 Task: Look for space in Cupira, Brazil from 8th August, 2023 to 15th August, 2023 for 9 adults in price range Rs.10000 to Rs.14000. Place can be shared room with 5 bedrooms having 9 beds and 5 bathrooms. Property type can be house, flat, guest house. Amenities needed are: wifi, TV, free parkinig on premises, gym, breakfast. Booking option can be shelf check-in. Required host language is English.
Action: Mouse moved to (587, 126)
Screenshot: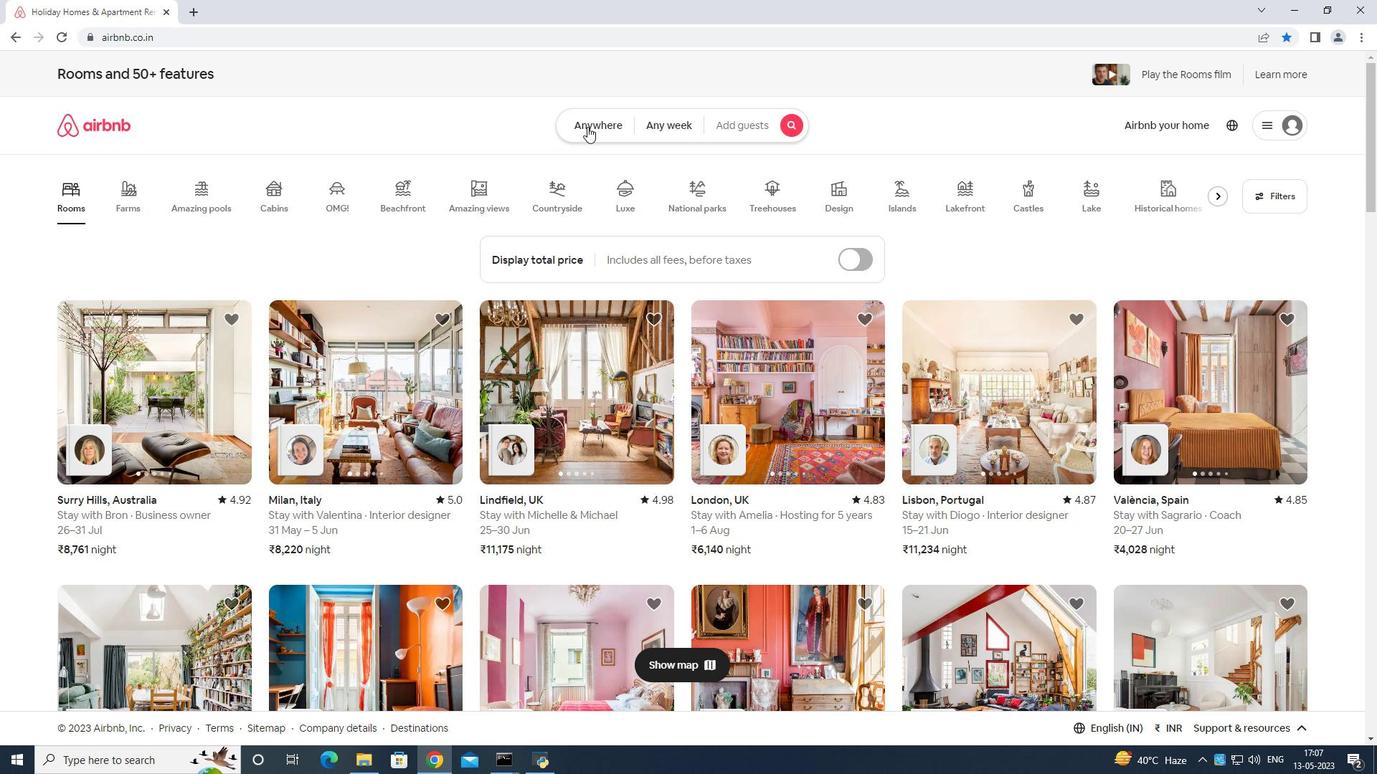 
Action: Mouse pressed left at (587, 126)
Screenshot: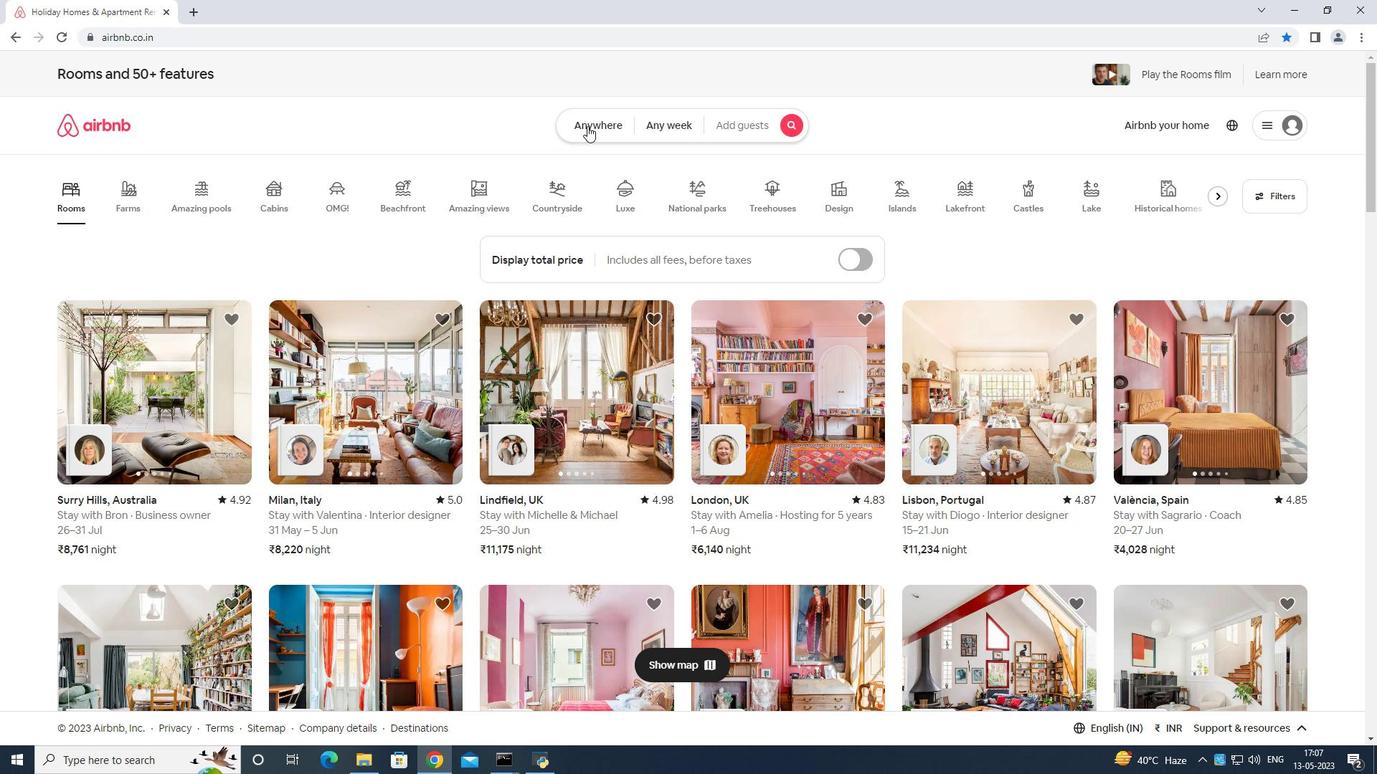 
Action: Mouse moved to (533, 180)
Screenshot: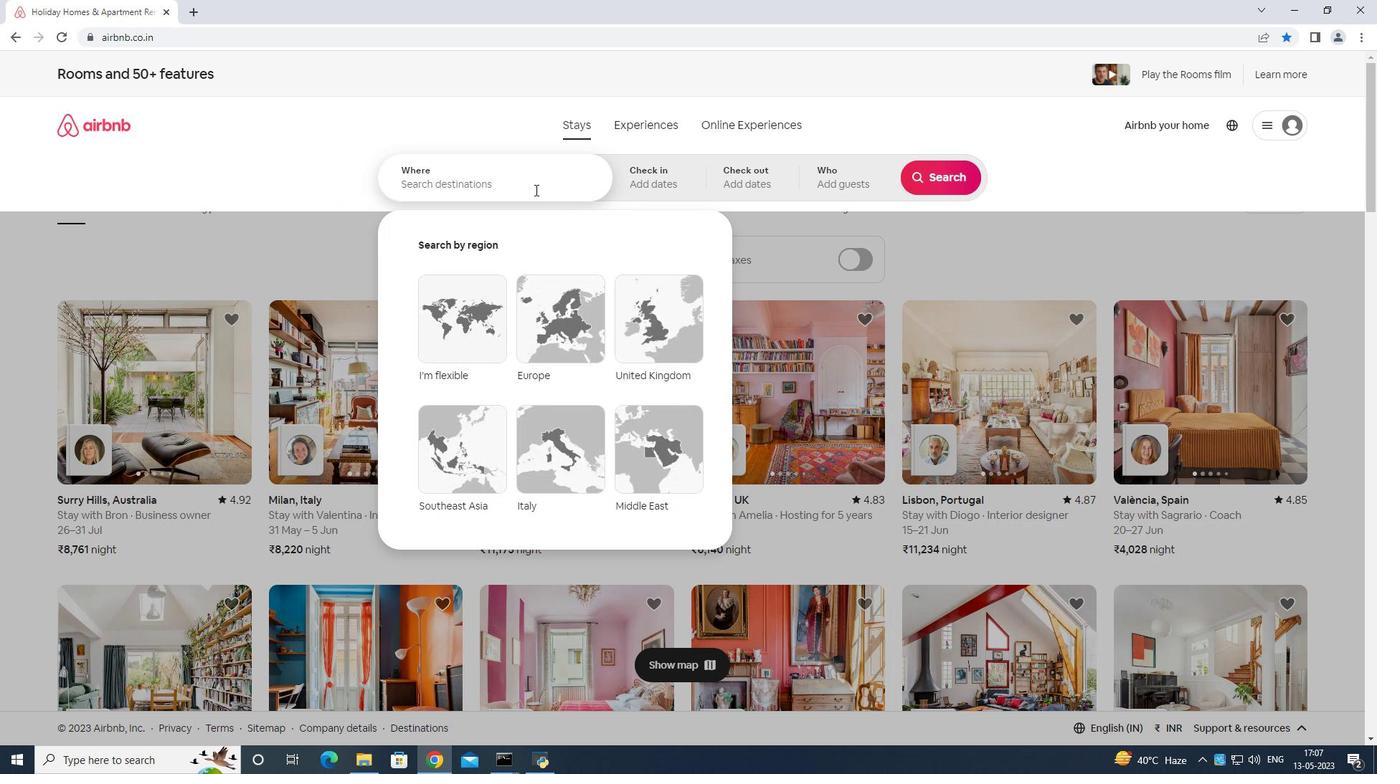 
Action: Mouse pressed left at (533, 180)
Screenshot: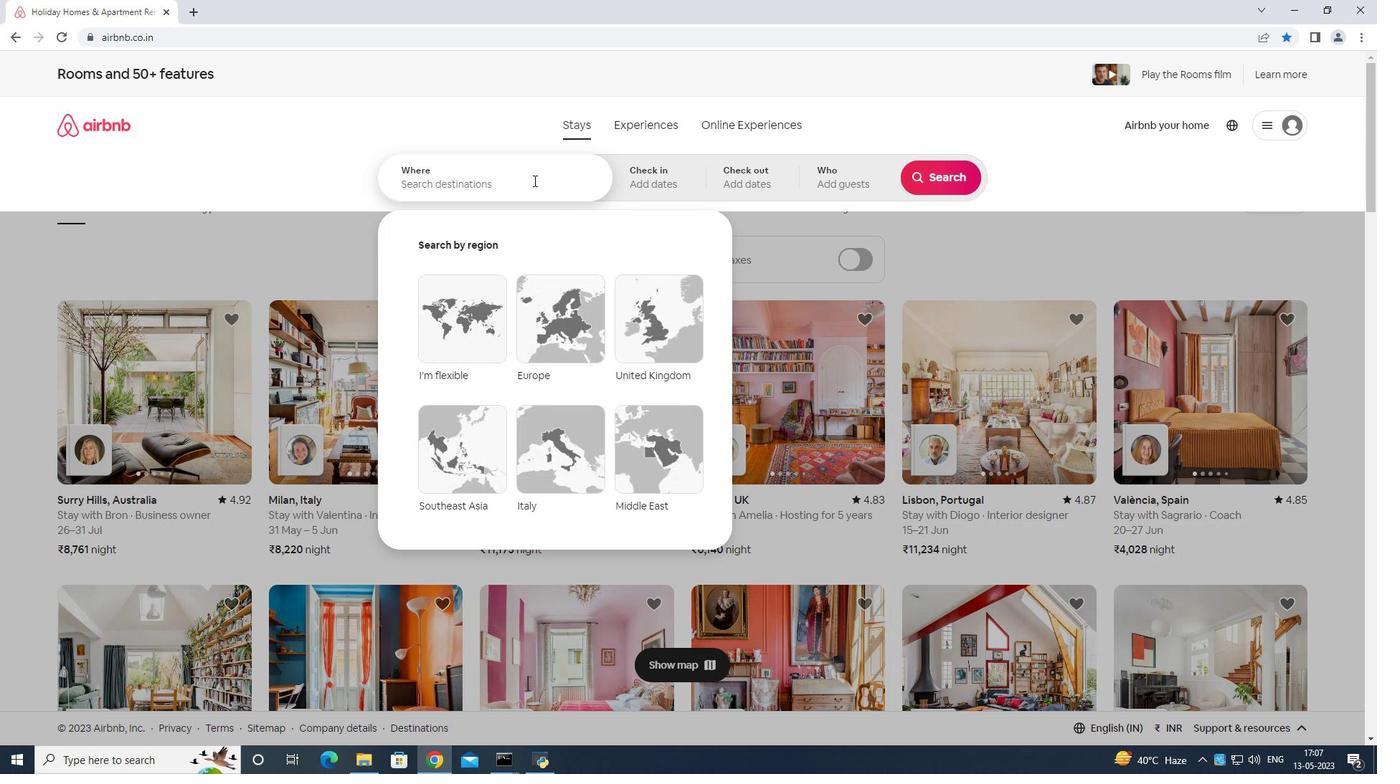 
Action: Key pressed <Key.shift>Cupira<Key.space>brazil<Key.enter>
Screenshot: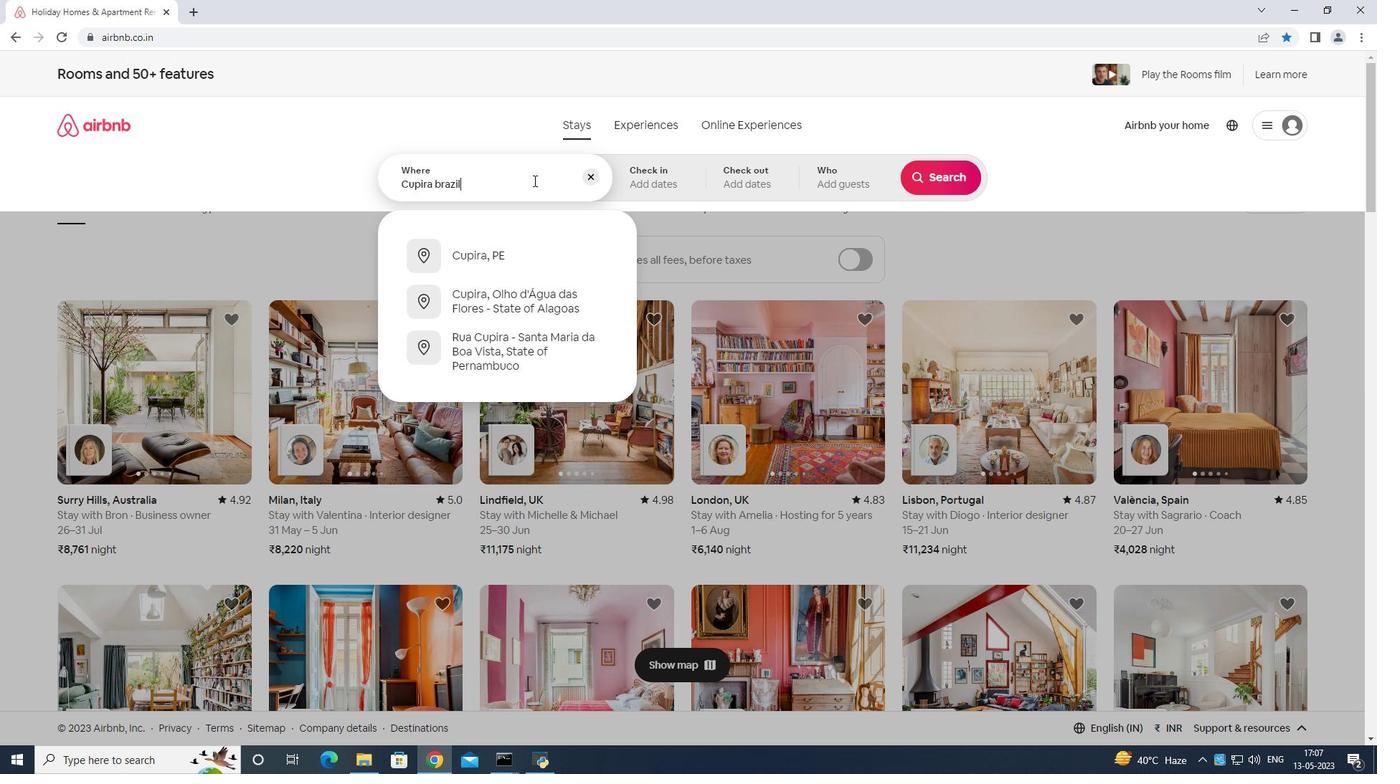 
Action: Mouse moved to (923, 290)
Screenshot: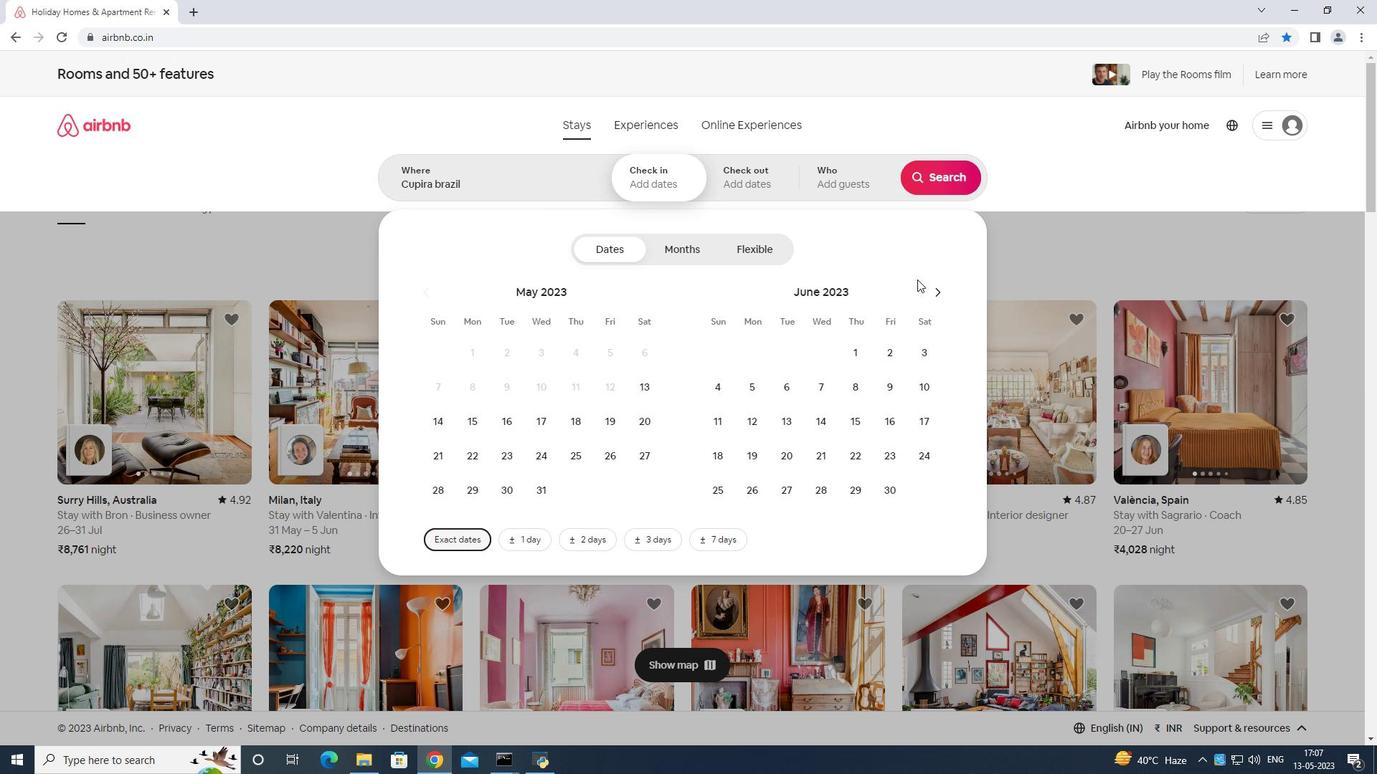
Action: Mouse pressed left at (923, 290)
Screenshot: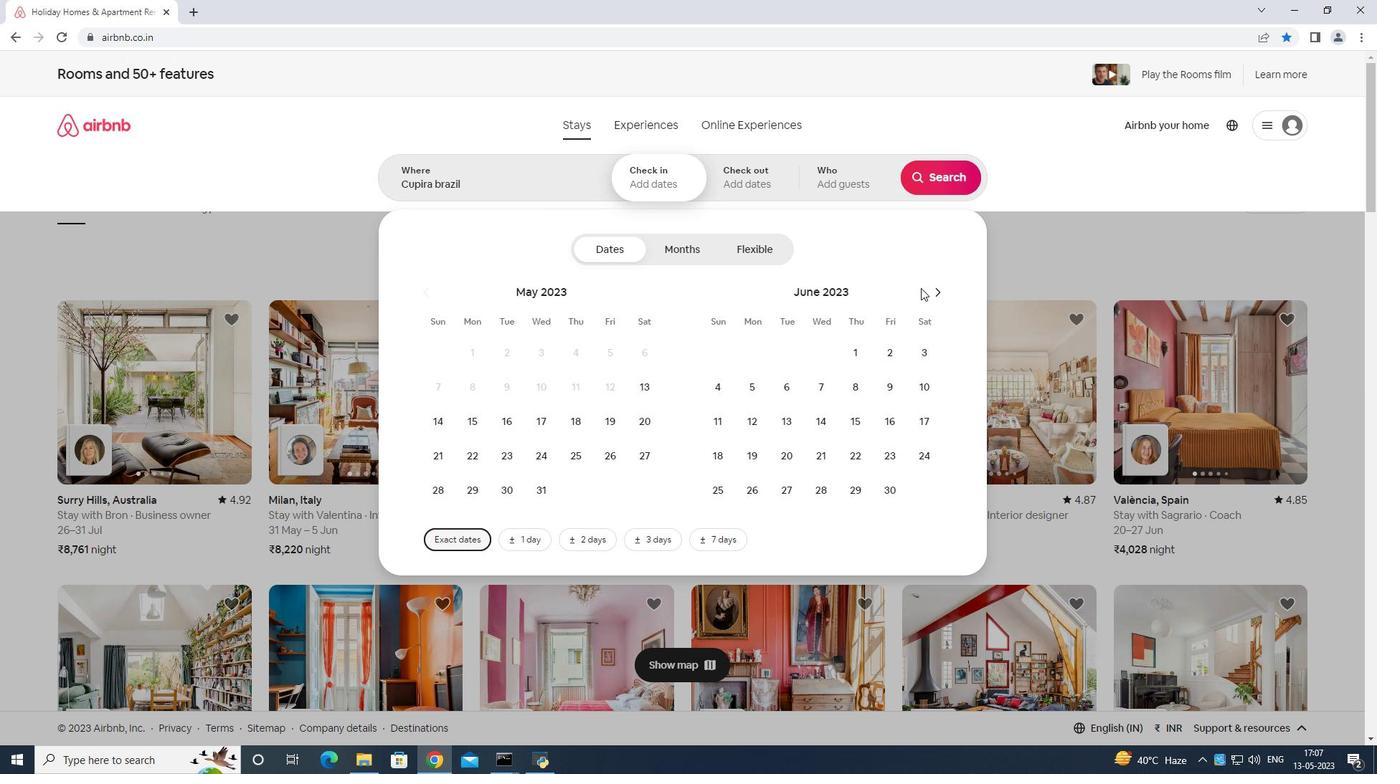 
Action: Mouse moved to (932, 289)
Screenshot: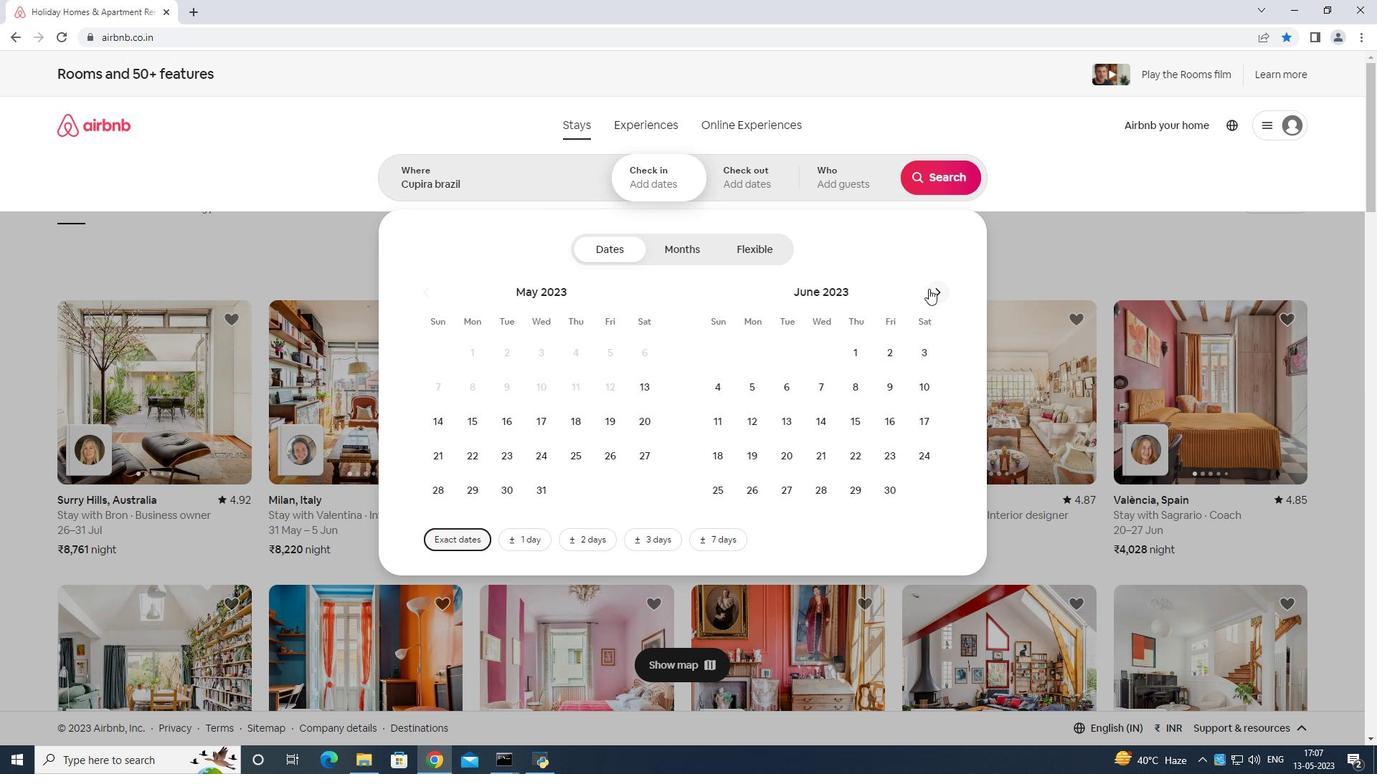 
Action: Mouse pressed left at (932, 289)
Screenshot: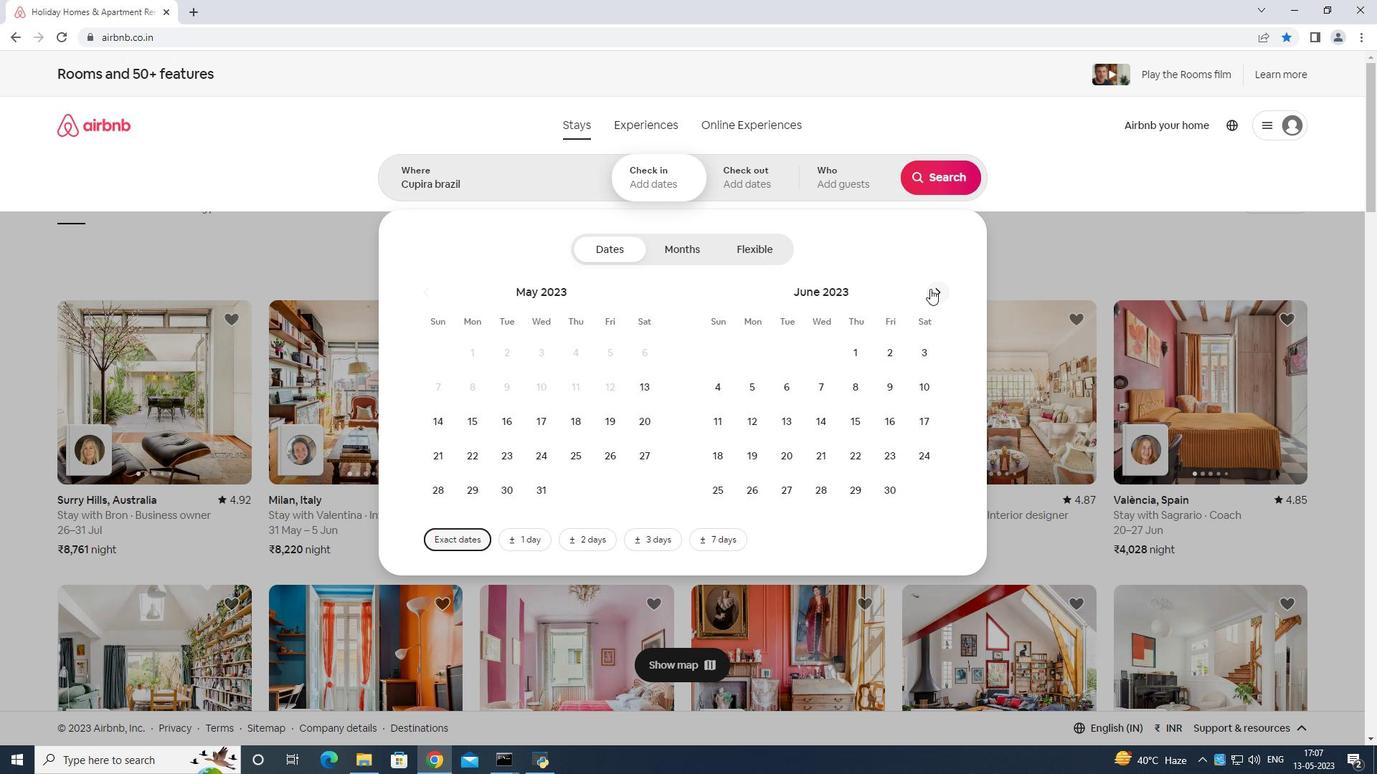 
Action: Mouse moved to (937, 287)
Screenshot: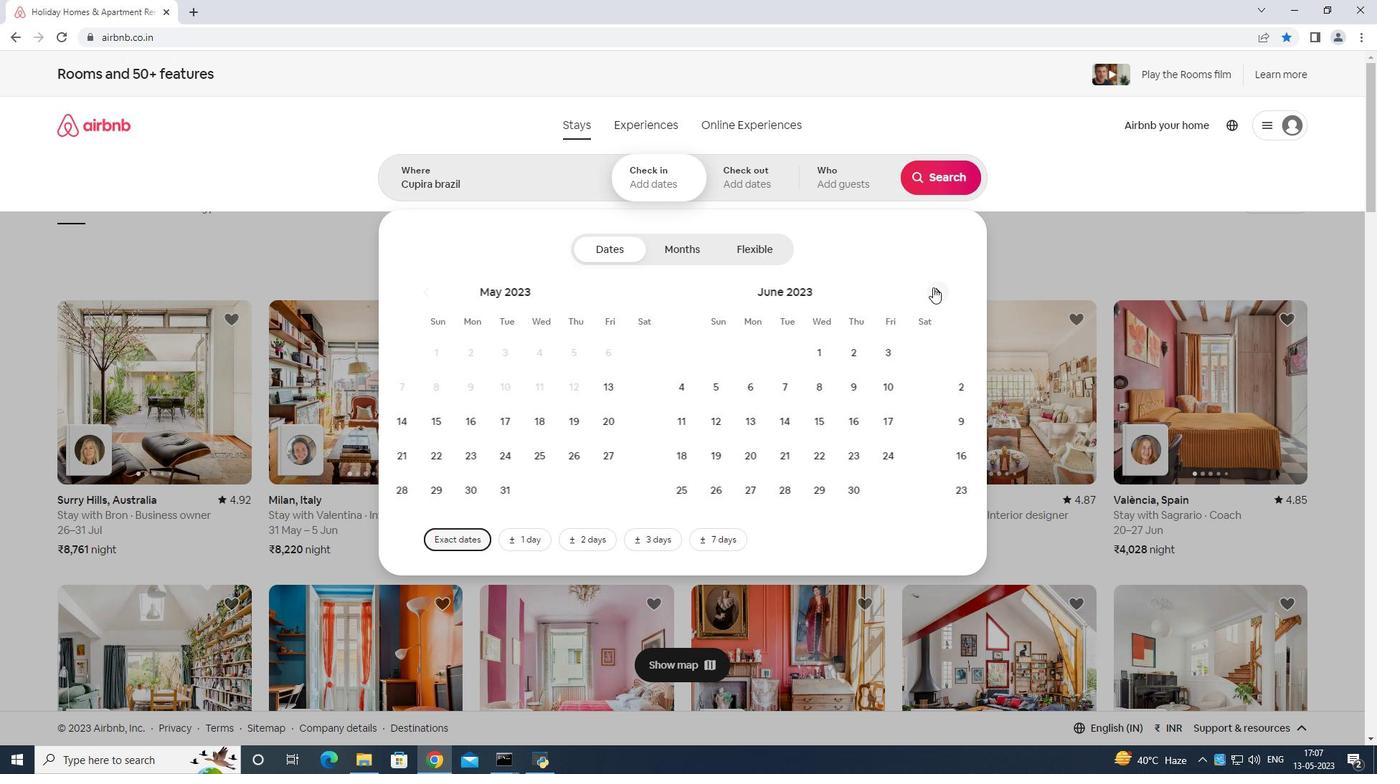 
Action: Mouse pressed left at (937, 287)
Screenshot: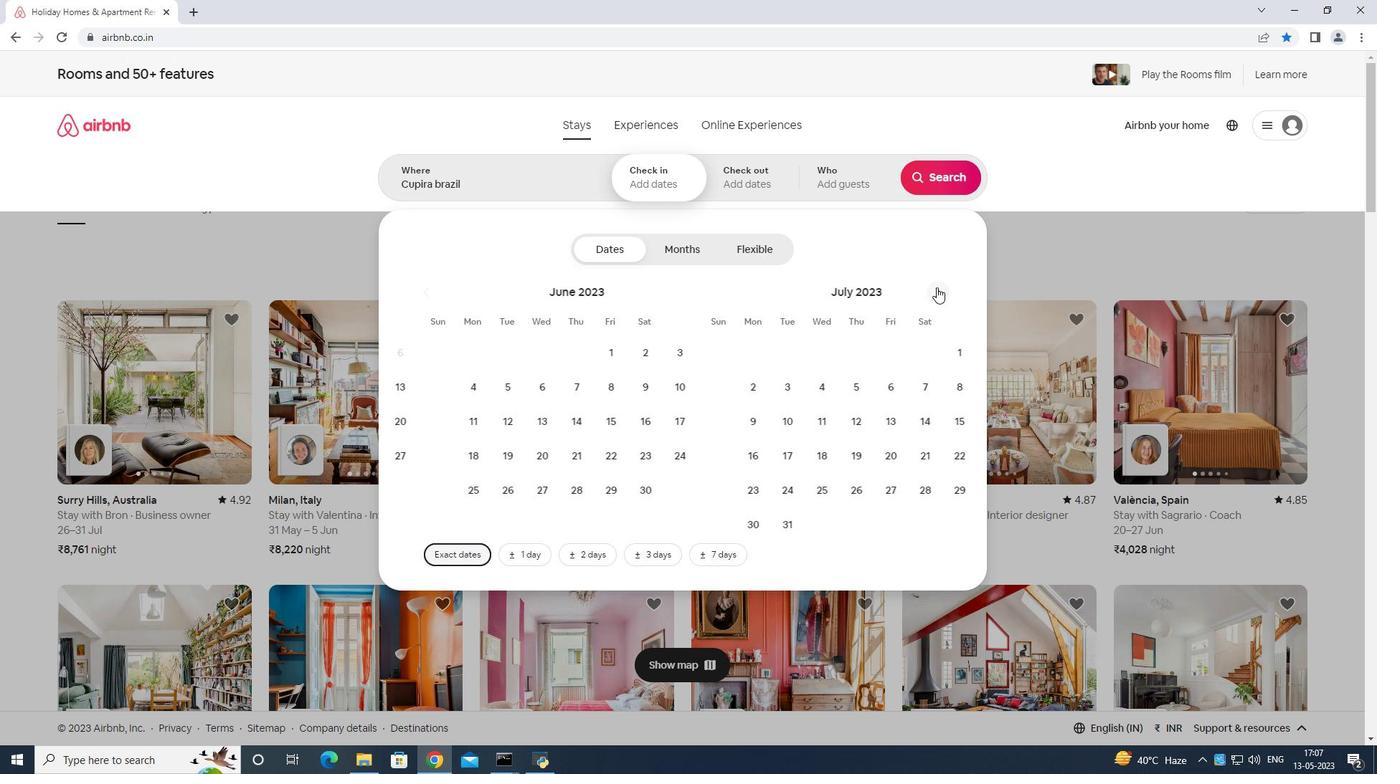 
Action: Mouse moved to (782, 381)
Screenshot: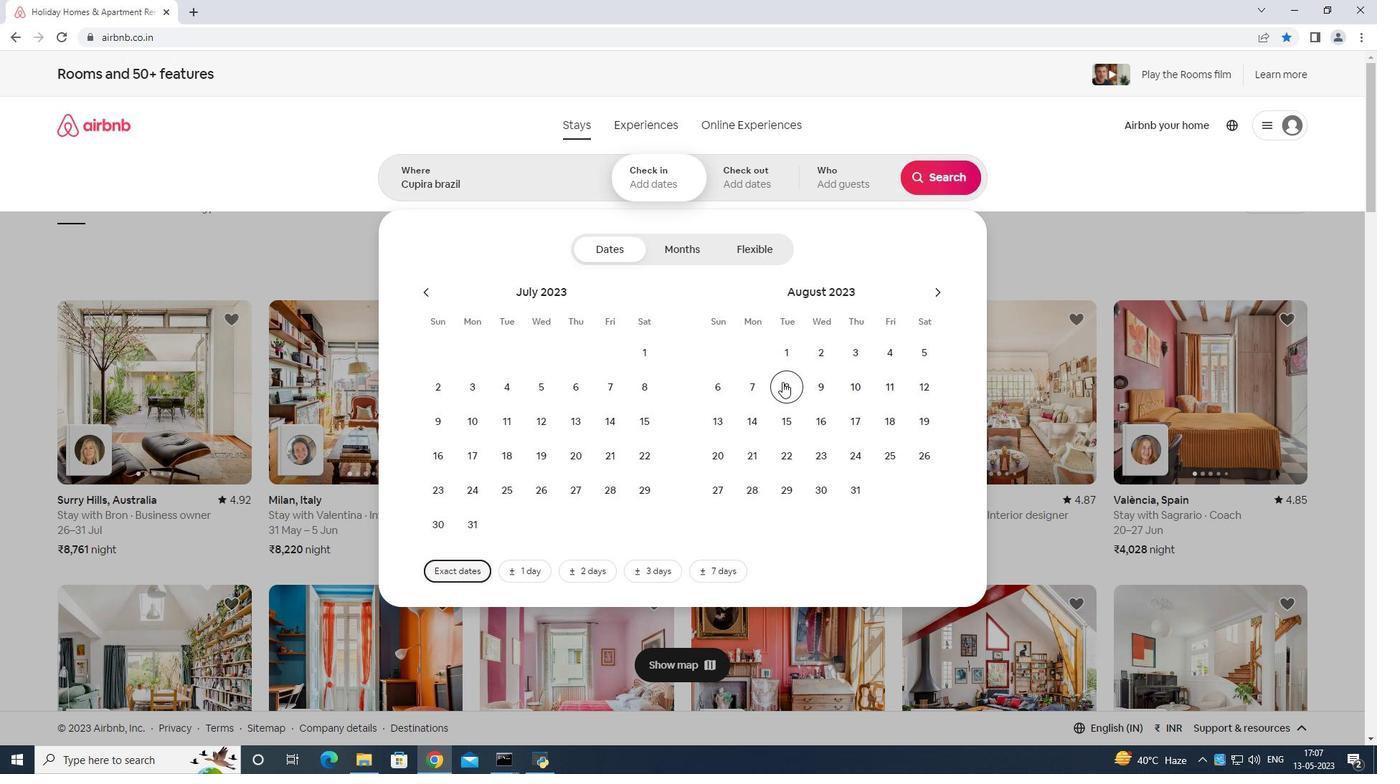
Action: Mouse pressed left at (782, 381)
Screenshot: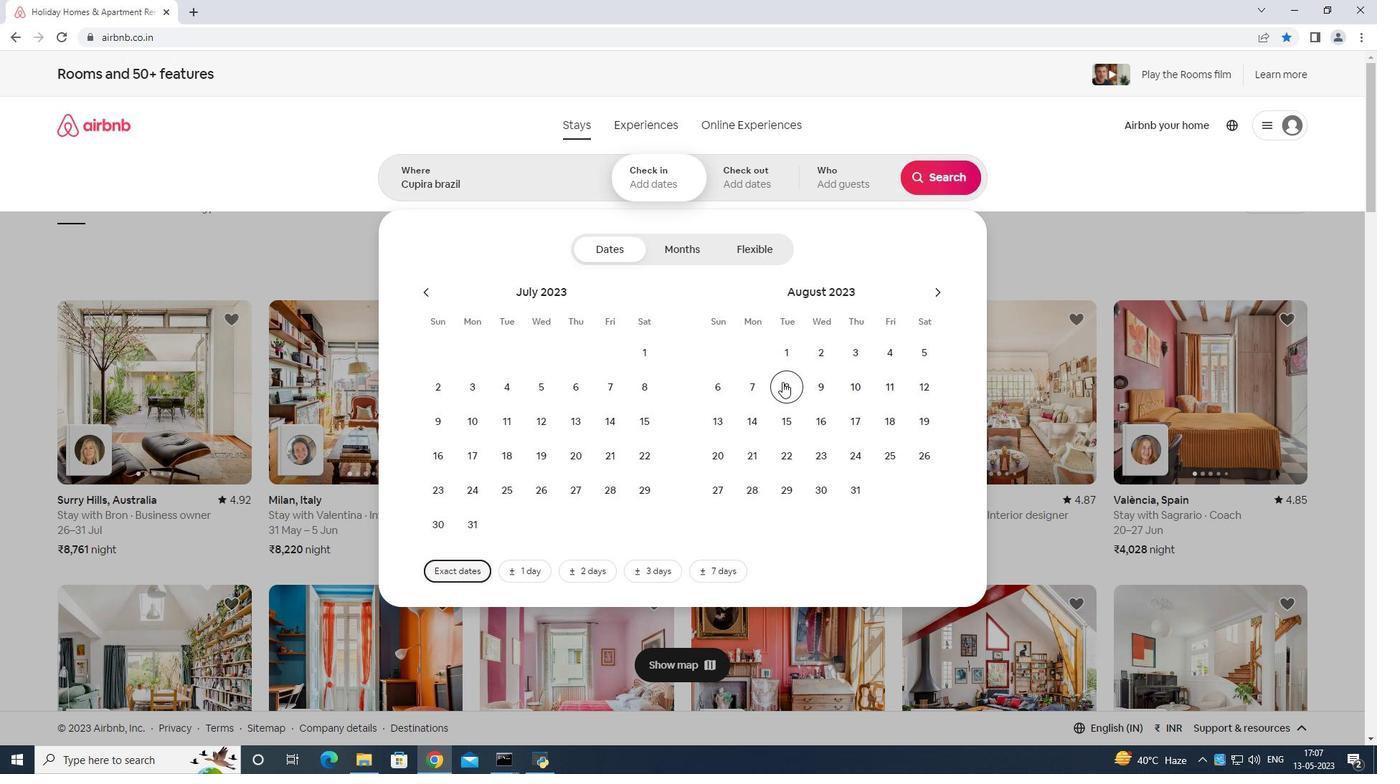 
Action: Mouse moved to (788, 406)
Screenshot: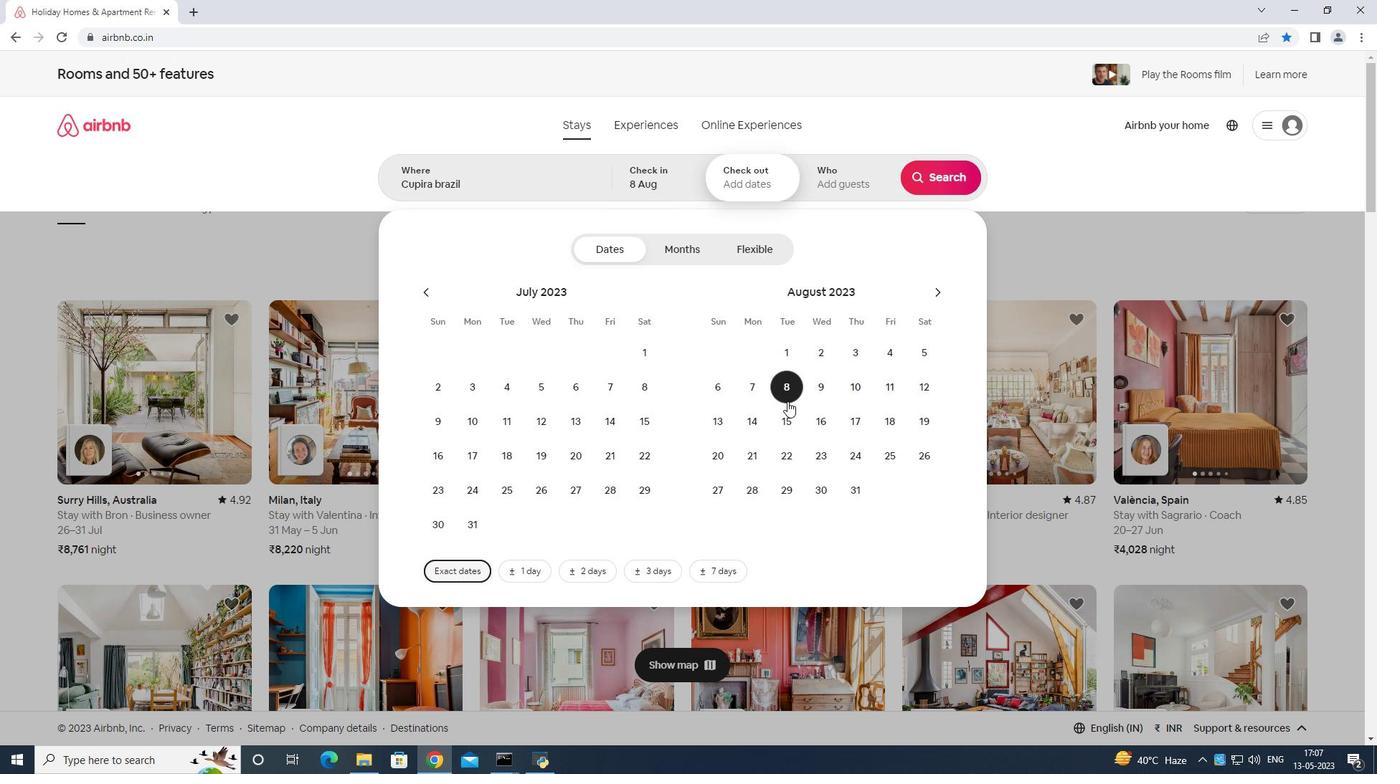 
Action: Mouse pressed left at (788, 406)
Screenshot: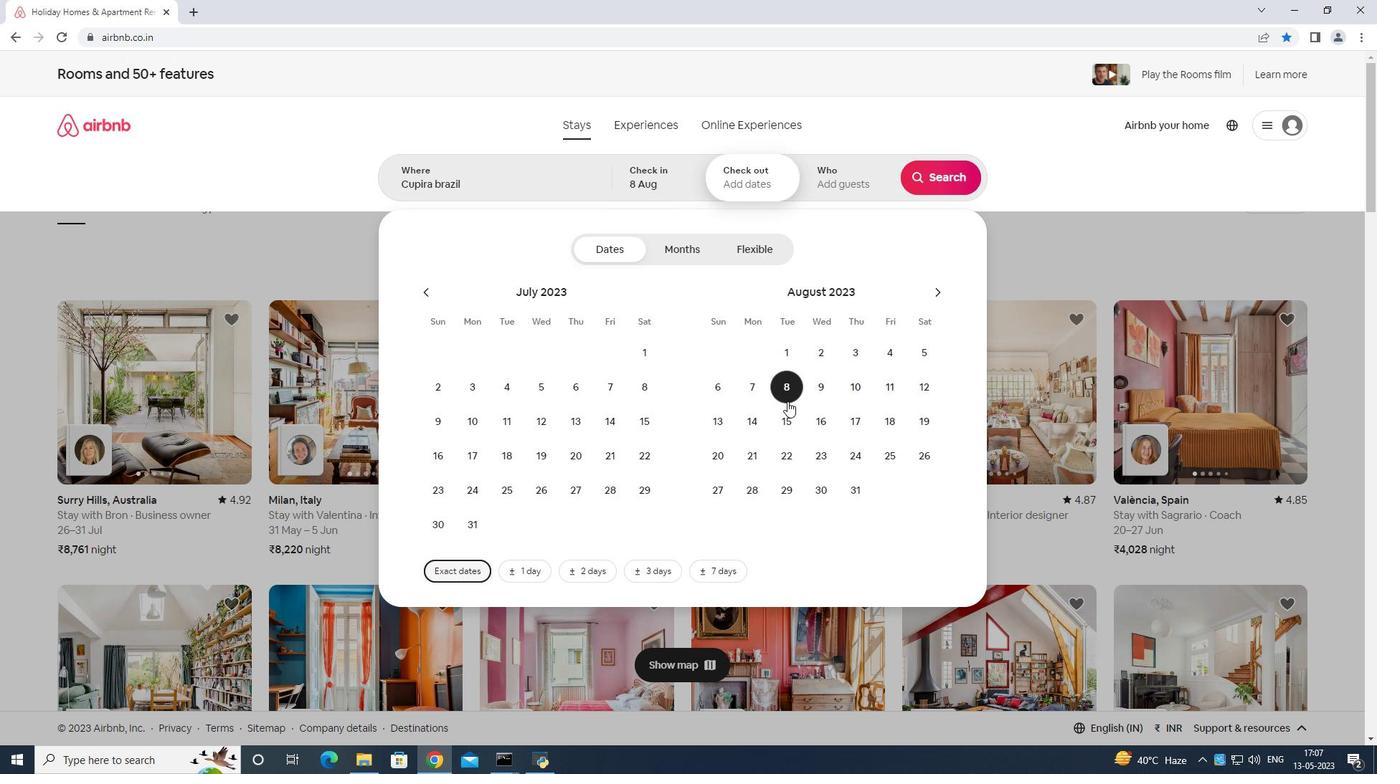 
Action: Mouse moved to (848, 175)
Screenshot: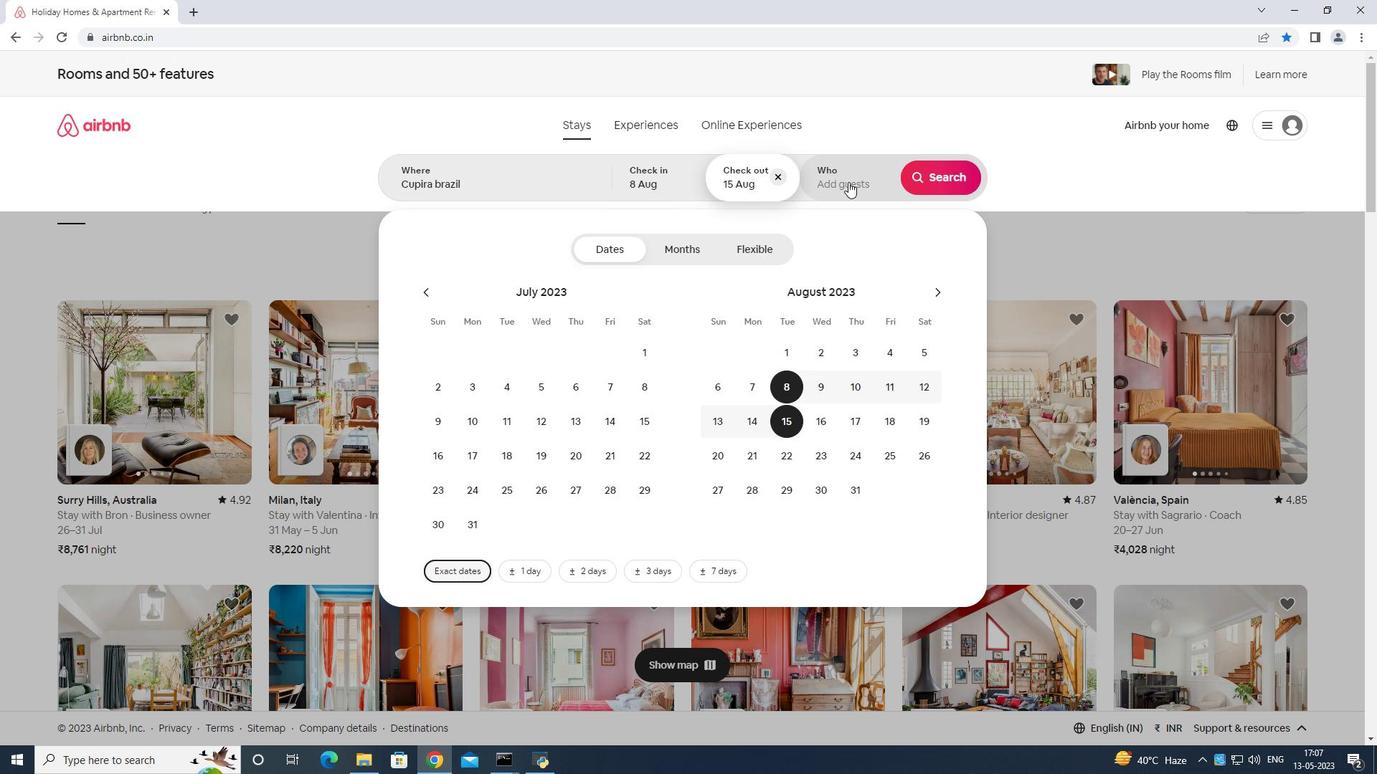 
Action: Mouse pressed left at (848, 175)
Screenshot: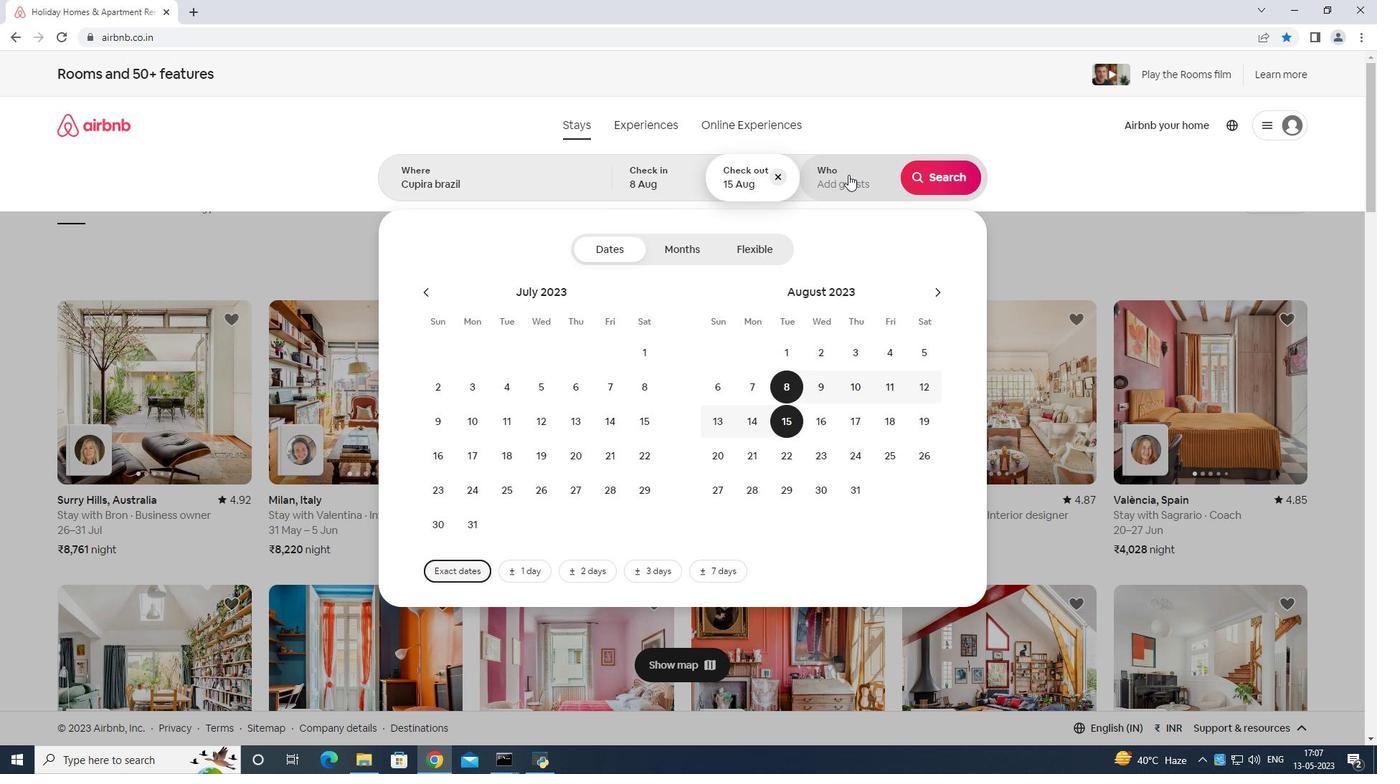 
Action: Mouse moved to (945, 256)
Screenshot: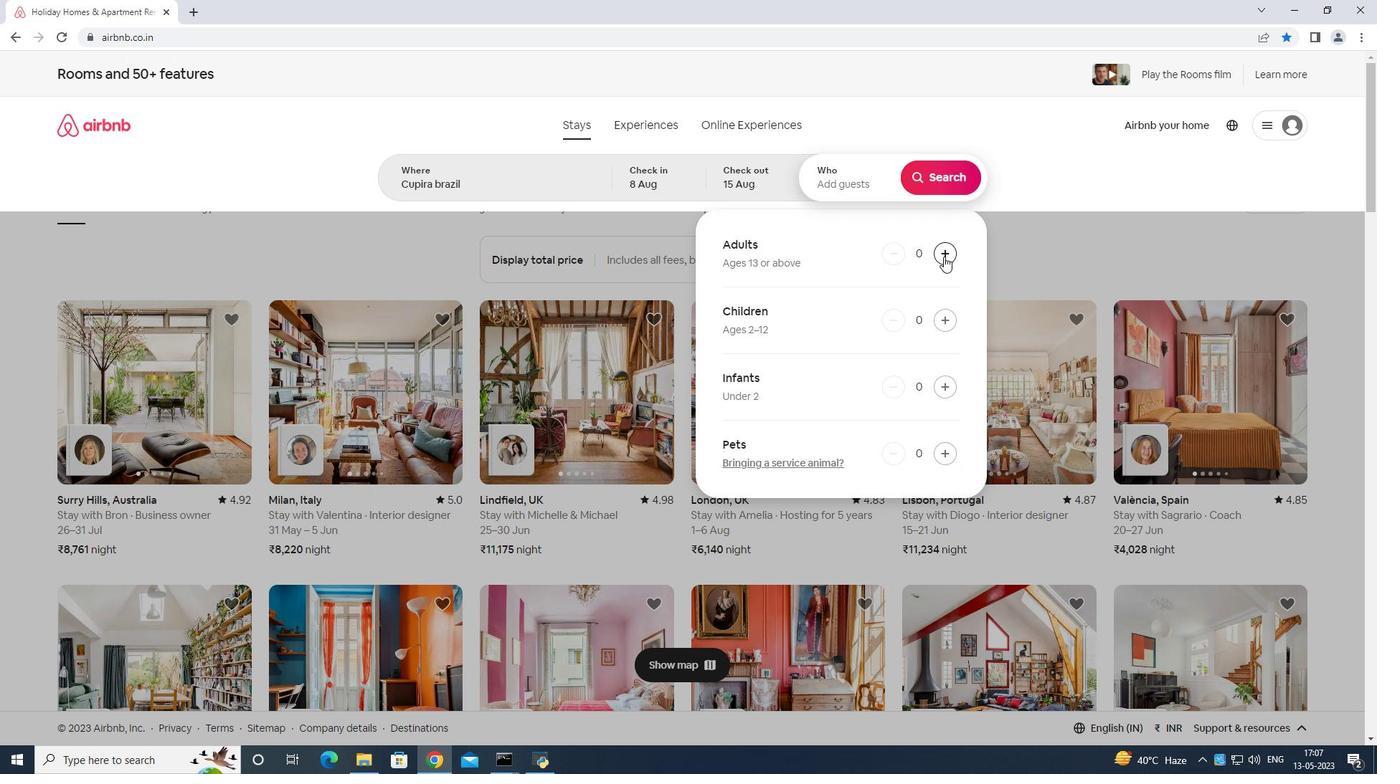 
Action: Mouse pressed left at (945, 256)
Screenshot: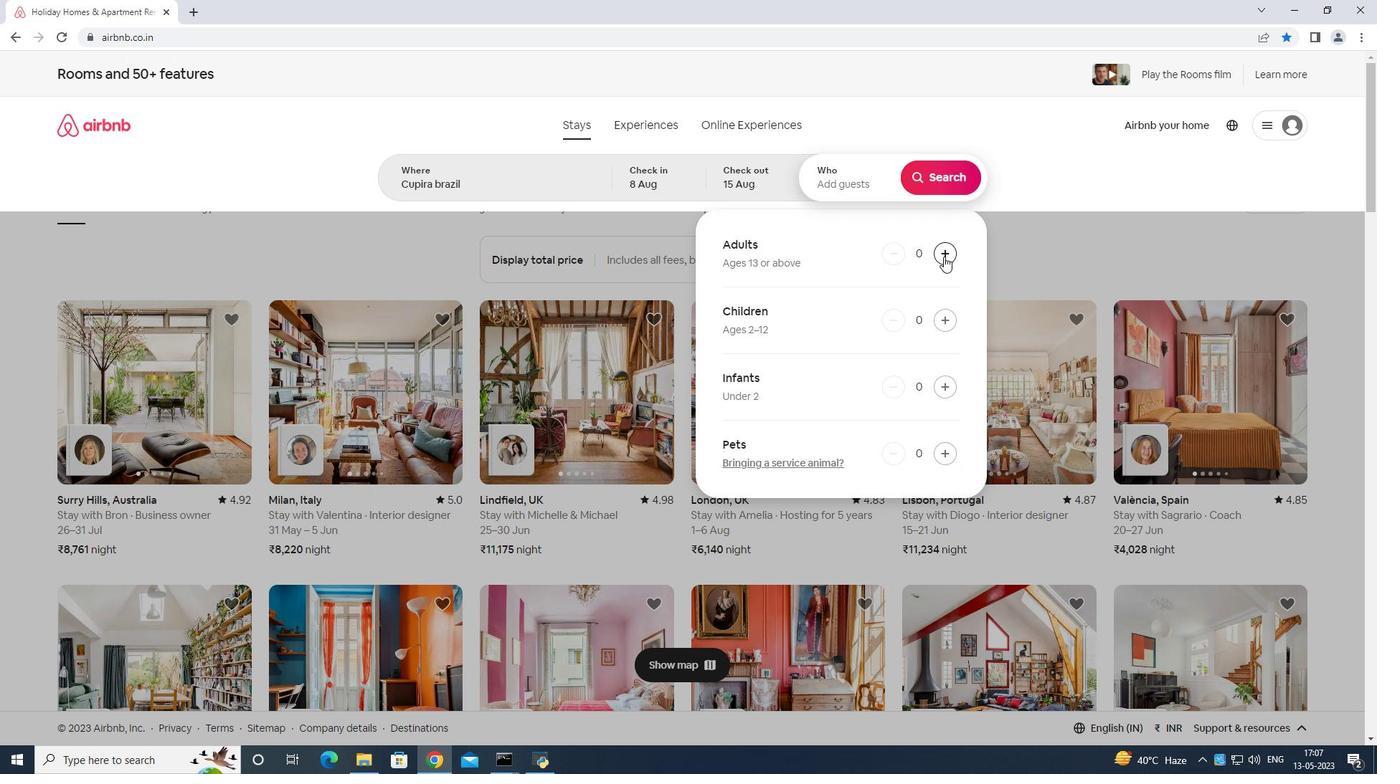 
Action: Mouse moved to (946, 253)
Screenshot: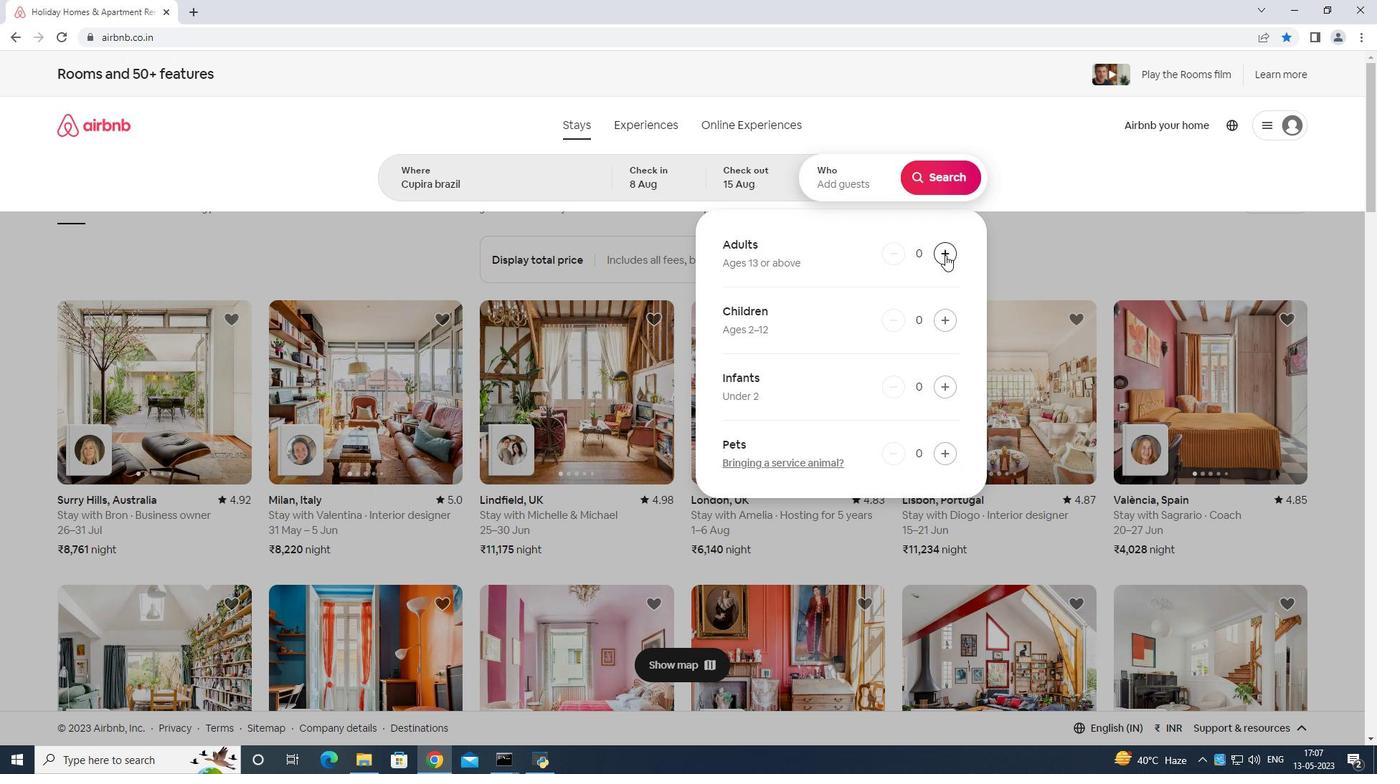 
Action: Mouse pressed left at (946, 253)
Screenshot: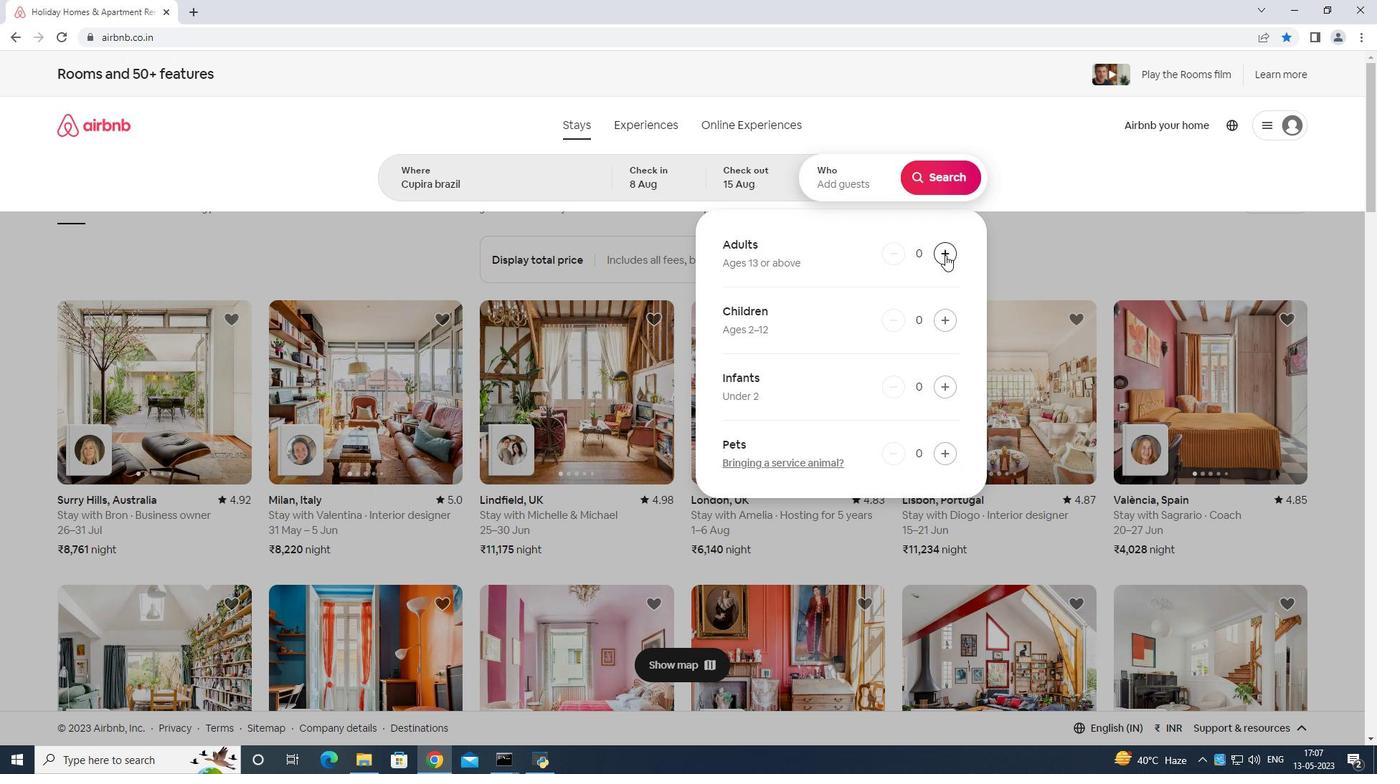 
Action: Mouse moved to (946, 253)
Screenshot: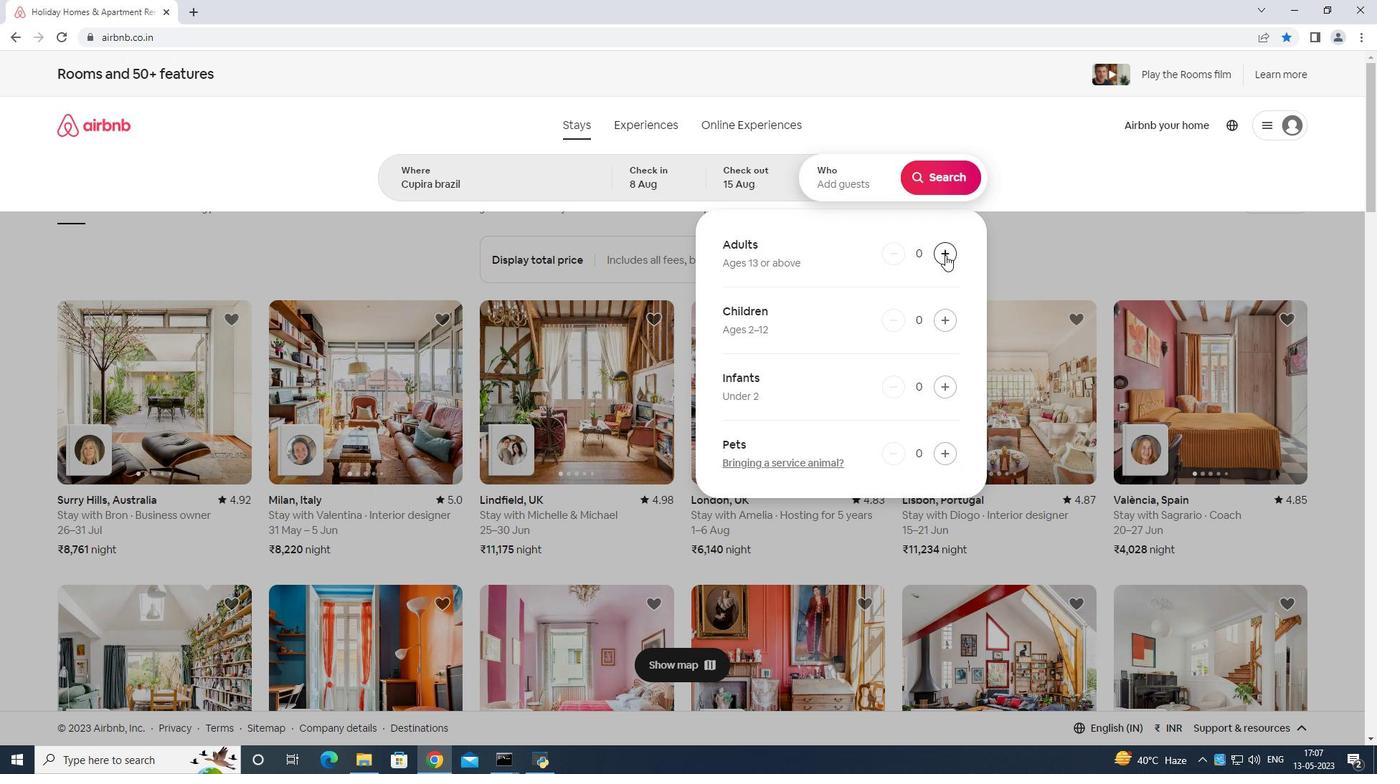 
Action: Mouse pressed left at (946, 253)
Screenshot: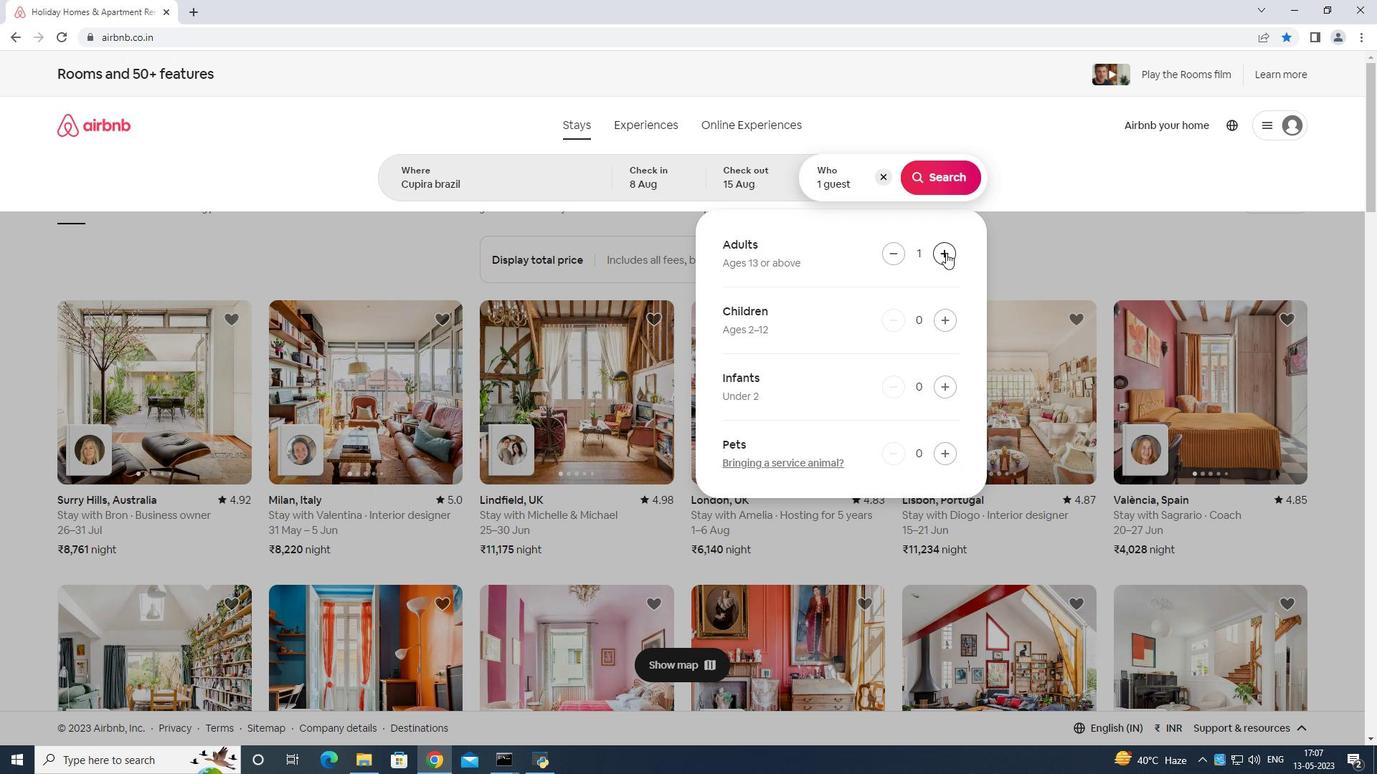 
Action: Mouse moved to (946, 253)
Screenshot: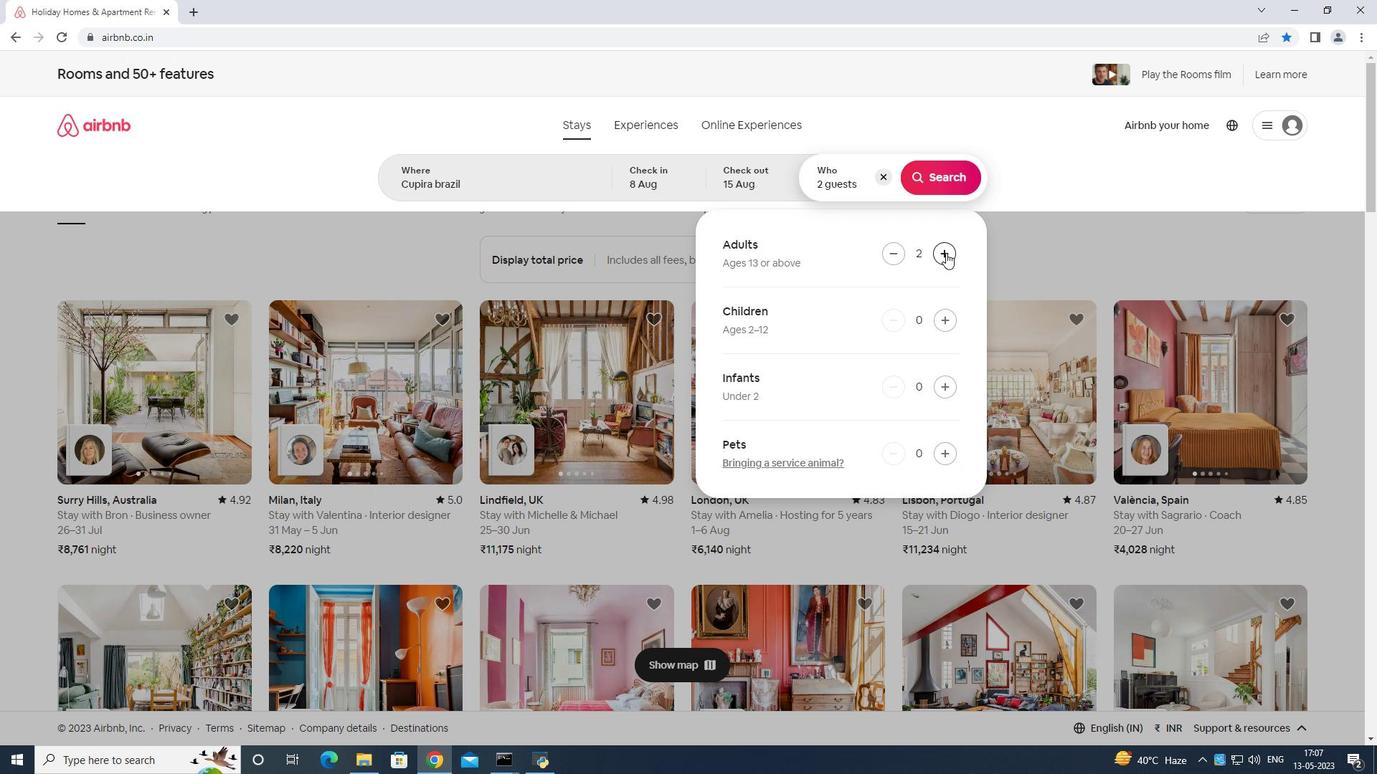 
Action: Mouse pressed left at (946, 253)
Screenshot: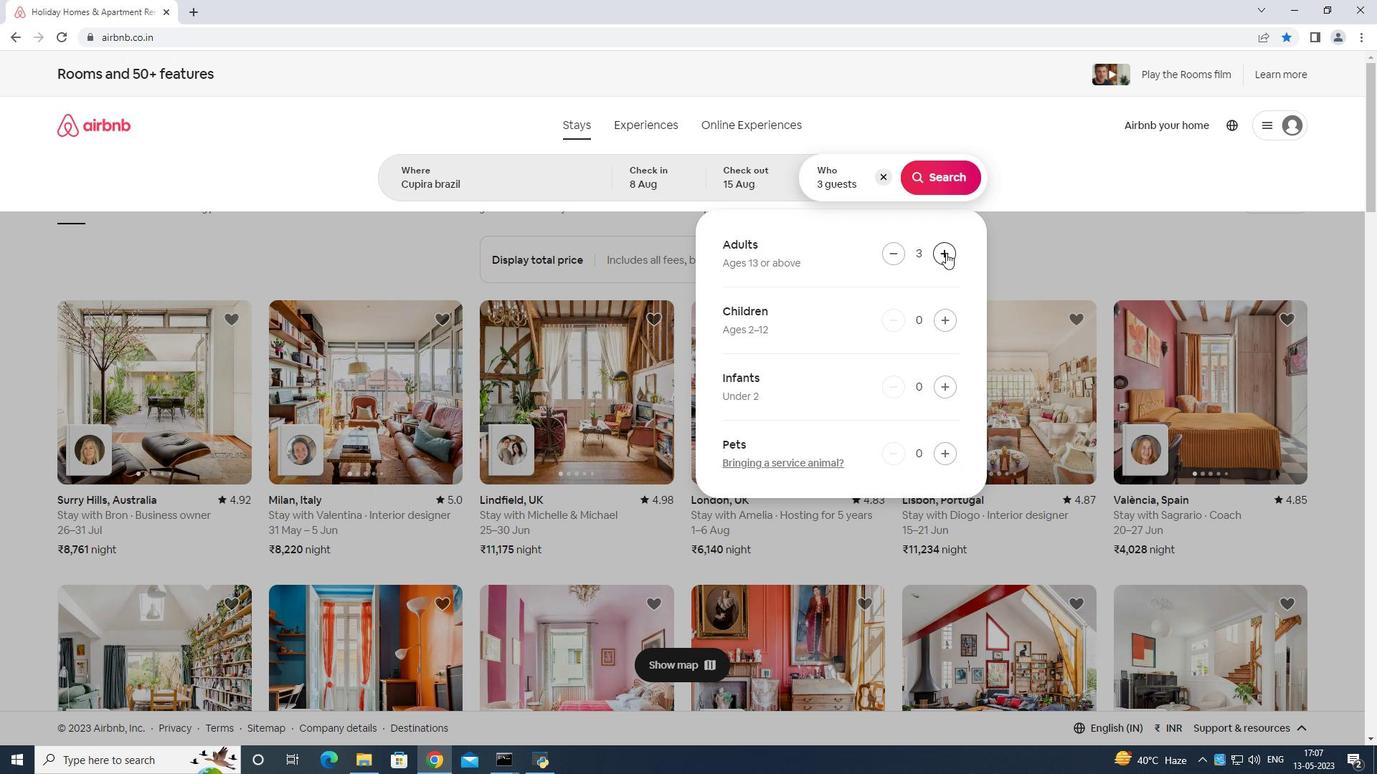 
Action: Mouse moved to (945, 252)
Screenshot: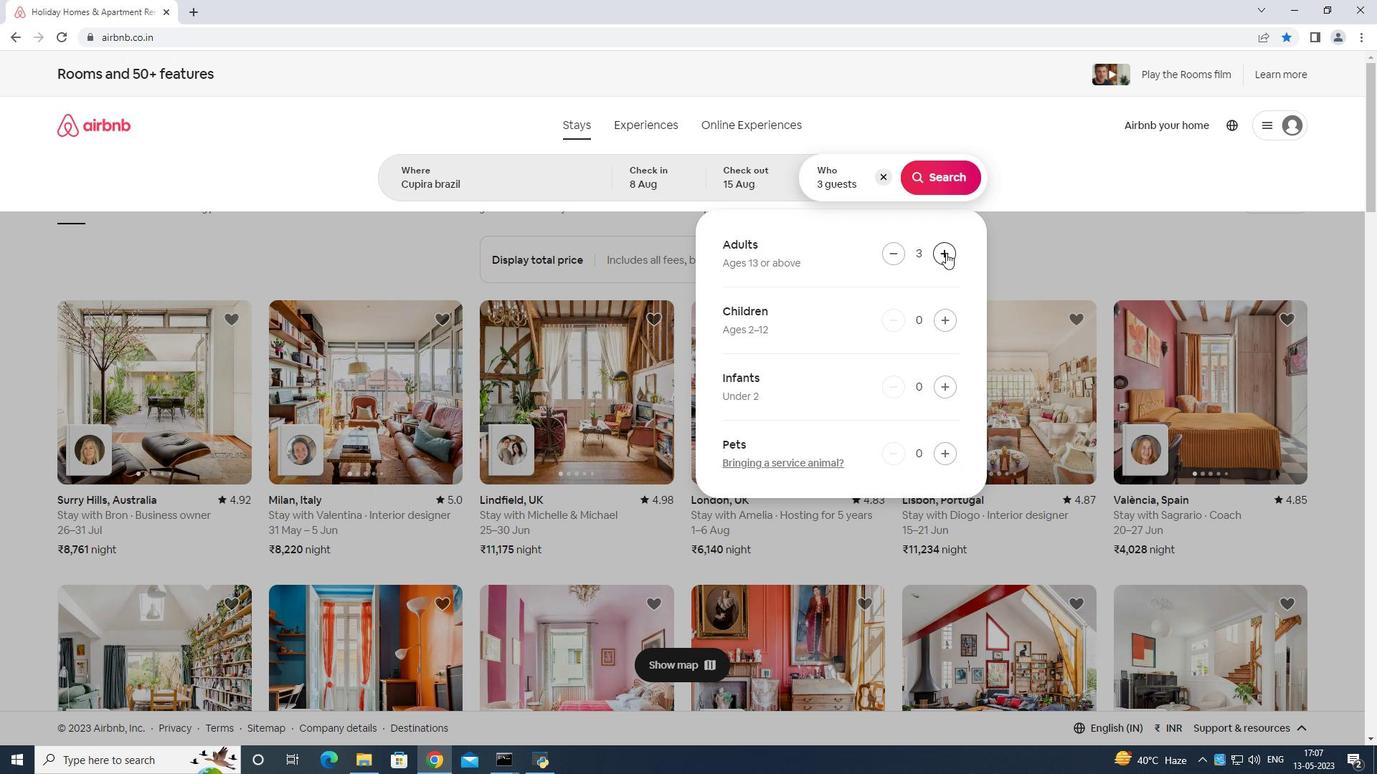
Action: Mouse pressed left at (945, 252)
Screenshot: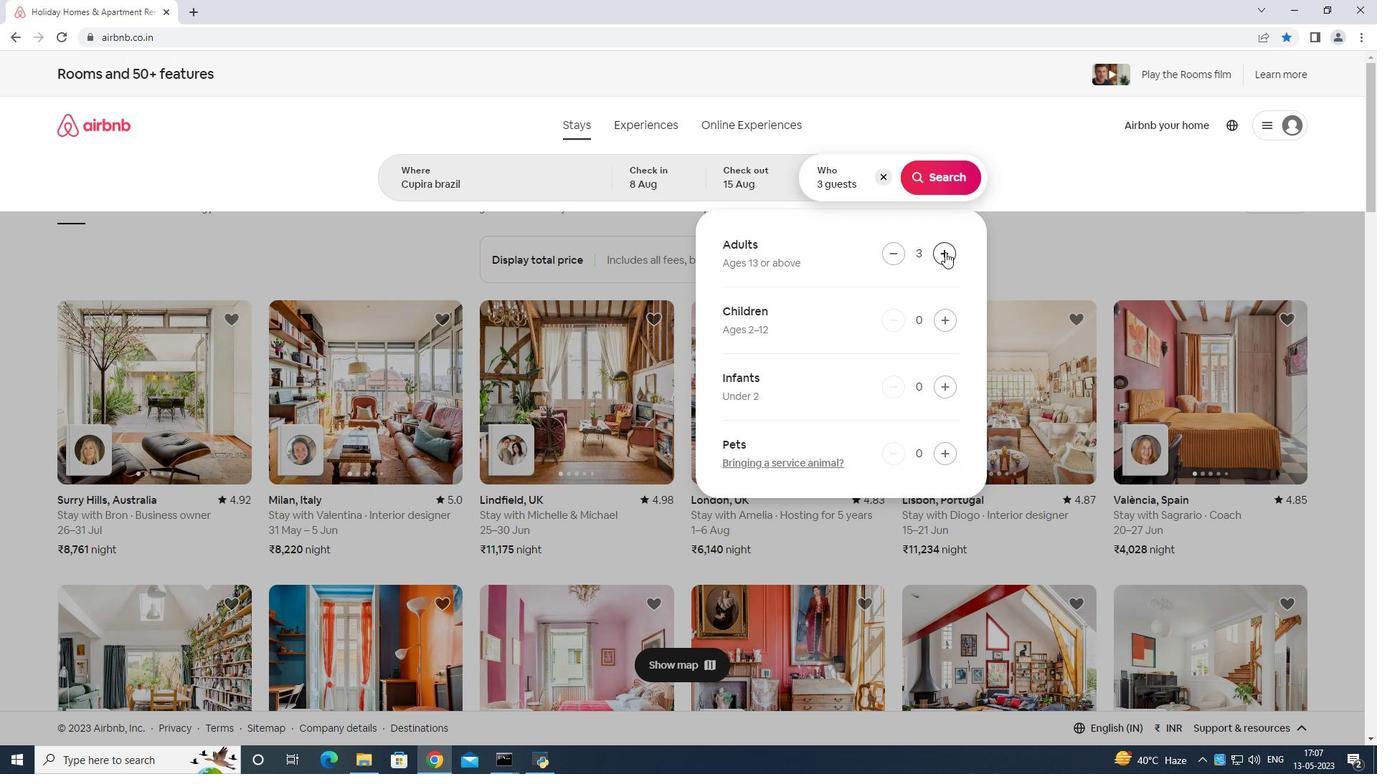 
Action: Mouse moved to (946, 253)
Screenshot: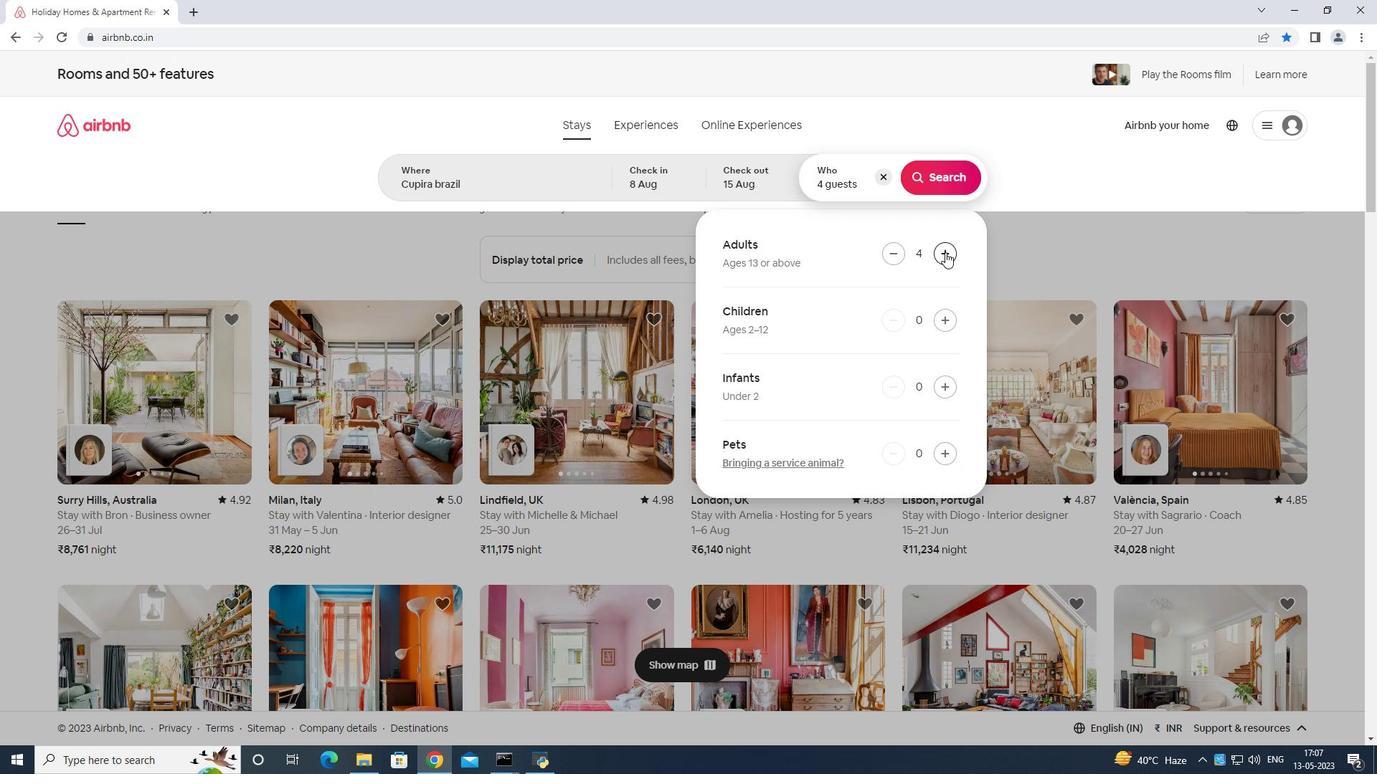 
Action: Mouse pressed left at (946, 253)
Screenshot: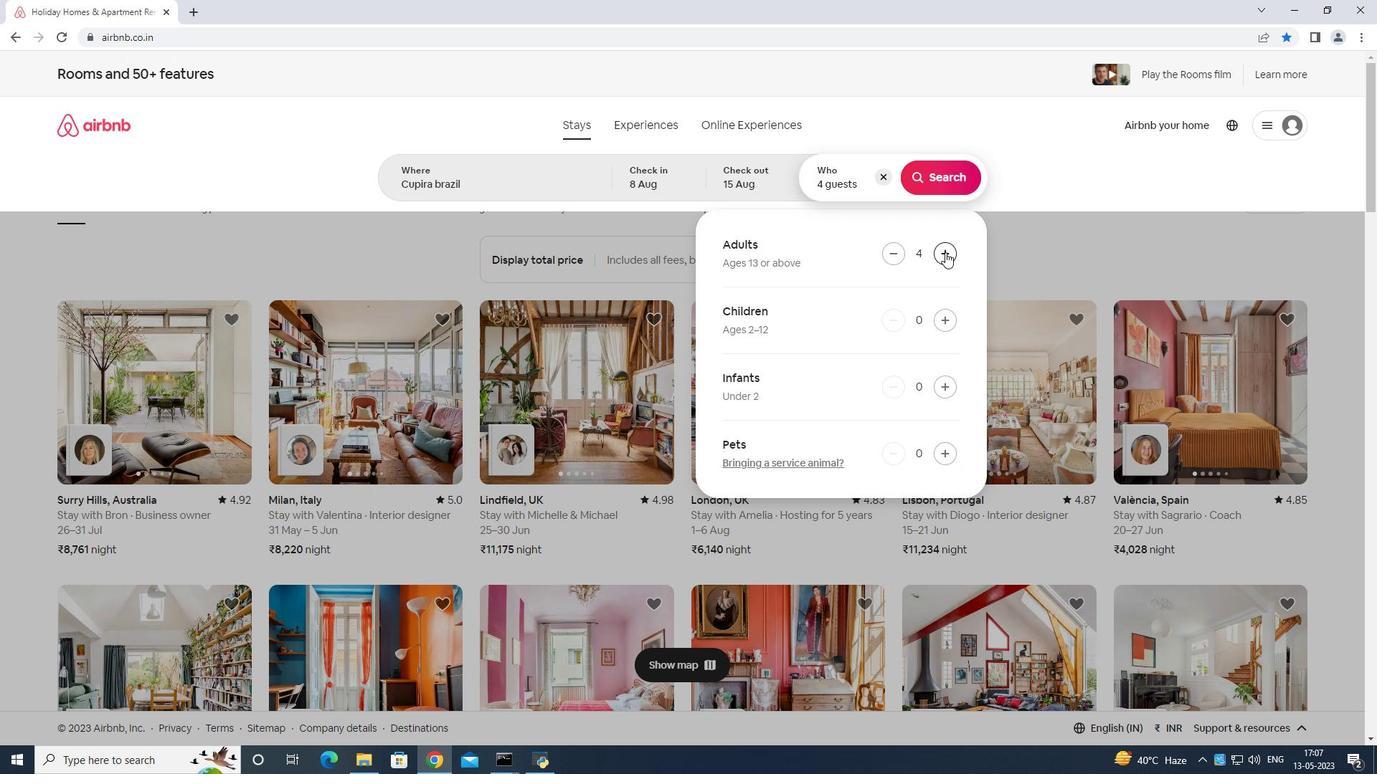
Action: Mouse moved to (947, 255)
Screenshot: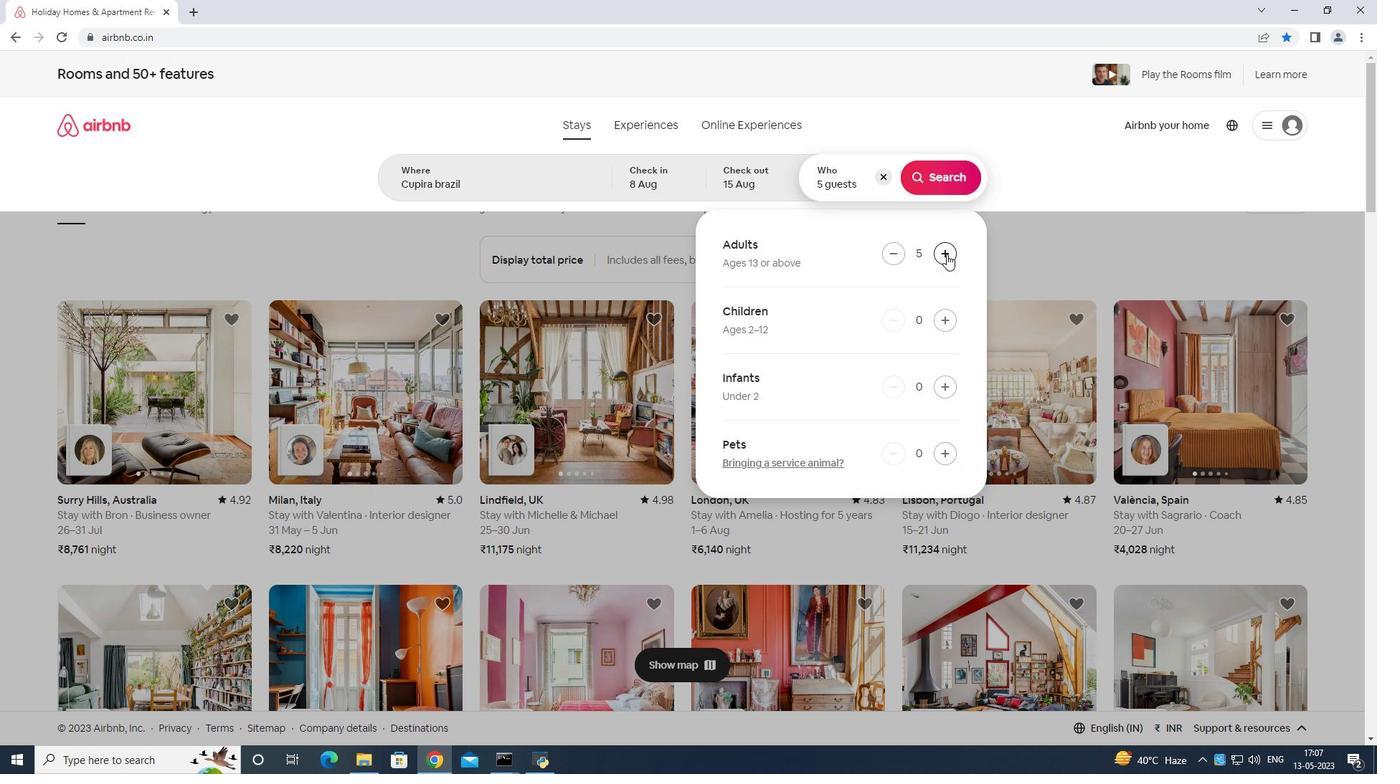 
Action: Mouse pressed left at (947, 255)
Screenshot: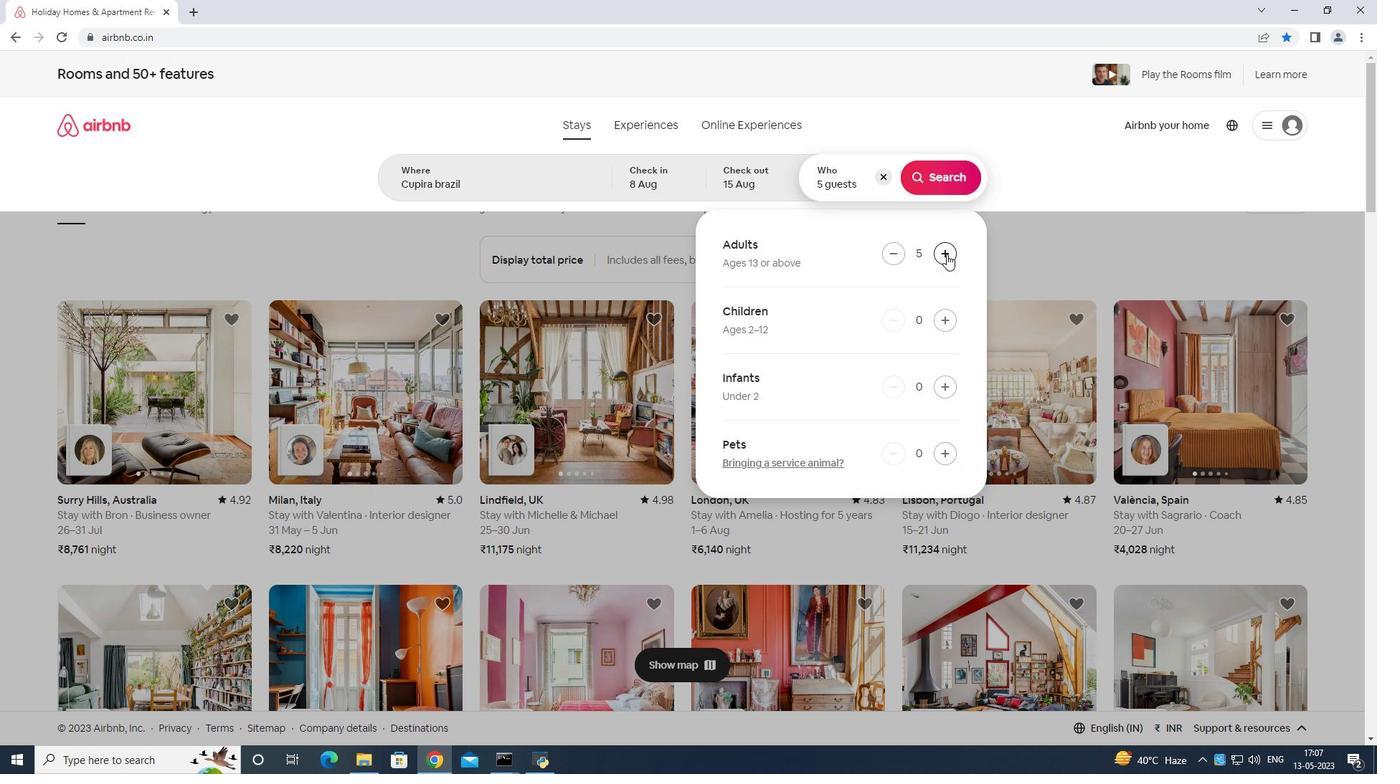 
Action: Mouse pressed left at (947, 255)
Screenshot: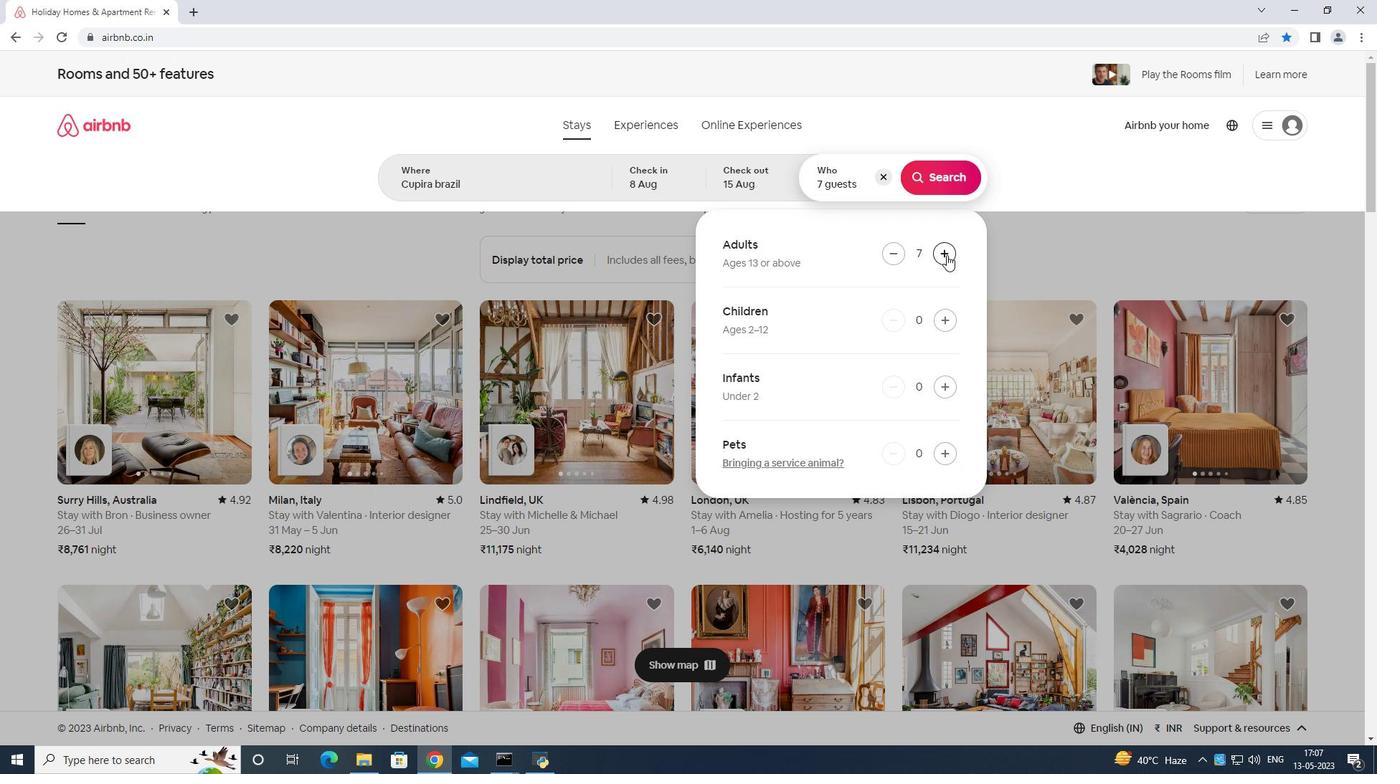 
Action: Mouse pressed left at (947, 255)
Screenshot: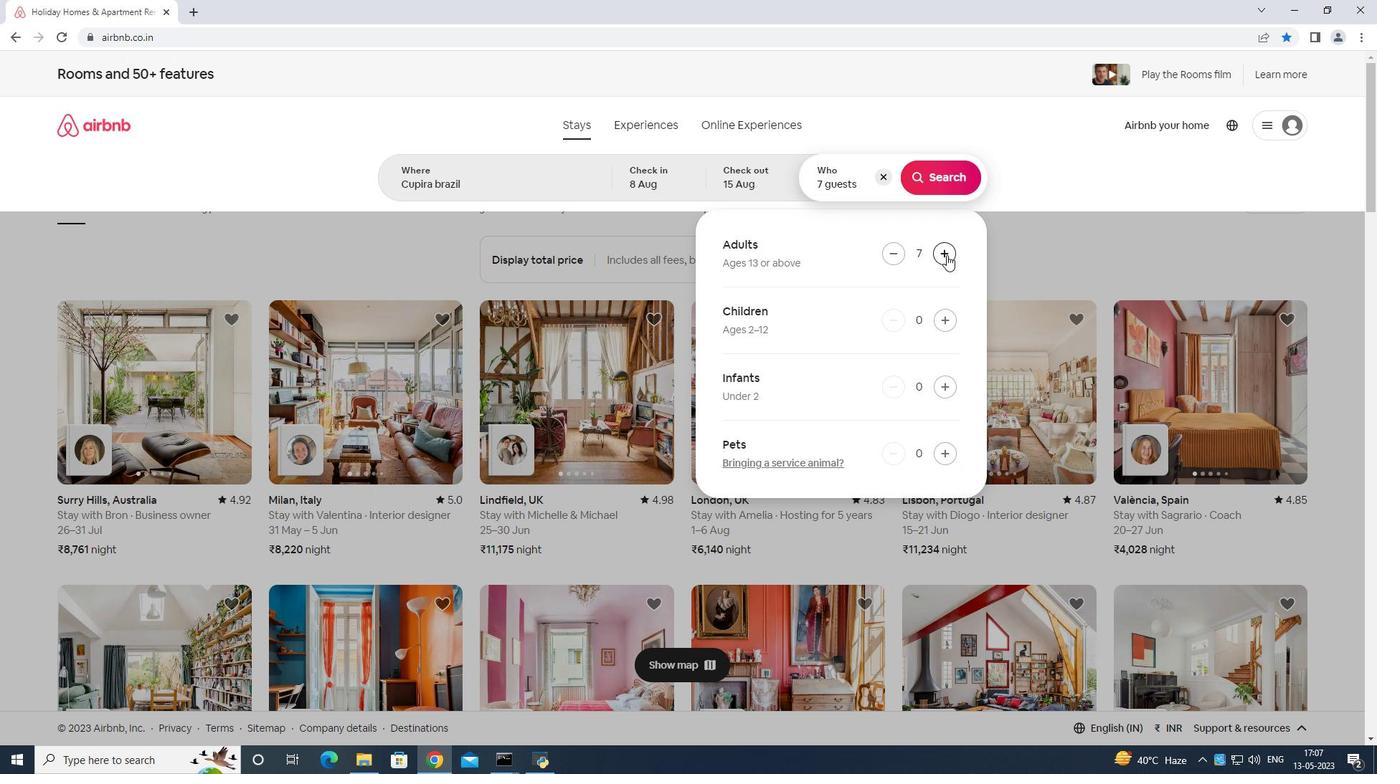 
Action: Mouse moved to (937, 175)
Screenshot: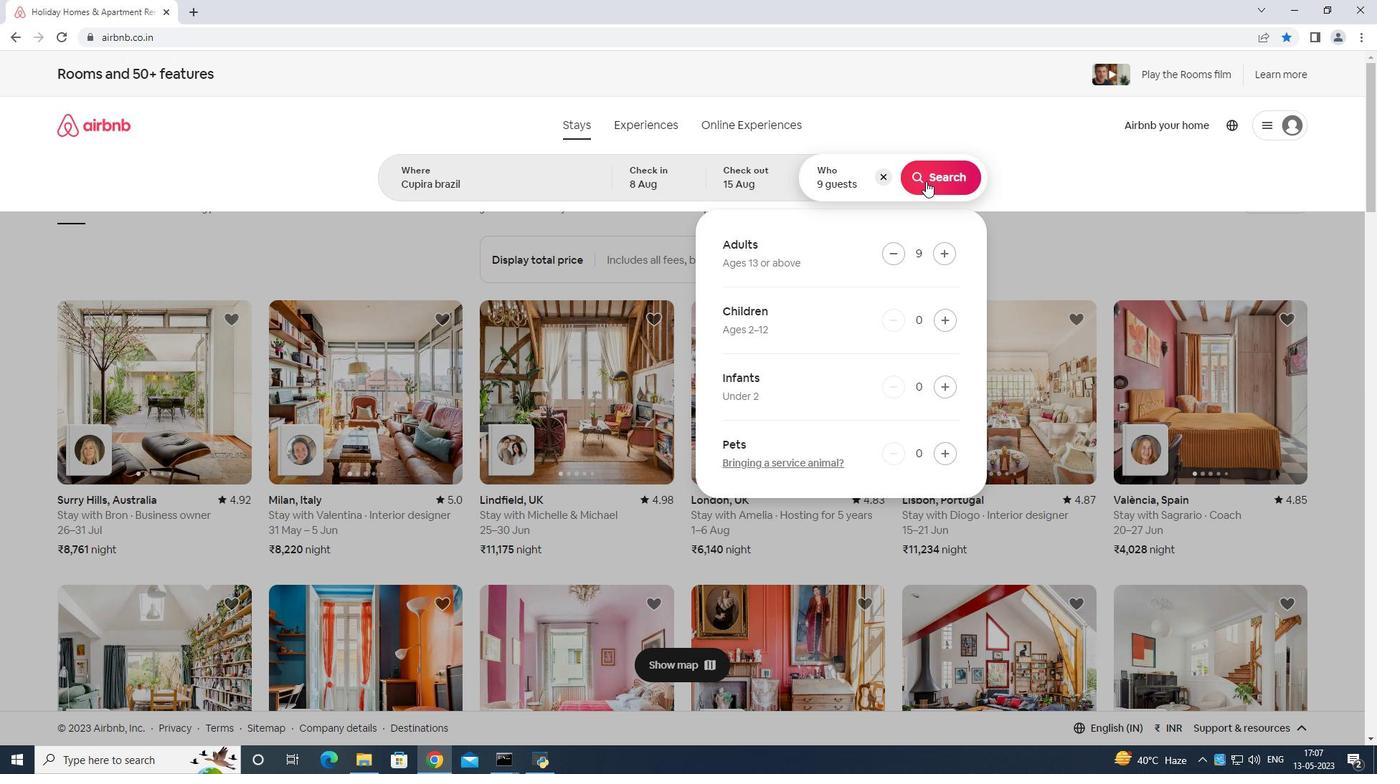 
Action: Mouse pressed left at (937, 175)
Screenshot: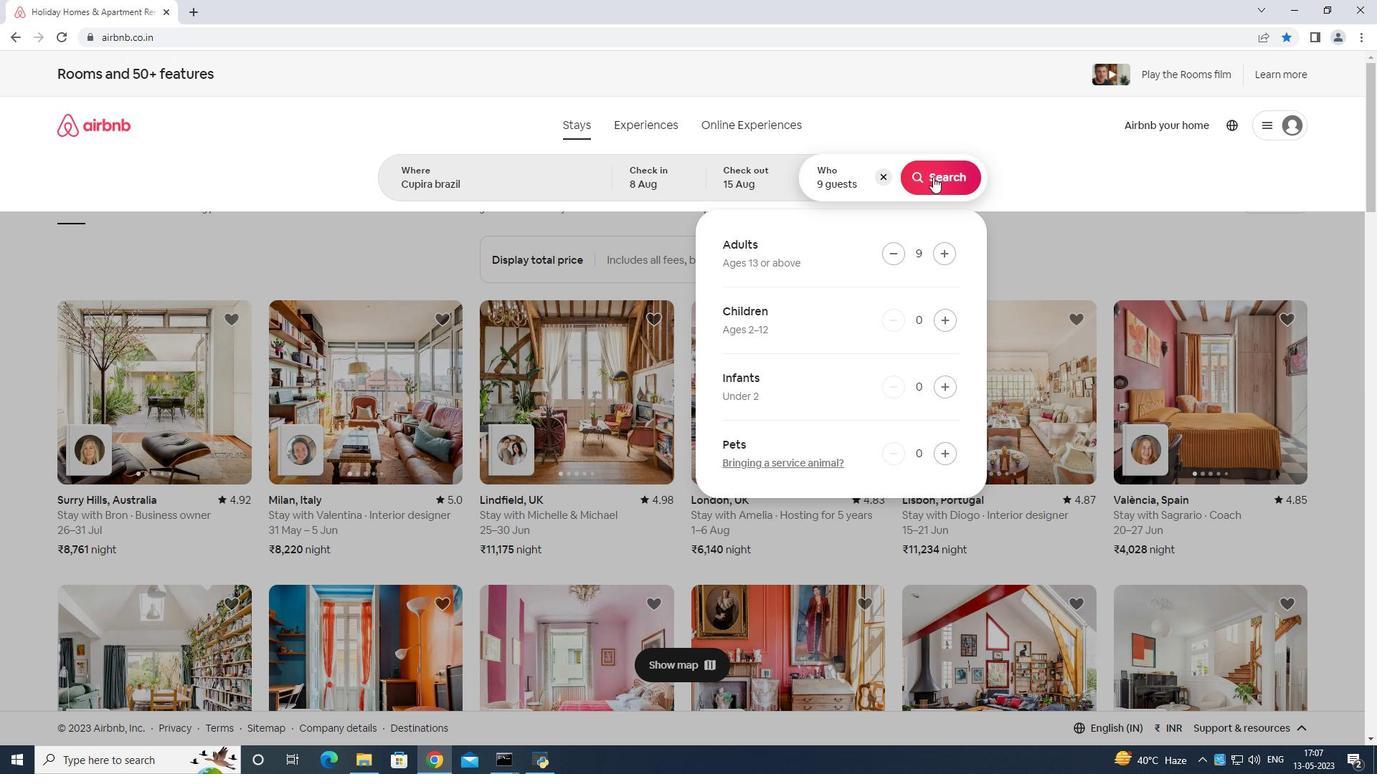 
Action: Mouse moved to (1310, 132)
Screenshot: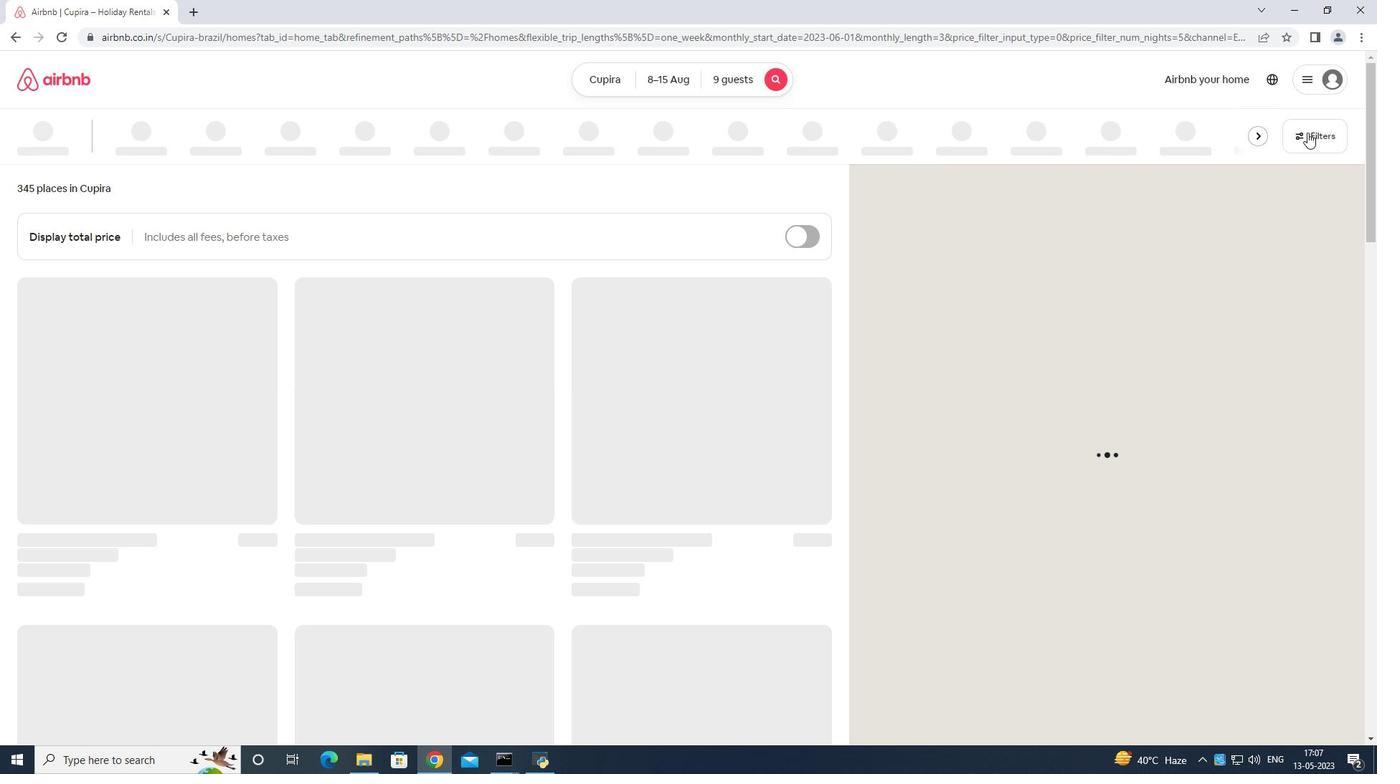 
Action: Mouse pressed left at (1310, 132)
Screenshot: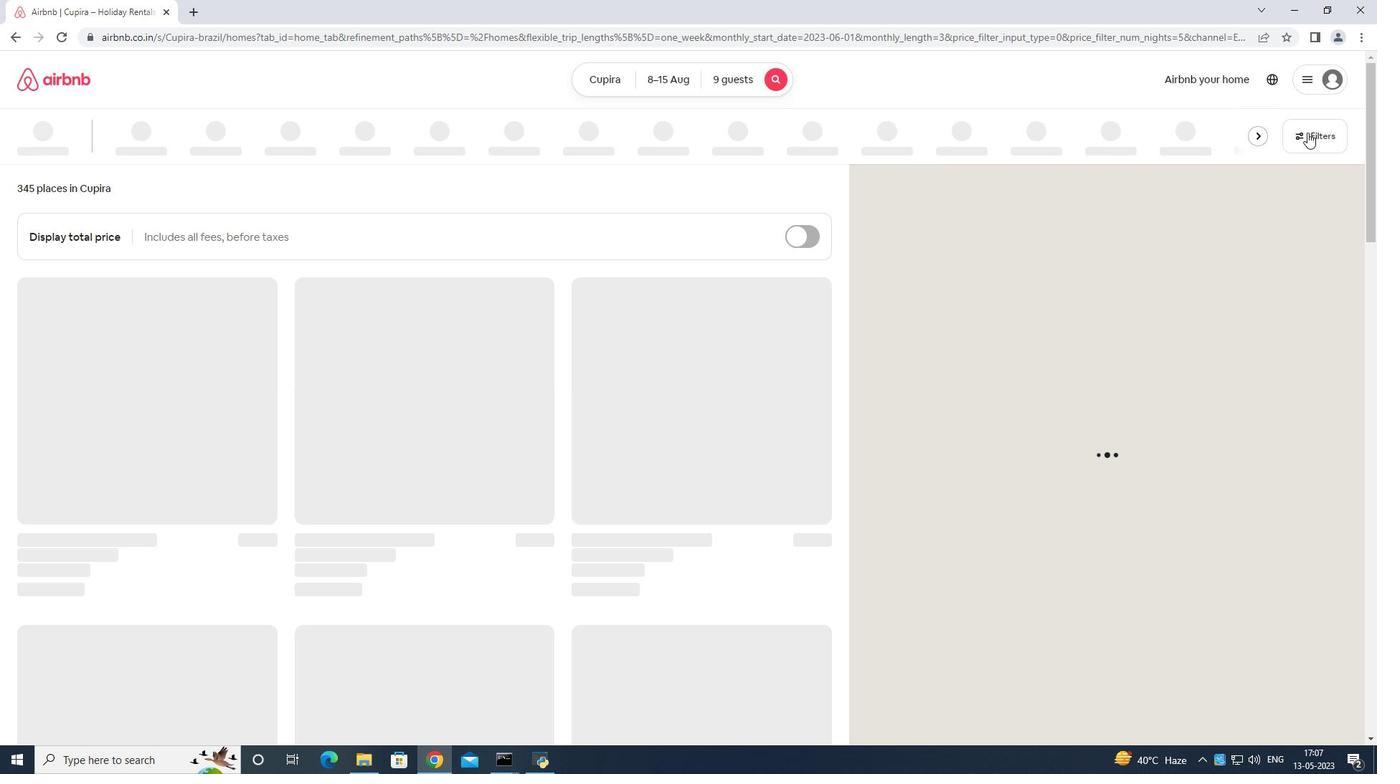 
Action: Mouse moved to (597, 482)
Screenshot: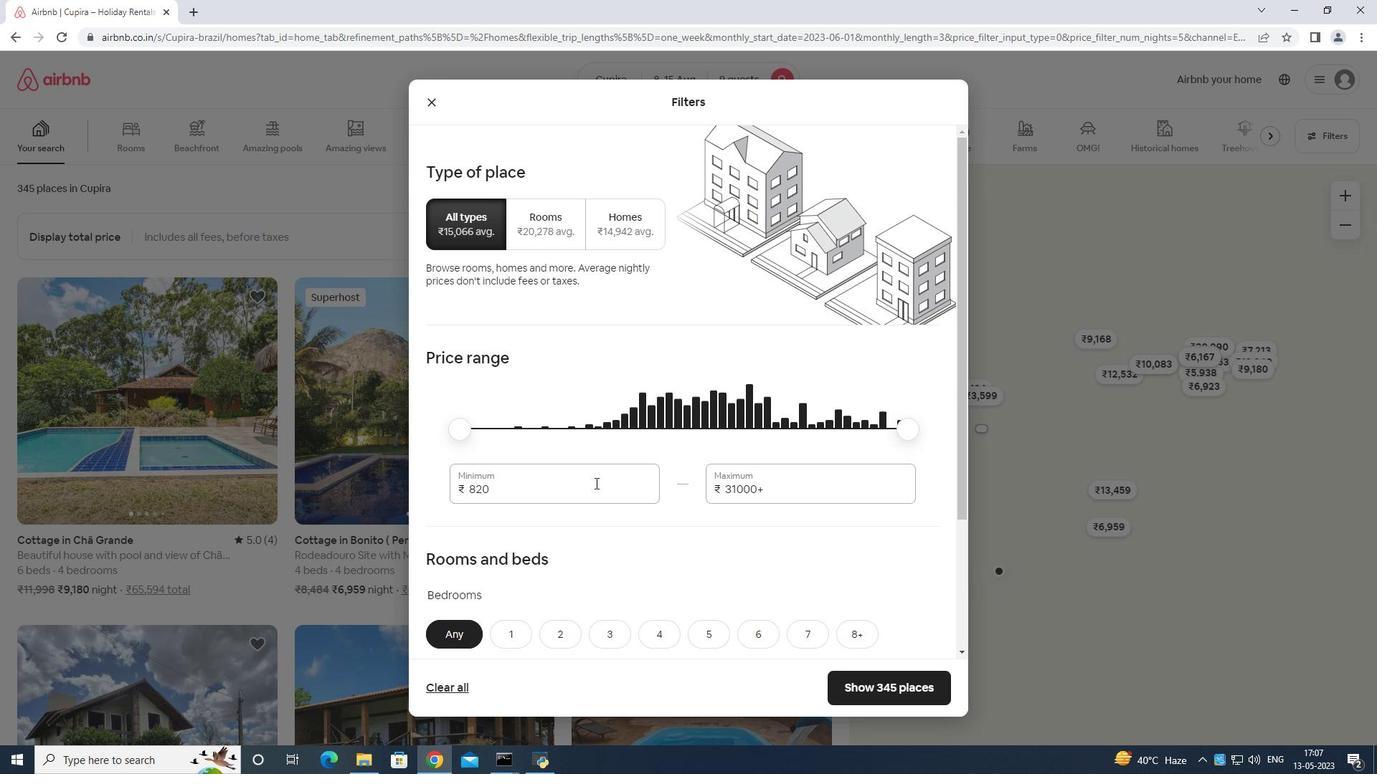 
Action: Mouse pressed left at (597, 482)
Screenshot: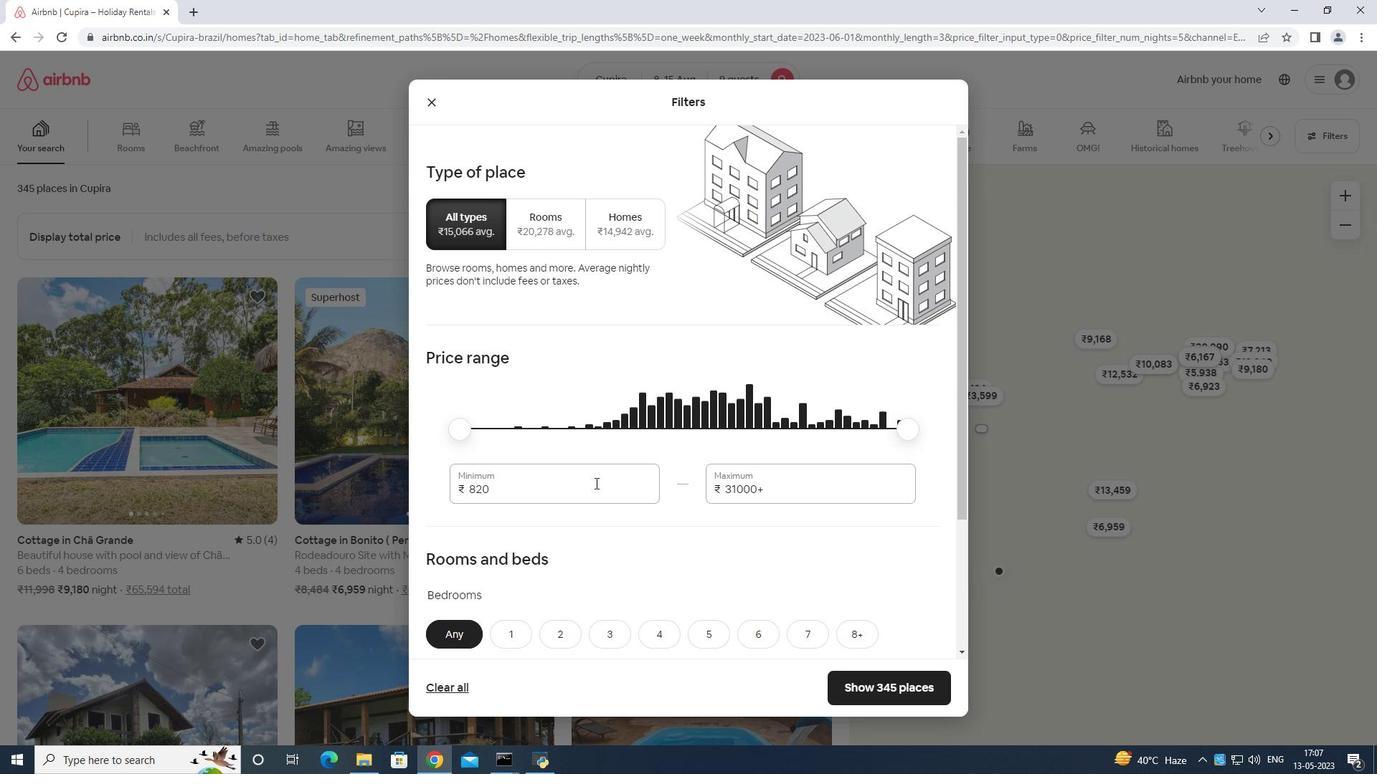 
Action: Mouse moved to (597, 467)
Screenshot: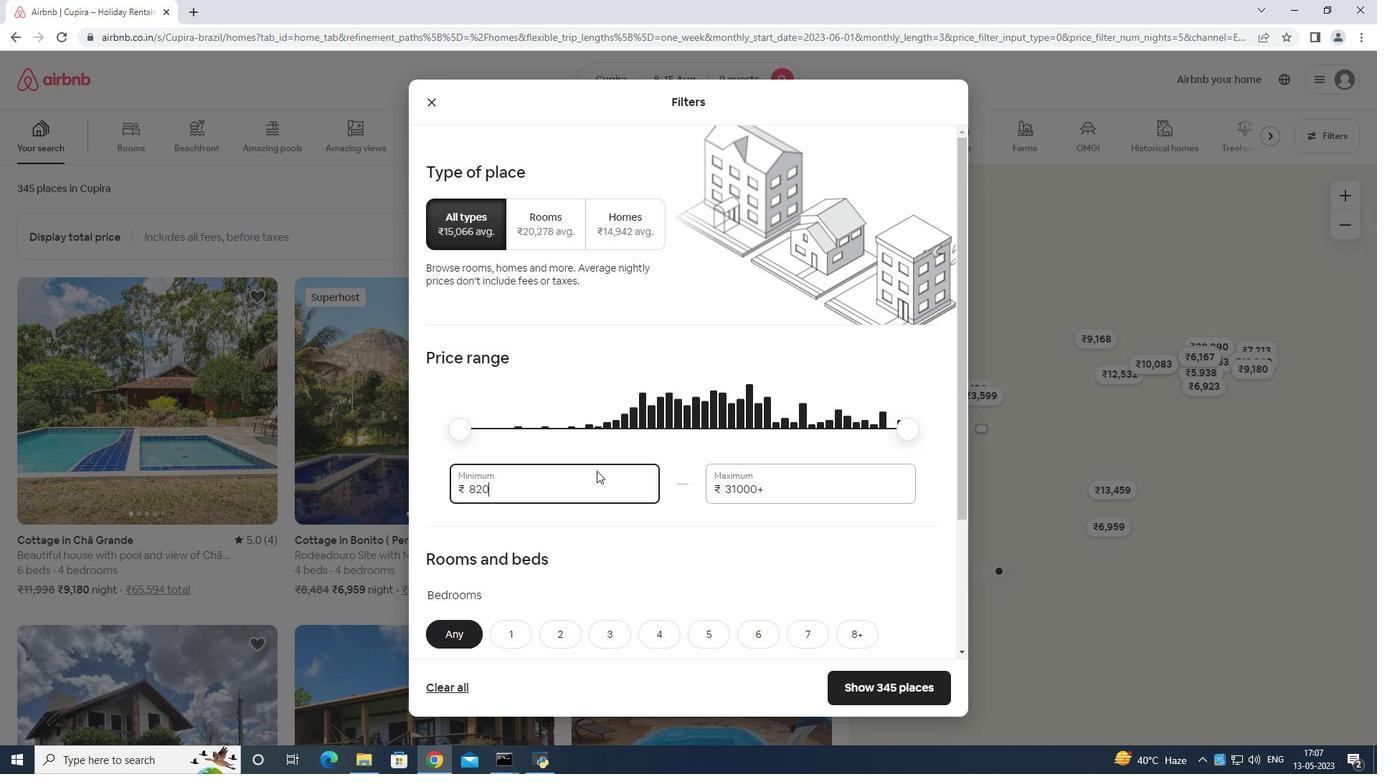 
Action: Key pressed <Key.backspace>
Screenshot: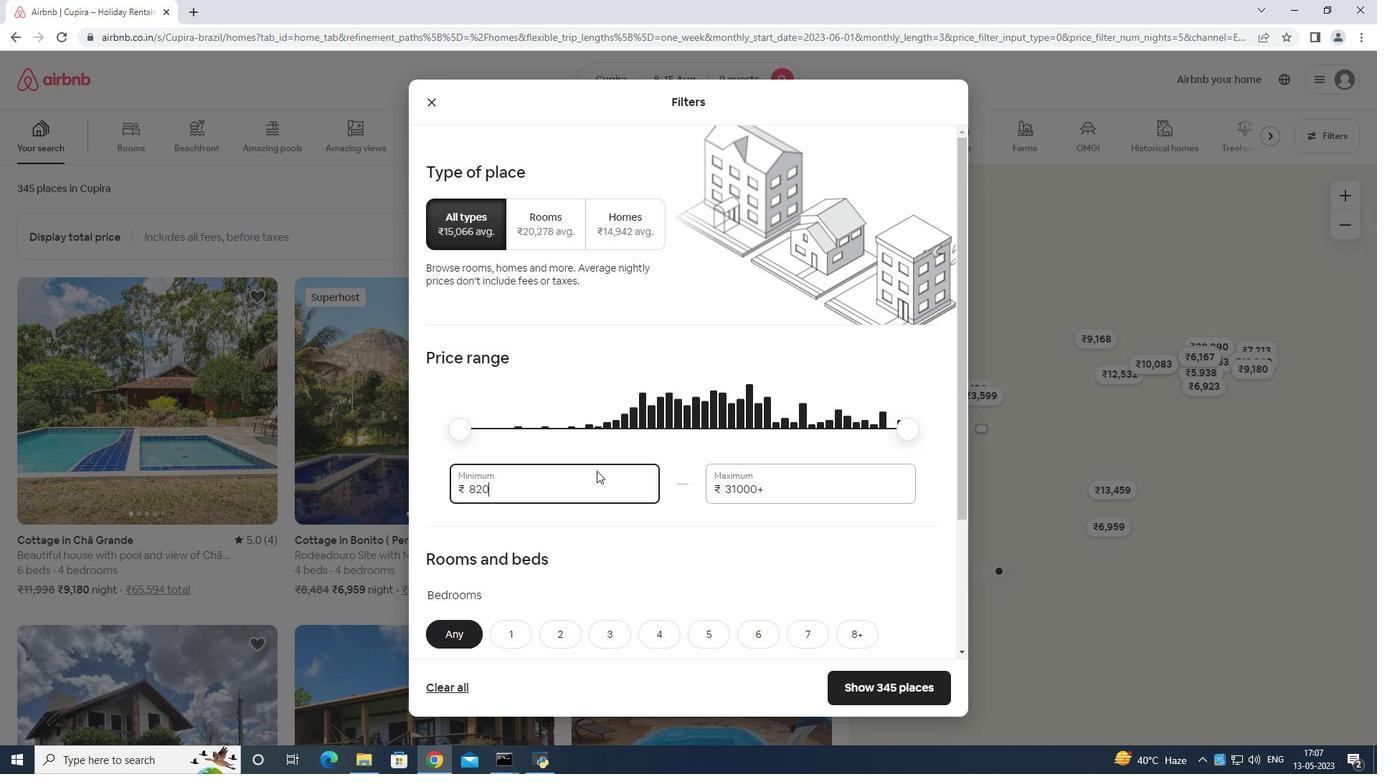 
Action: Mouse moved to (599, 456)
Screenshot: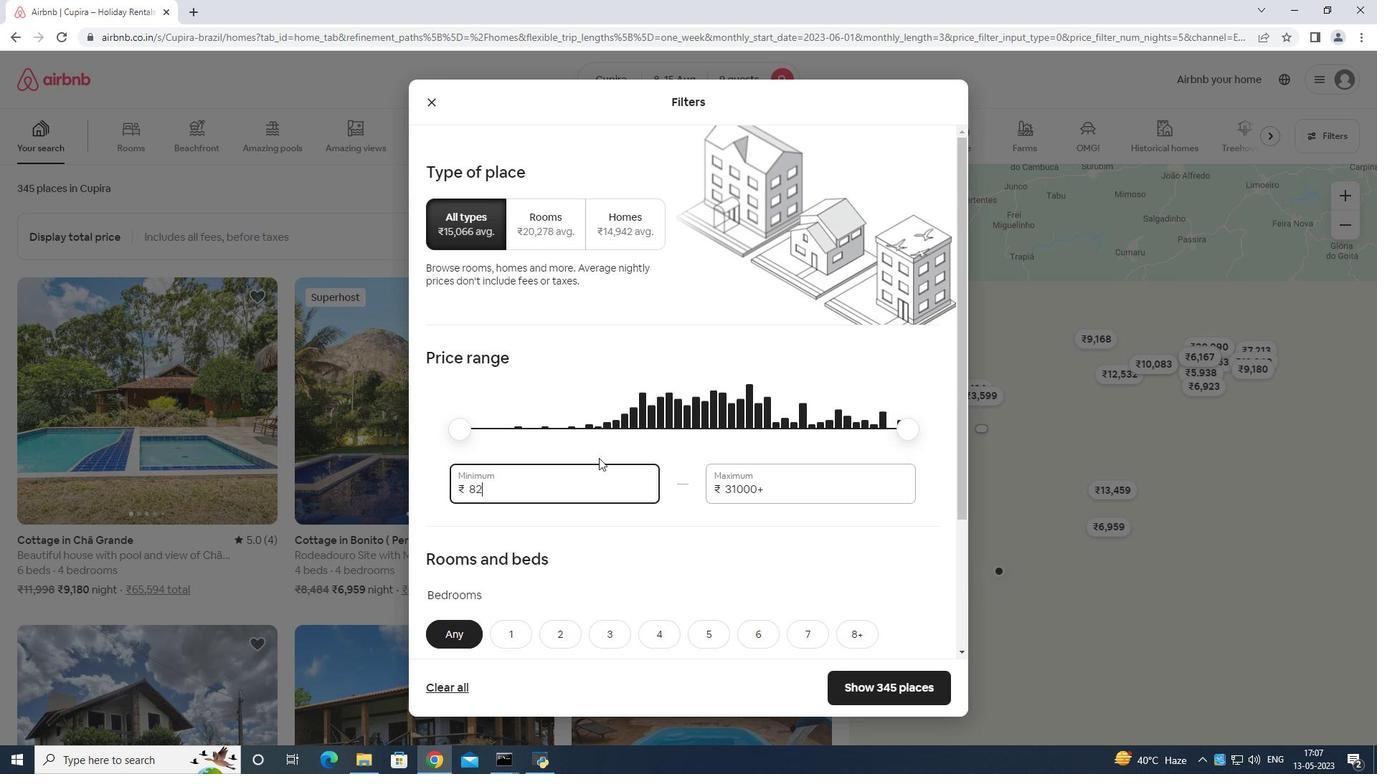 
Action: Key pressed <Key.backspace><Key.backspace>
Screenshot: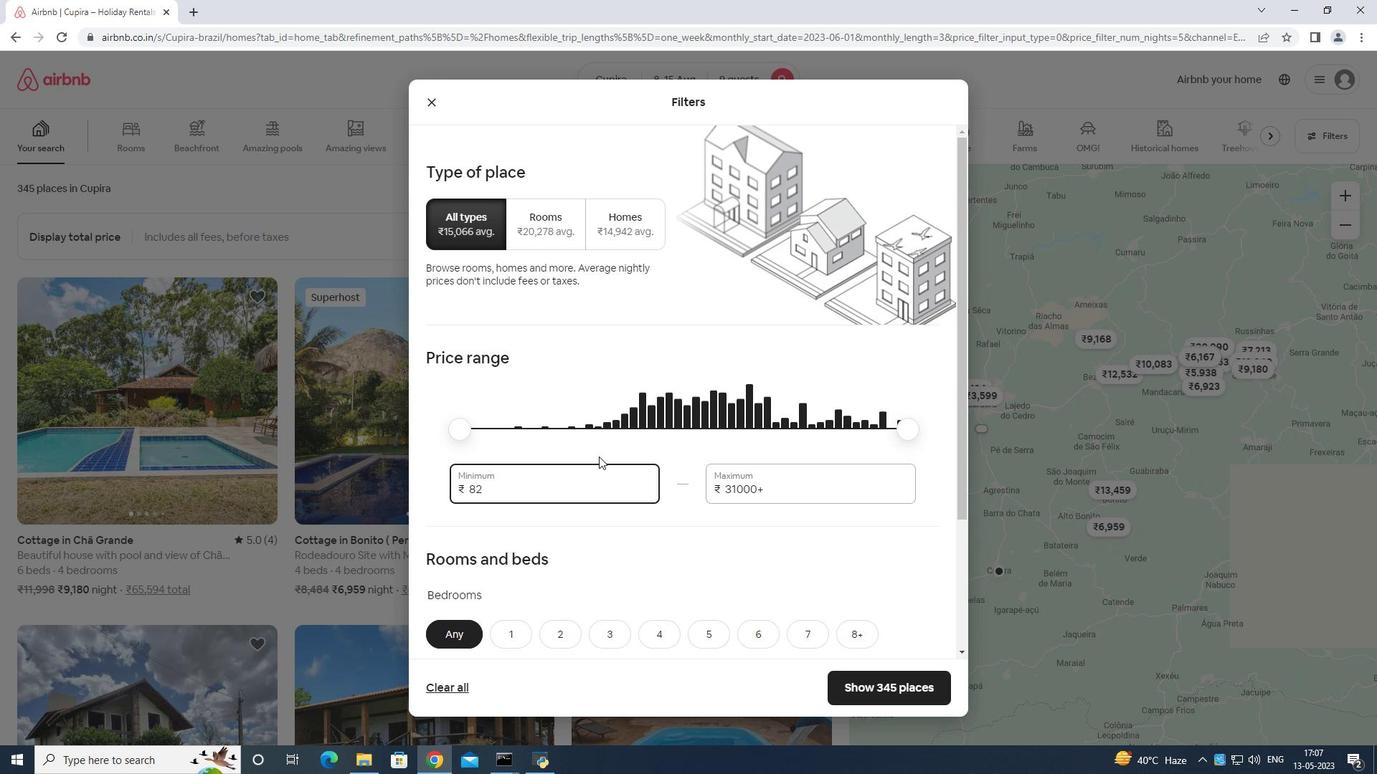 
Action: Mouse moved to (599, 456)
Screenshot: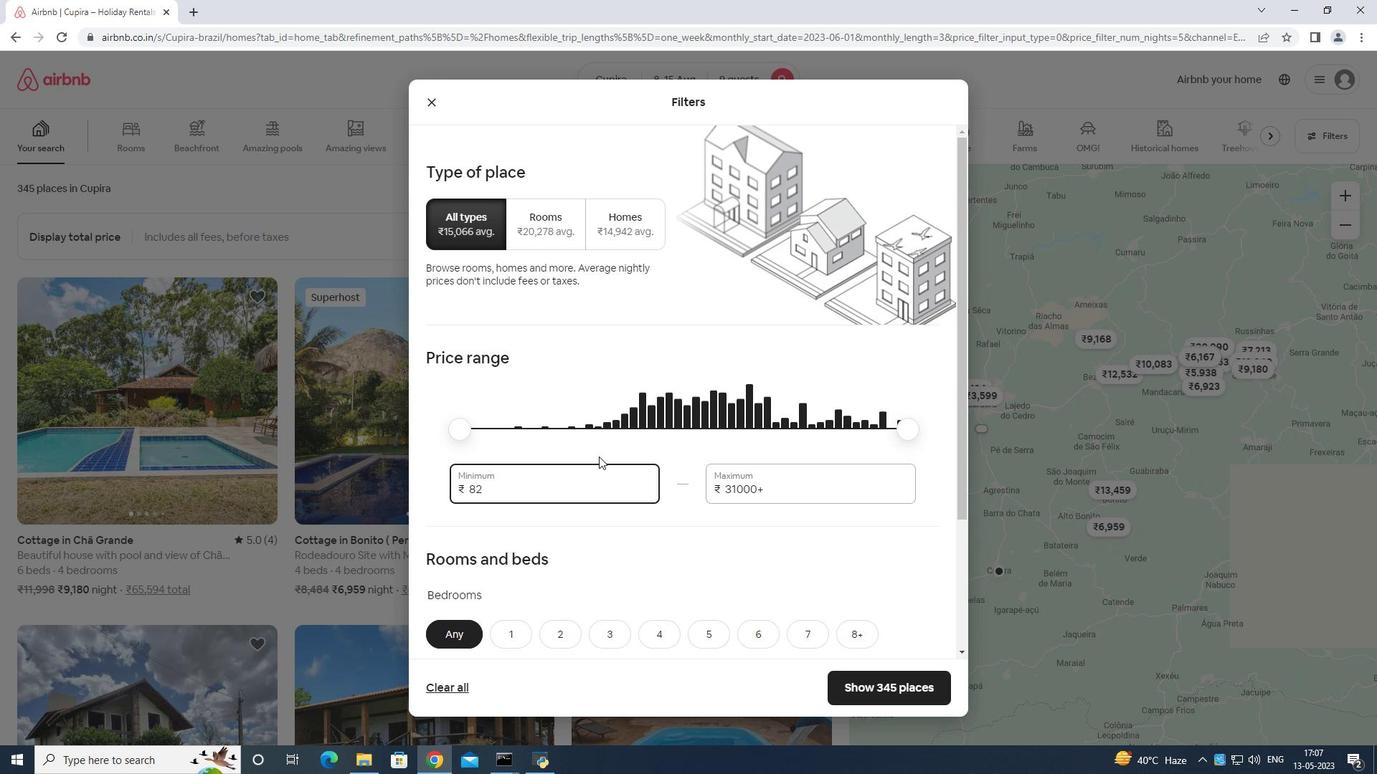 
Action: Key pressed <Key.backspace>
Screenshot: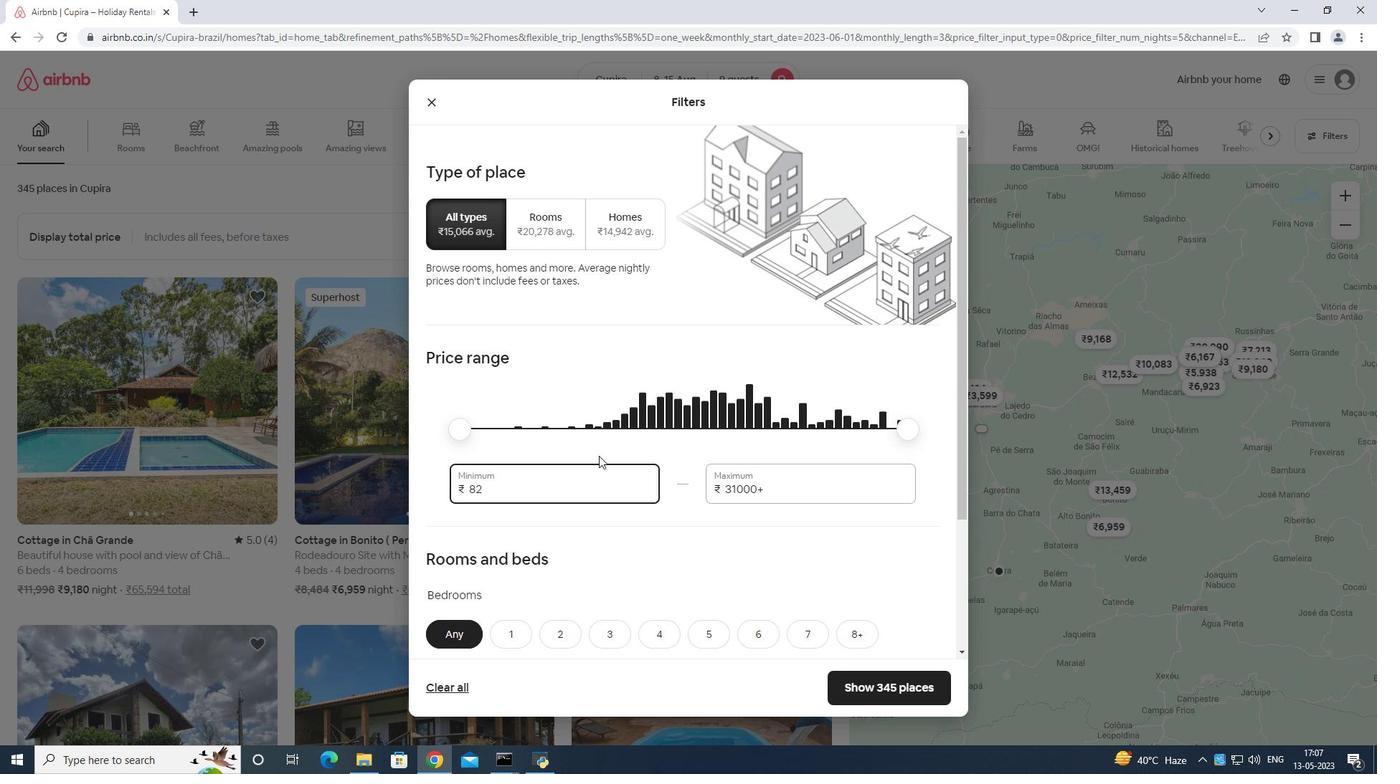 
Action: Mouse moved to (599, 454)
Screenshot: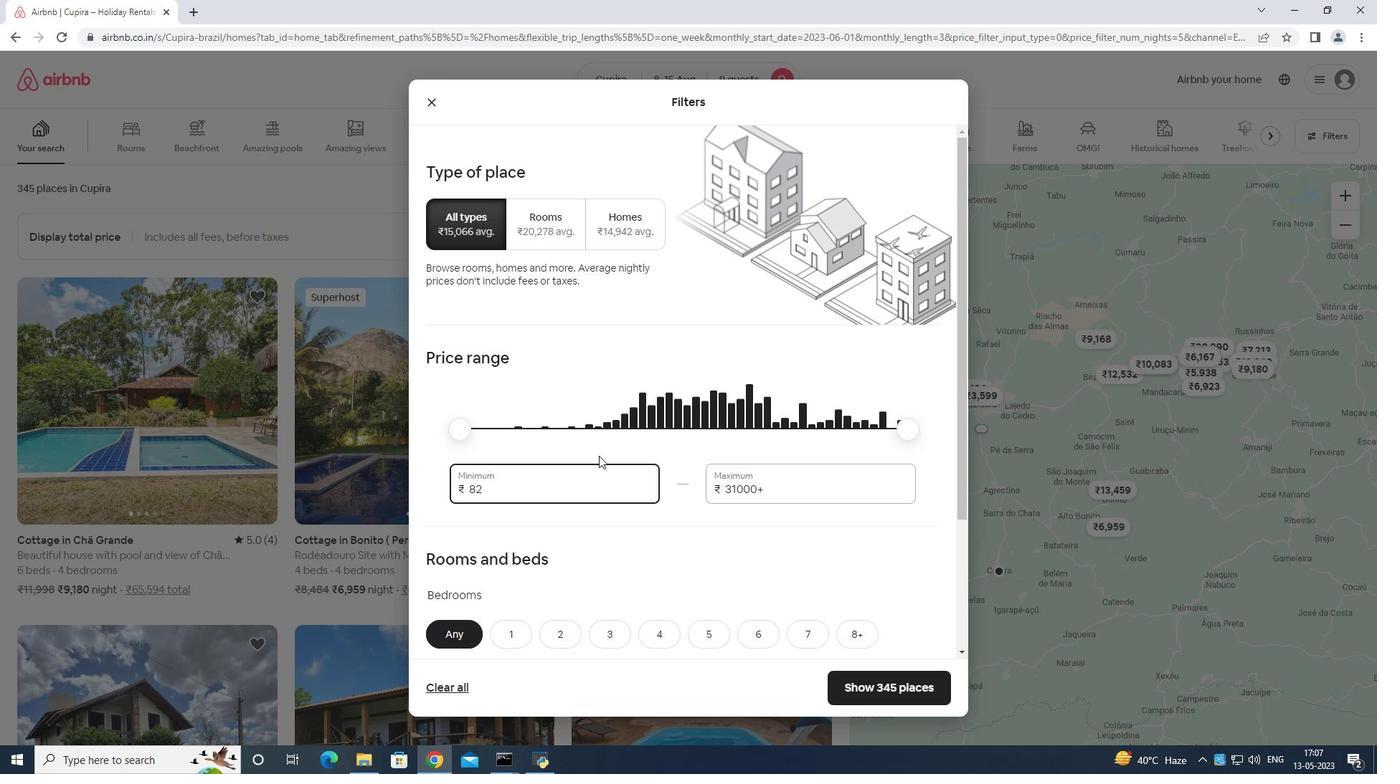 
Action: Key pressed <Key.backspace><Key.backspace><Key.backspace>
Screenshot: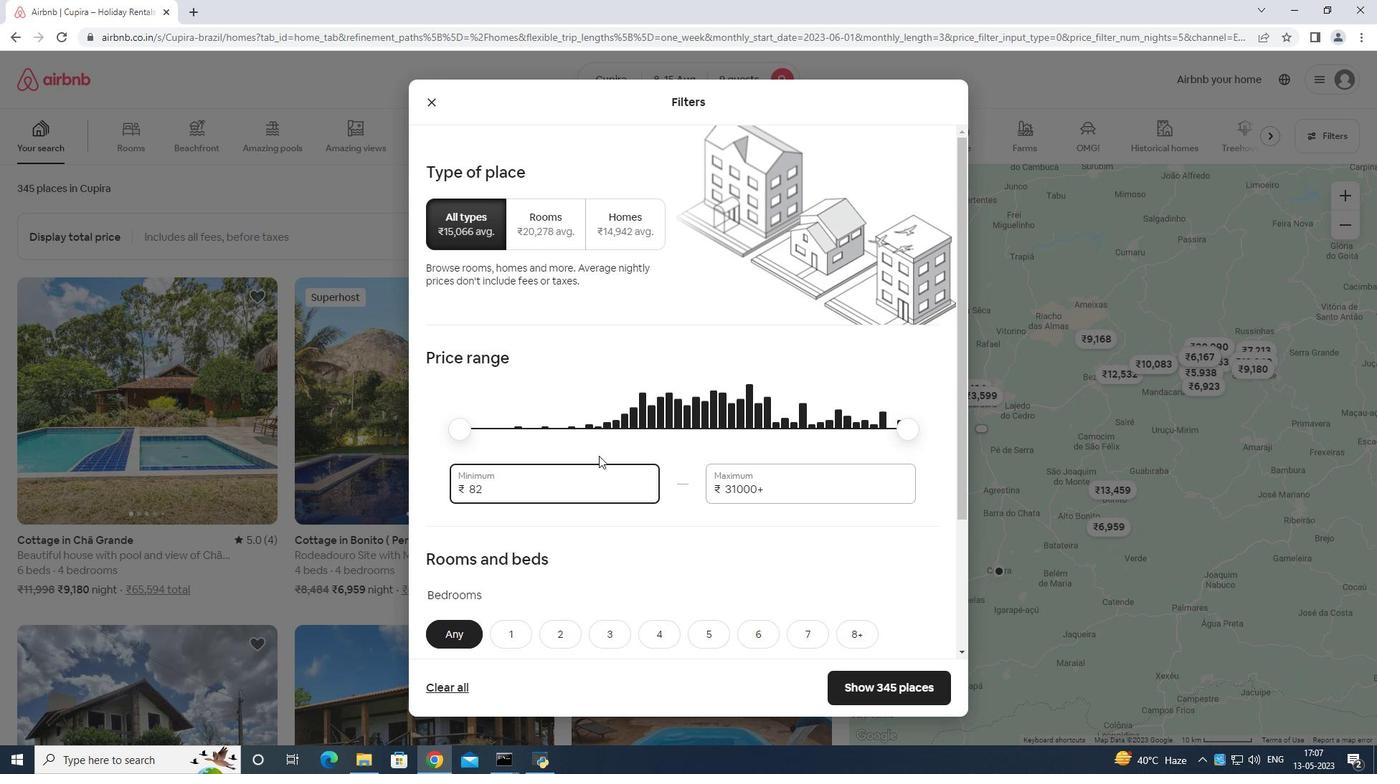 
Action: Mouse moved to (599, 454)
Screenshot: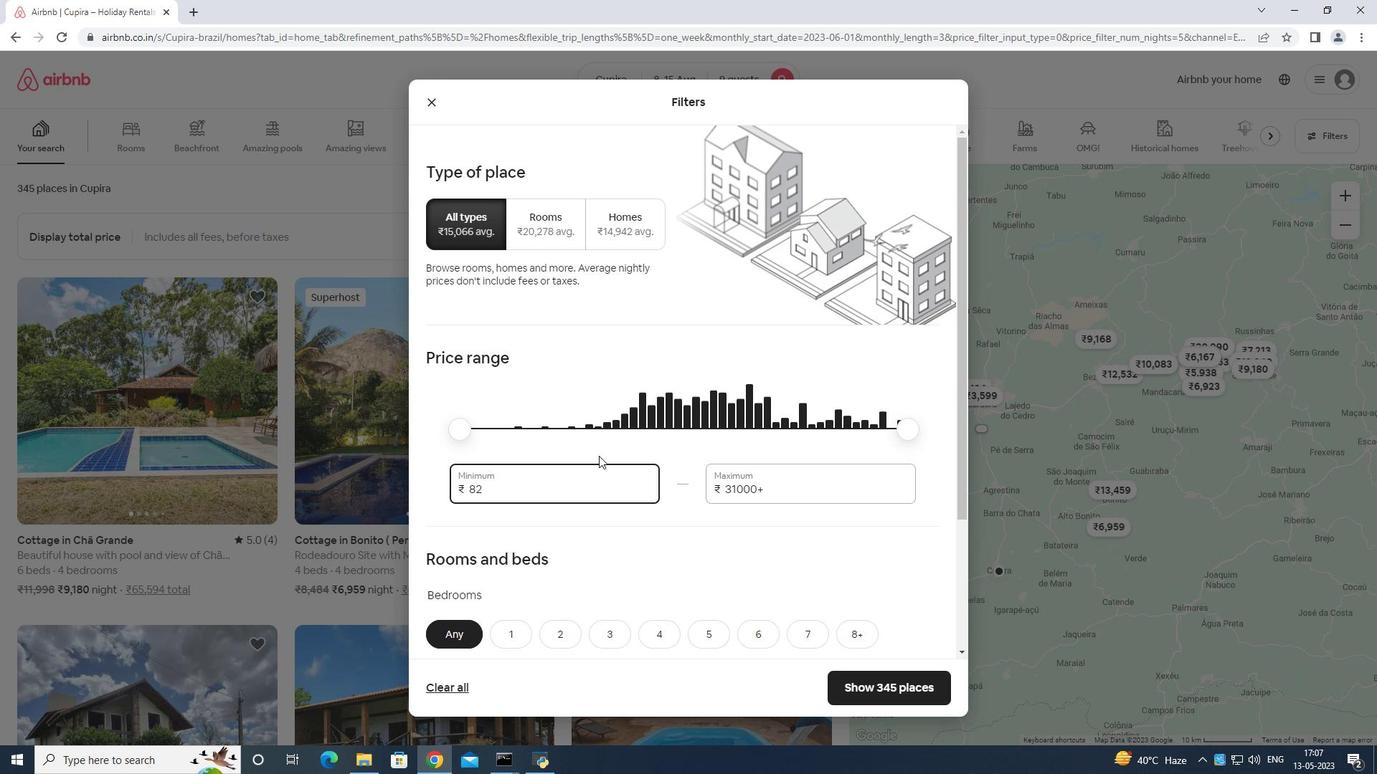 
Action: Key pressed <Key.backspace><Key.backspace><Key.backspace>
Screenshot: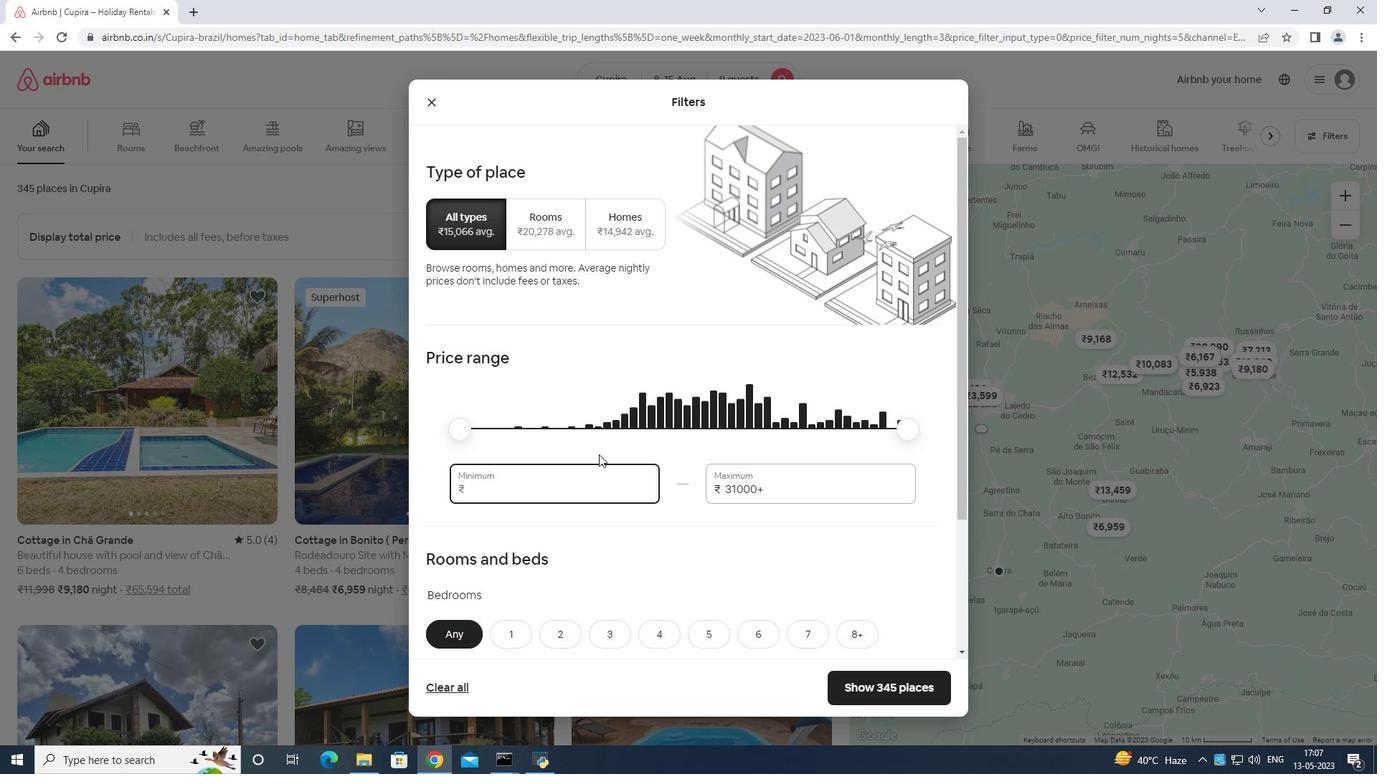 
Action: Mouse moved to (601, 453)
Screenshot: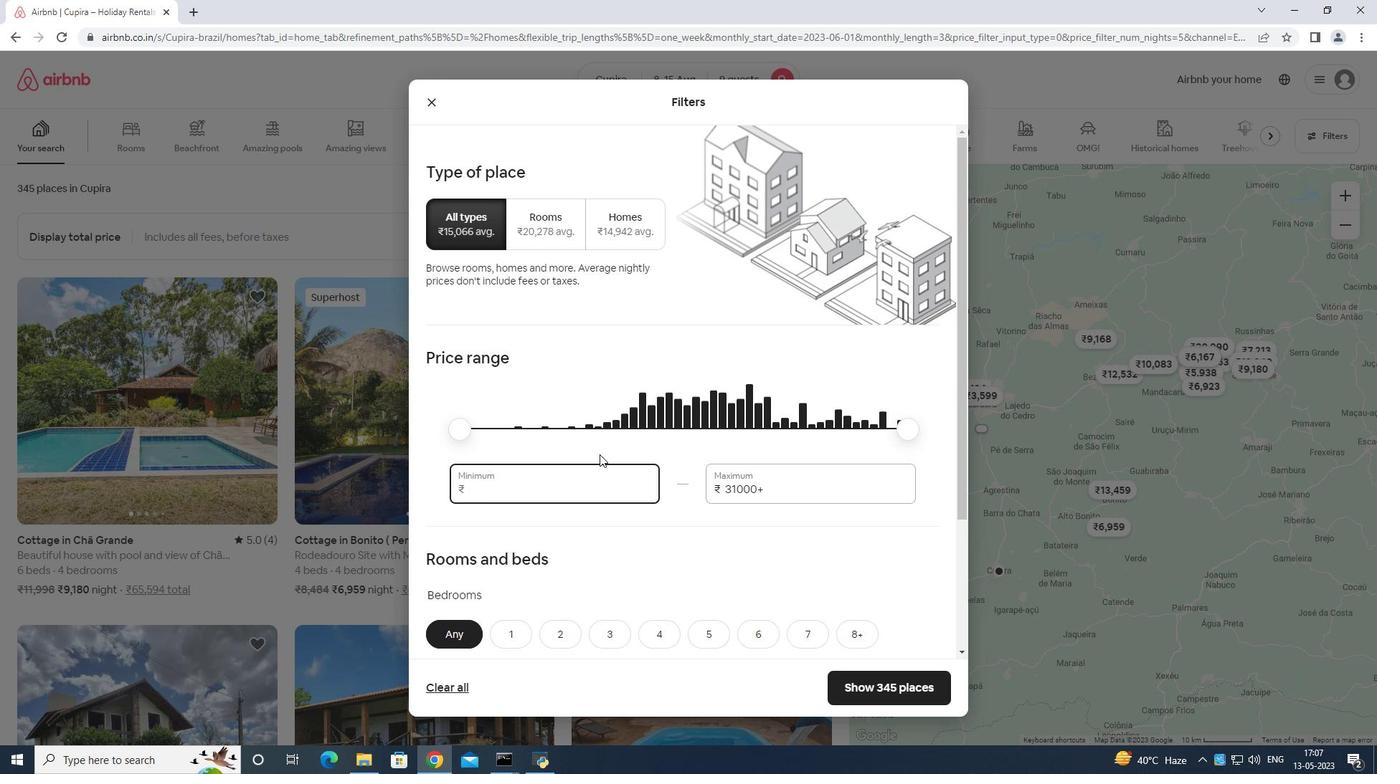 
Action: Key pressed 1000
Screenshot: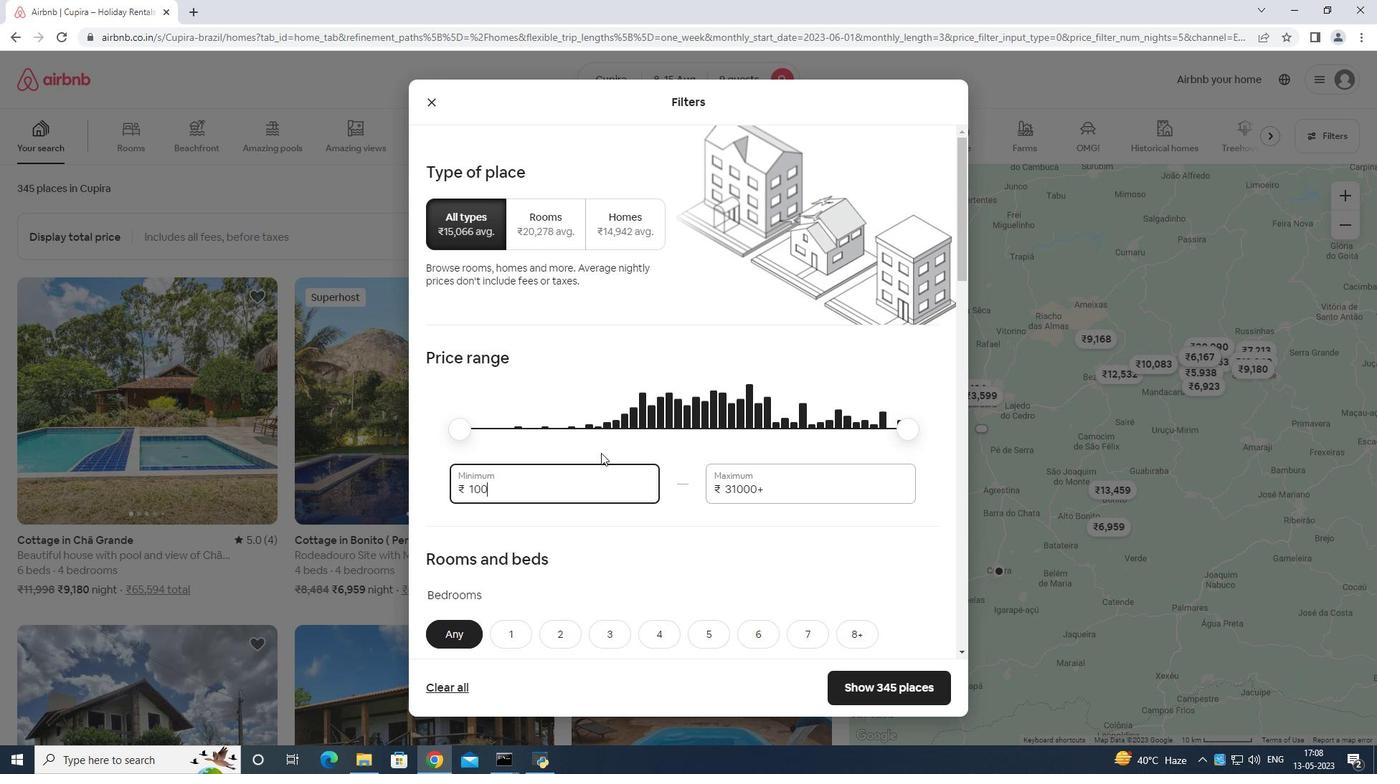 
Action: Mouse moved to (614, 470)
Screenshot: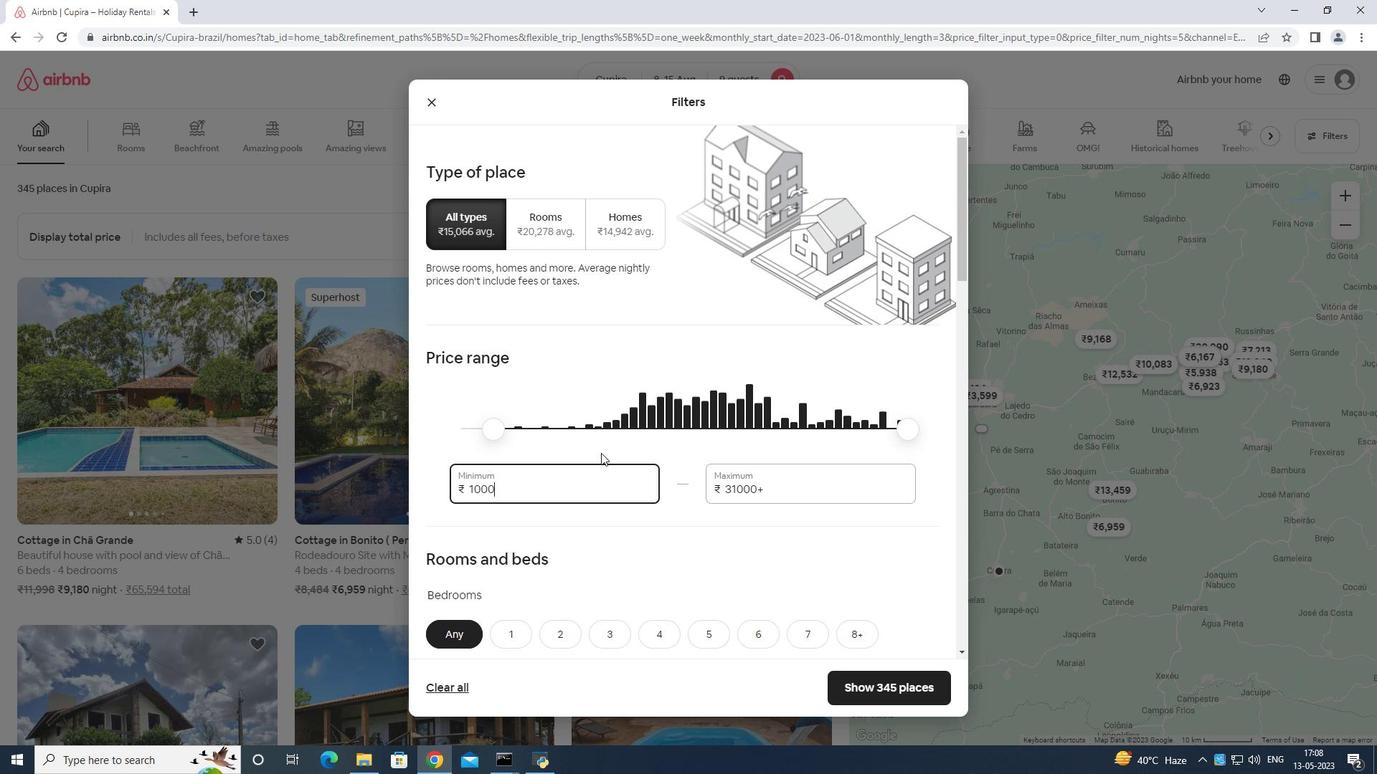 
Action: Key pressed 0
Screenshot: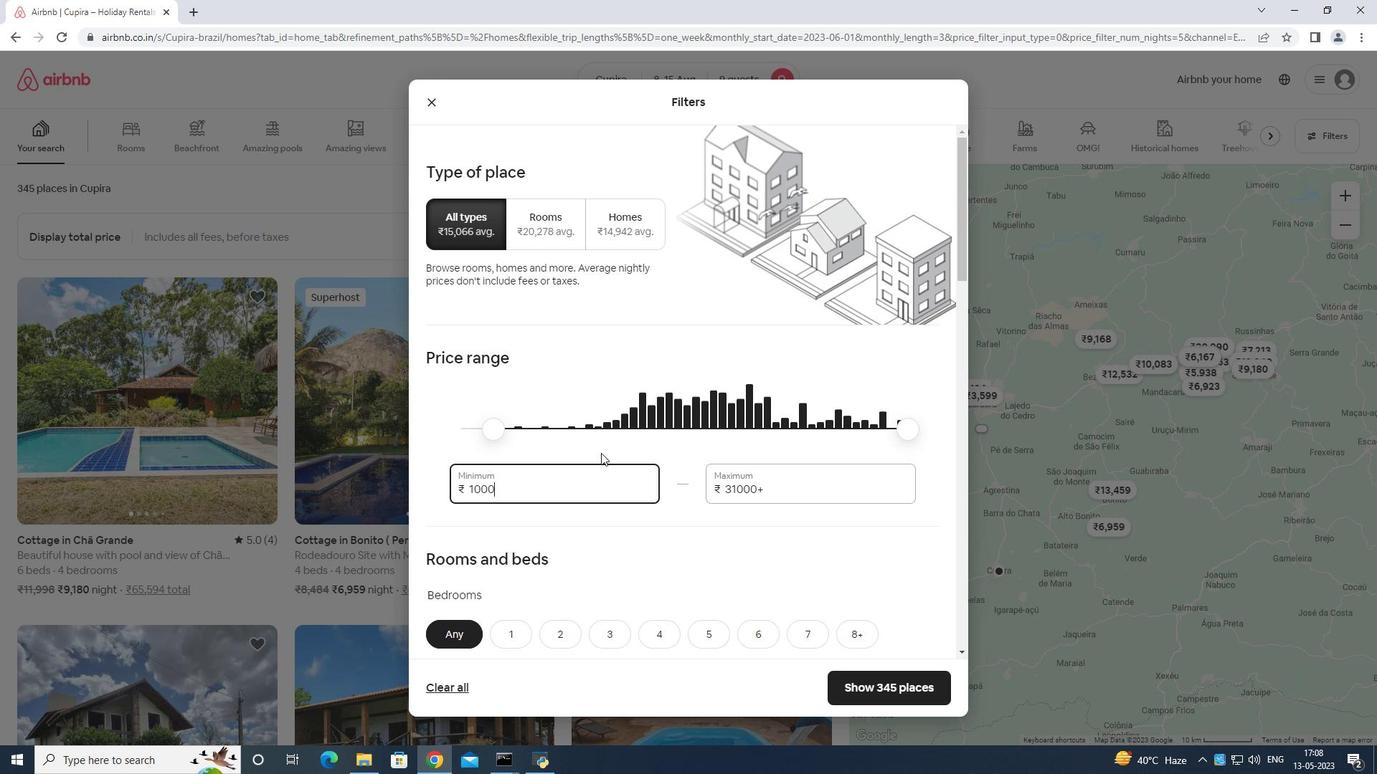 
Action: Mouse moved to (805, 470)
Screenshot: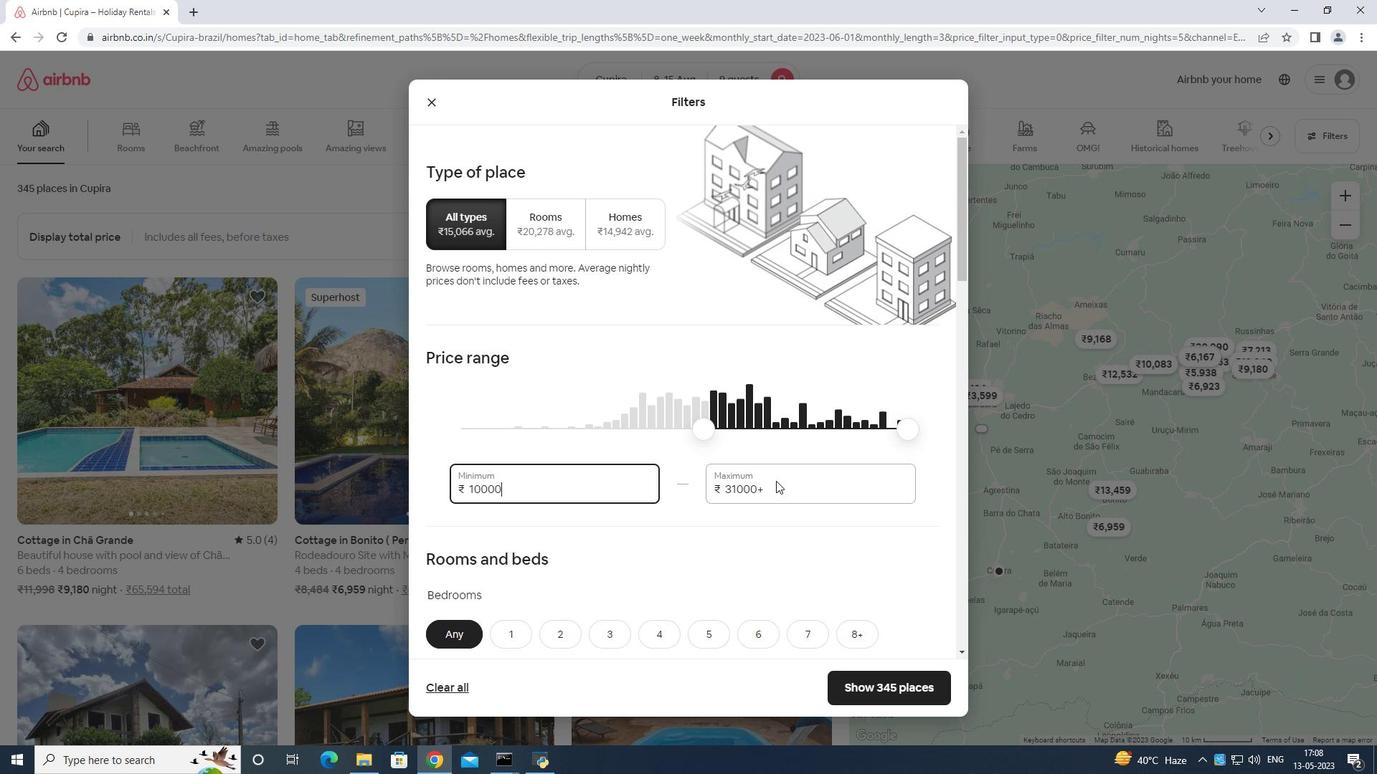 
Action: Mouse pressed left at (805, 470)
Screenshot: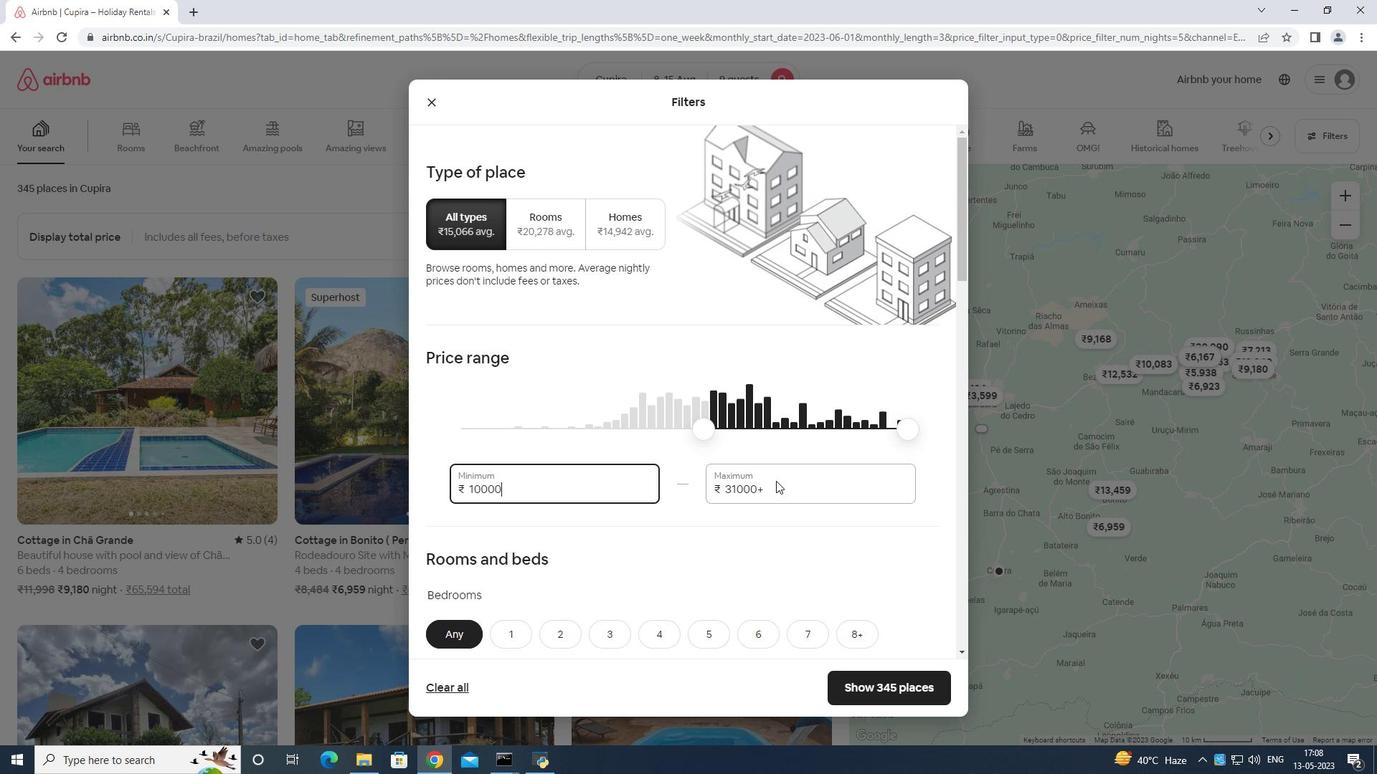 
Action: Mouse moved to (804, 465)
Screenshot: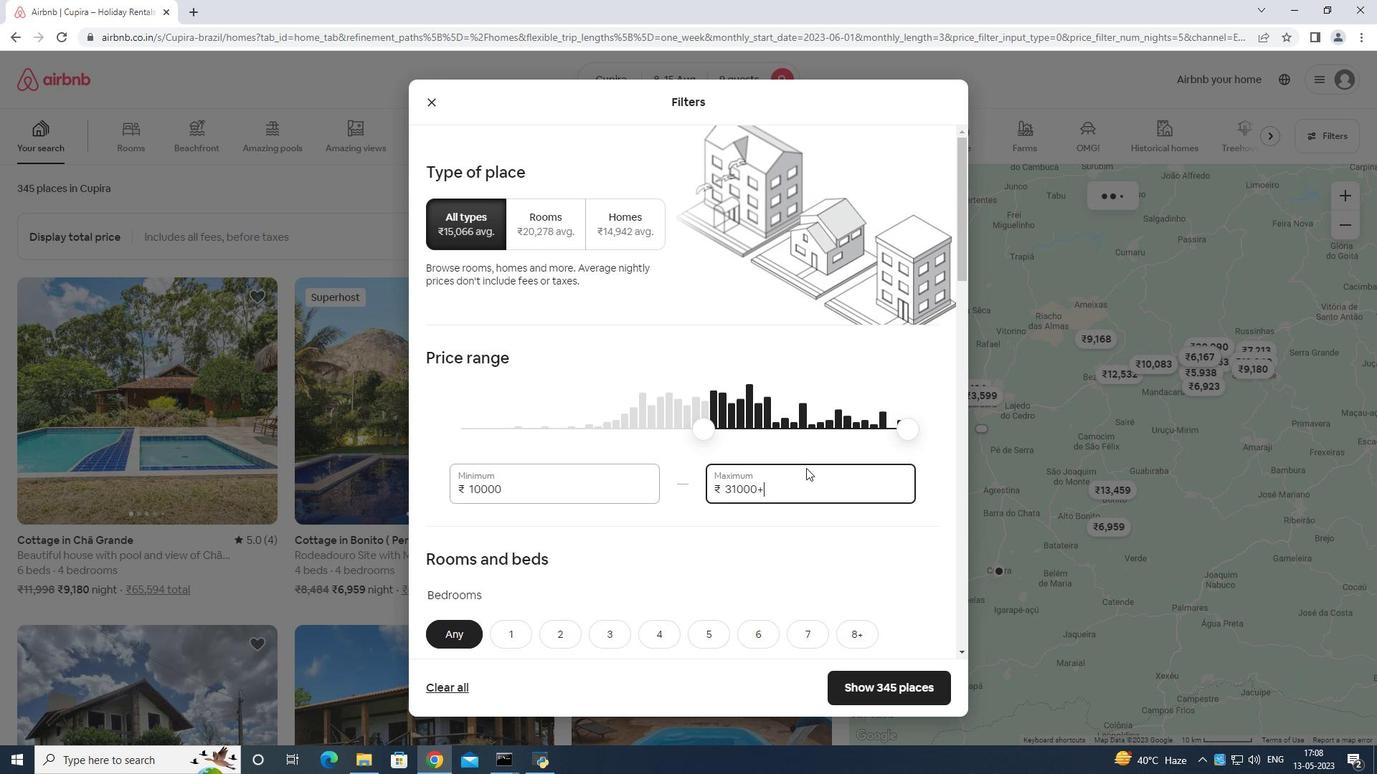 
Action: Key pressed <Key.backspace>
Screenshot: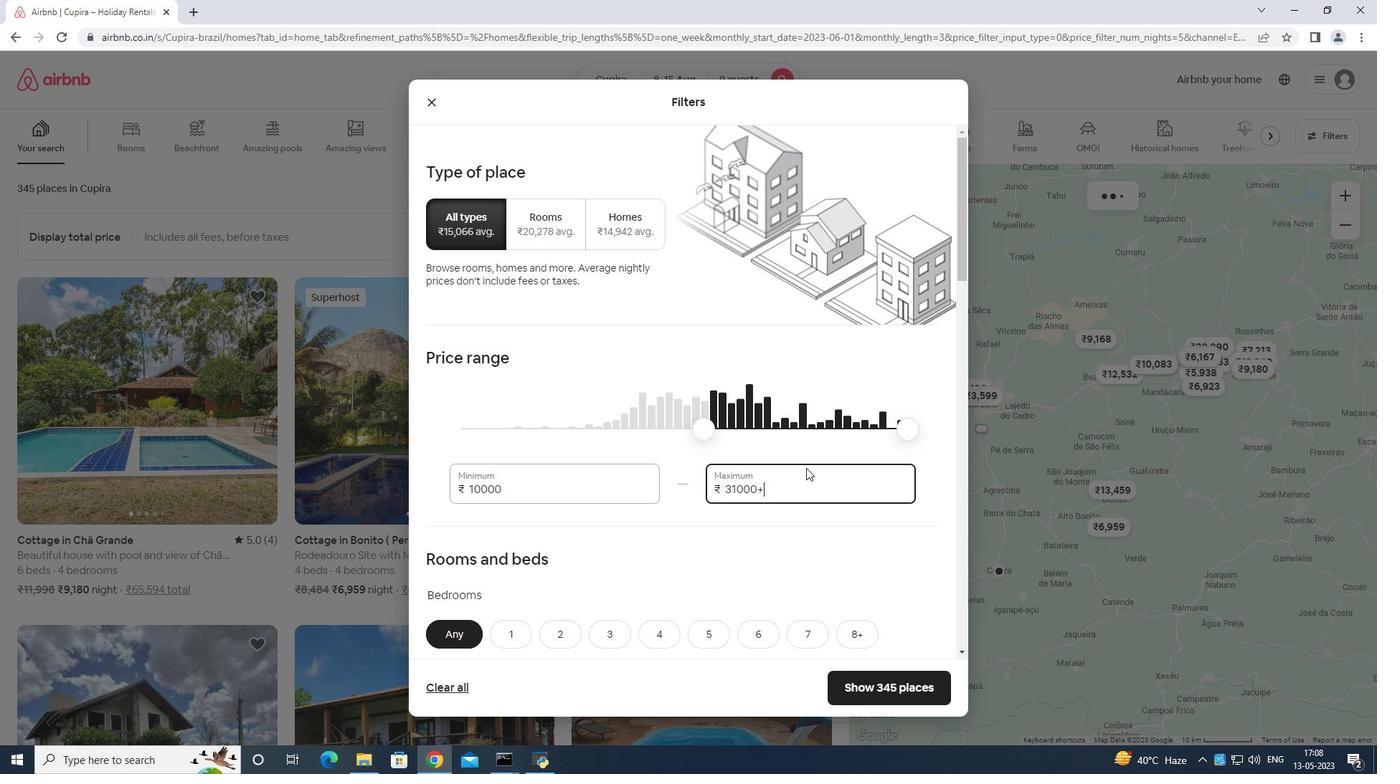 
Action: Mouse moved to (800, 462)
Screenshot: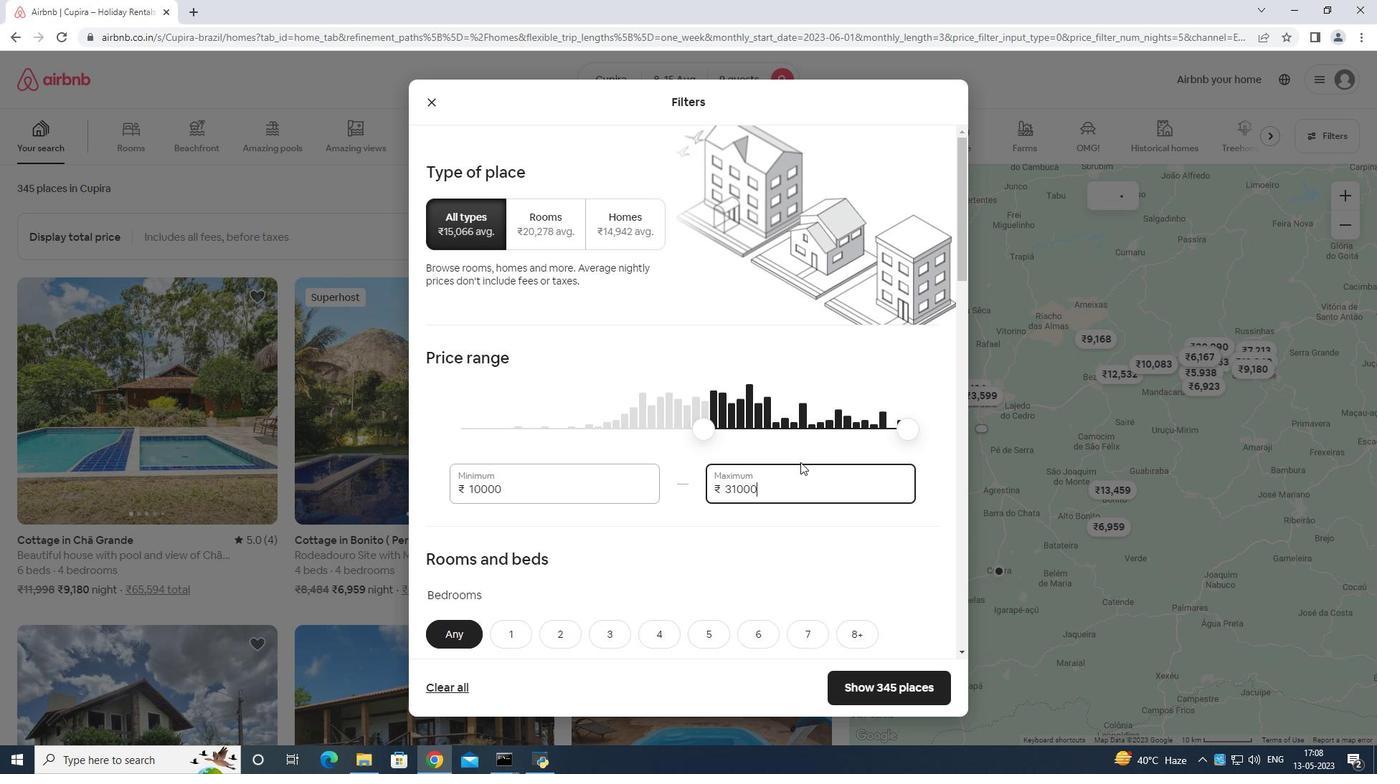
Action: Key pressed <Key.backspace><Key.backspace><Key.backspace><Key.backspace><Key.backspace><Key.backspace><Key.backspace><Key.backspace><Key.backspace><Key.backspace>14
Screenshot: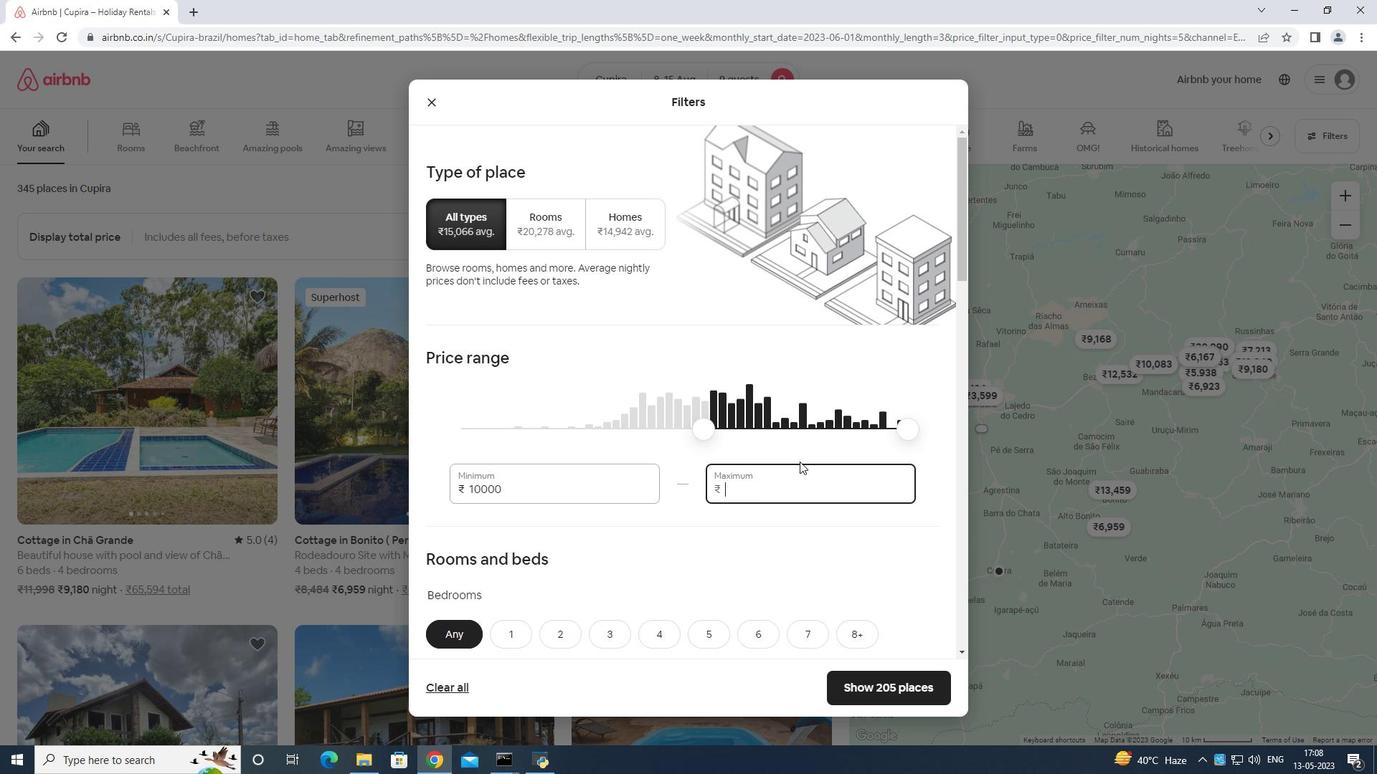 
Action: Mouse moved to (800, 461)
Screenshot: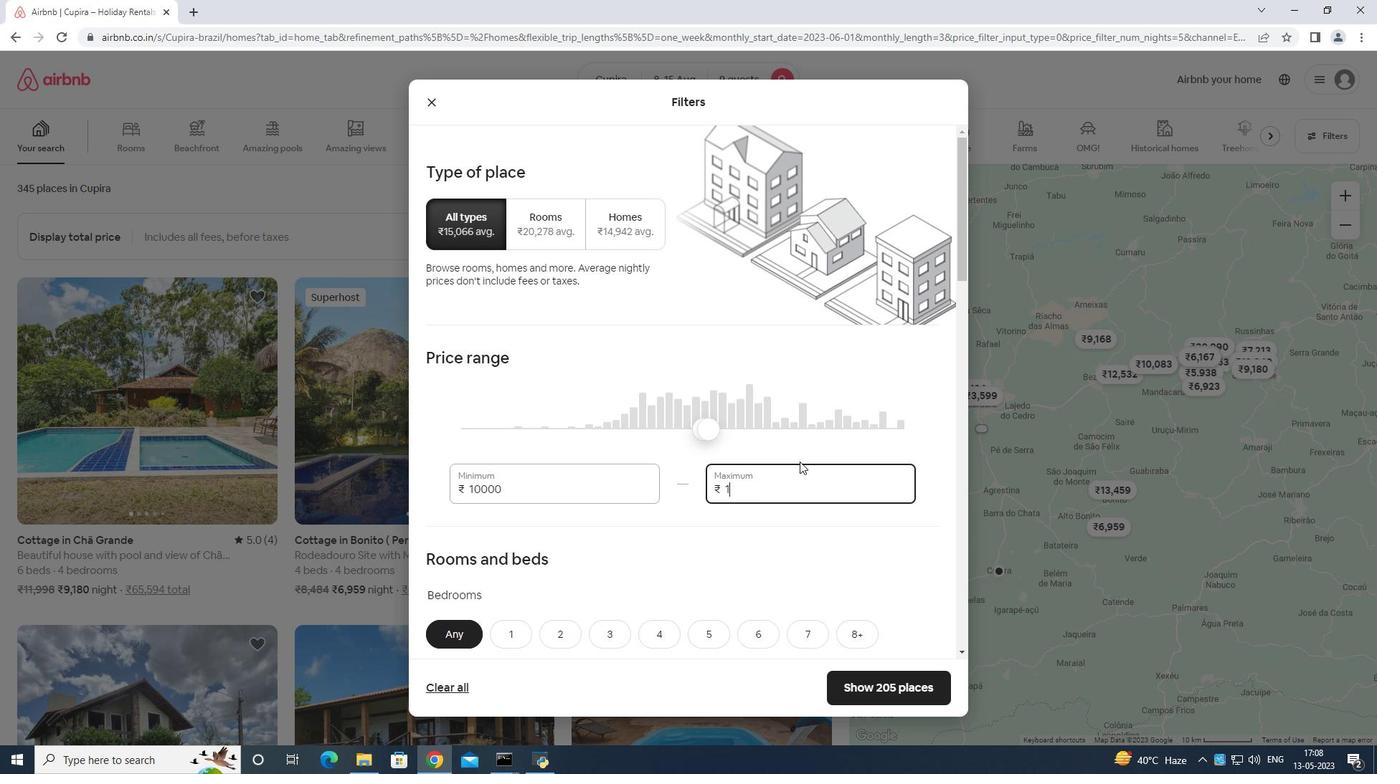 
Action: Key pressed 000
Screenshot: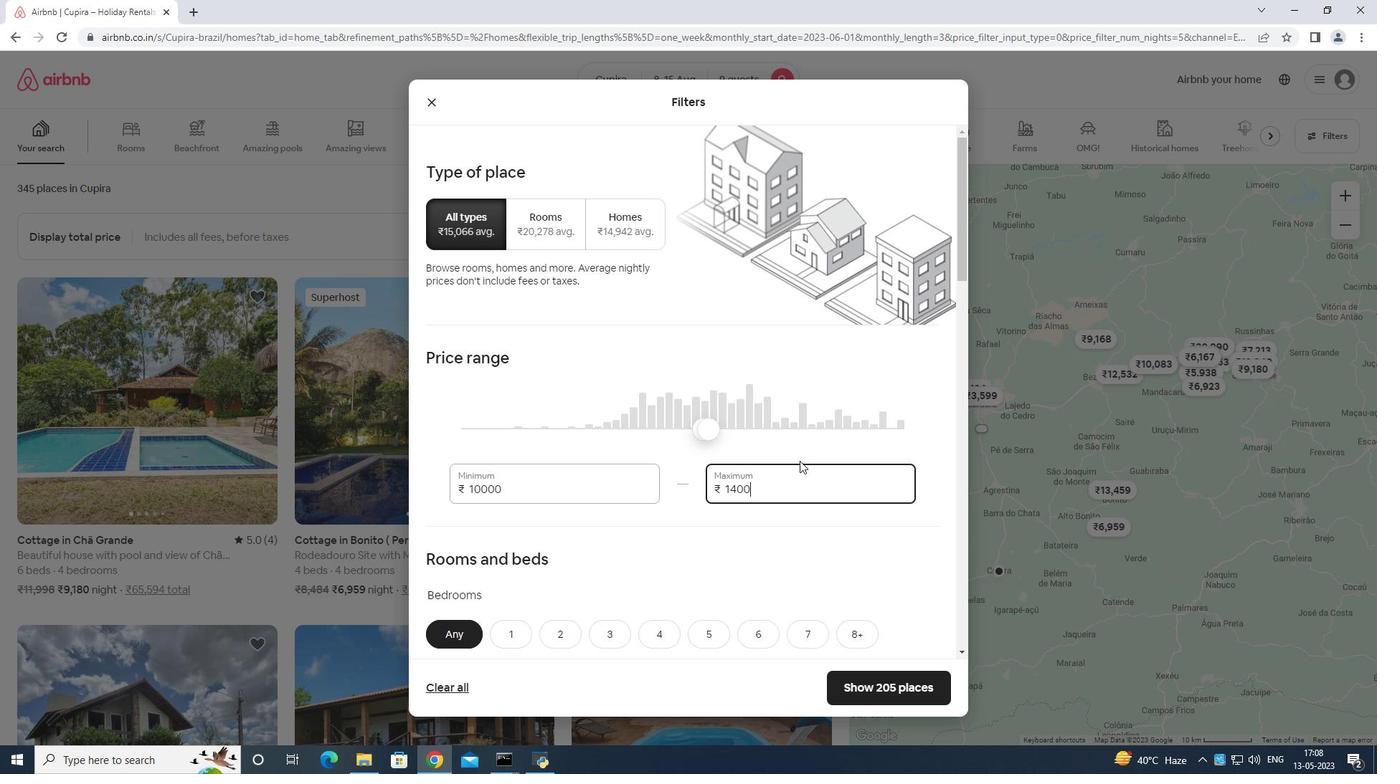 
Action: Mouse moved to (799, 452)
Screenshot: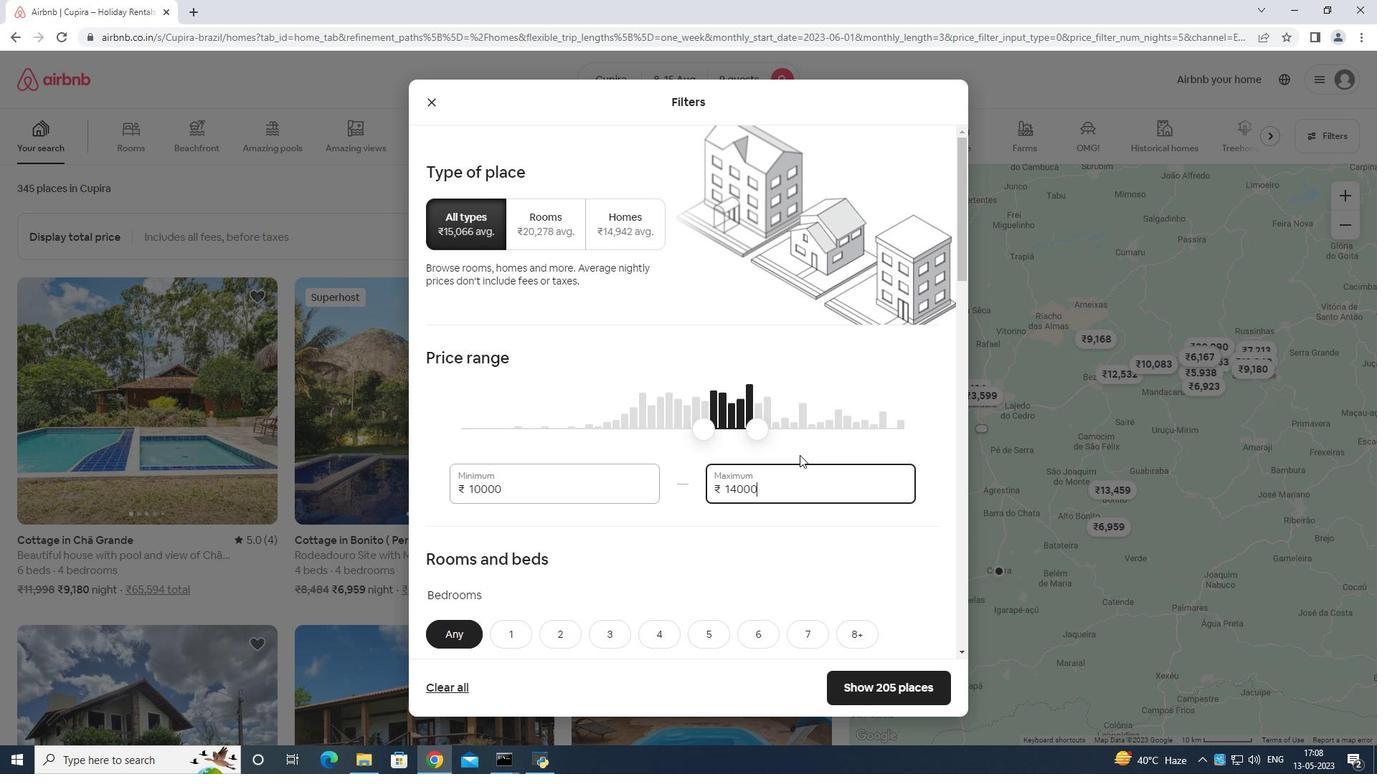 
Action: Mouse scrolled (799, 452) with delta (0, 0)
Screenshot: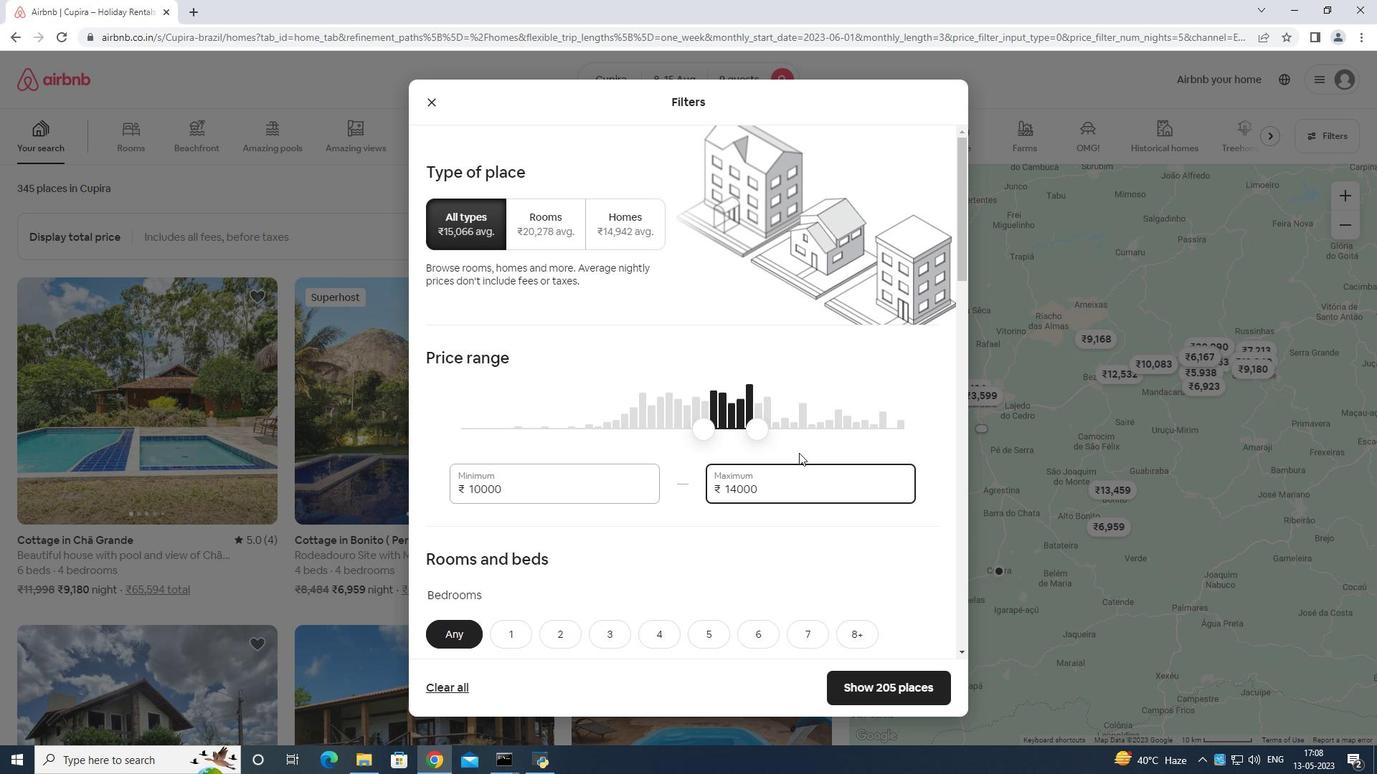 
Action: Mouse moved to (799, 452)
Screenshot: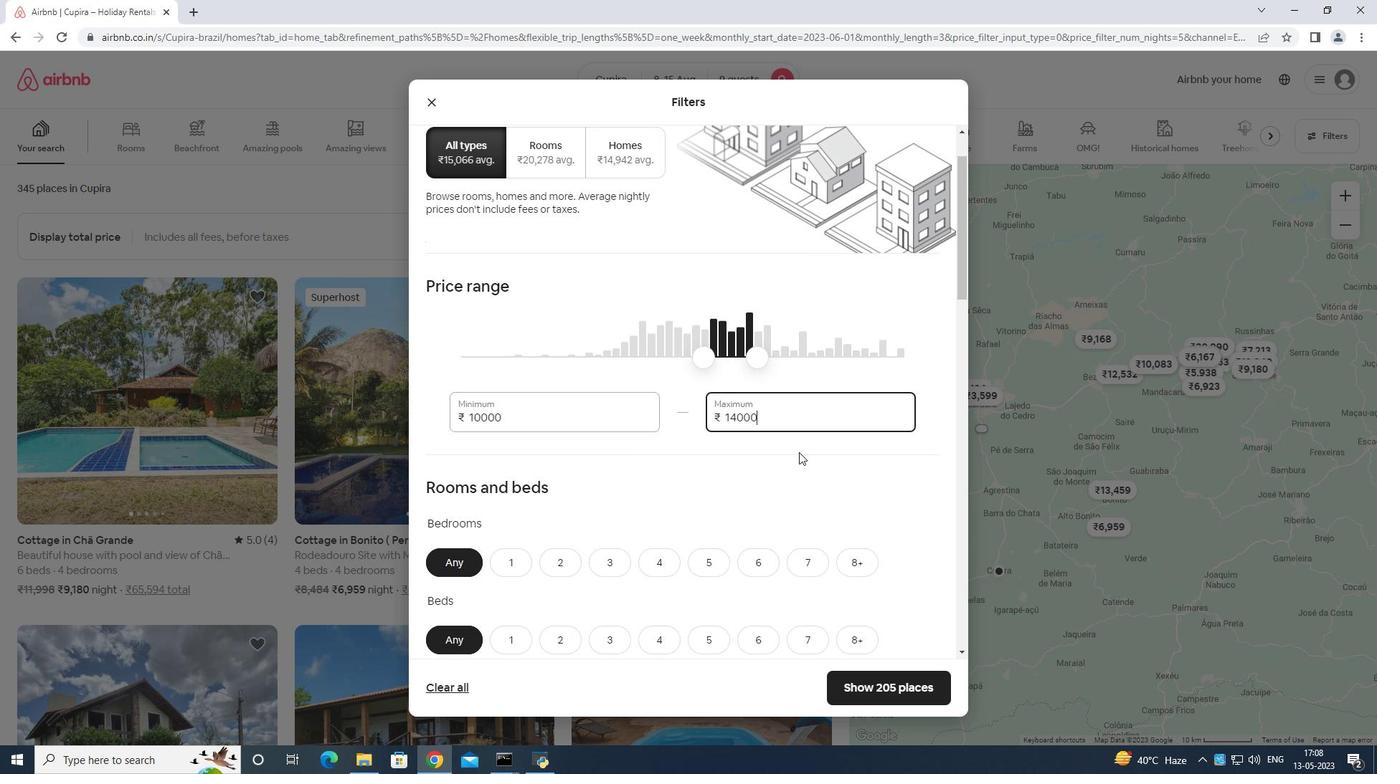 
Action: Mouse scrolled (799, 452) with delta (0, 0)
Screenshot: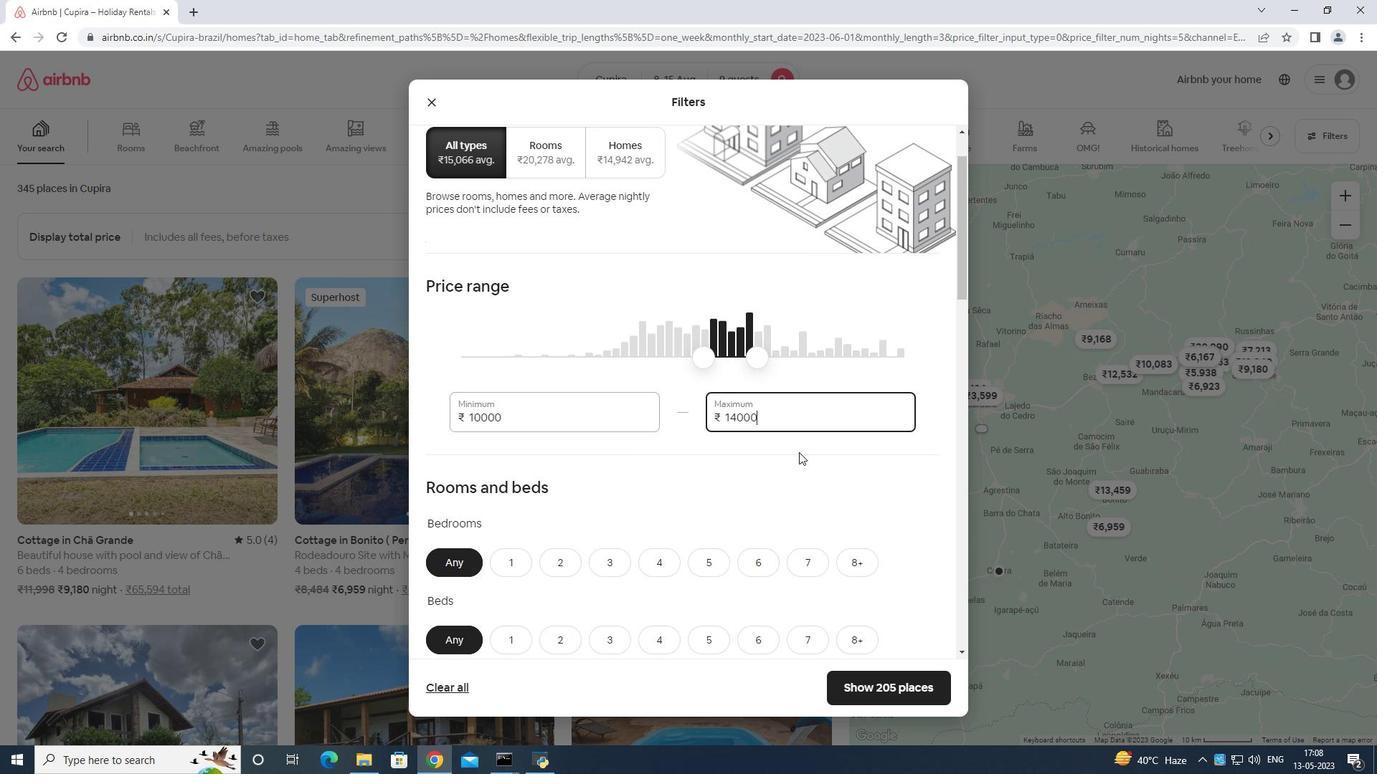 
Action: Mouse scrolled (799, 452) with delta (0, 0)
Screenshot: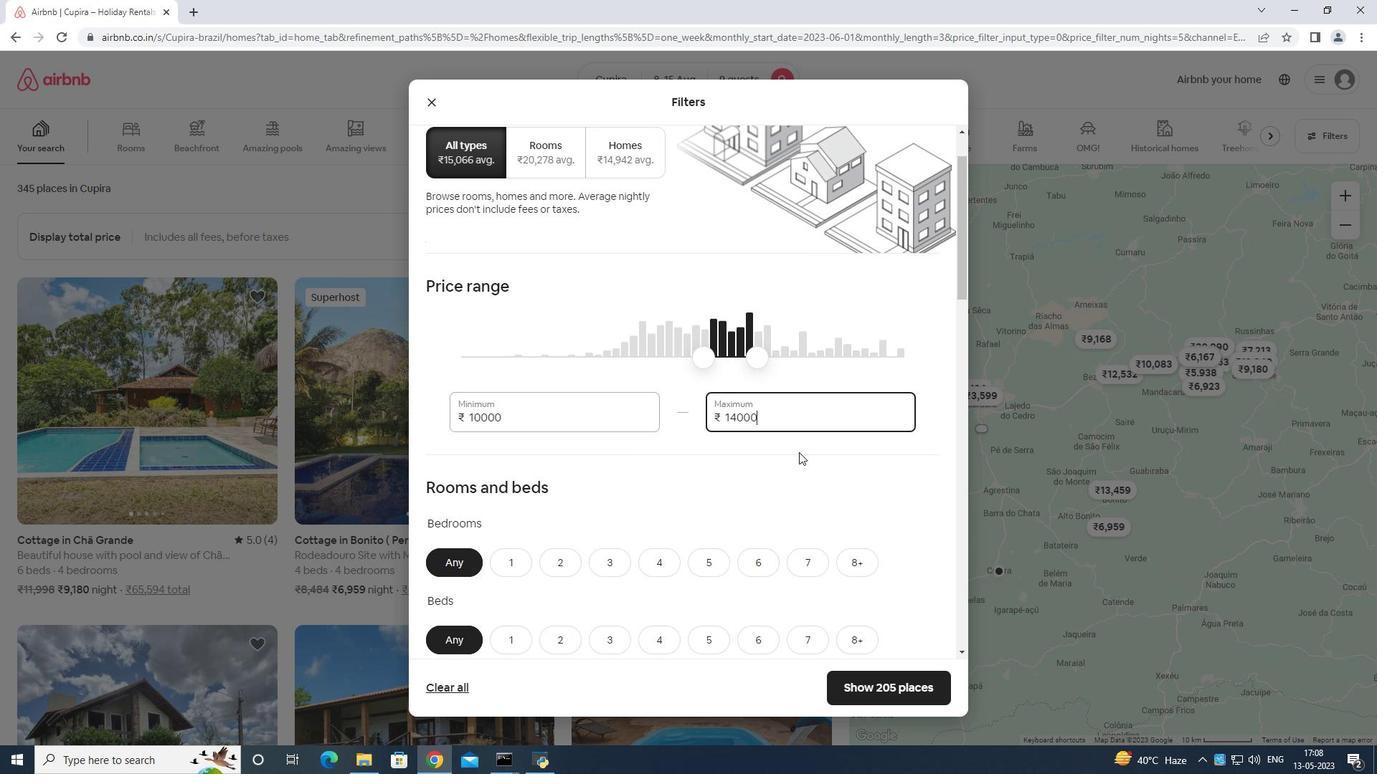 
Action: Mouse moved to (799, 453)
Screenshot: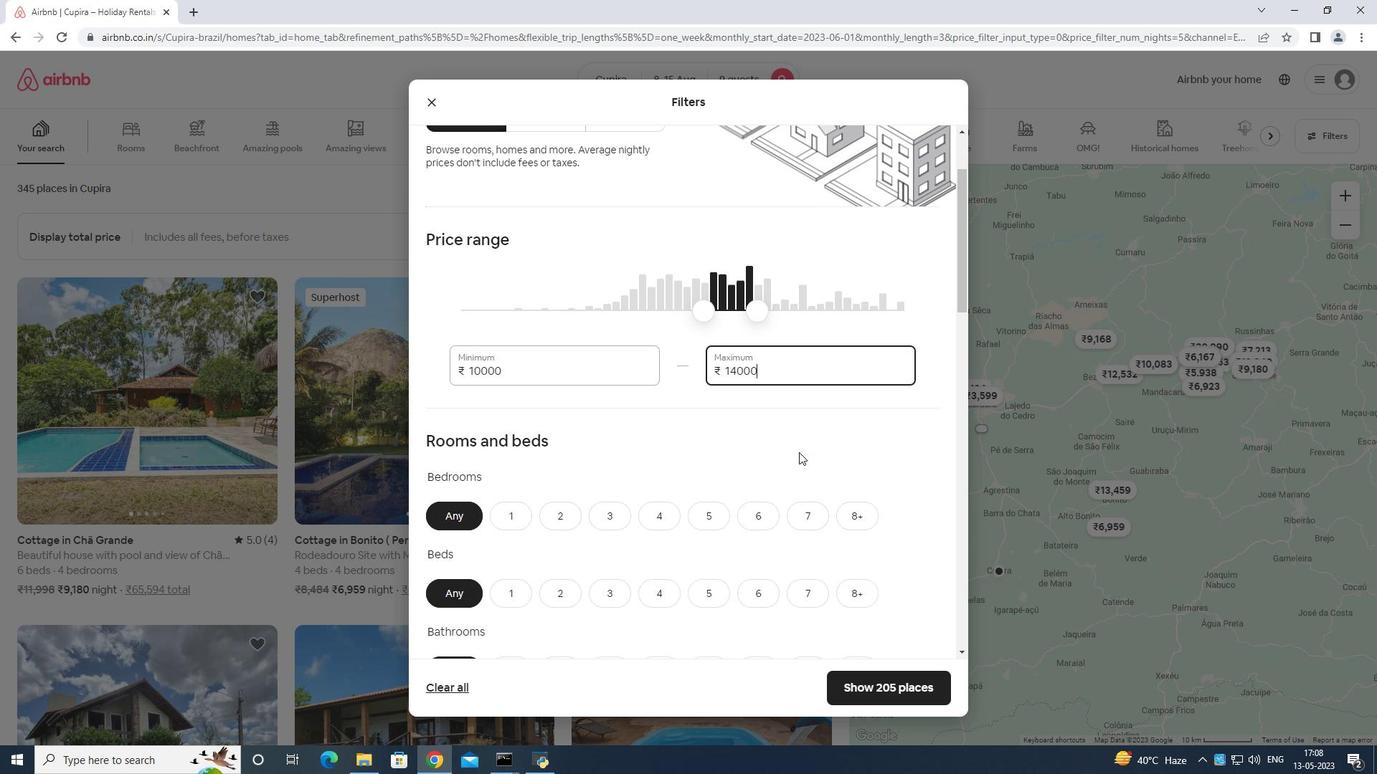 
Action: Mouse scrolled (799, 452) with delta (0, 0)
Screenshot: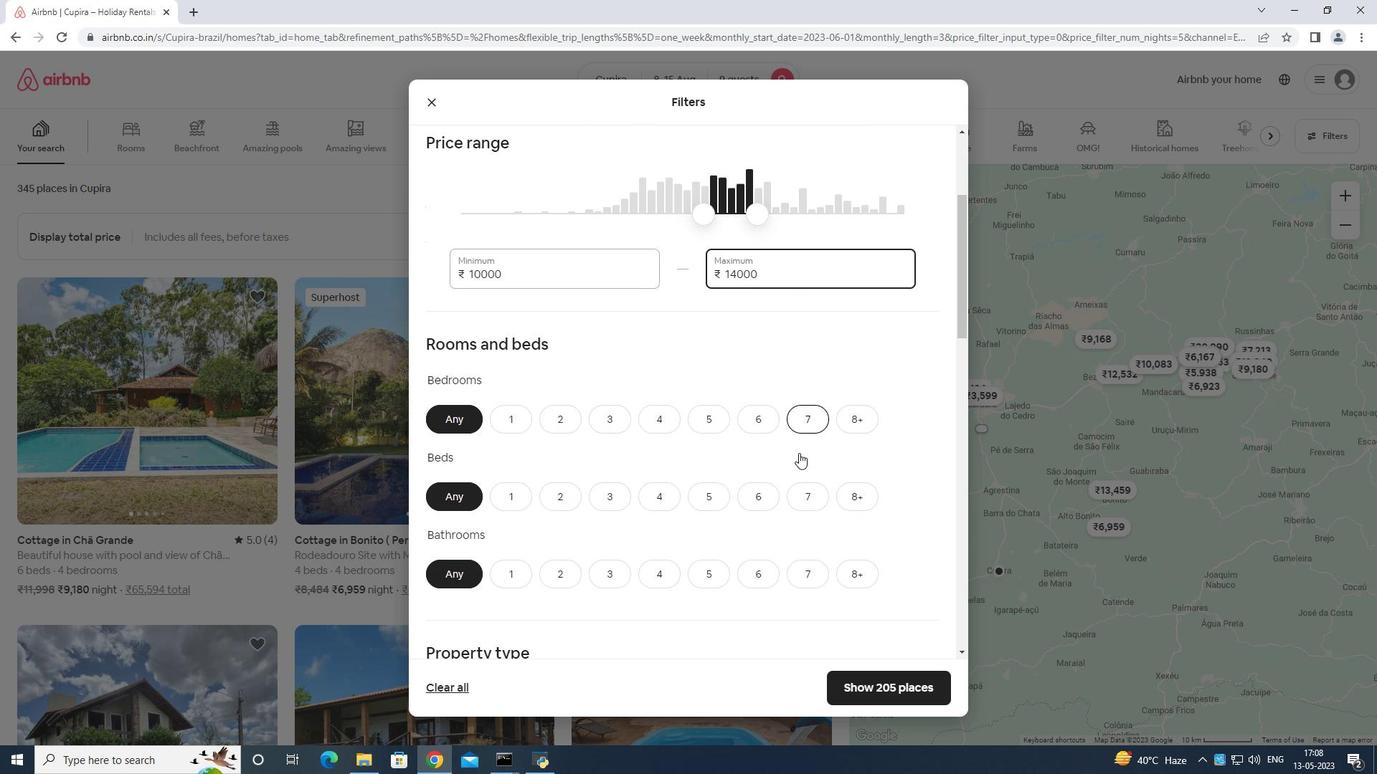
Action: Mouse moved to (704, 350)
Screenshot: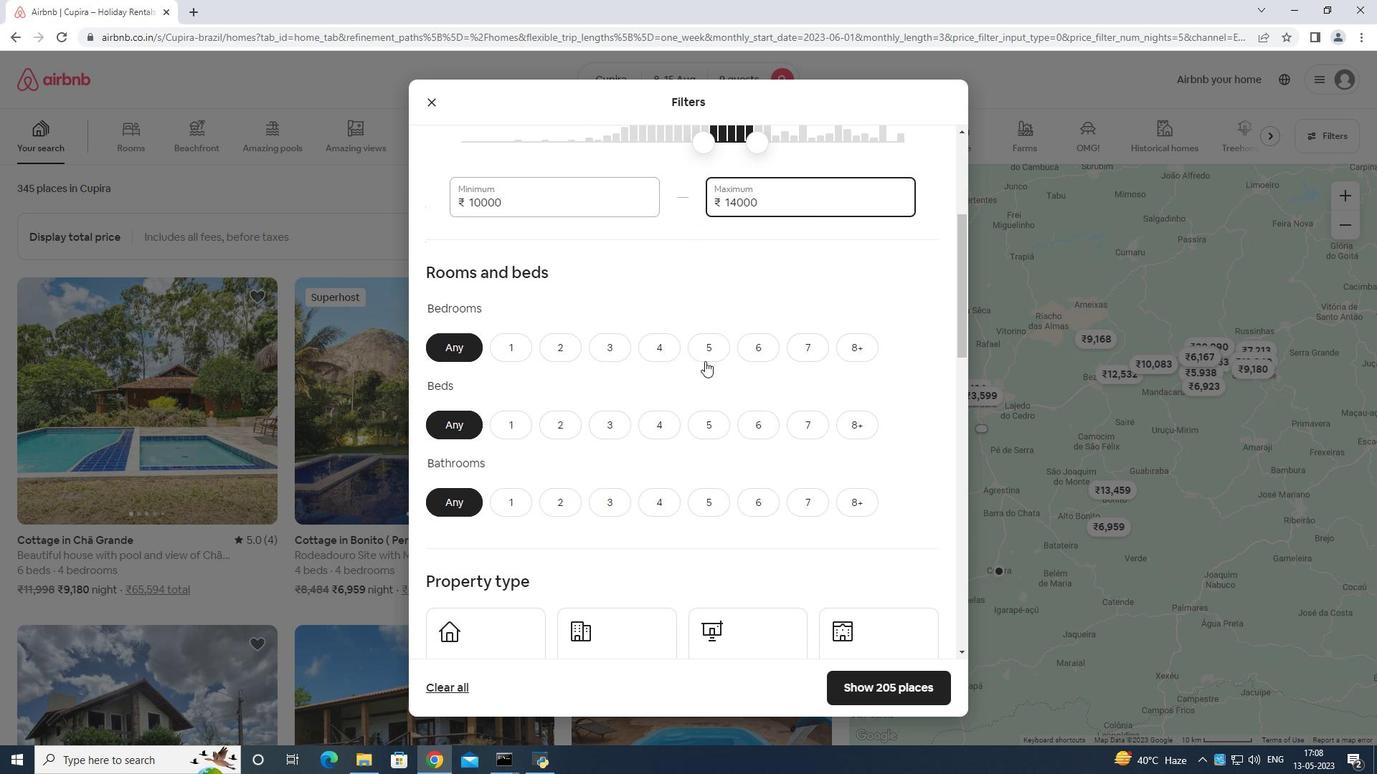 
Action: Mouse pressed left at (704, 350)
Screenshot: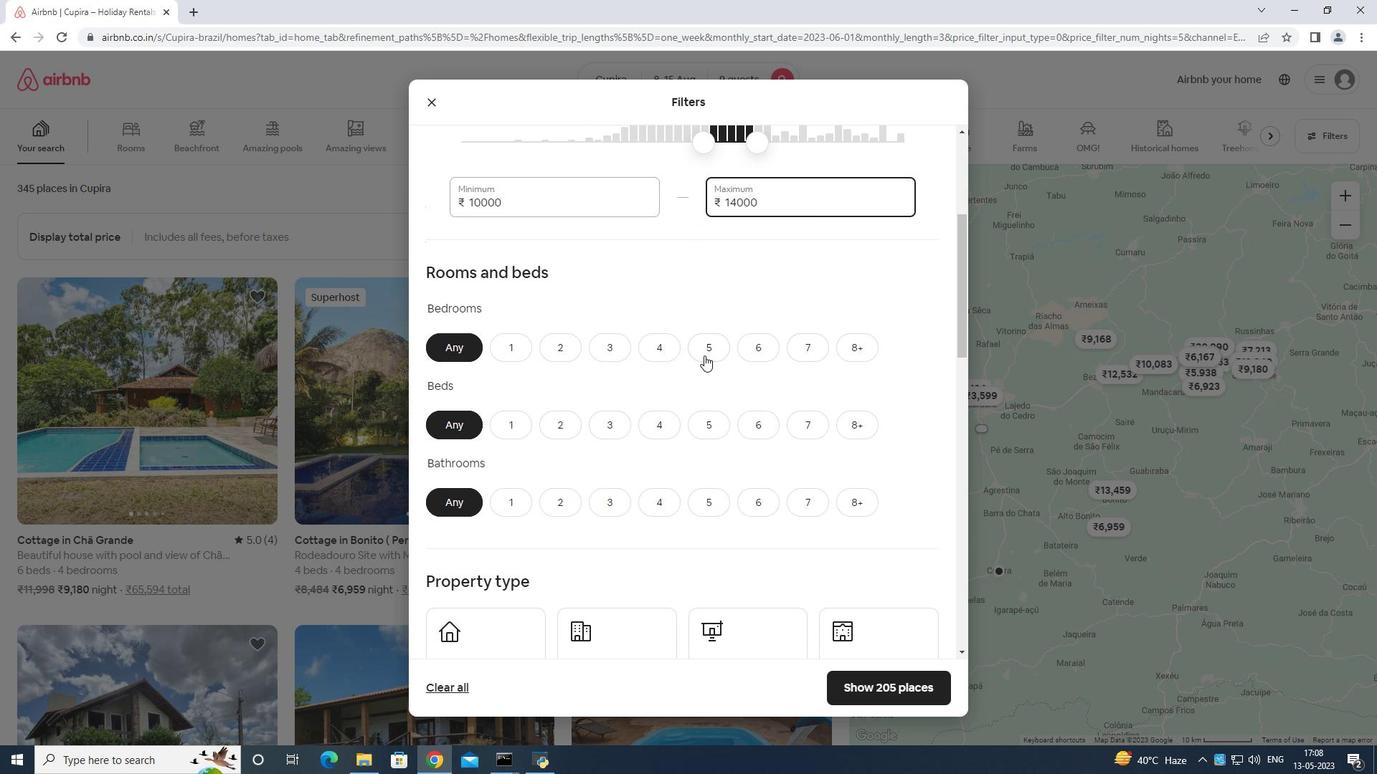 
Action: Mouse moved to (856, 420)
Screenshot: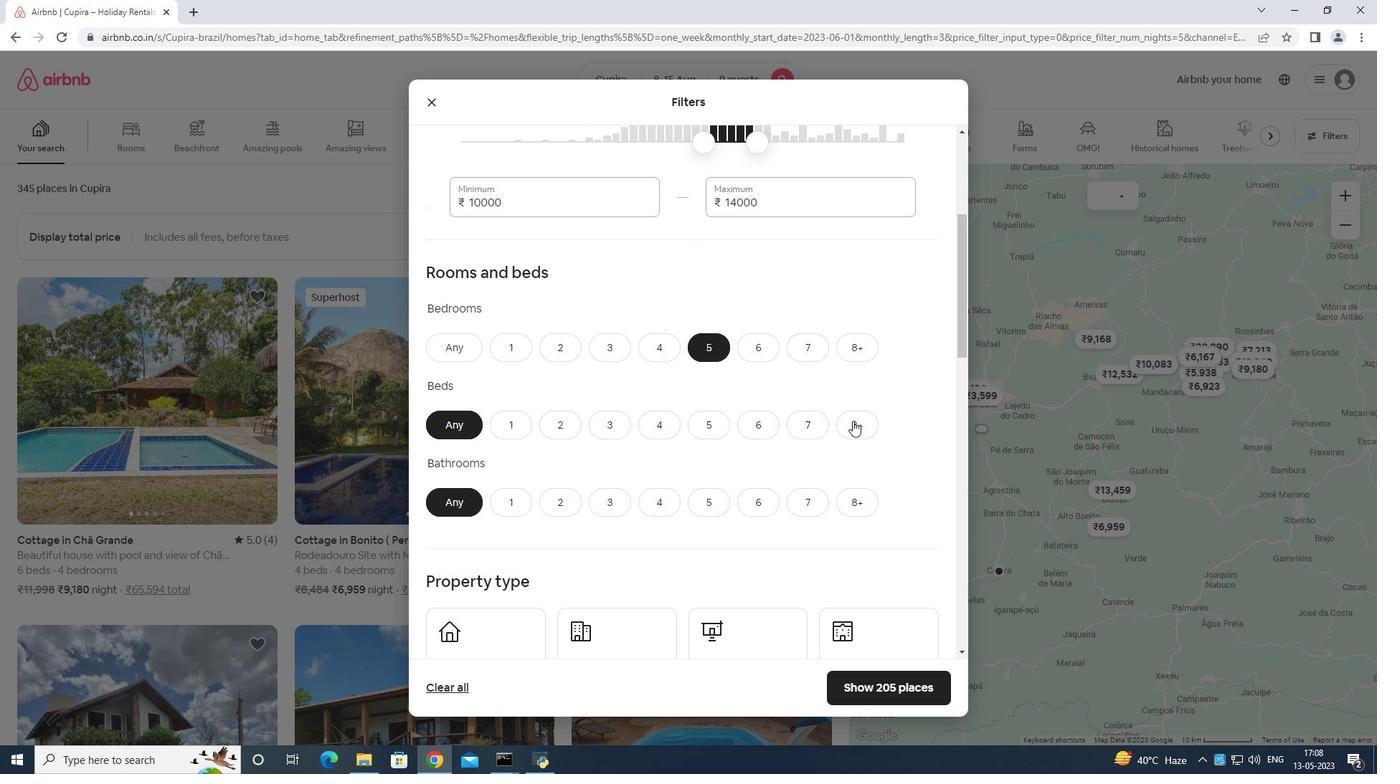 
Action: Mouse pressed left at (856, 420)
Screenshot: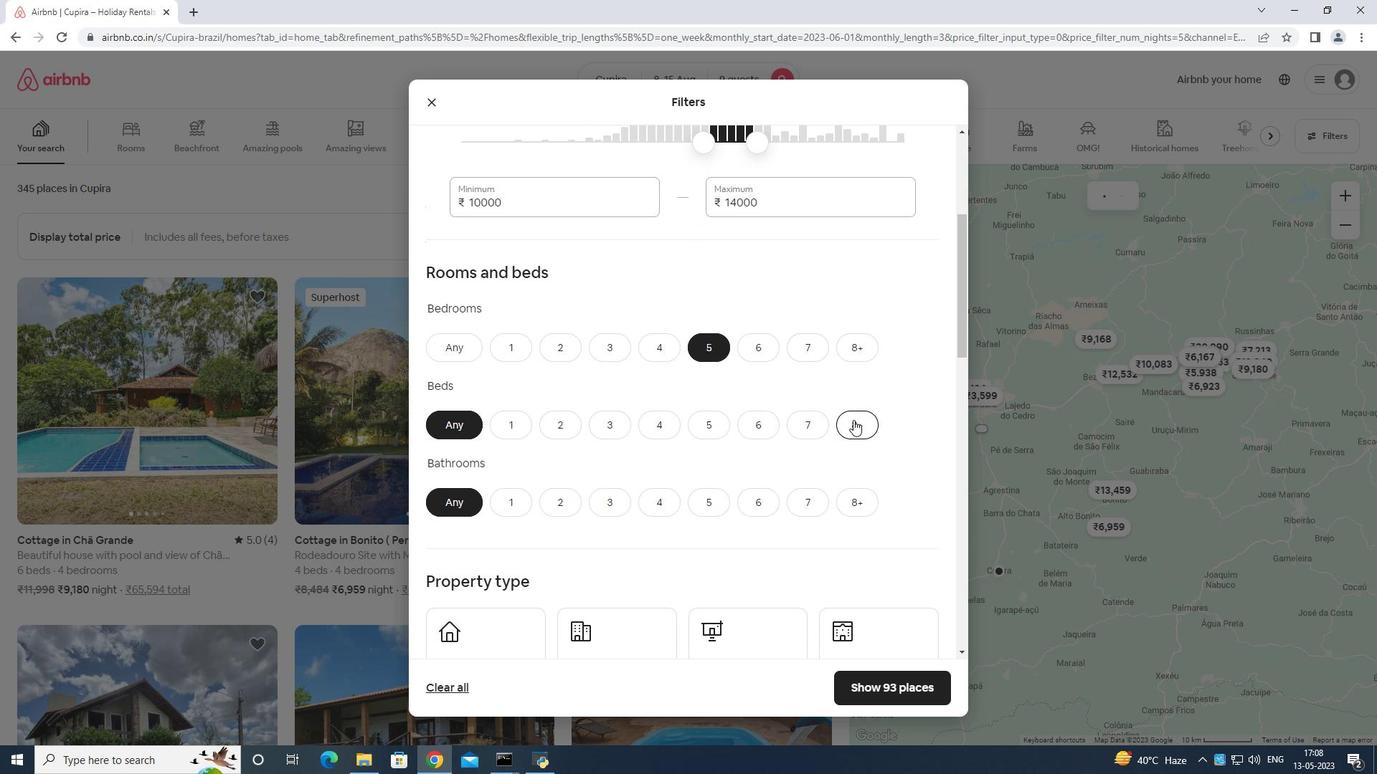 
Action: Mouse moved to (707, 499)
Screenshot: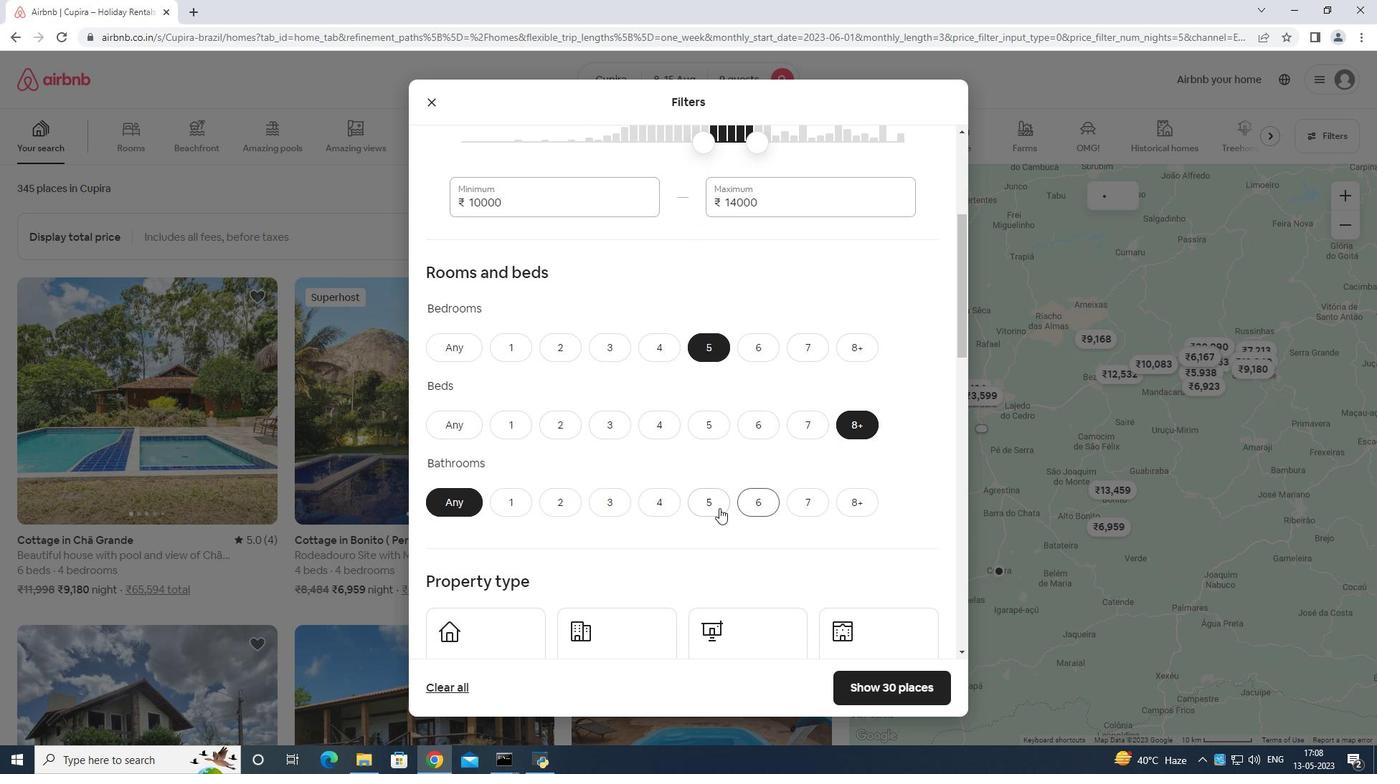 
Action: Mouse pressed left at (707, 499)
Screenshot: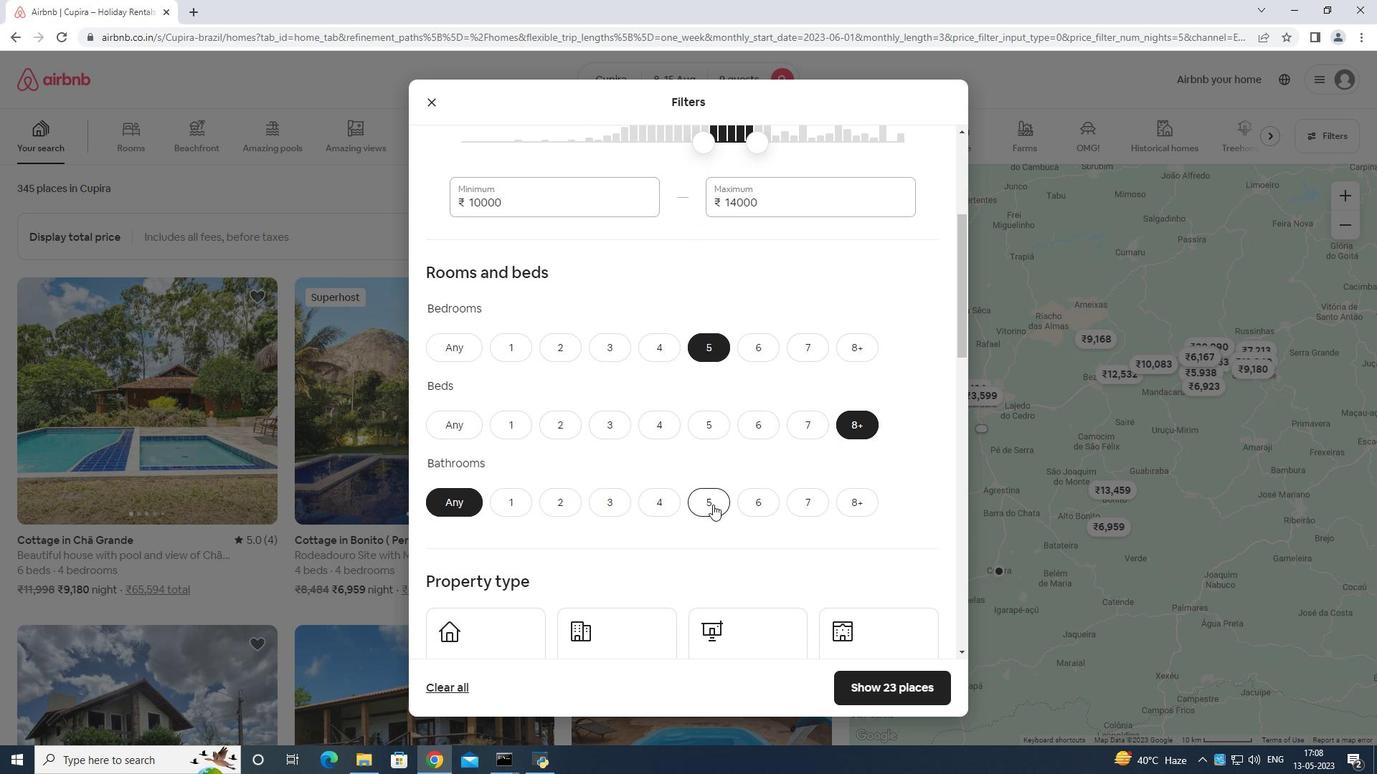
Action: Mouse moved to (752, 477)
Screenshot: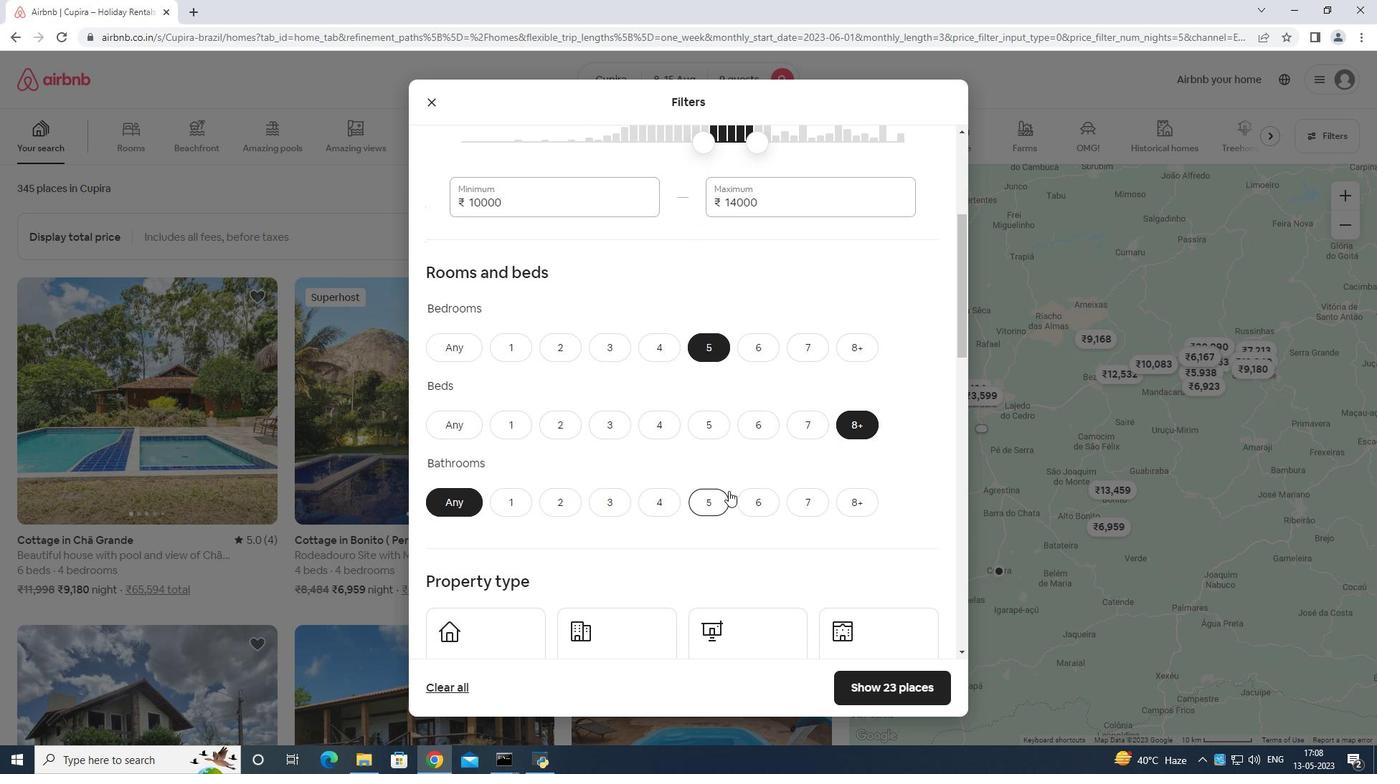 
Action: Mouse scrolled (752, 477) with delta (0, 0)
Screenshot: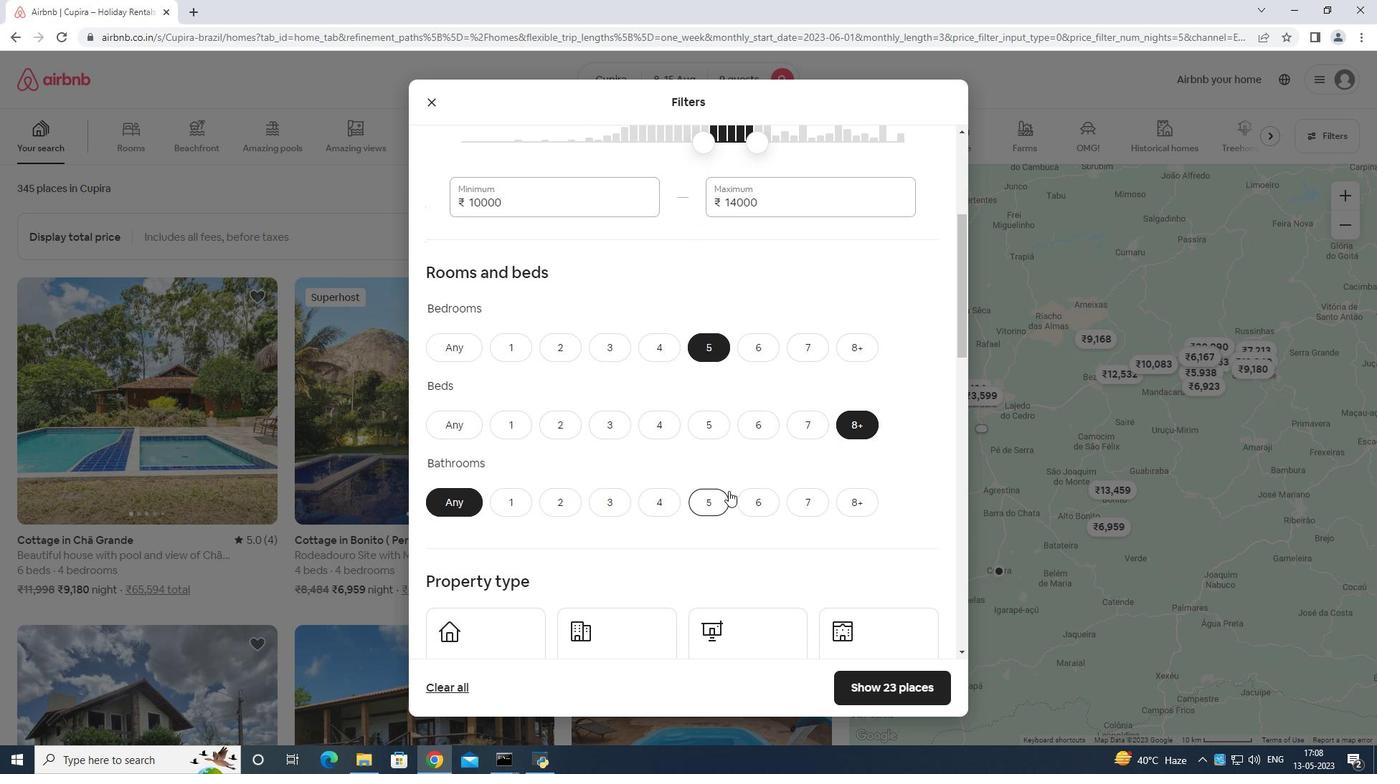 
Action: Mouse moved to (752, 479)
Screenshot: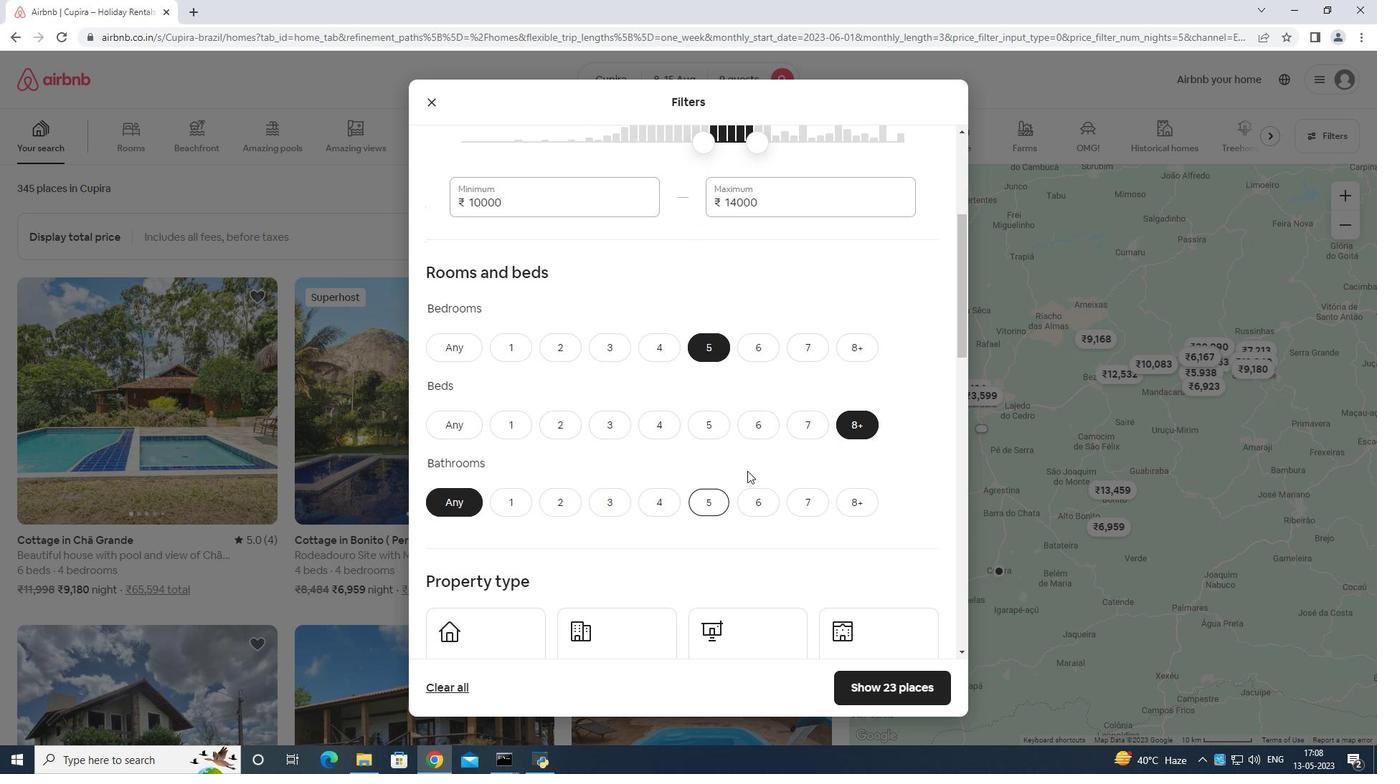 
Action: Mouse scrolled (752, 478) with delta (0, 0)
Screenshot: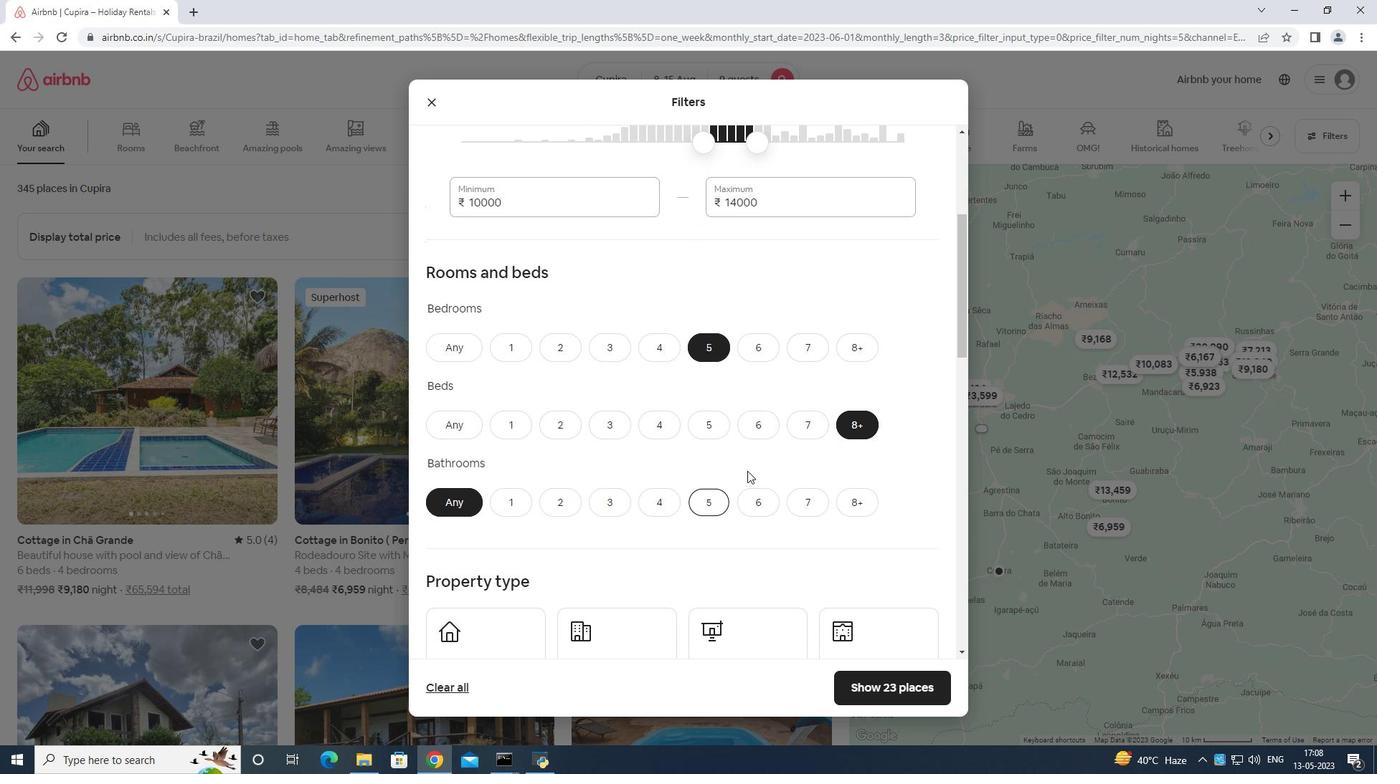
Action: Mouse scrolled (752, 478) with delta (0, 0)
Screenshot: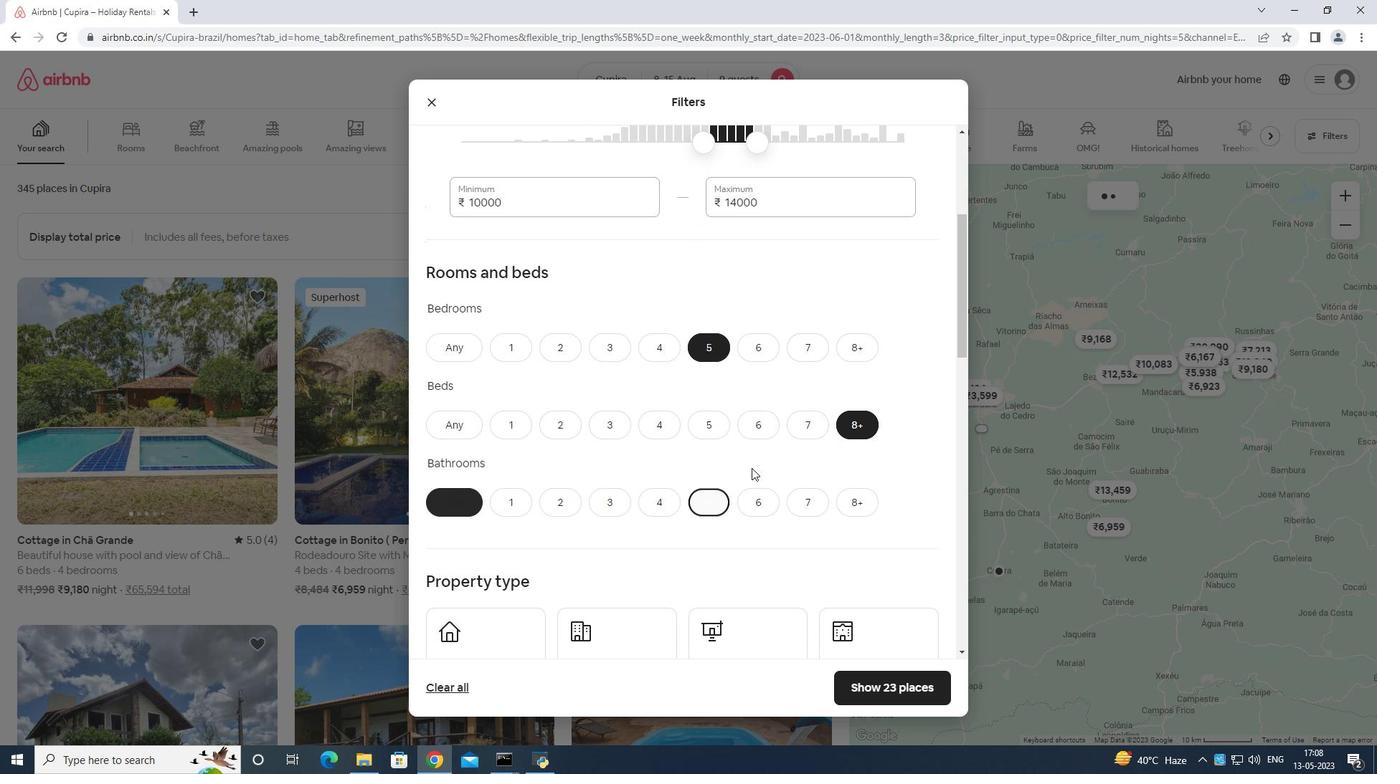 
Action: Mouse moved to (513, 444)
Screenshot: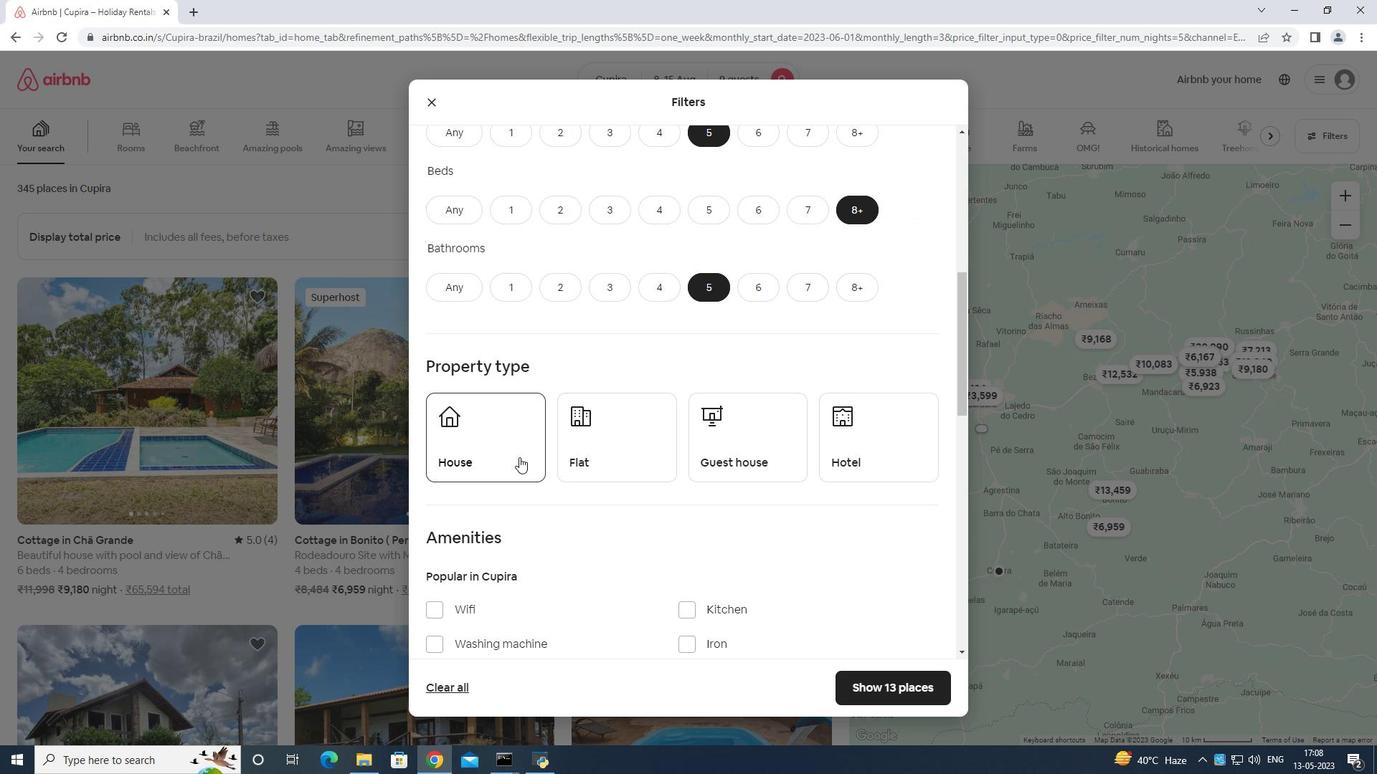 
Action: Mouse pressed left at (513, 444)
Screenshot: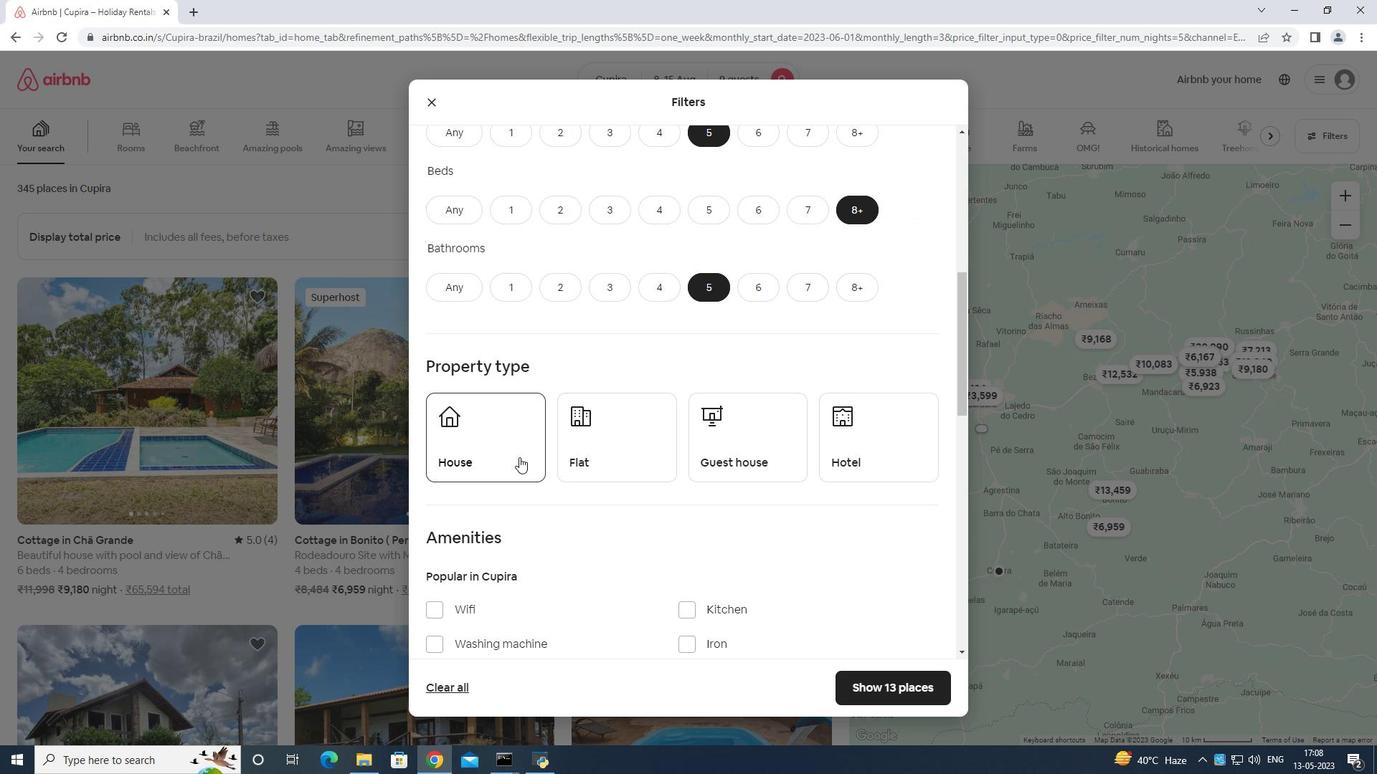 
Action: Mouse moved to (611, 433)
Screenshot: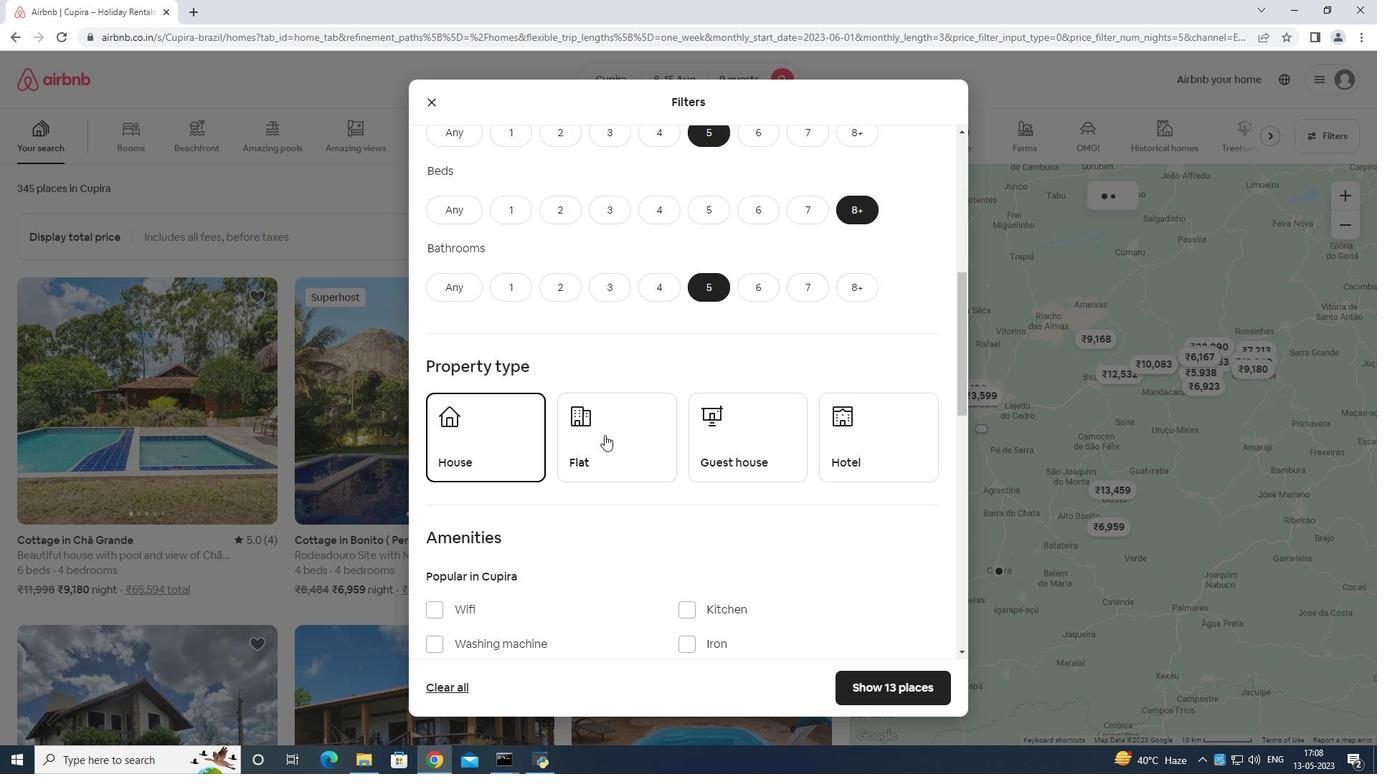 
Action: Mouse pressed left at (611, 433)
Screenshot: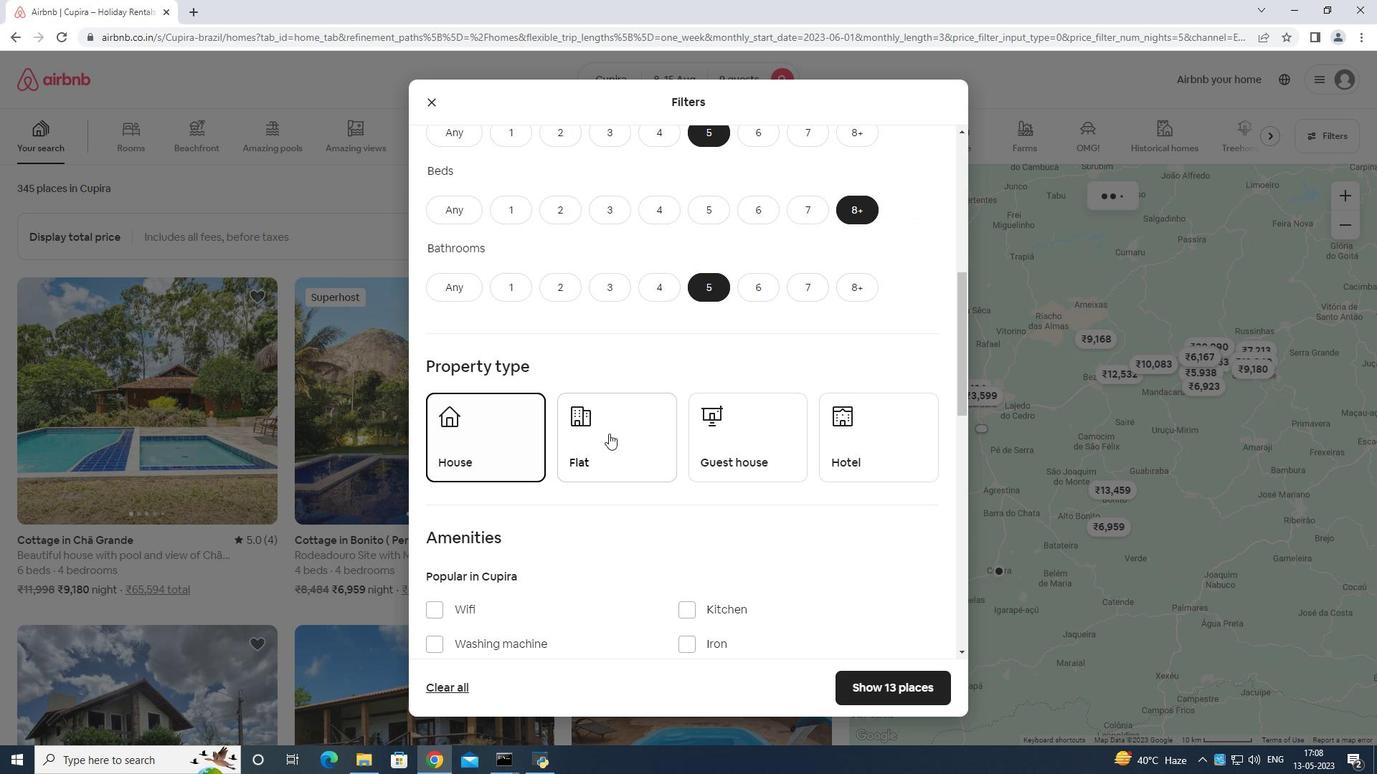 
Action: Mouse moved to (710, 438)
Screenshot: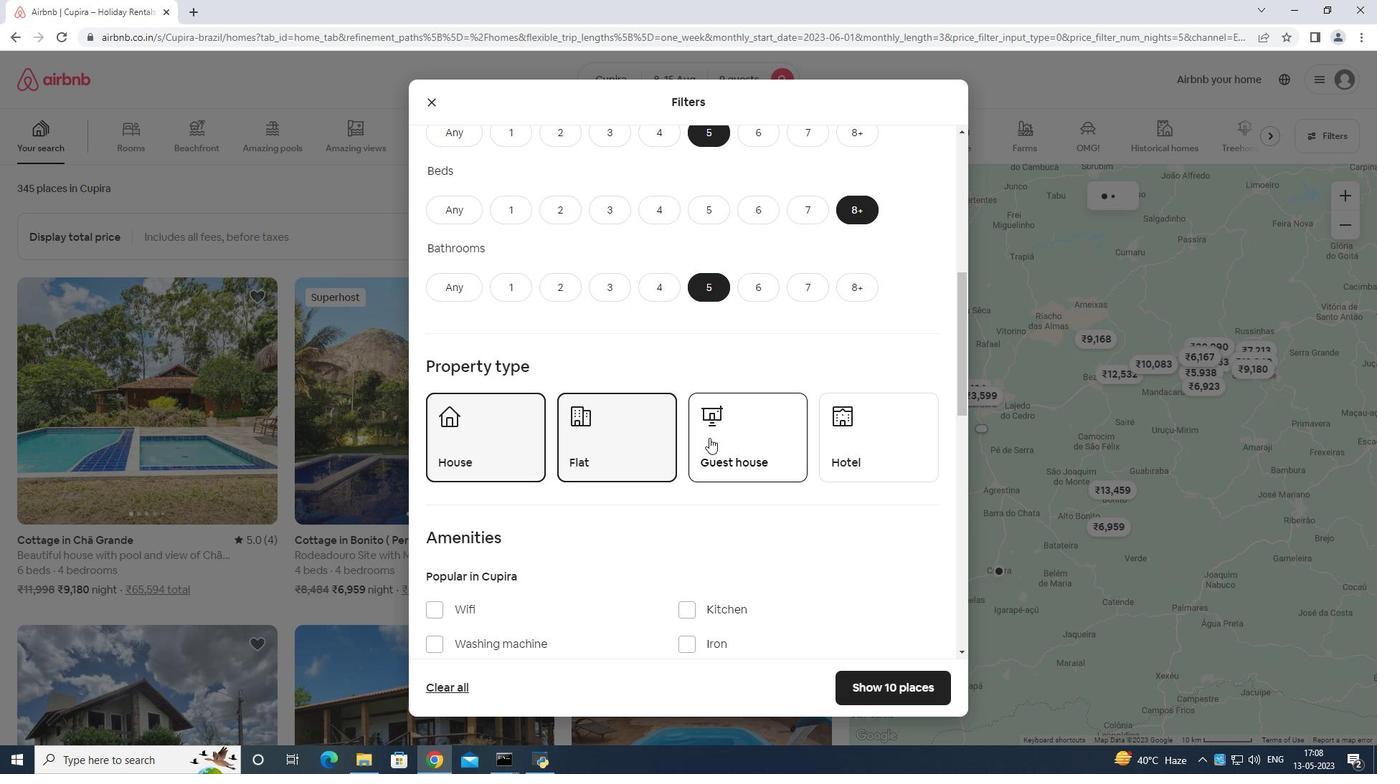 
Action: Mouse pressed left at (710, 438)
Screenshot: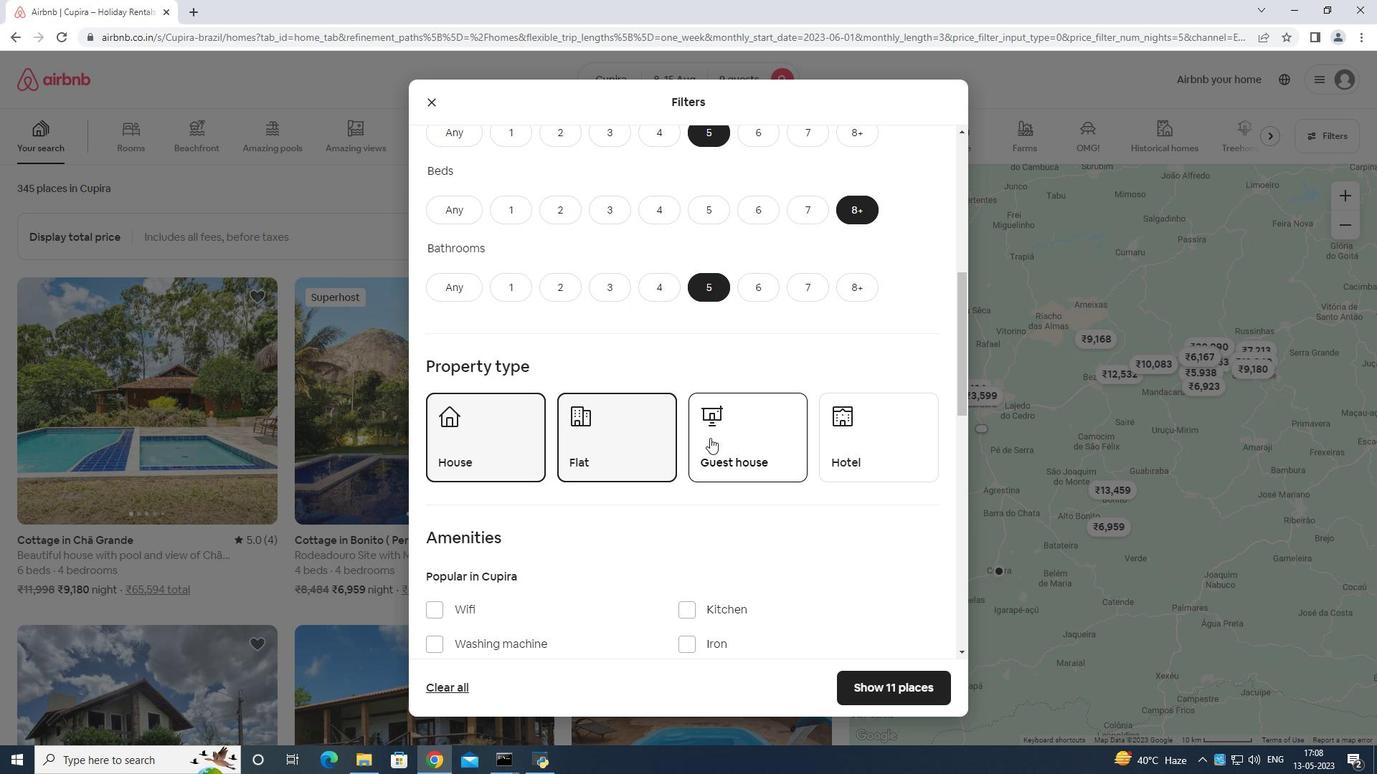 
Action: Mouse moved to (722, 414)
Screenshot: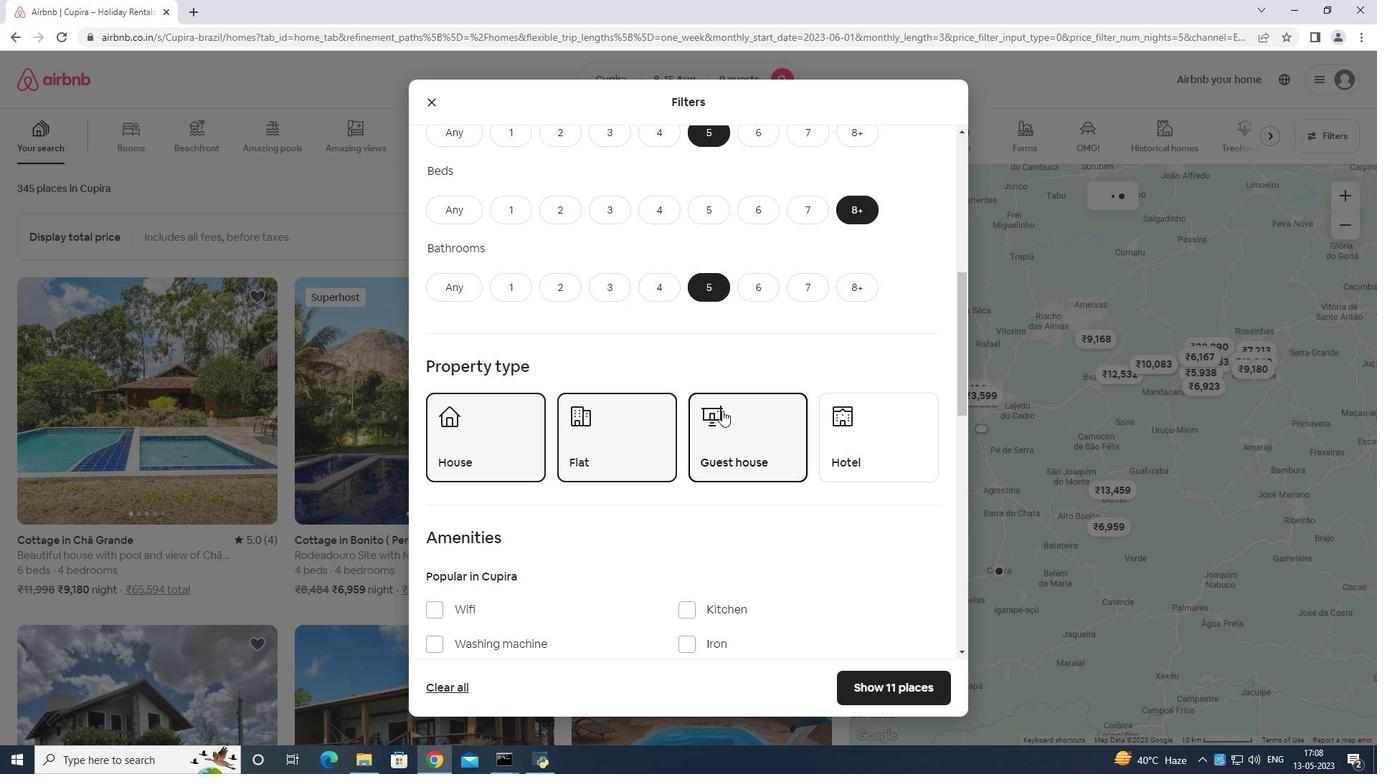 
Action: Mouse scrolled (722, 414) with delta (0, 0)
Screenshot: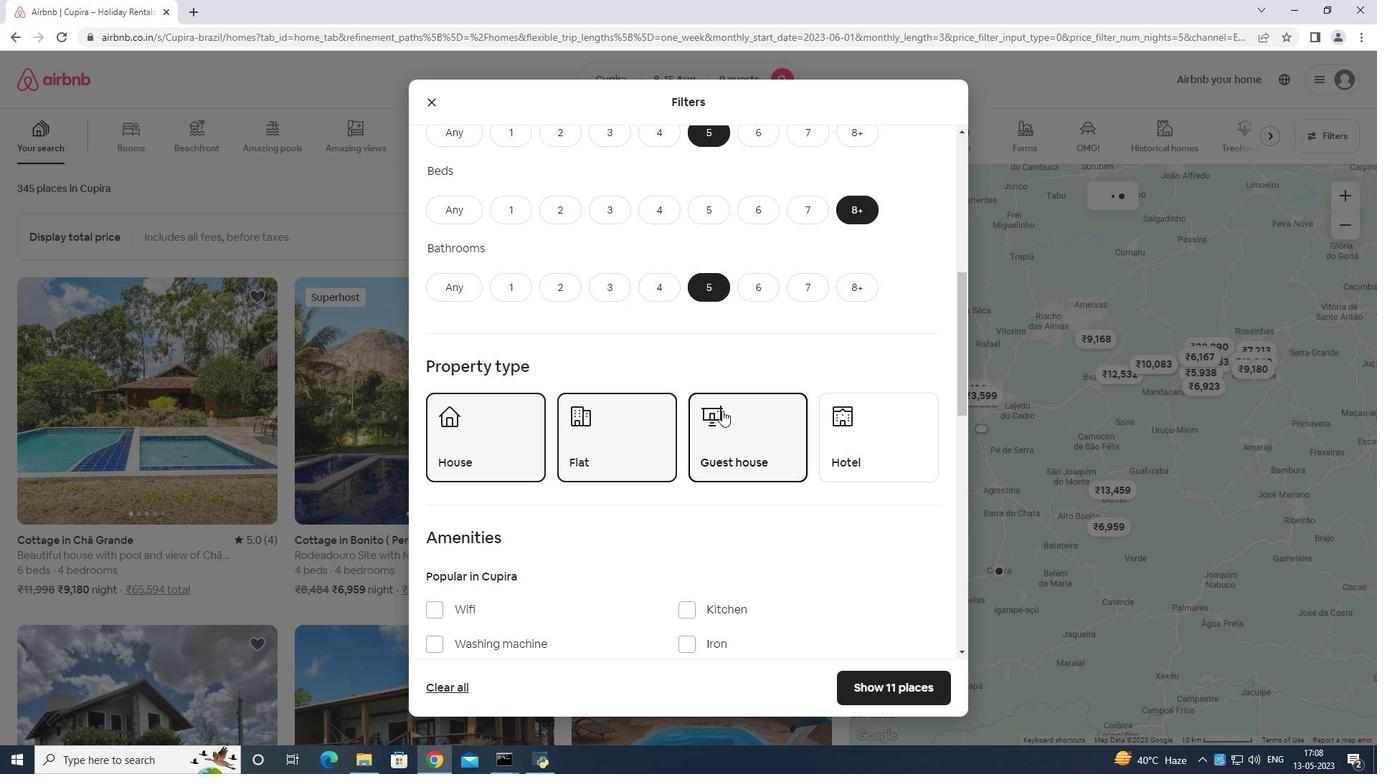 
Action: Mouse moved to (722, 429)
Screenshot: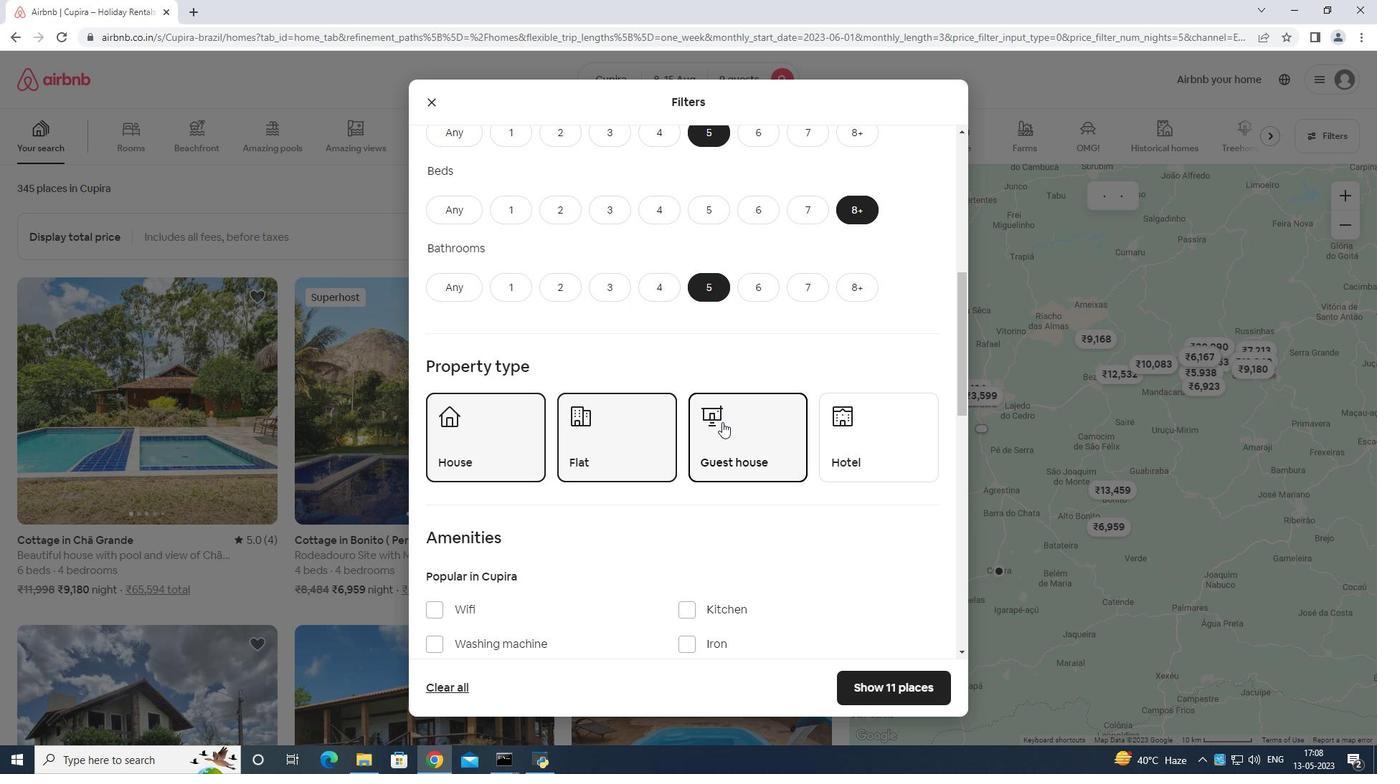 
Action: Mouse scrolled (722, 426) with delta (0, 0)
Screenshot: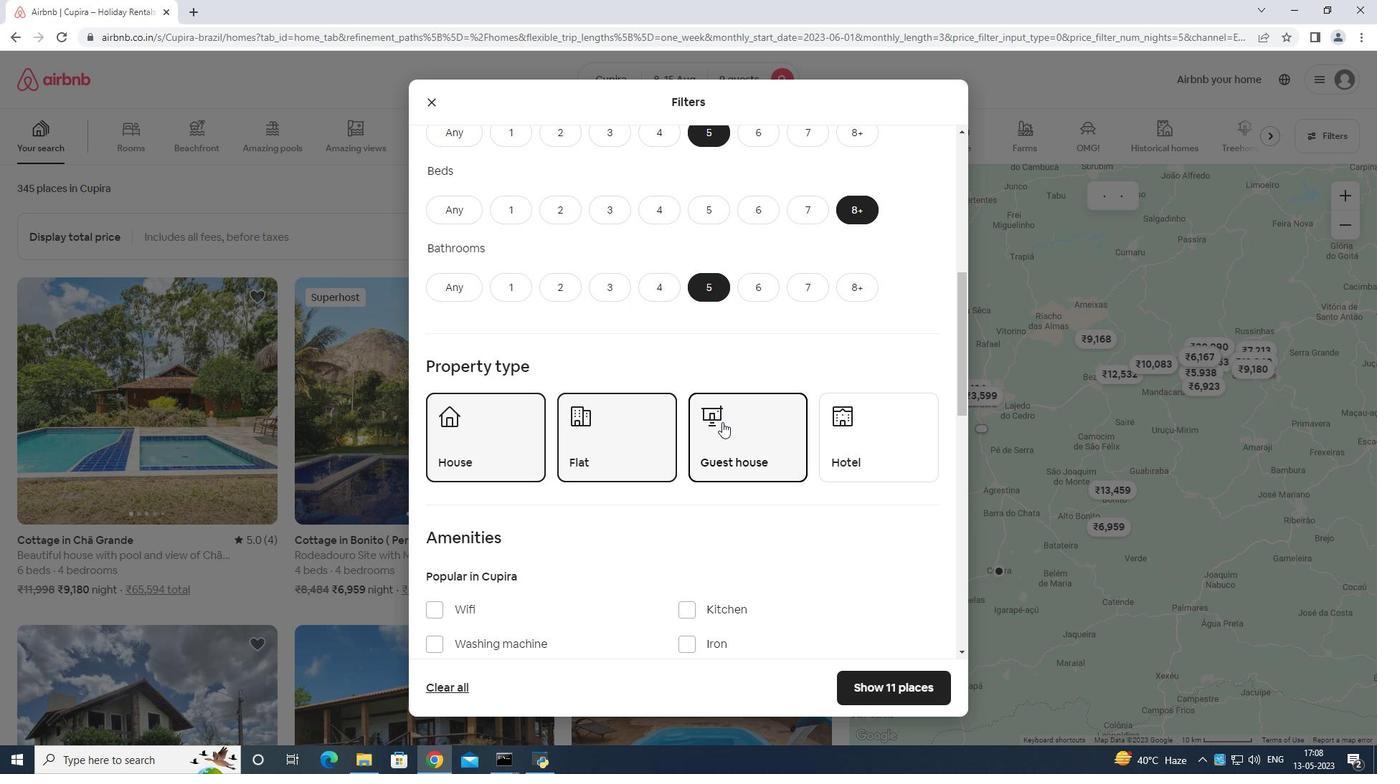 
Action: Mouse moved to (722, 429)
Screenshot: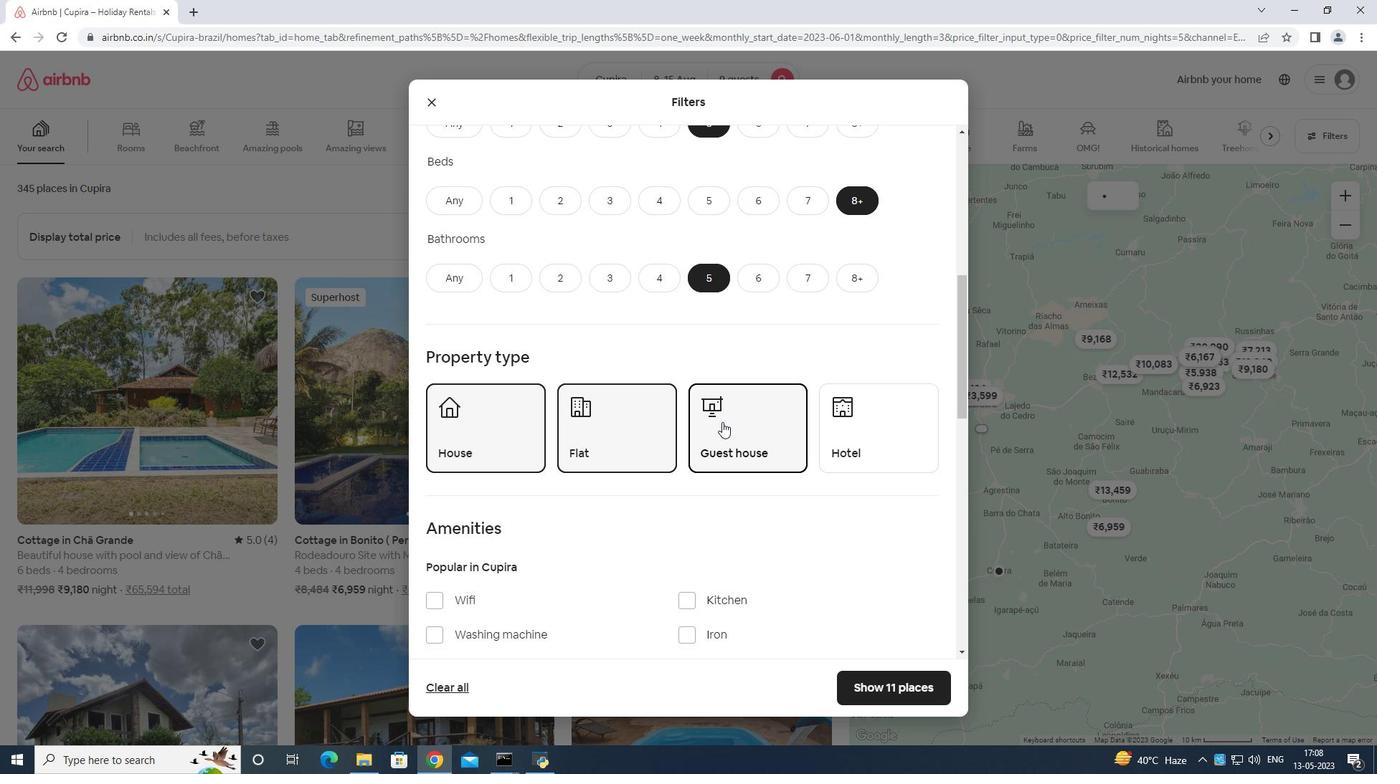 
Action: Mouse scrolled (722, 429) with delta (0, 0)
Screenshot: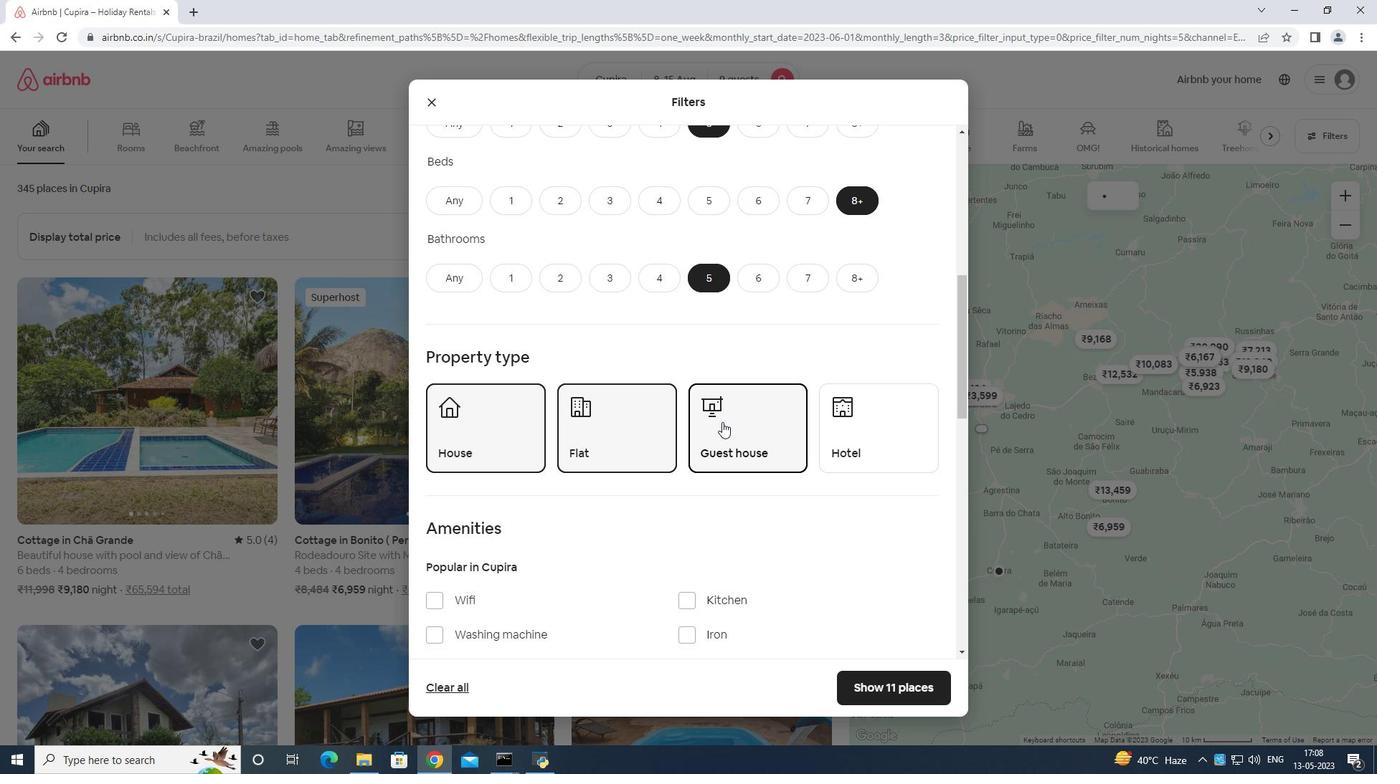 
Action: Mouse moved to (434, 387)
Screenshot: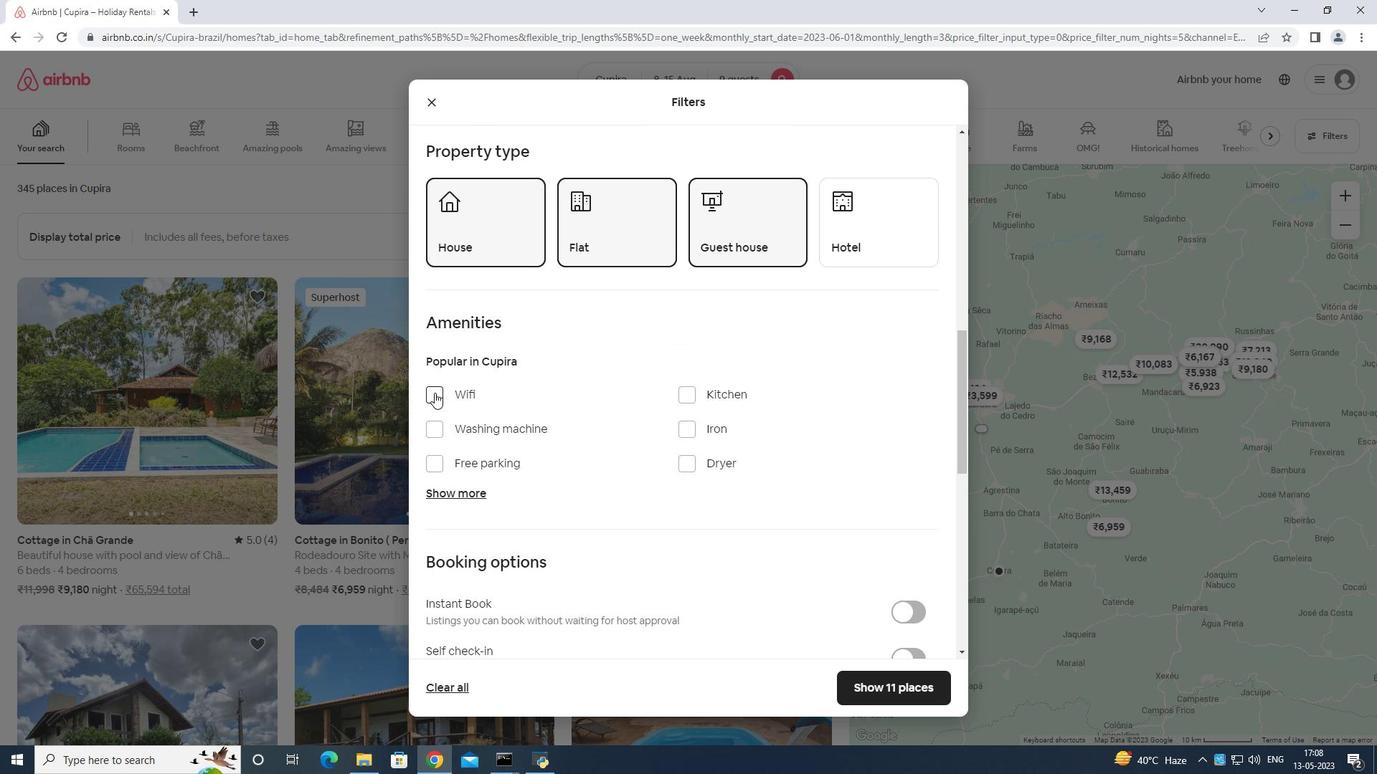 
Action: Mouse pressed left at (434, 388)
Screenshot: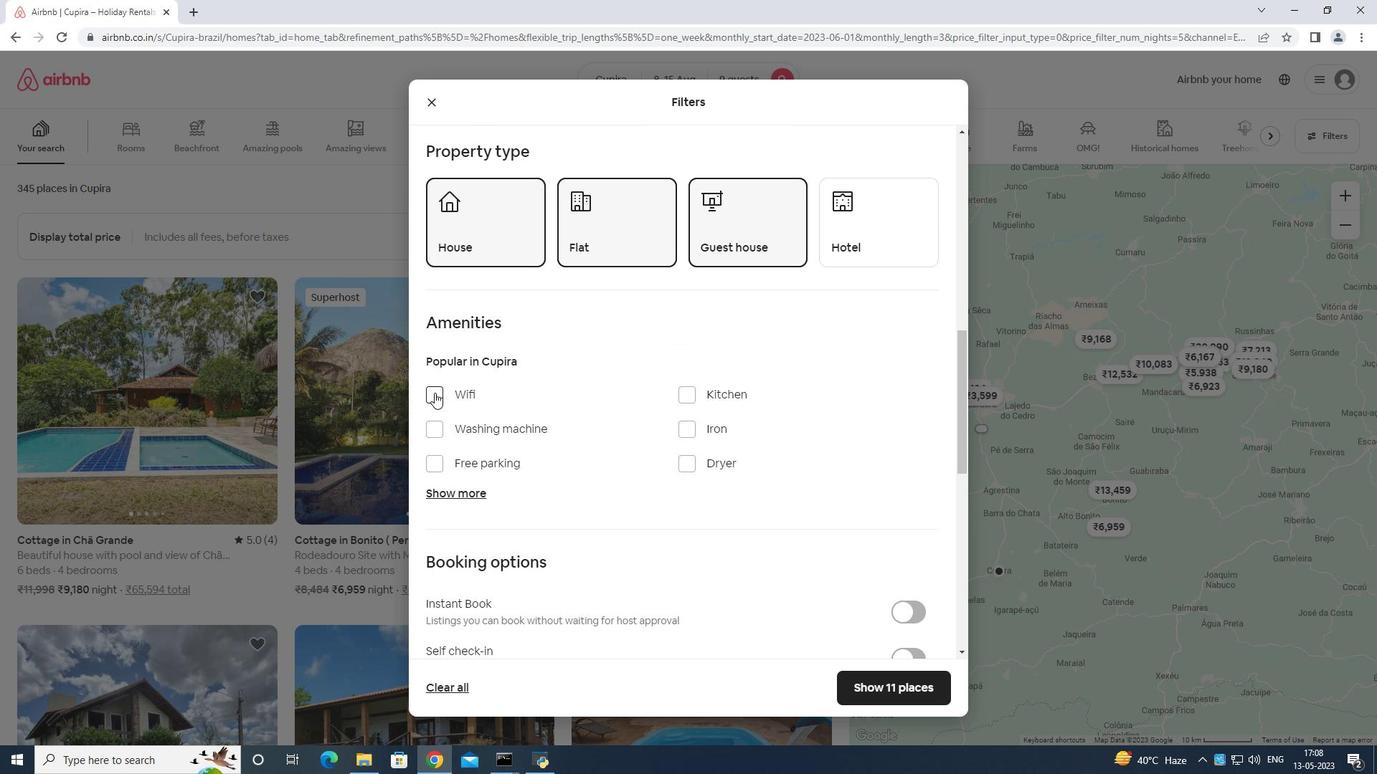 
Action: Mouse moved to (434, 459)
Screenshot: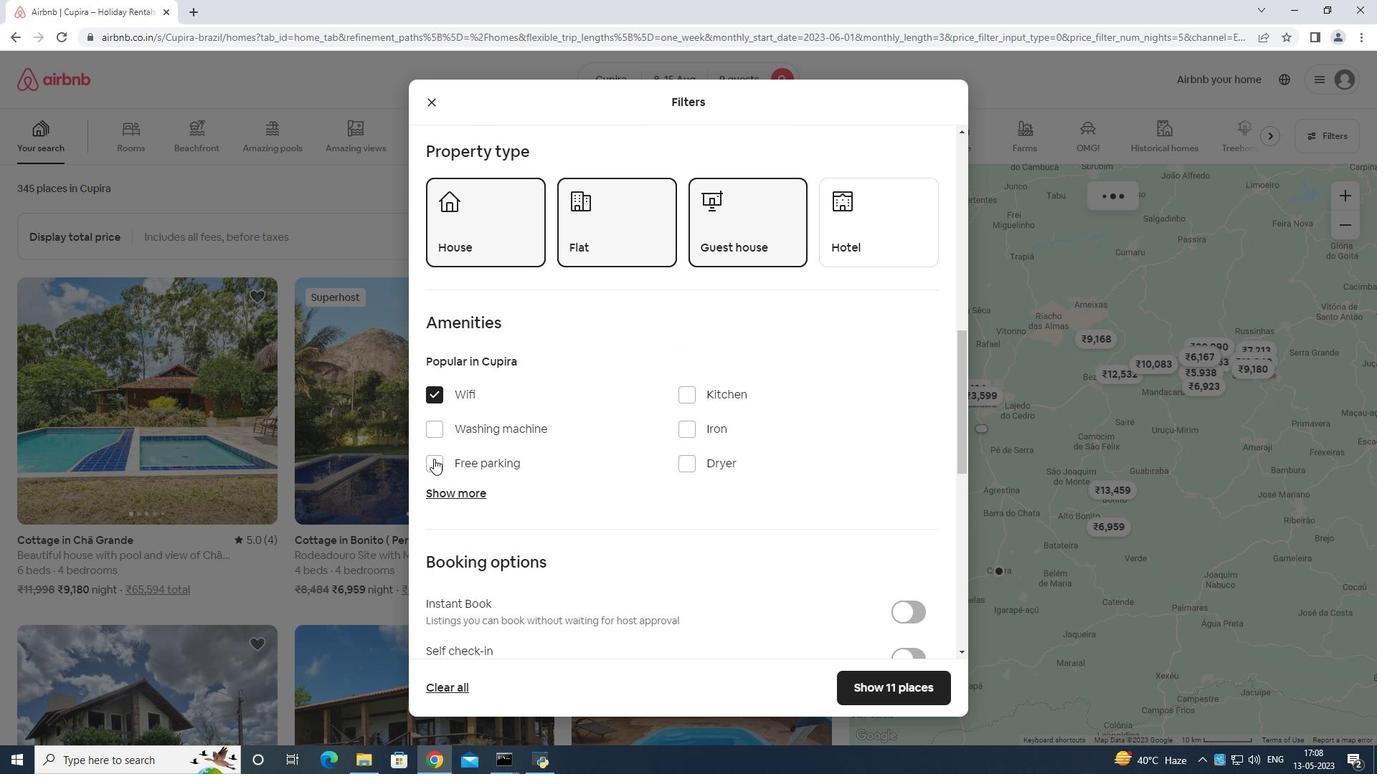 
Action: Mouse pressed left at (434, 459)
Screenshot: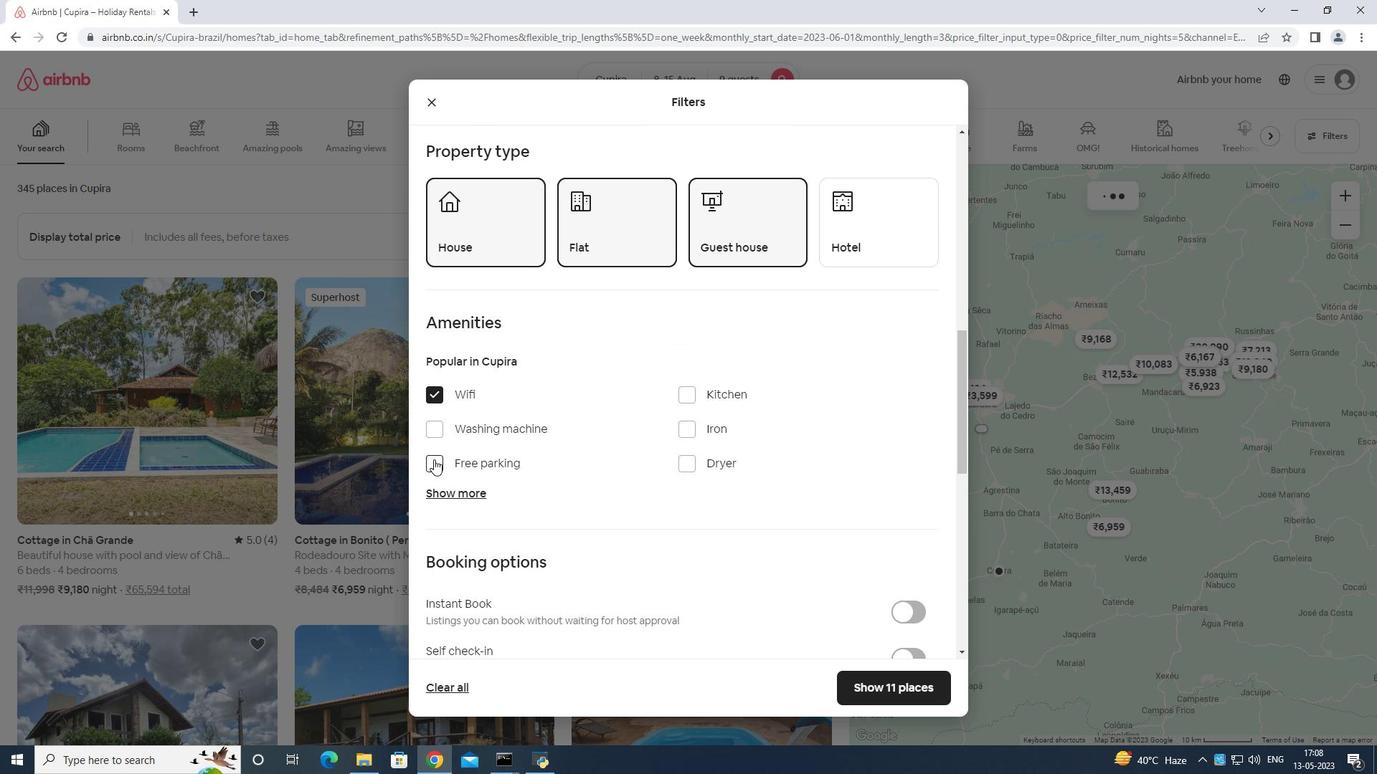 
Action: Mouse moved to (431, 483)
Screenshot: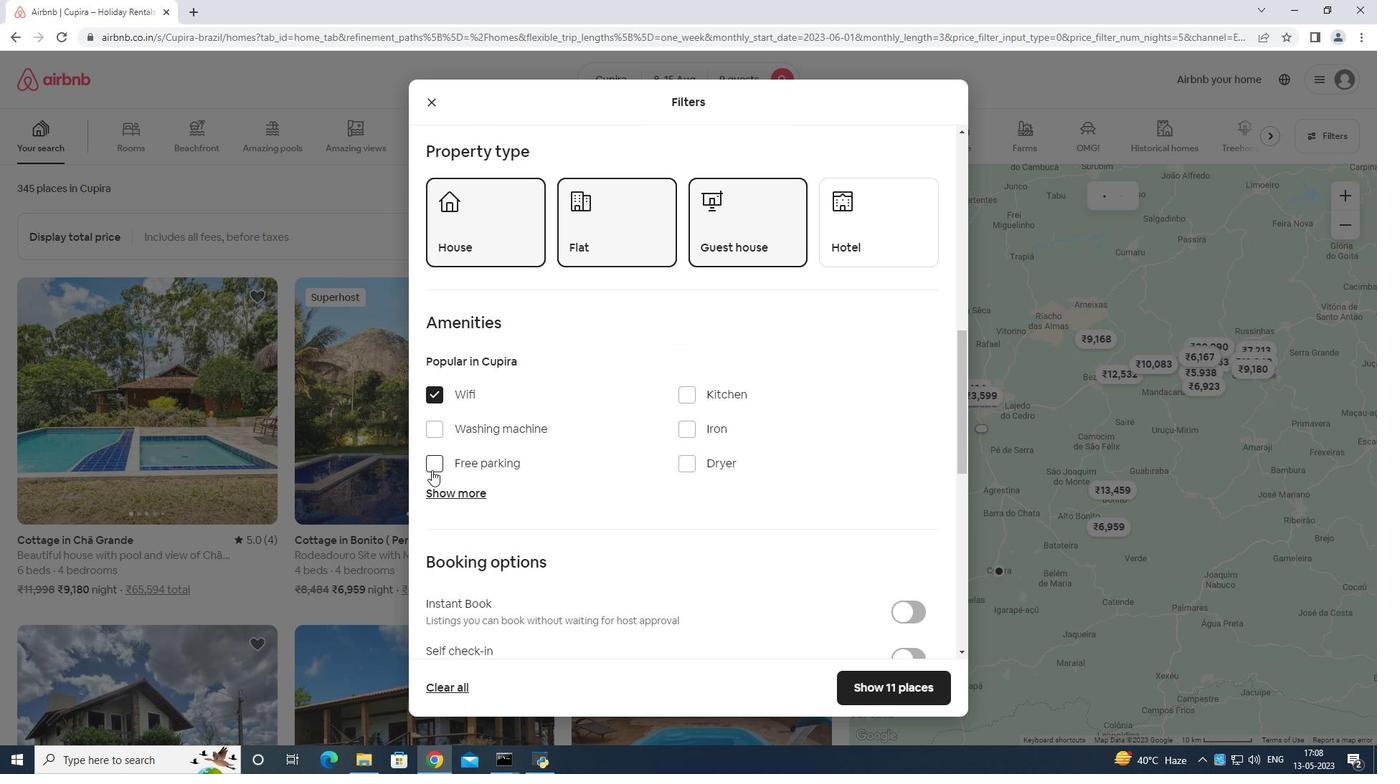 
Action: Mouse pressed left at (431, 483)
Screenshot: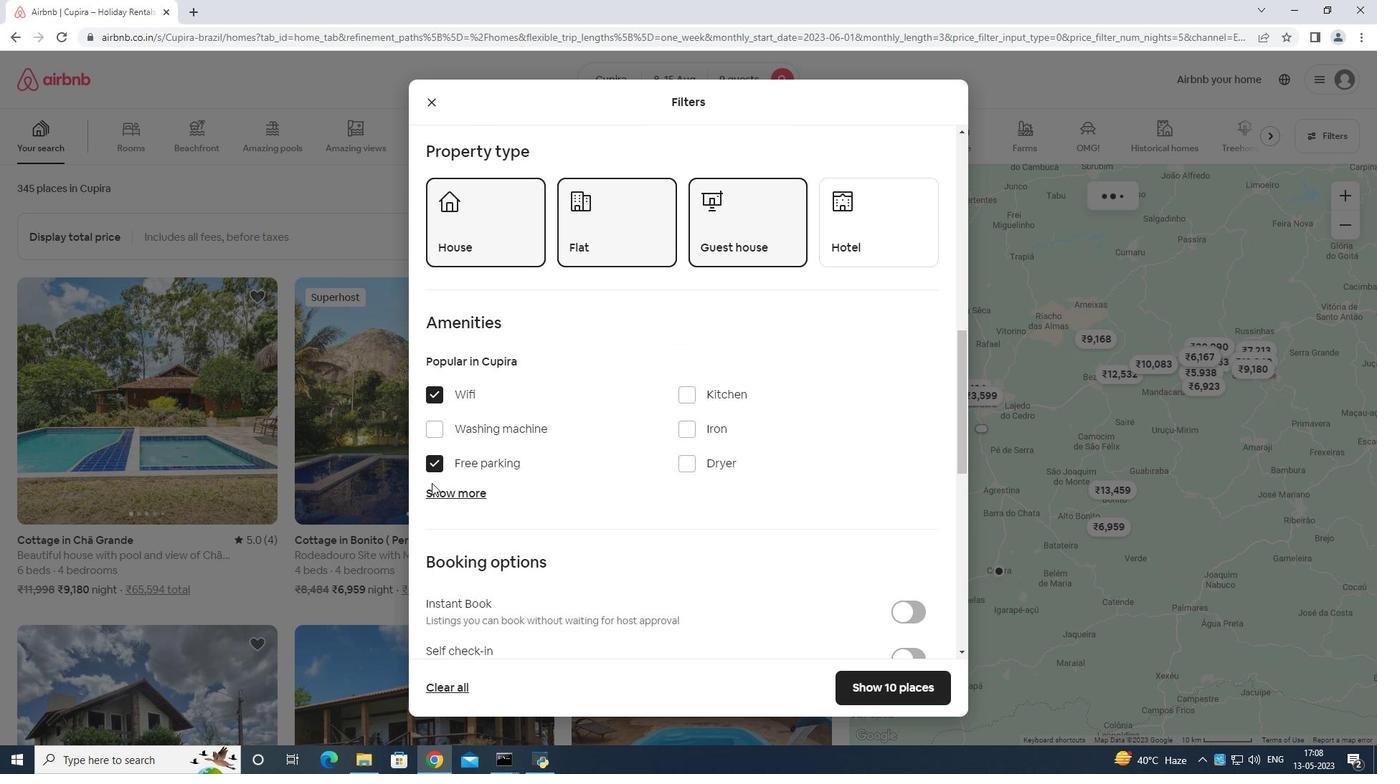 
Action: Mouse moved to (436, 492)
Screenshot: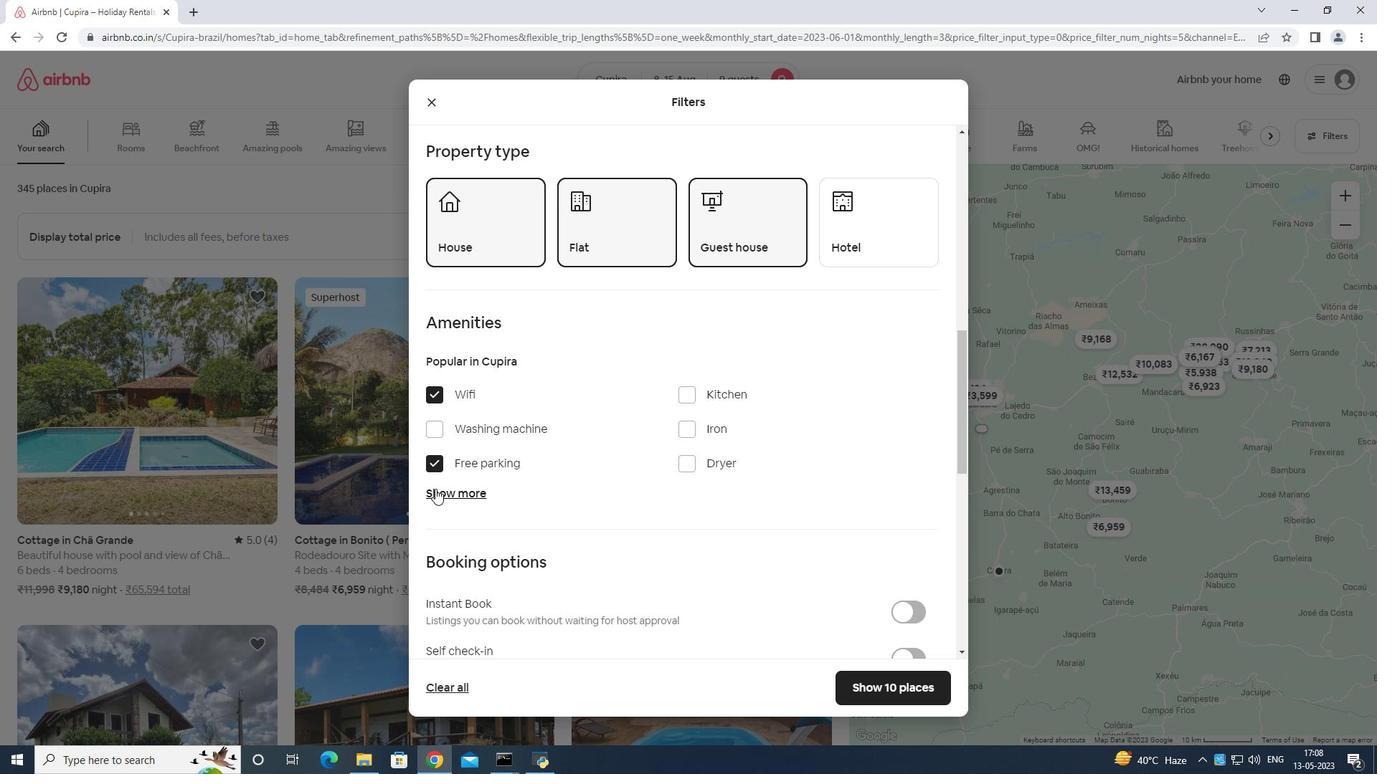
Action: Mouse pressed left at (436, 492)
Screenshot: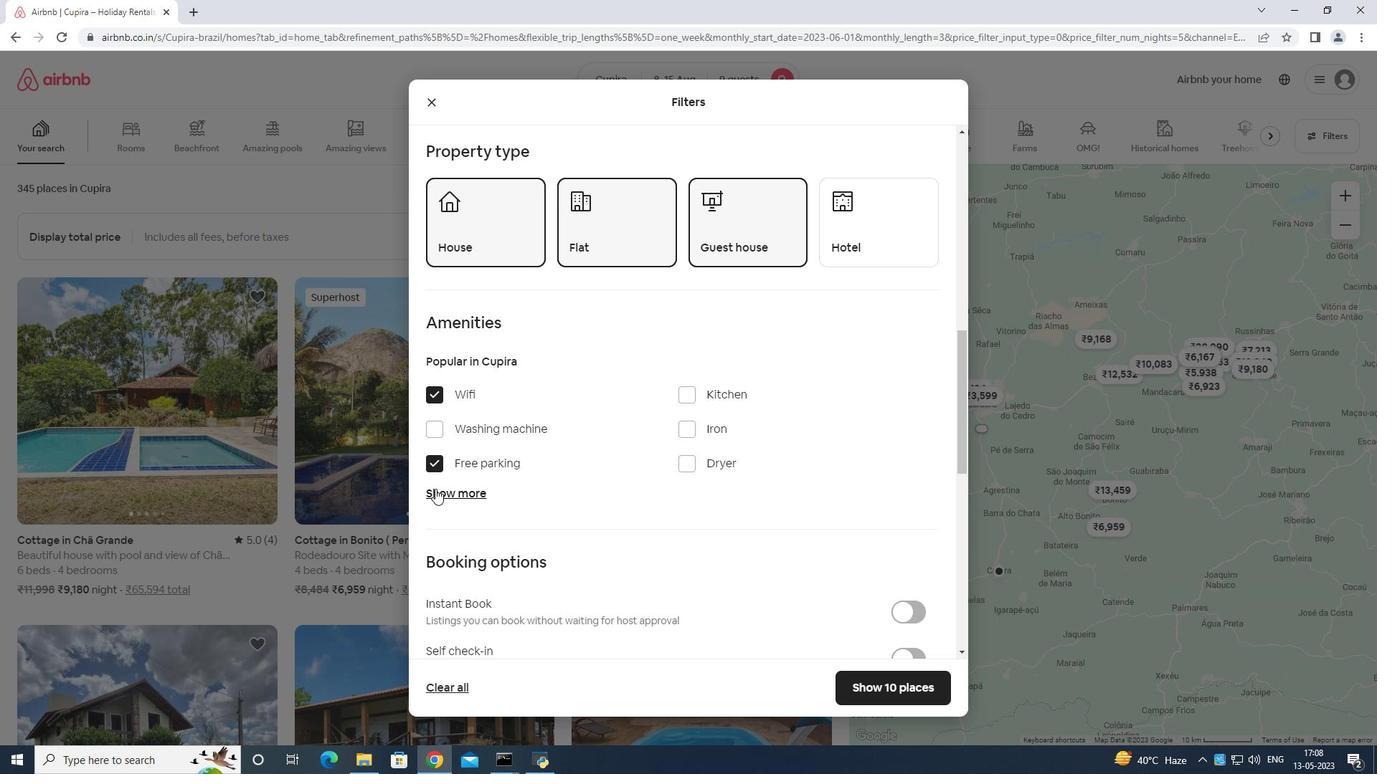 
Action: Mouse moved to (689, 578)
Screenshot: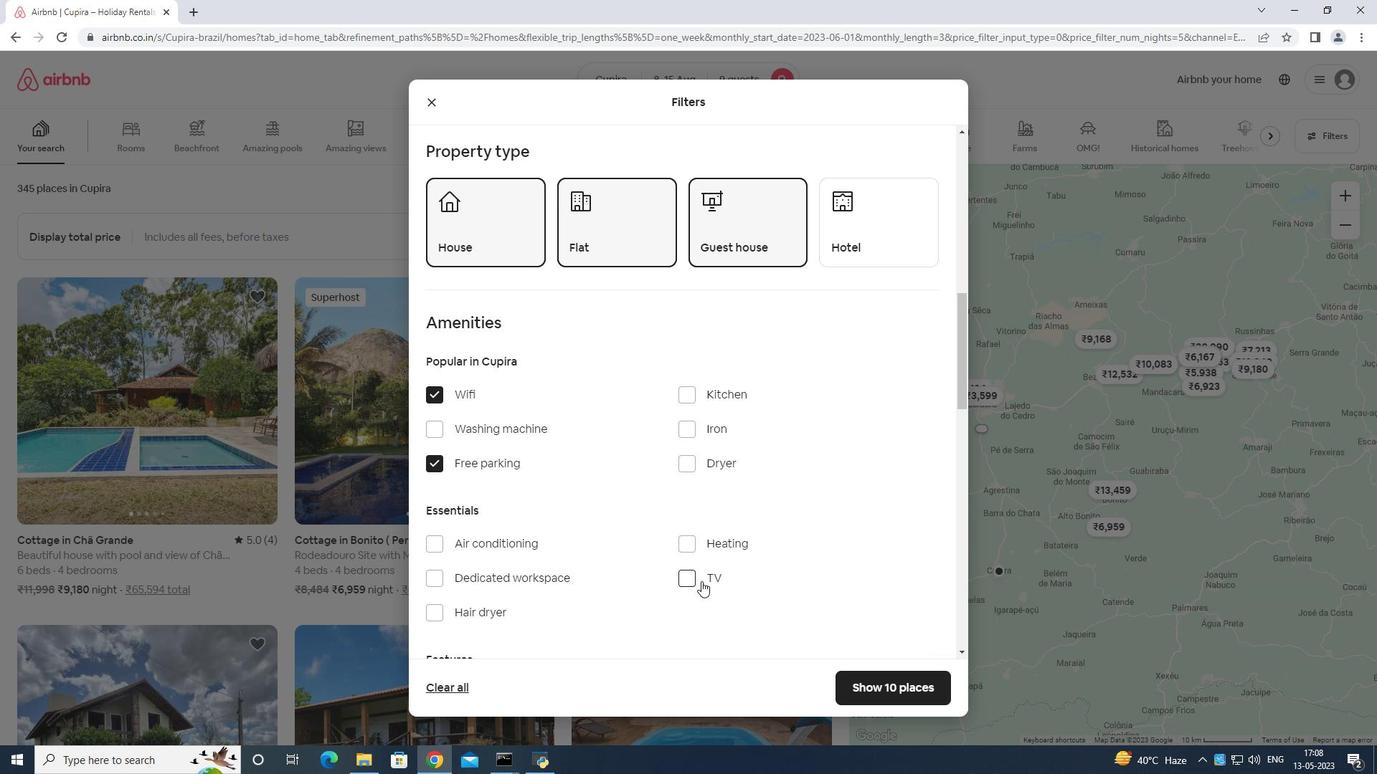 
Action: Mouse pressed left at (689, 578)
Screenshot: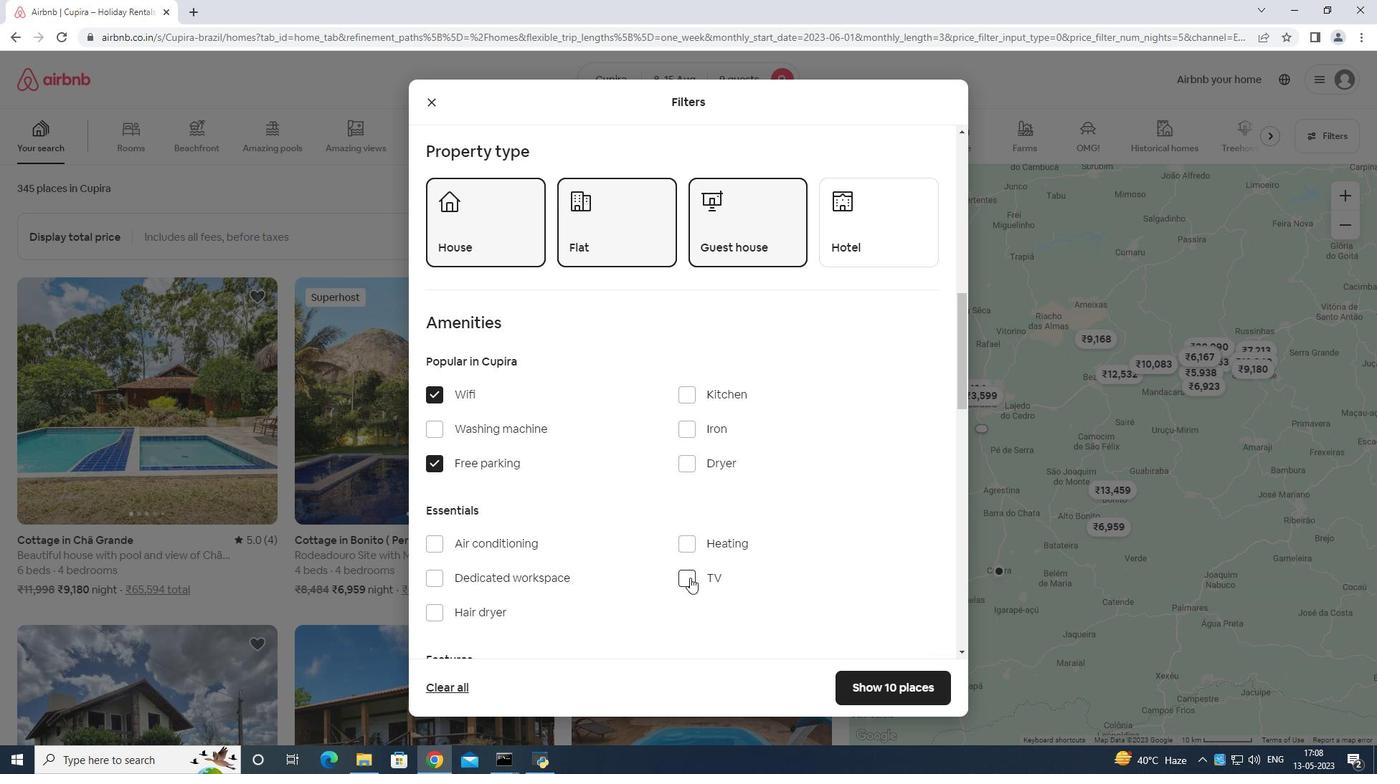 
Action: Mouse moved to (687, 521)
Screenshot: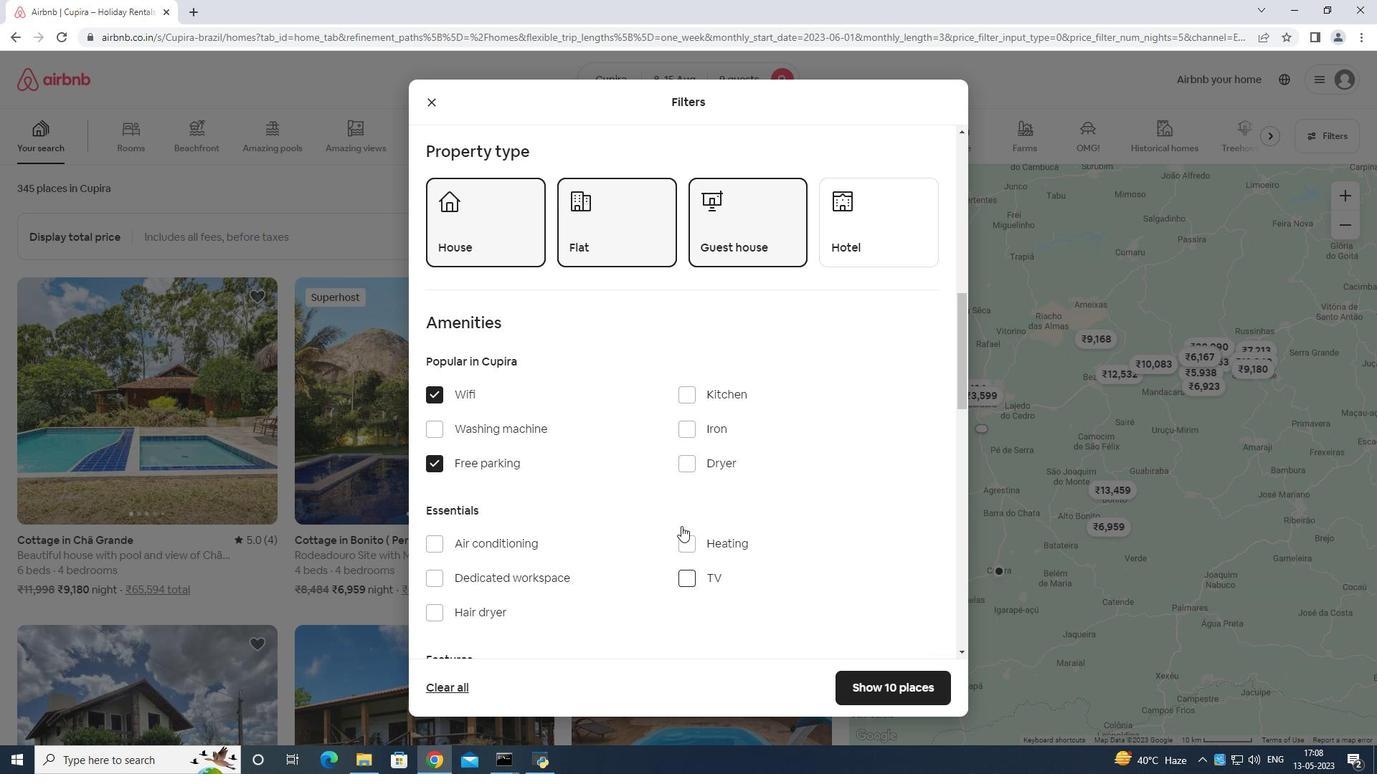 
Action: Mouse scrolled (687, 520) with delta (0, 0)
Screenshot: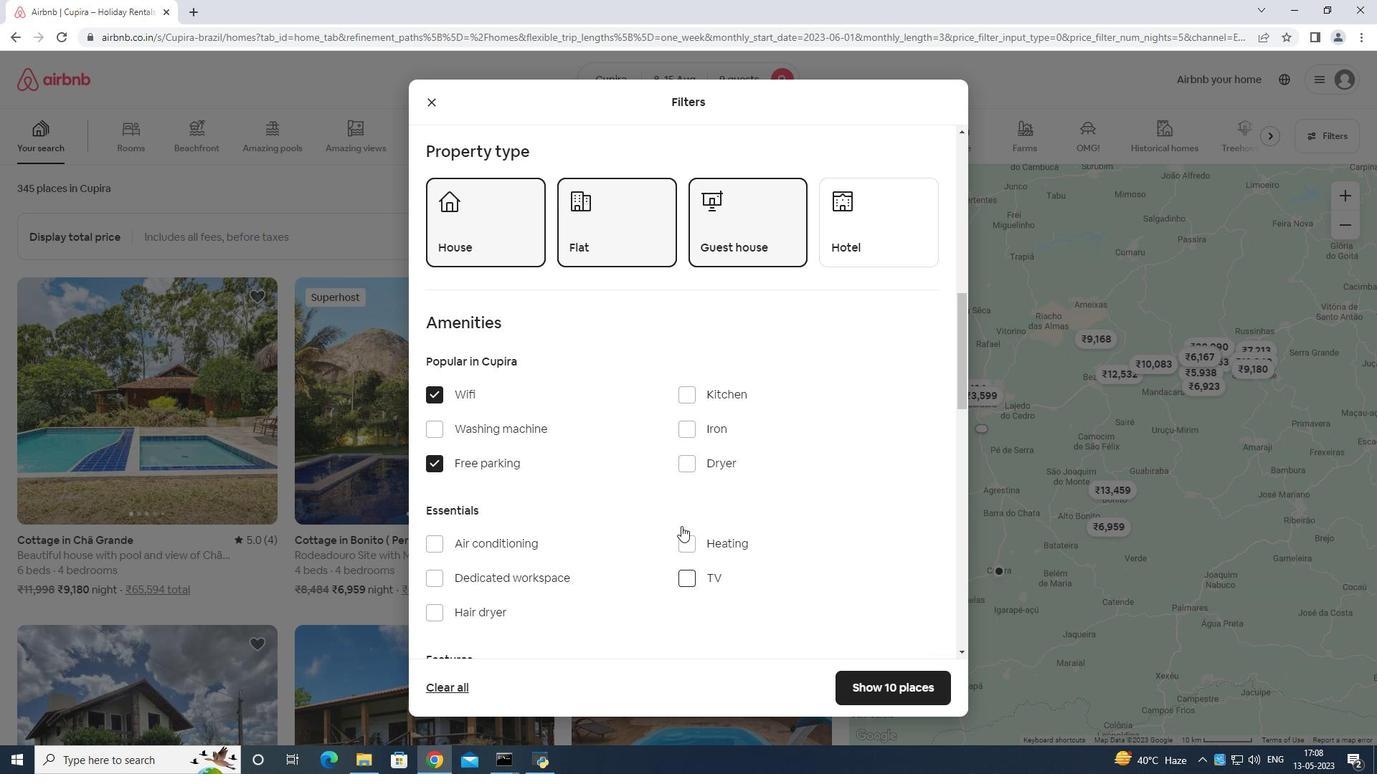 
Action: Mouse moved to (687, 529)
Screenshot: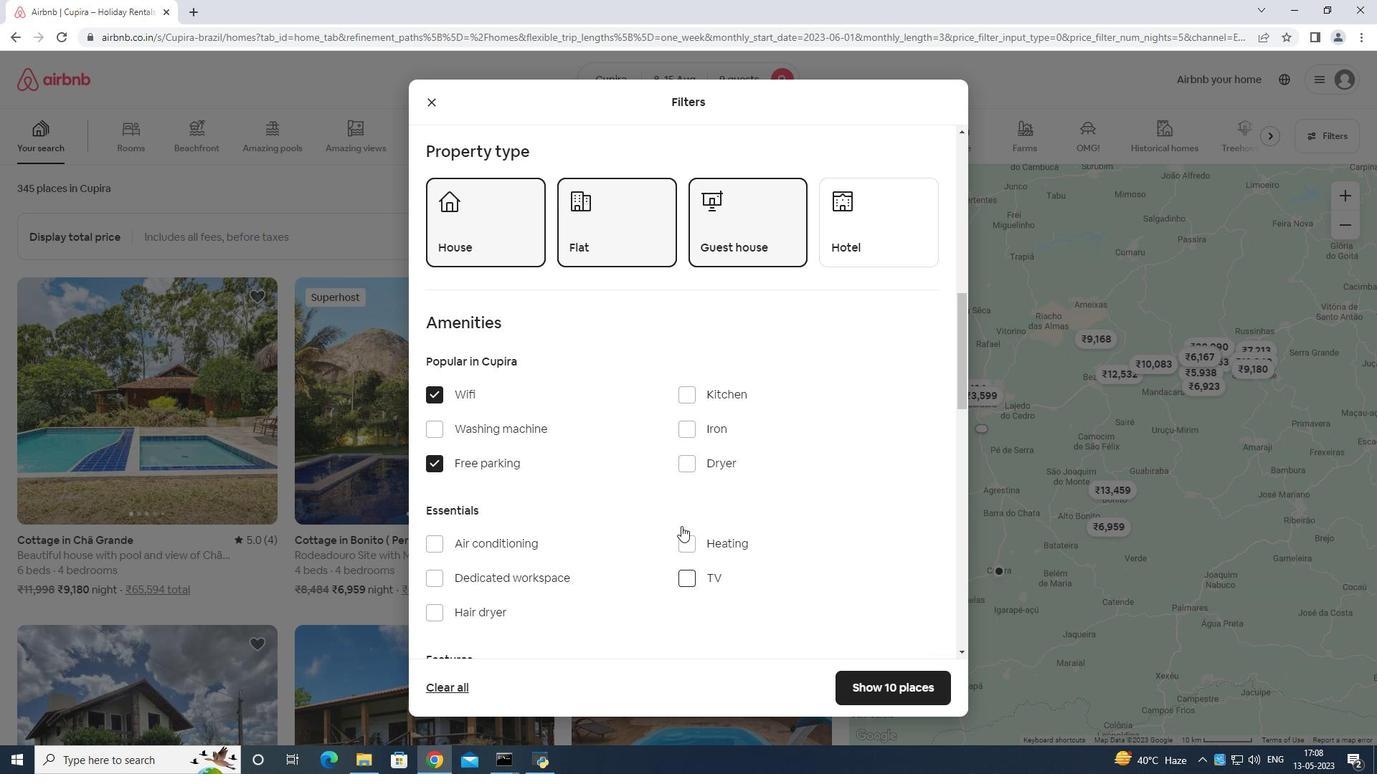 
Action: Mouse scrolled (687, 528) with delta (0, 0)
Screenshot: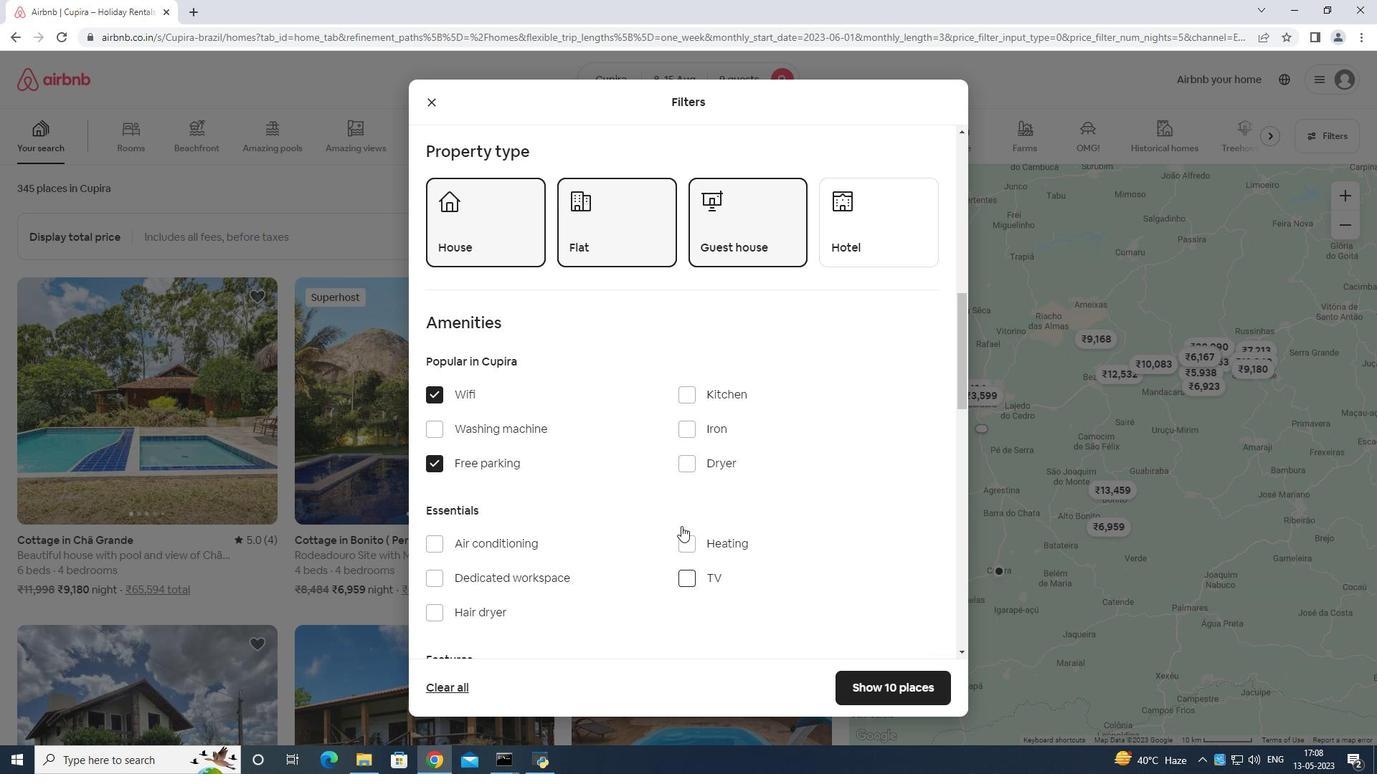 
Action: Mouse moved to (688, 529)
Screenshot: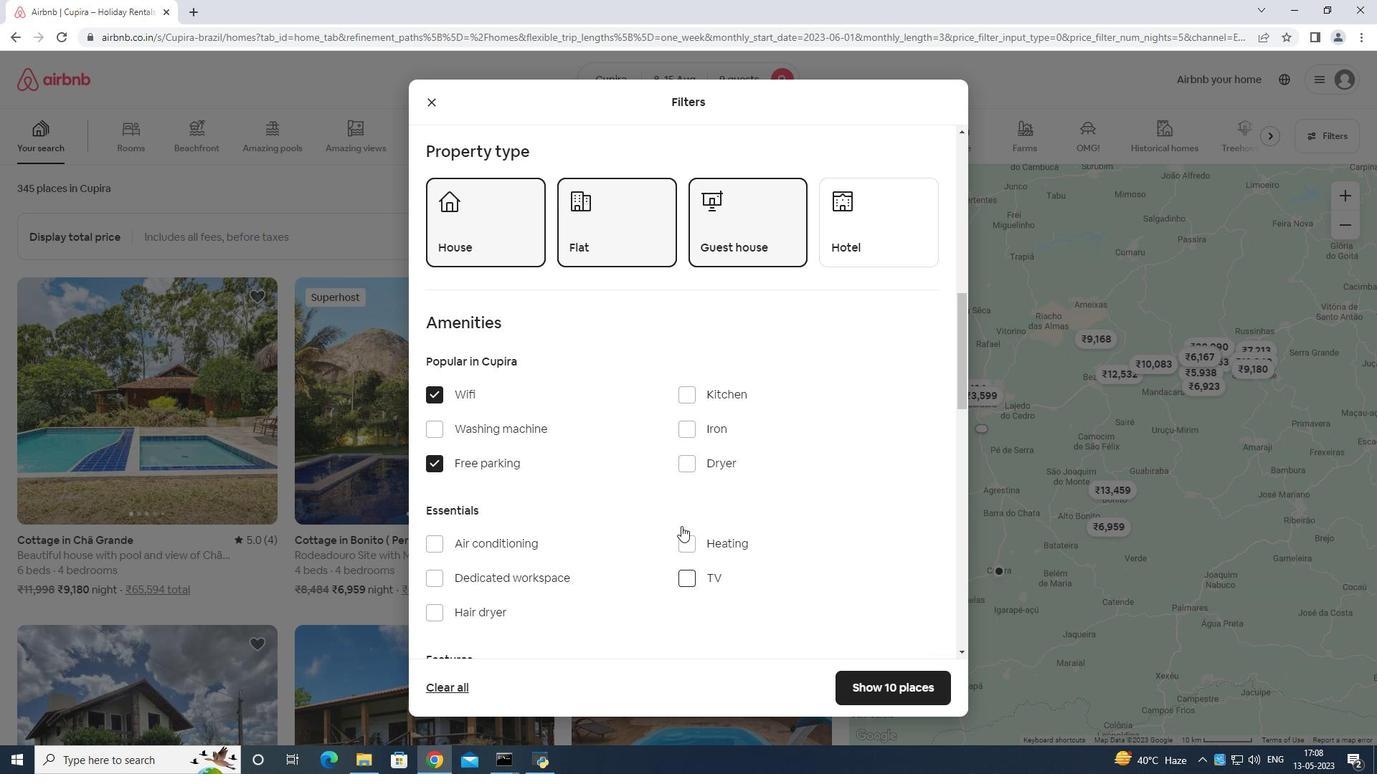 
Action: Mouse scrolled (688, 528) with delta (0, 0)
Screenshot: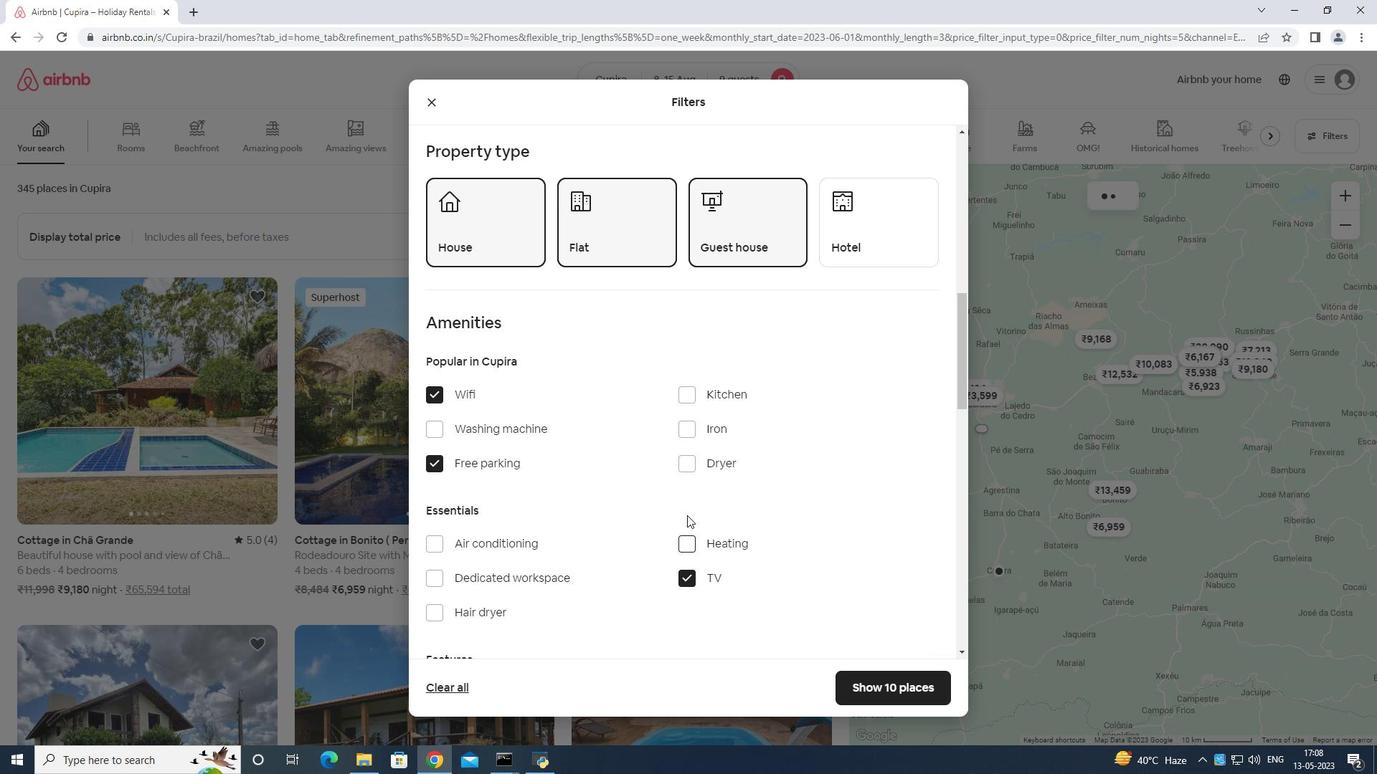 
Action: Mouse moved to (688, 530)
Screenshot: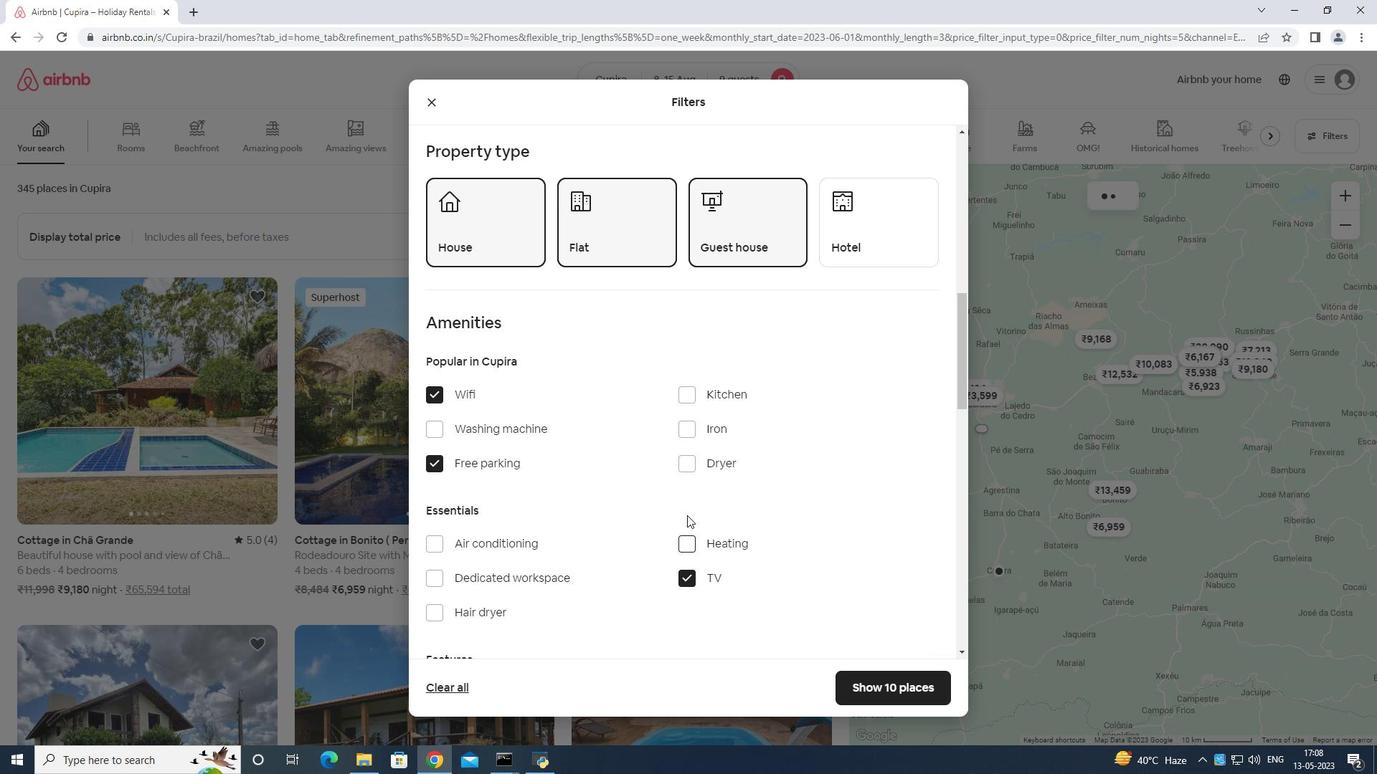 
Action: Mouse scrolled (688, 529) with delta (0, 0)
Screenshot: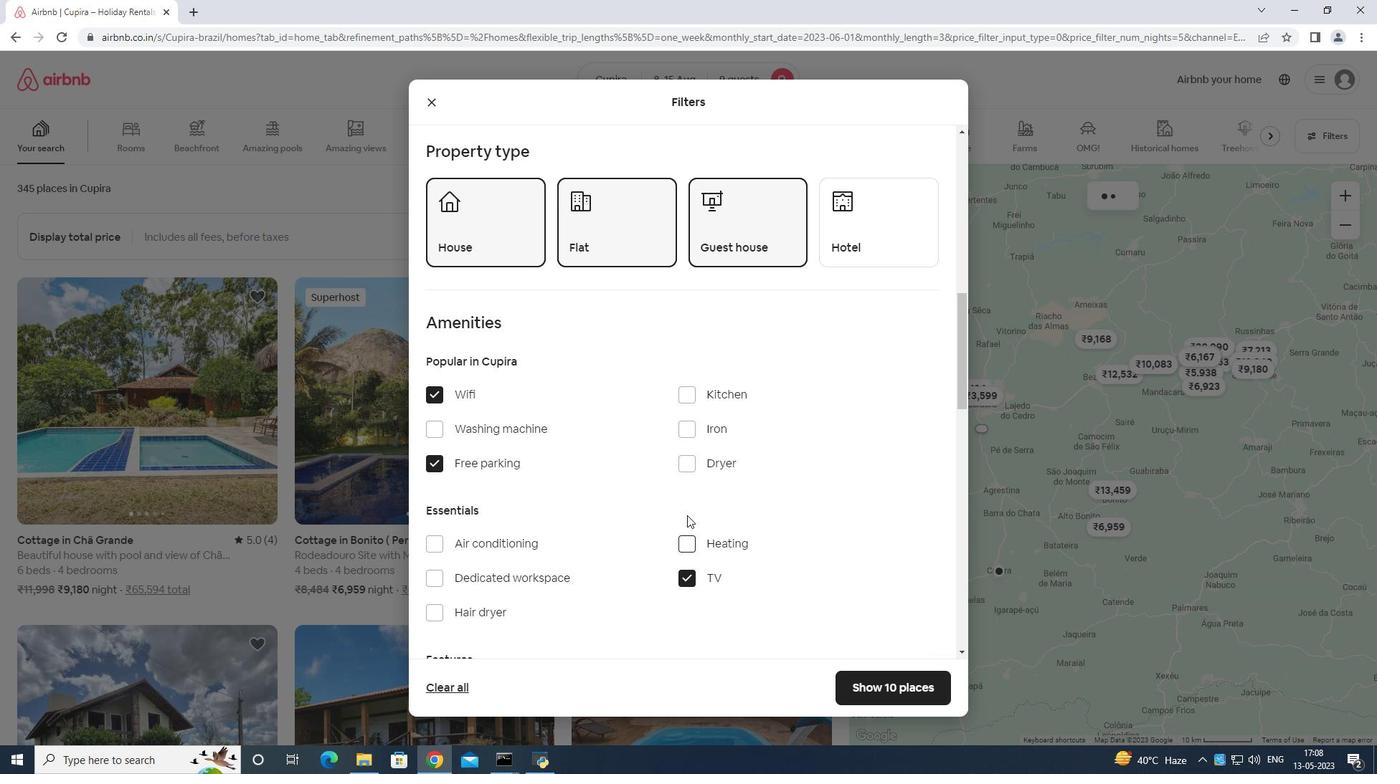 
Action: Mouse moved to (438, 469)
Screenshot: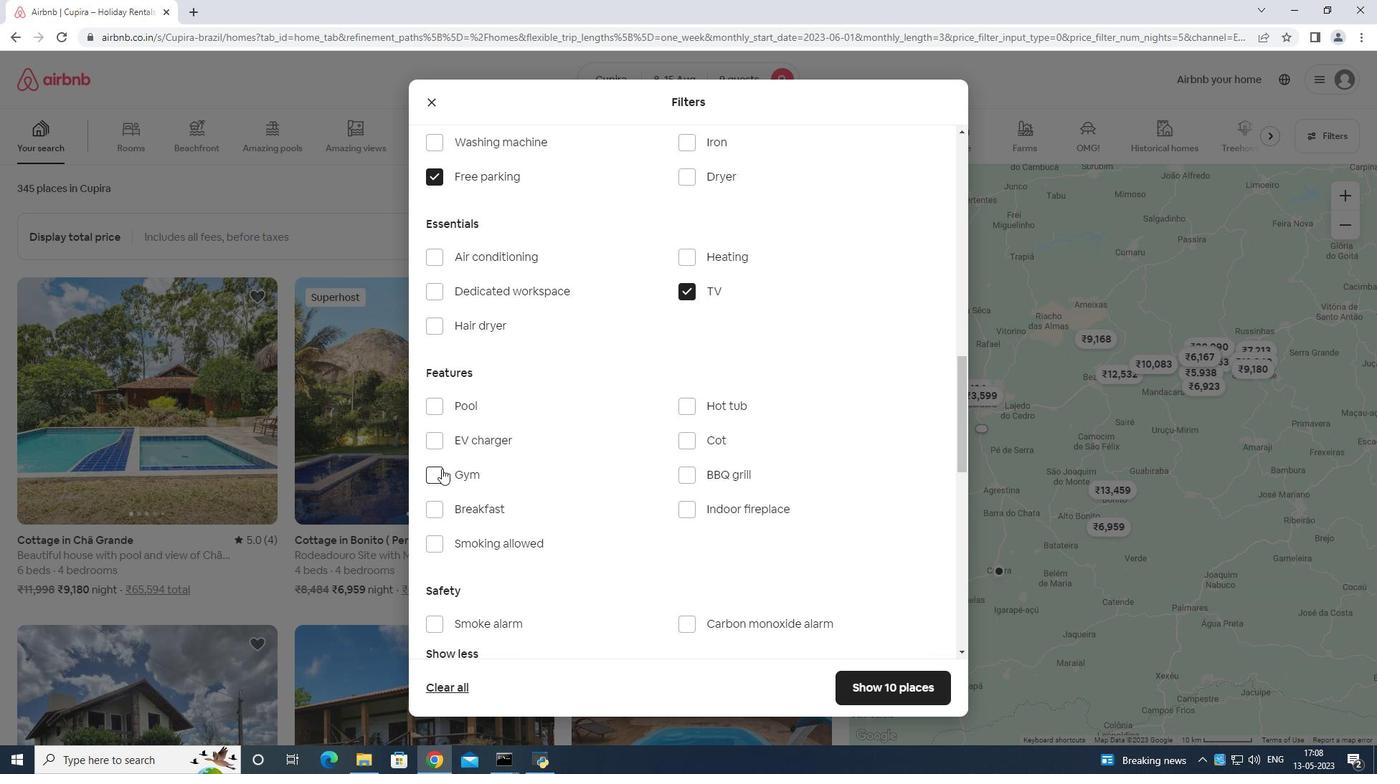 
Action: Mouse pressed left at (438, 469)
Screenshot: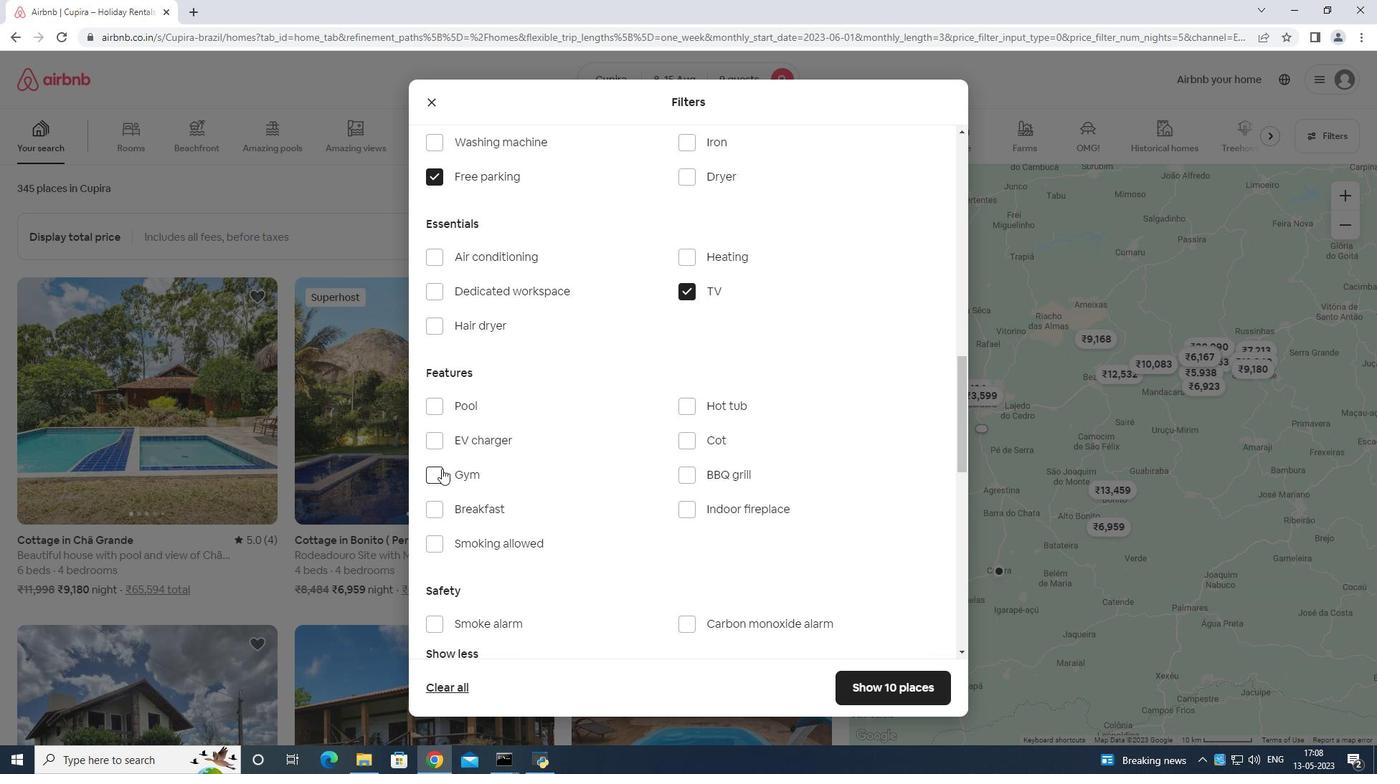 
Action: Mouse moved to (431, 510)
Screenshot: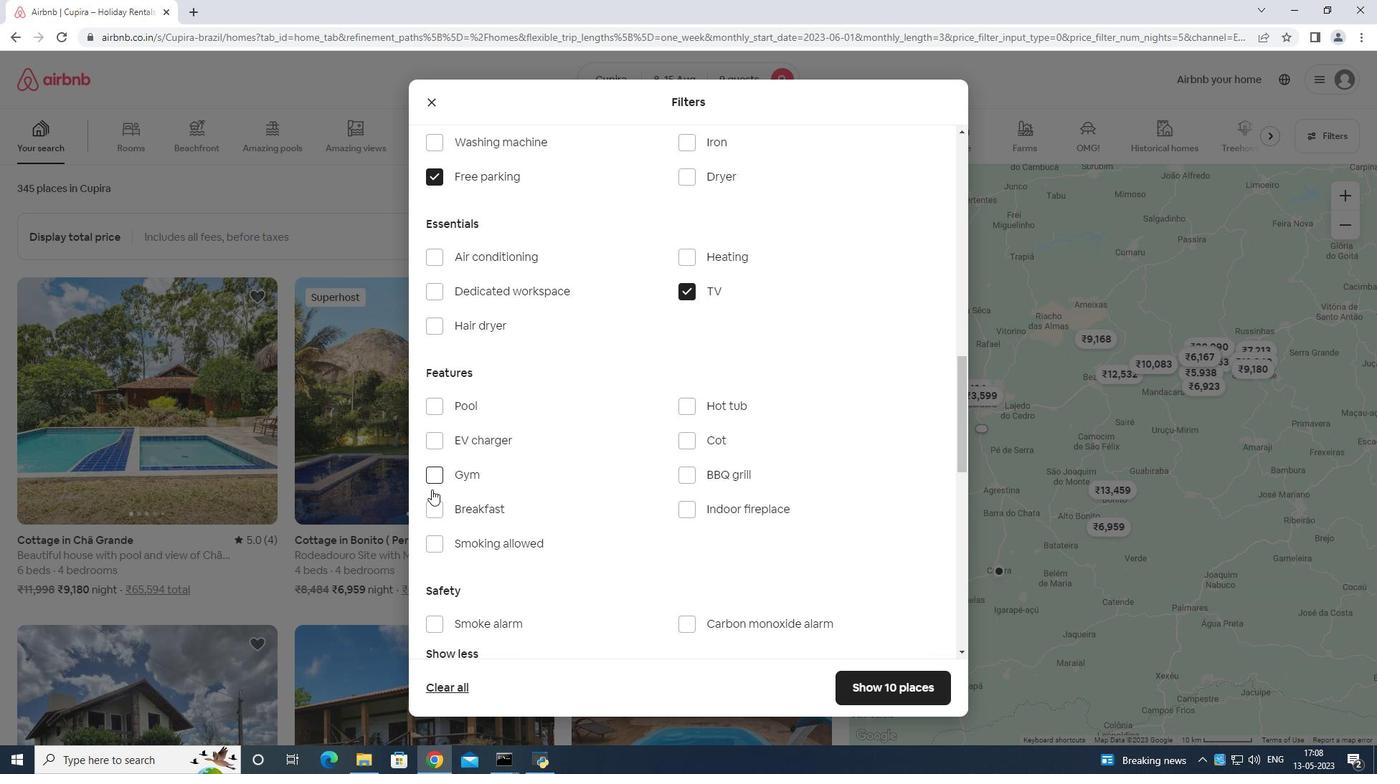
Action: Mouse pressed left at (431, 510)
Screenshot: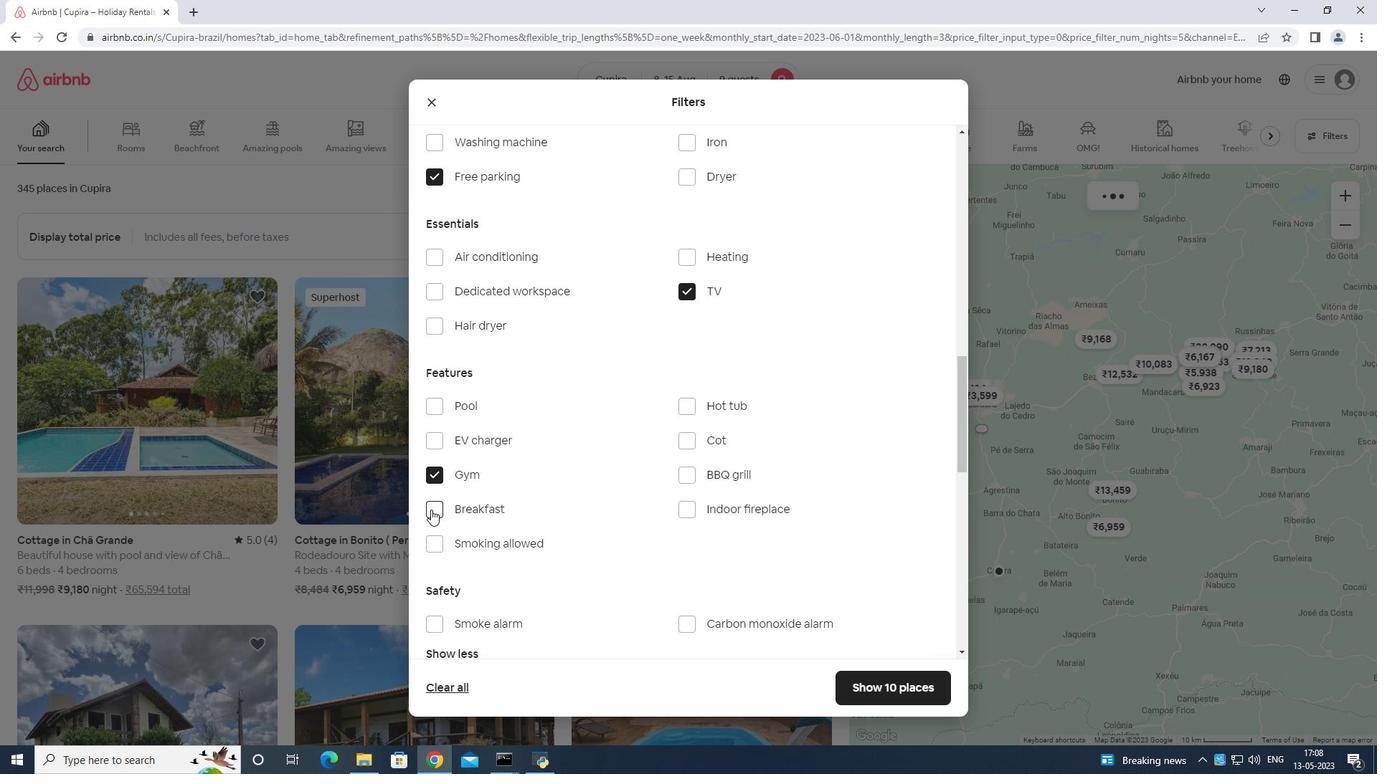 
Action: Mouse moved to (634, 477)
Screenshot: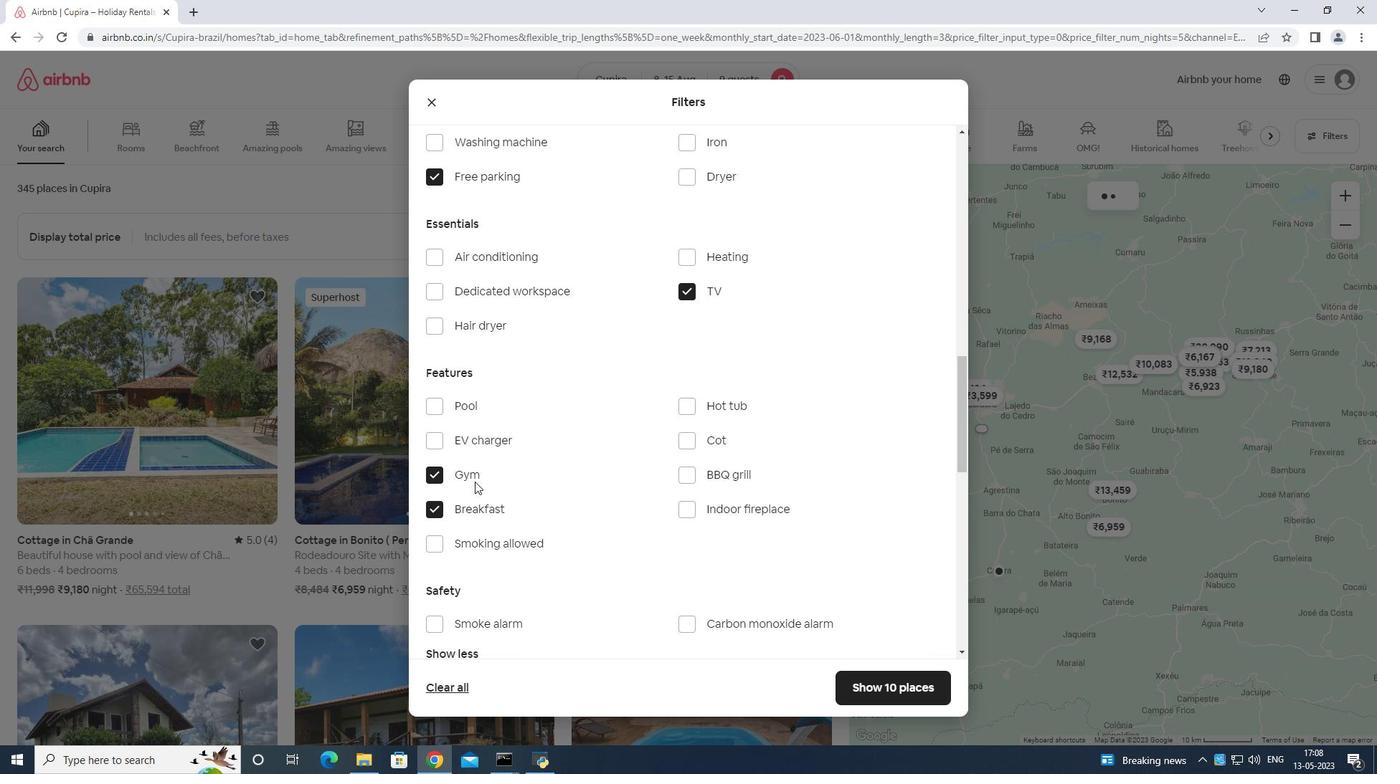 
Action: Mouse scrolled (634, 477) with delta (0, 0)
Screenshot: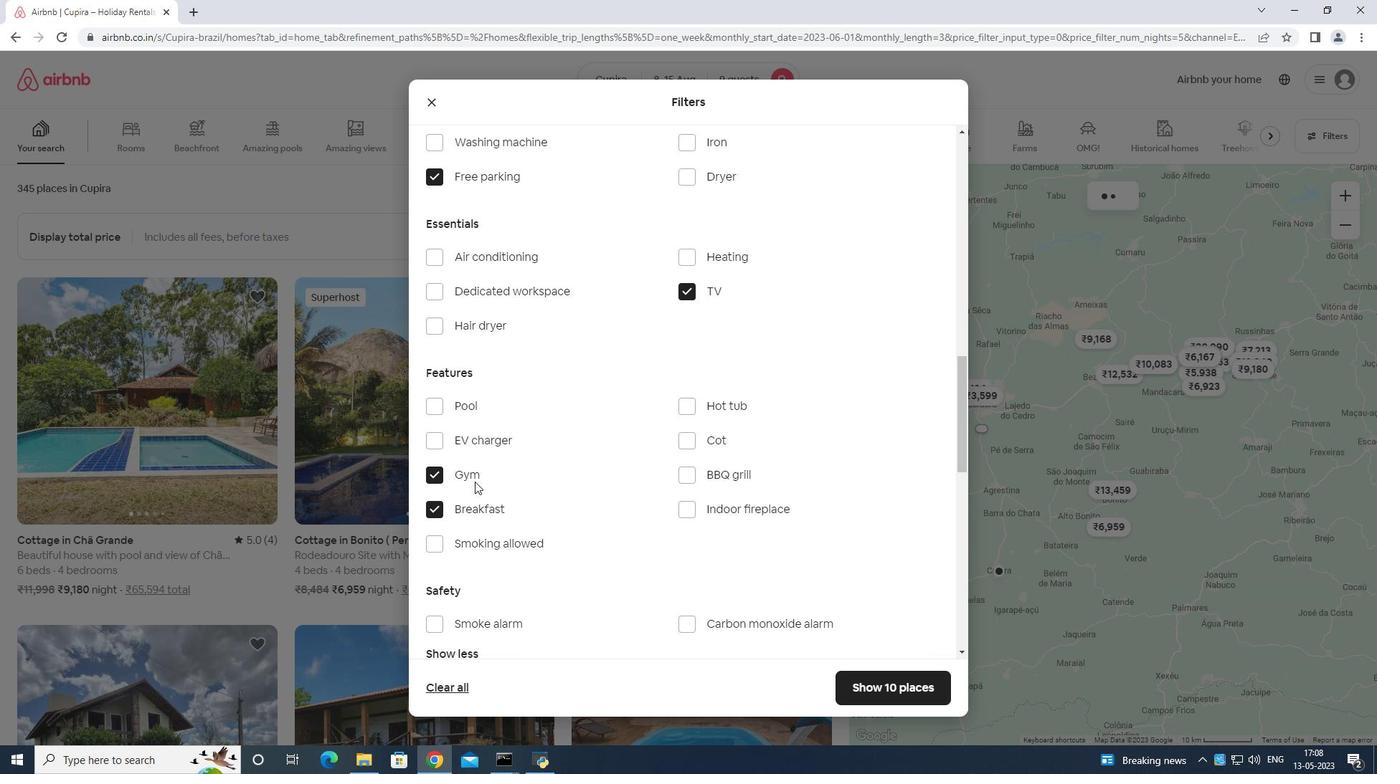 
Action: Mouse moved to (642, 483)
Screenshot: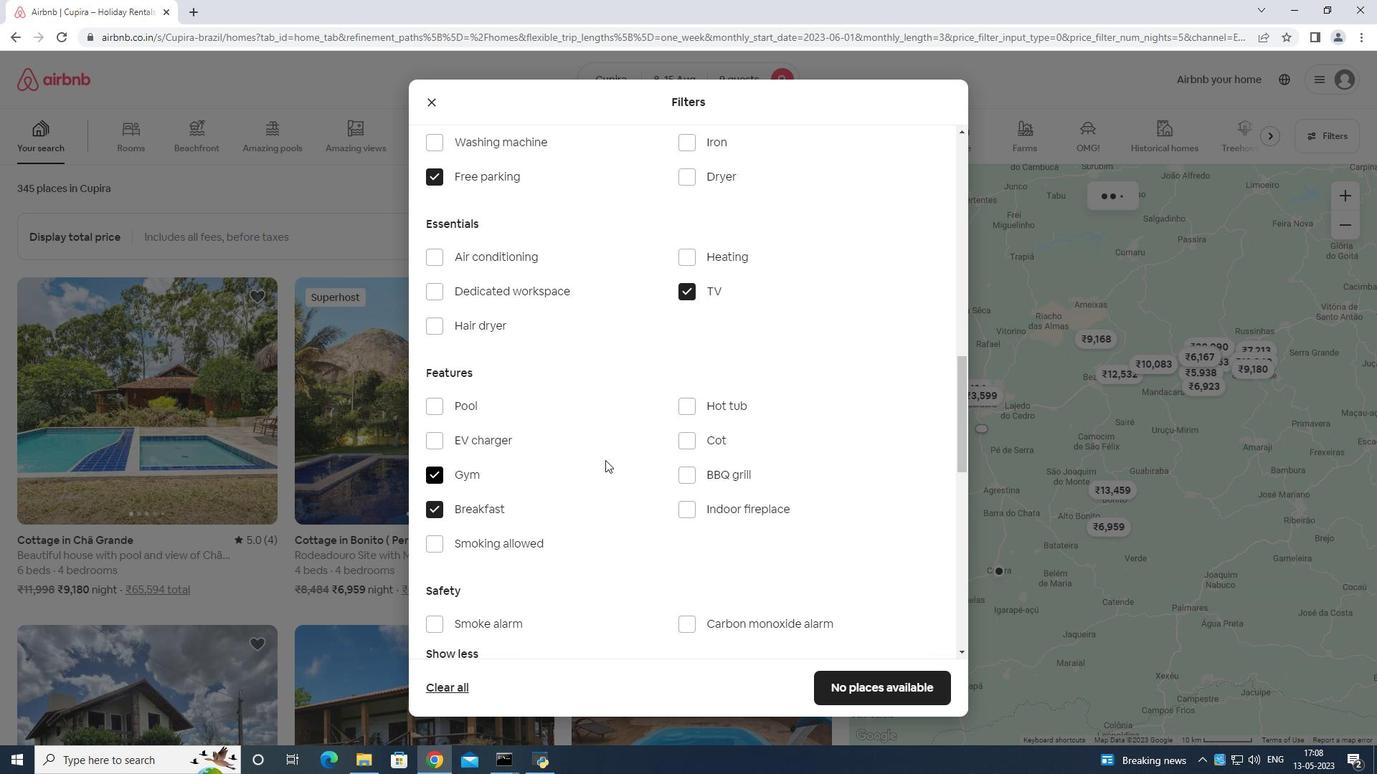 
Action: Mouse scrolled (642, 482) with delta (0, 0)
Screenshot: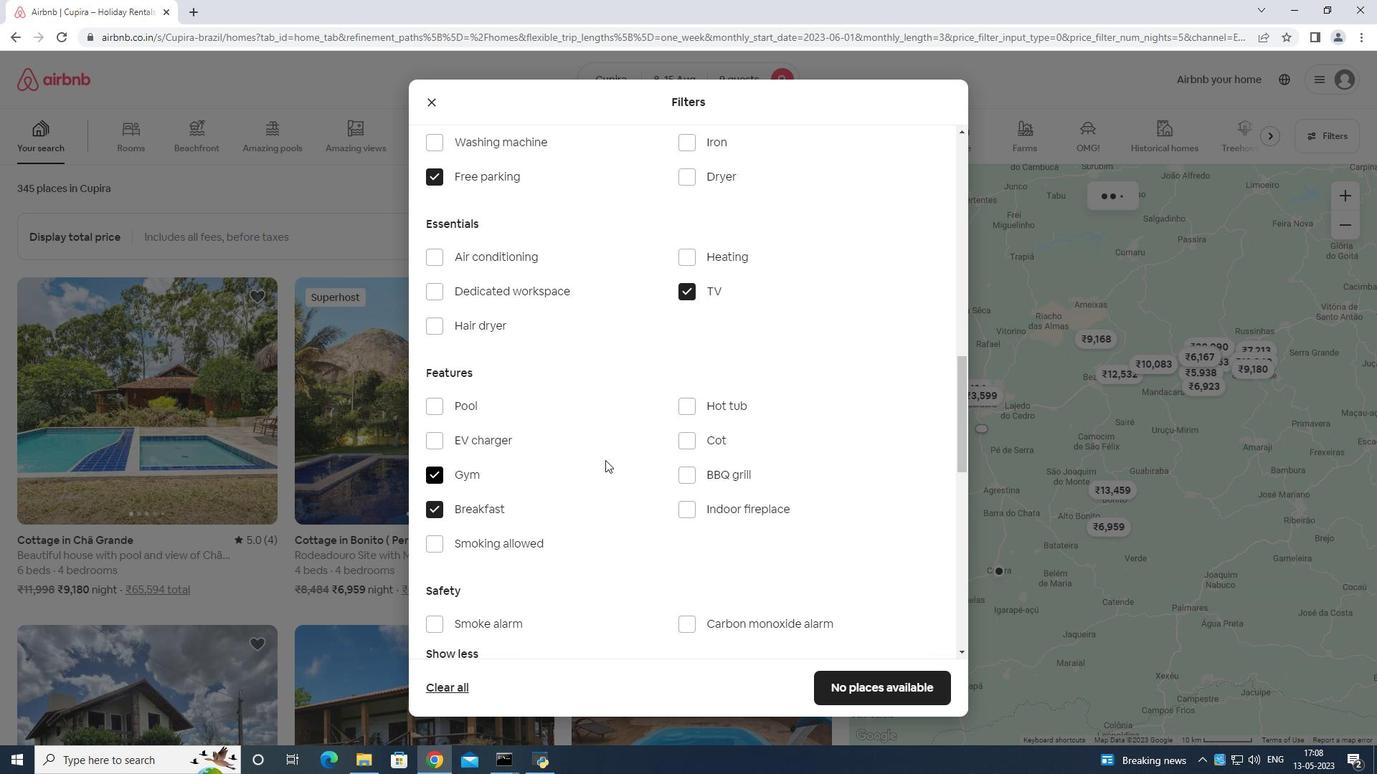
Action: Mouse moved to (647, 483)
Screenshot: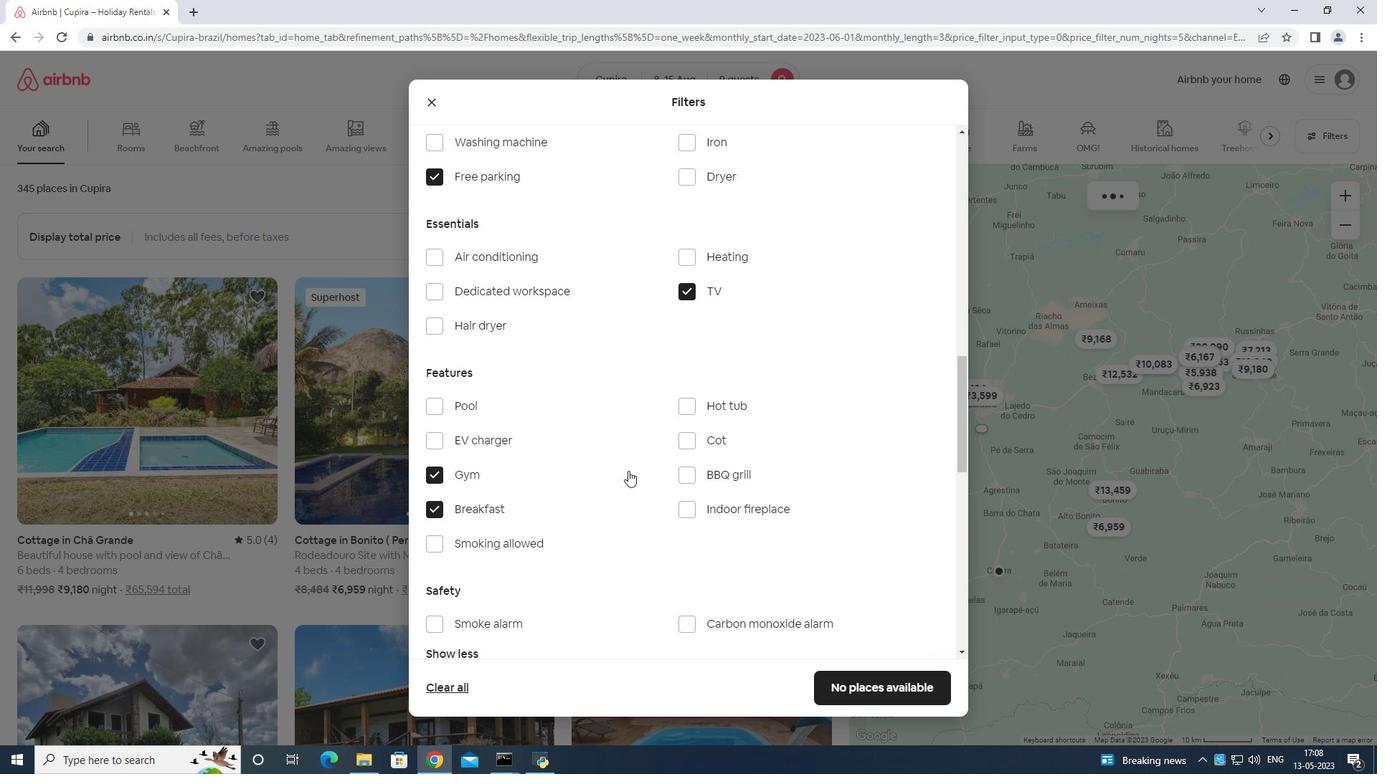 
Action: Mouse scrolled (647, 482) with delta (0, 0)
Screenshot: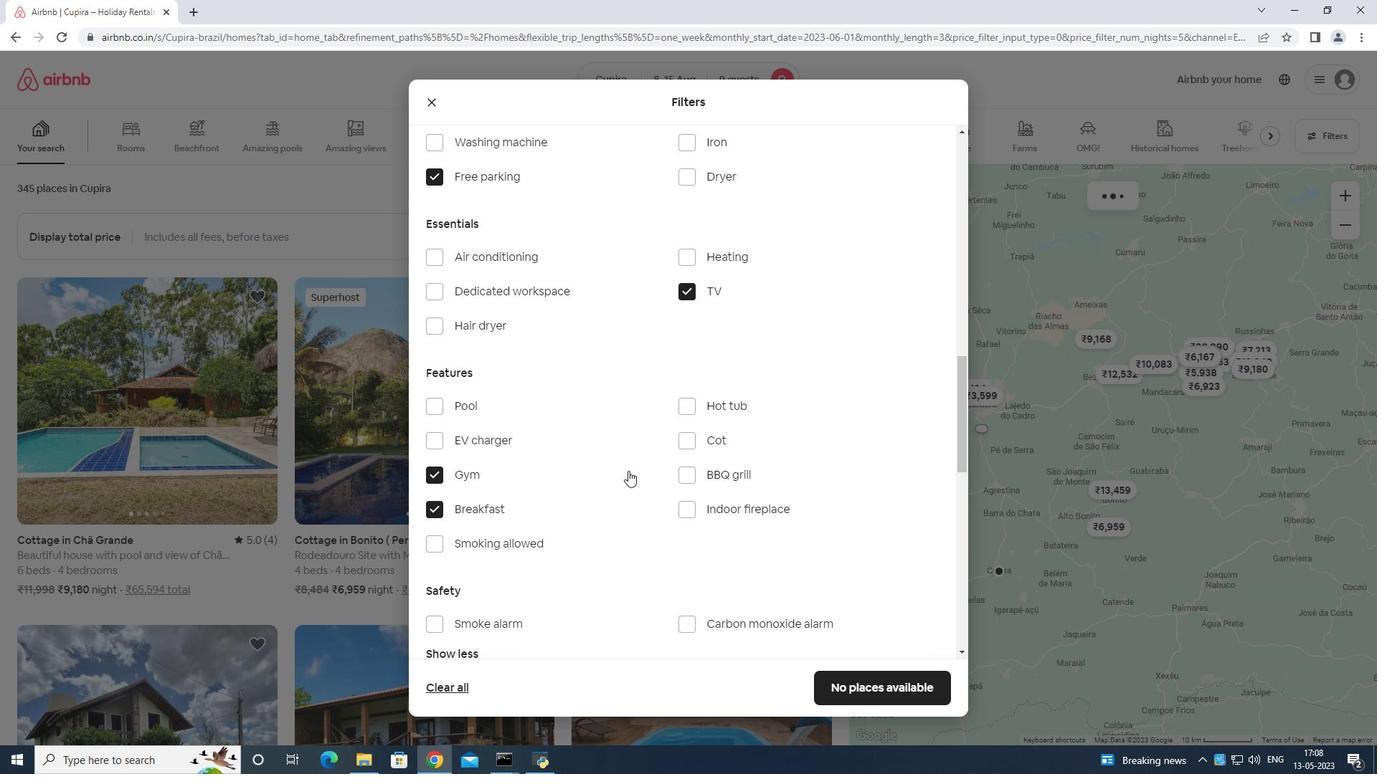 
Action: Mouse moved to (654, 483)
Screenshot: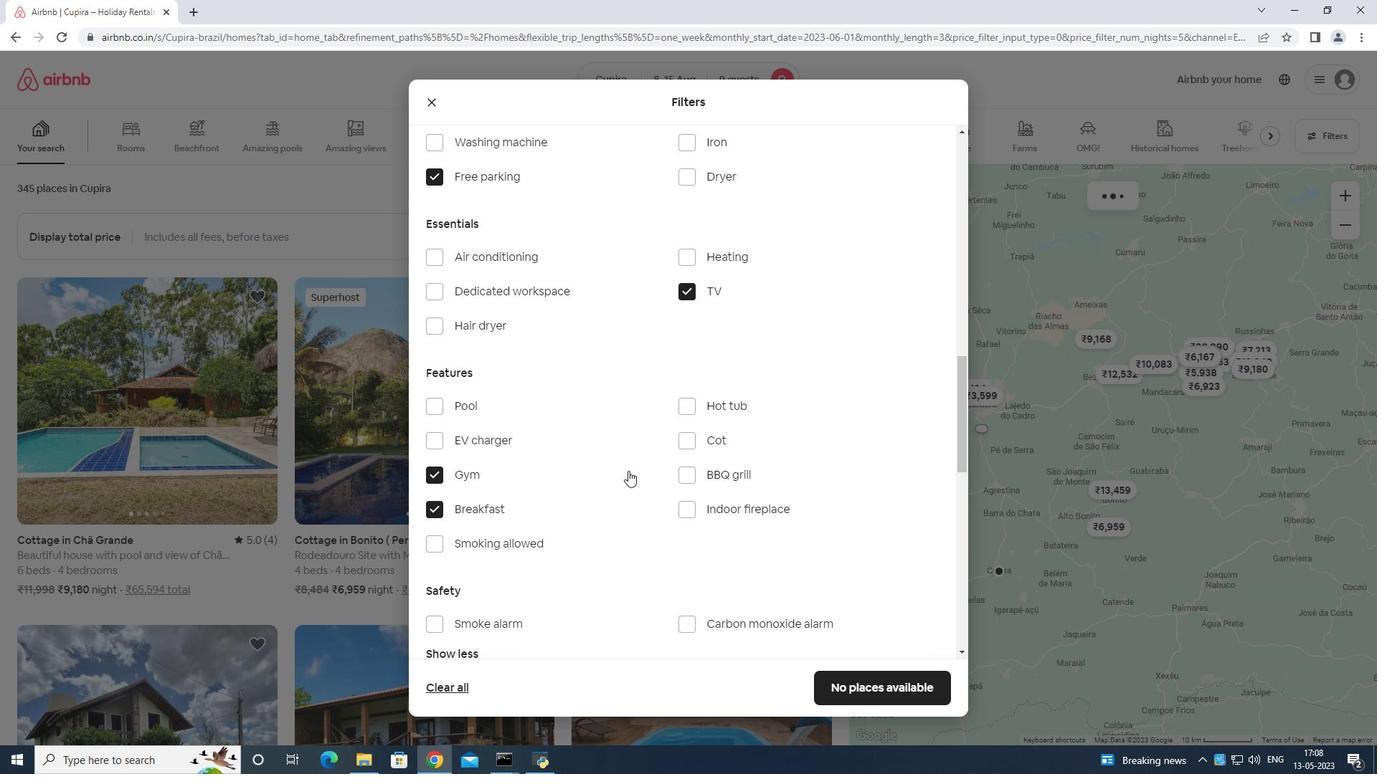 
Action: Mouse scrolled (652, 482) with delta (0, 0)
Screenshot: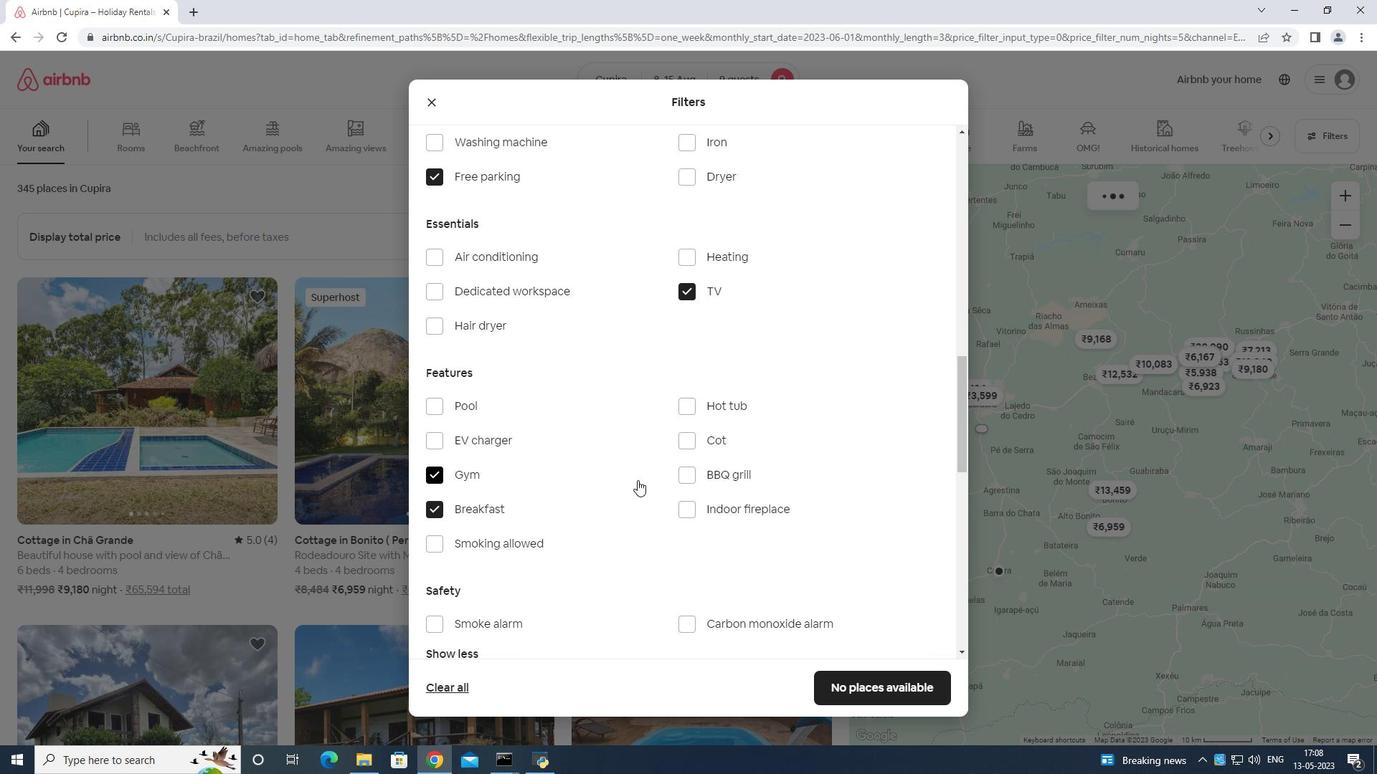 
Action: Mouse moved to (661, 484)
Screenshot: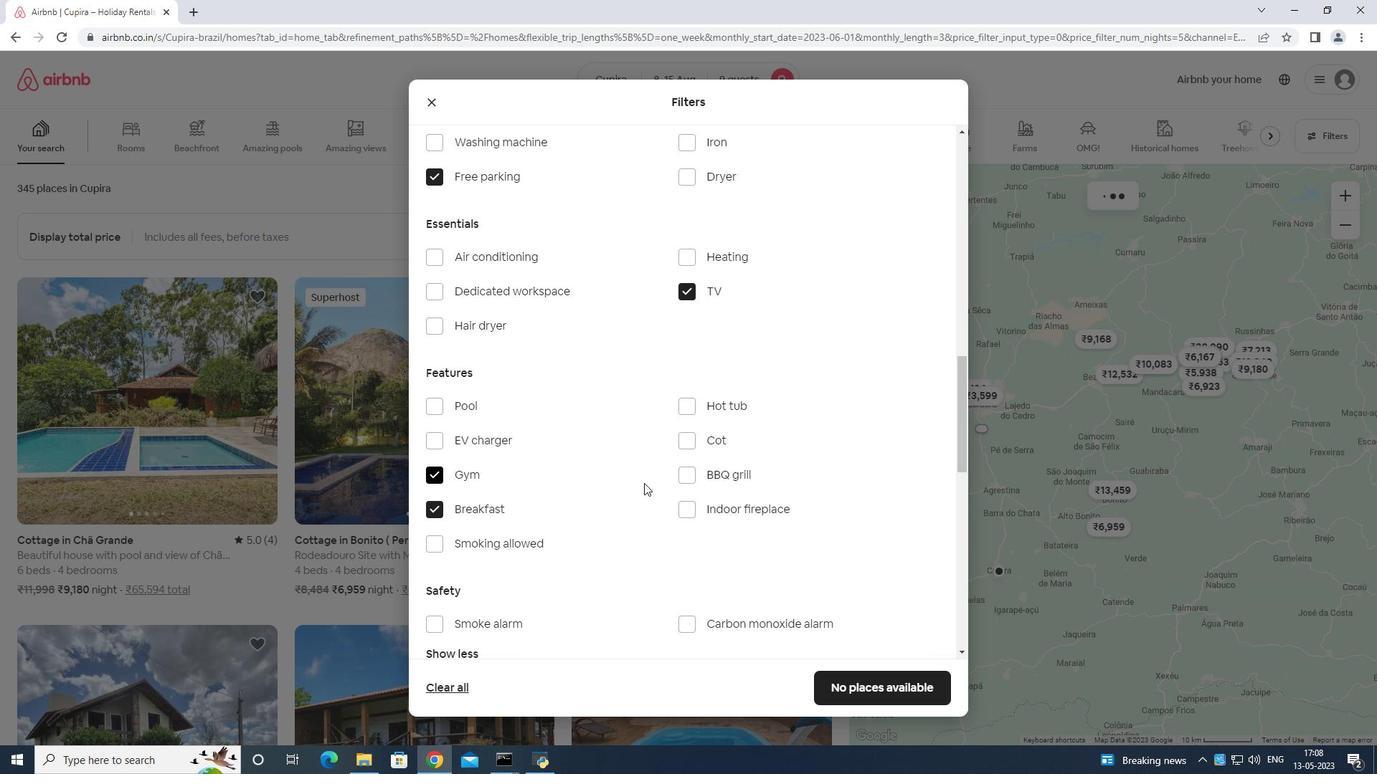 
Action: Mouse scrolled (661, 483) with delta (0, 0)
Screenshot: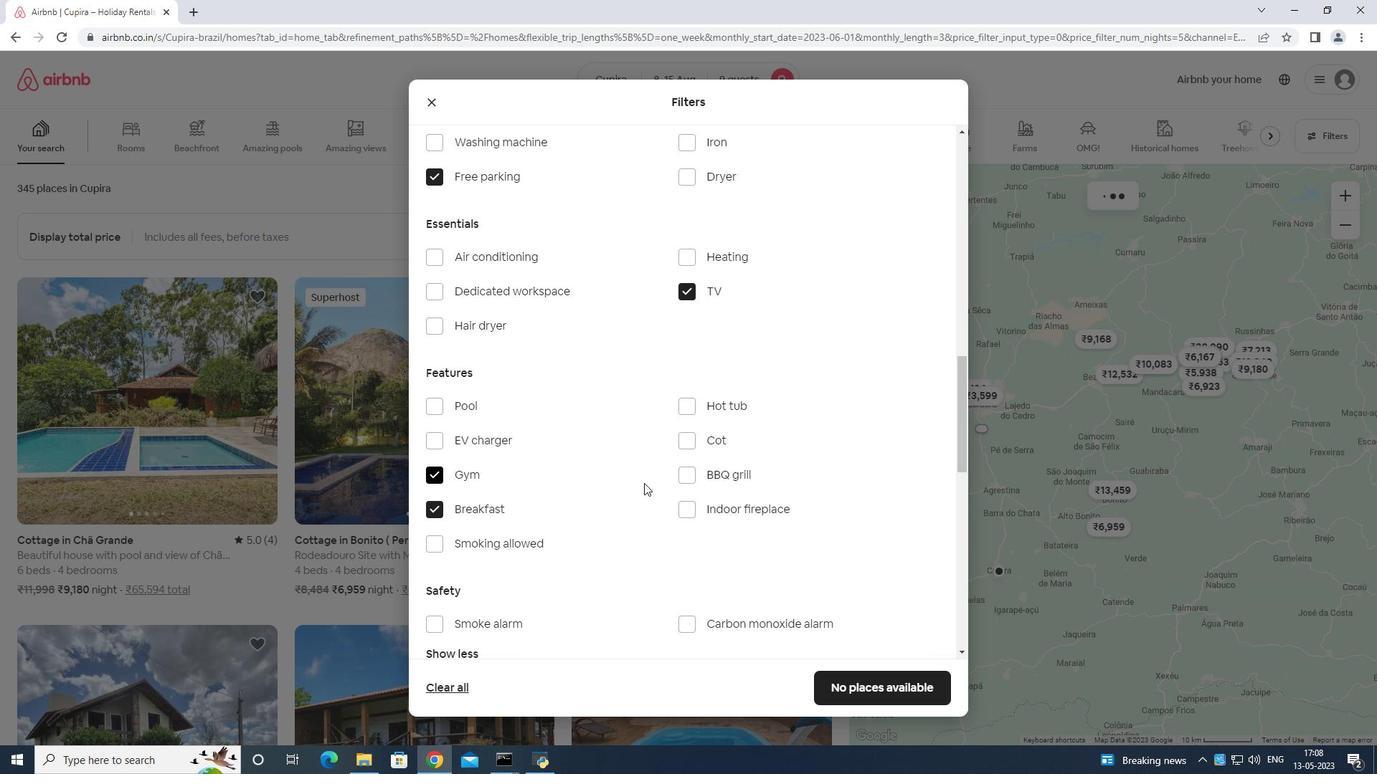 
Action: Mouse moved to (901, 464)
Screenshot: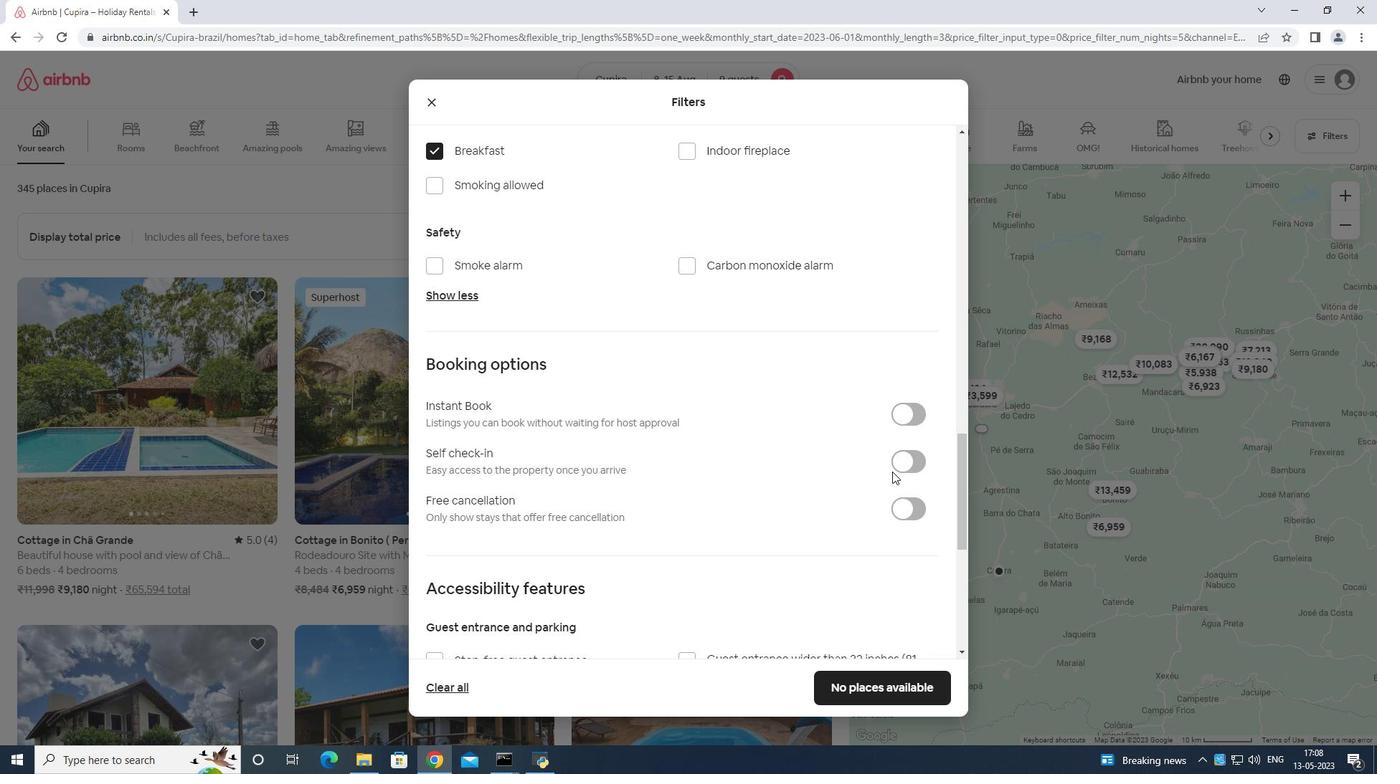 
Action: Mouse pressed left at (901, 464)
Screenshot: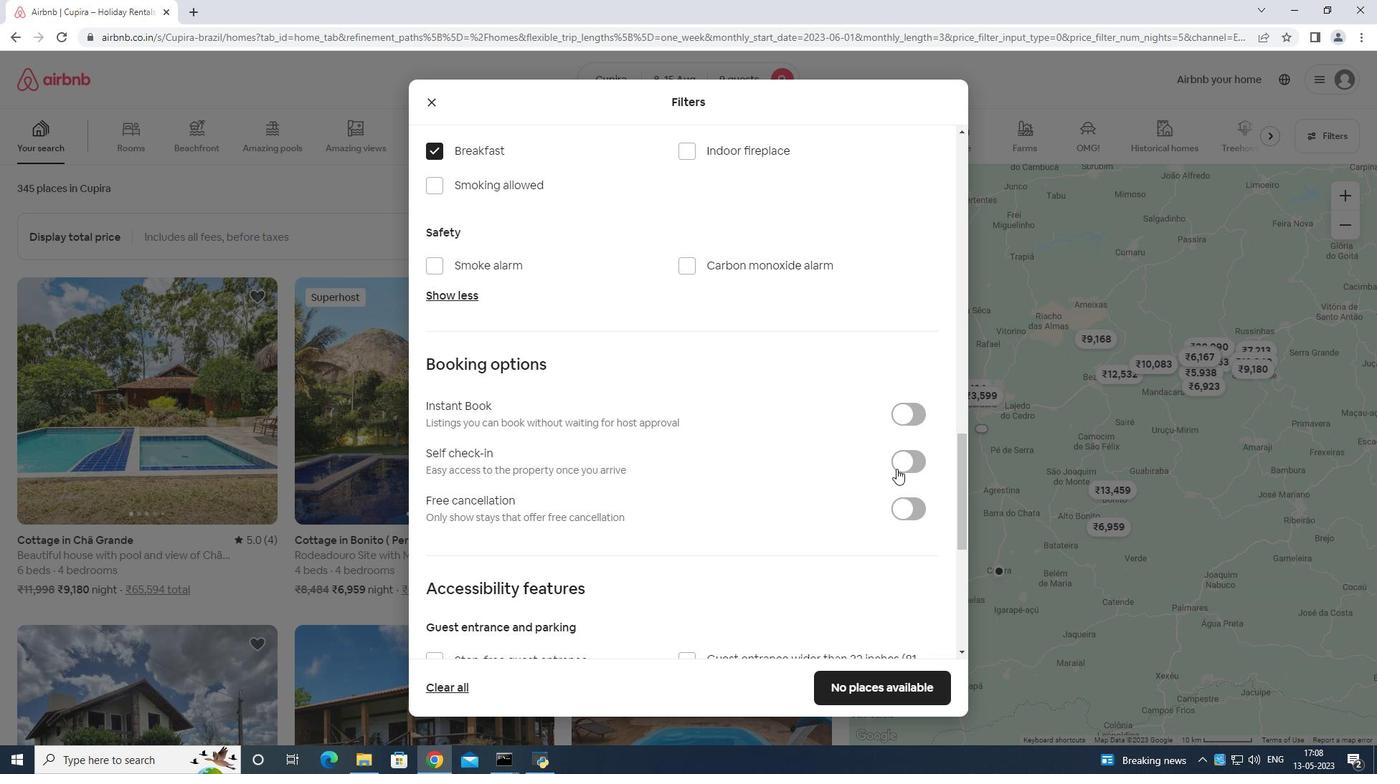 
Action: Mouse moved to (891, 455)
Screenshot: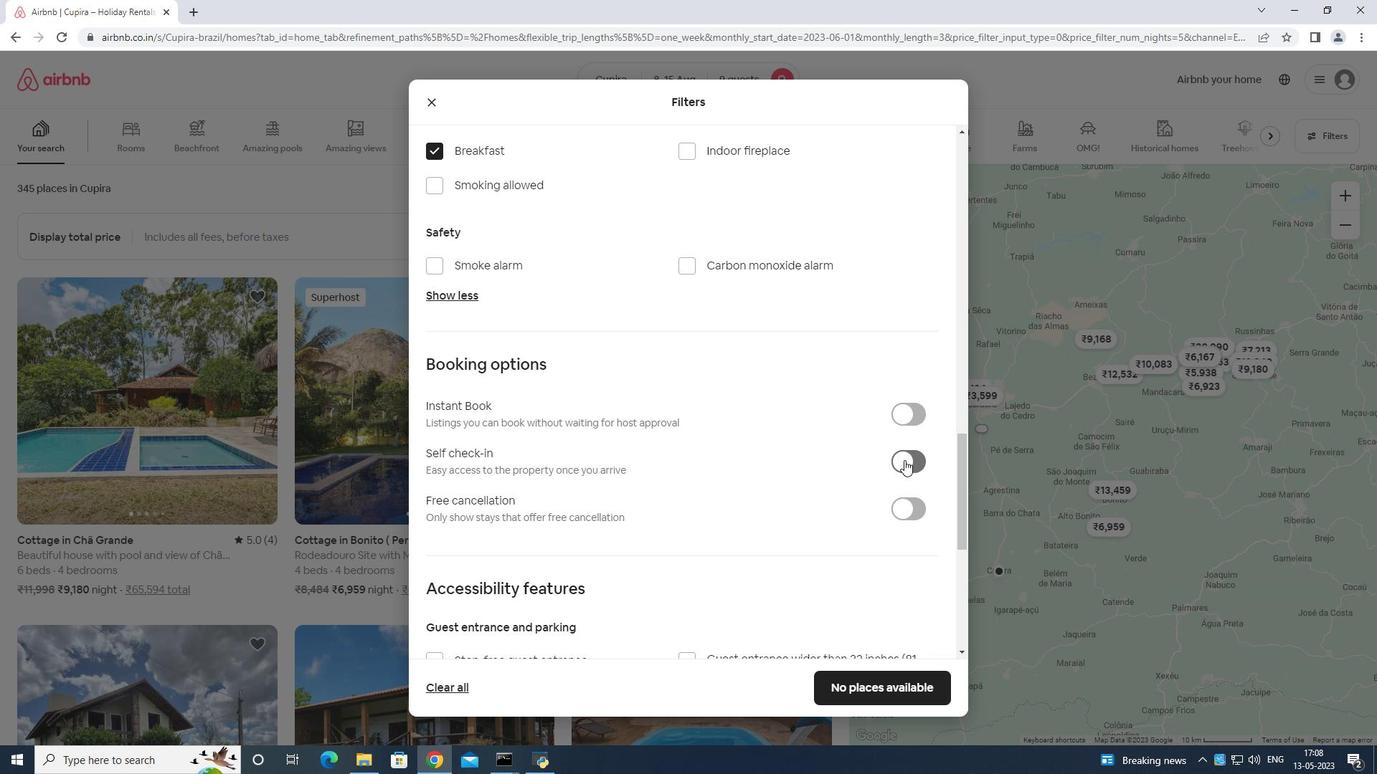 
Action: Mouse scrolled (891, 454) with delta (0, 0)
Screenshot: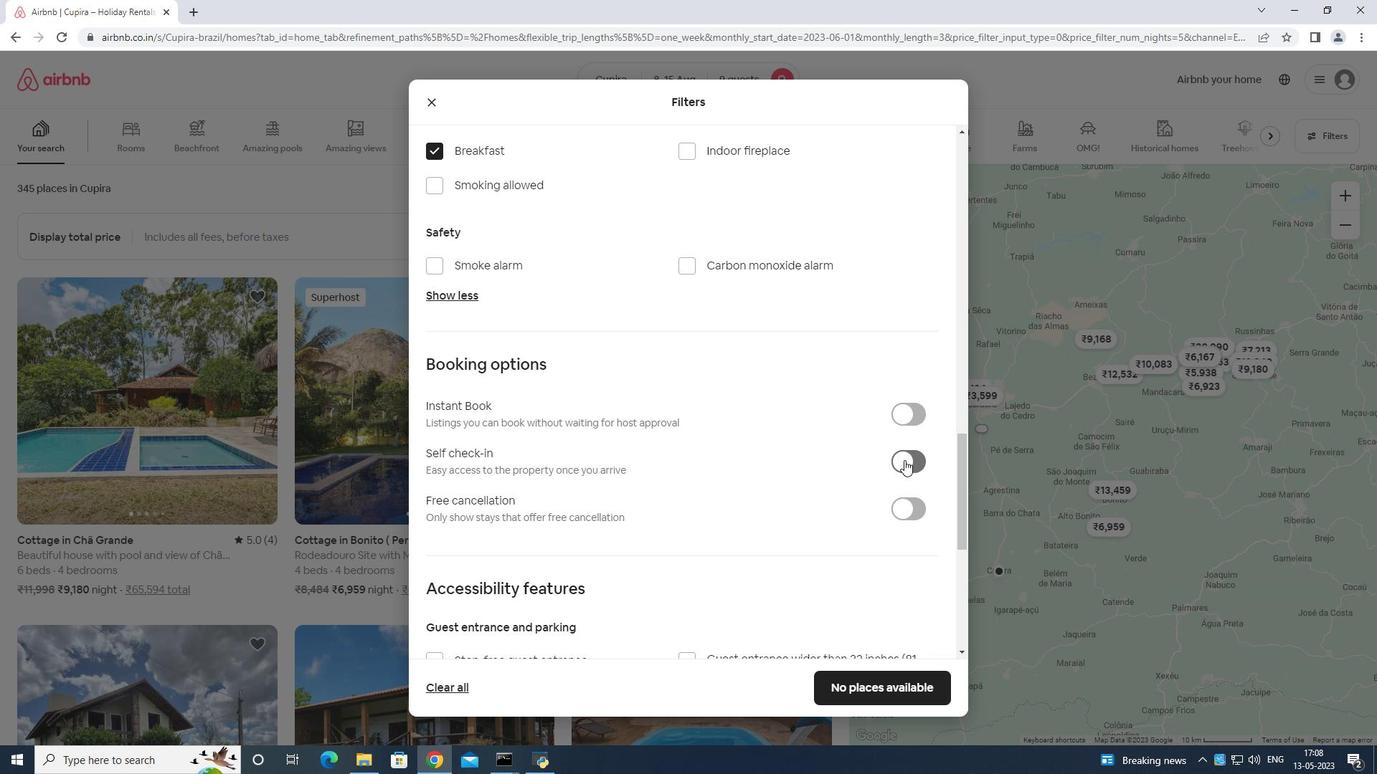 
Action: Mouse moved to (888, 460)
Screenshot: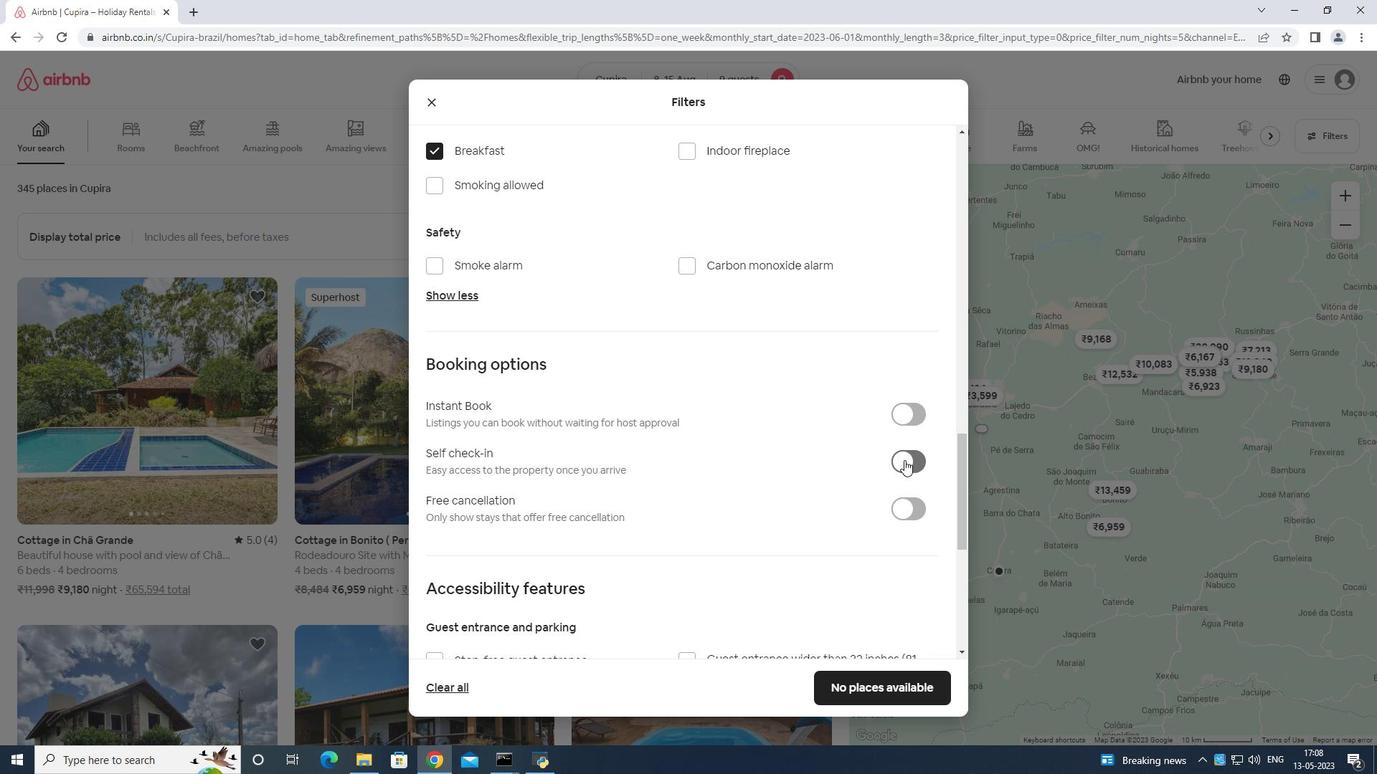 
Action: Mouse scrolled (888, 459) with delta (0, 0)
Screenshot: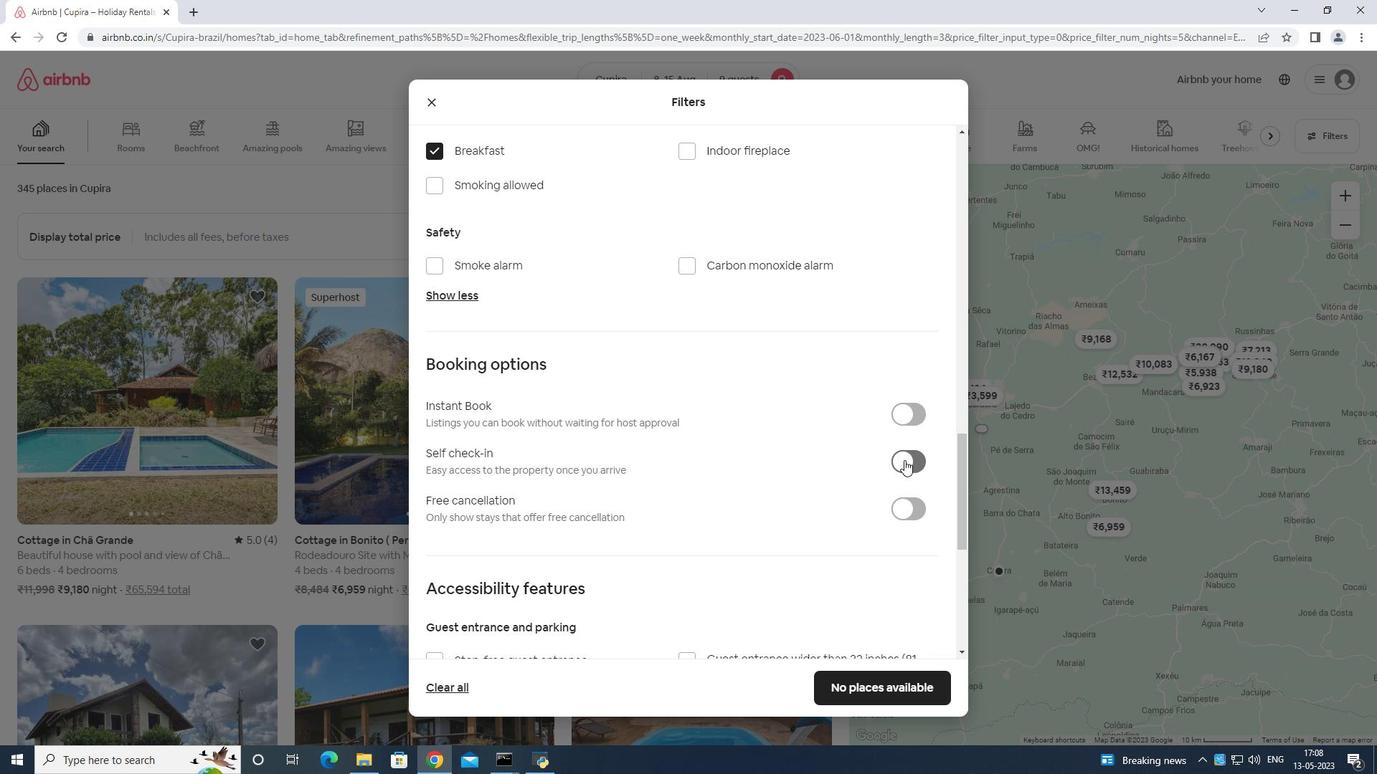 
Action: Mouse moved to (885, 463)
Screenshot: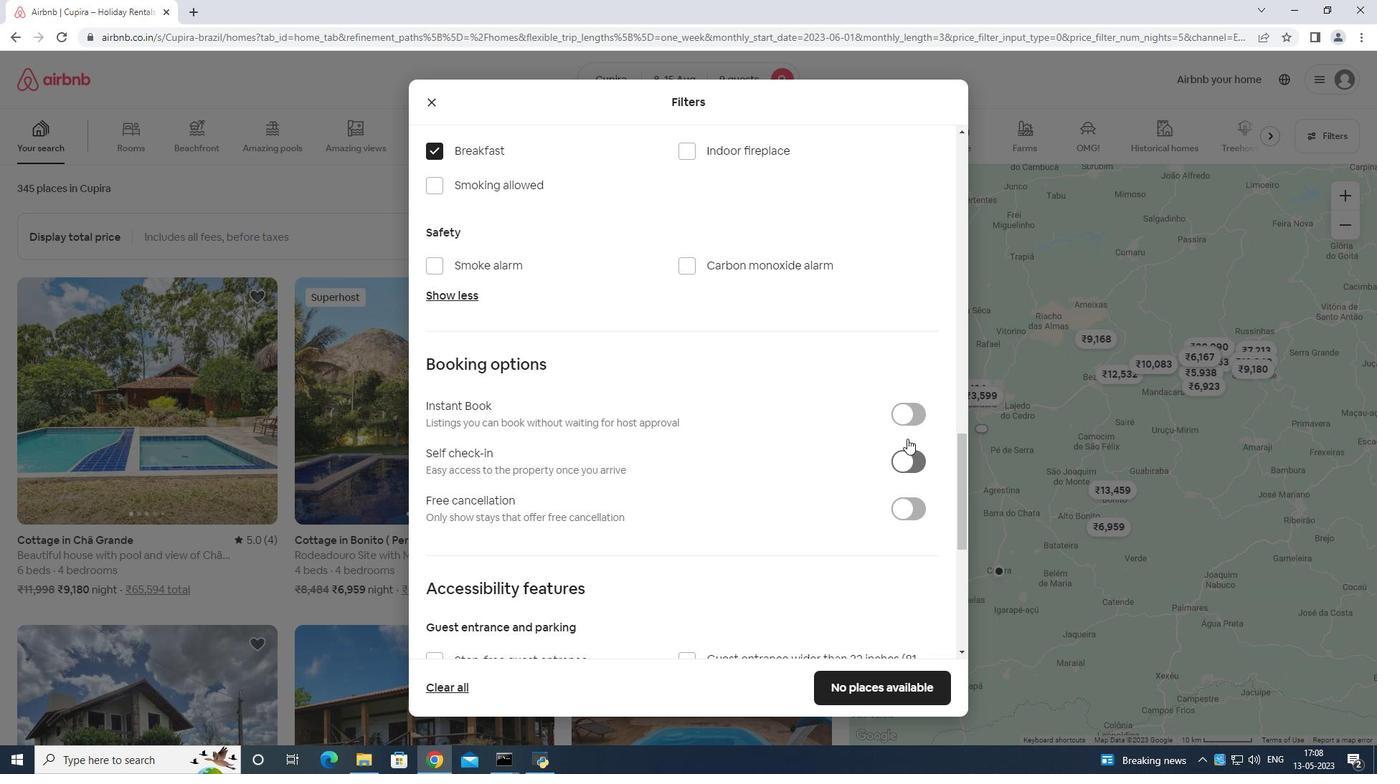 
Action: Mouse scrolled (885, 462) with delta (0, 0)
Screenshot: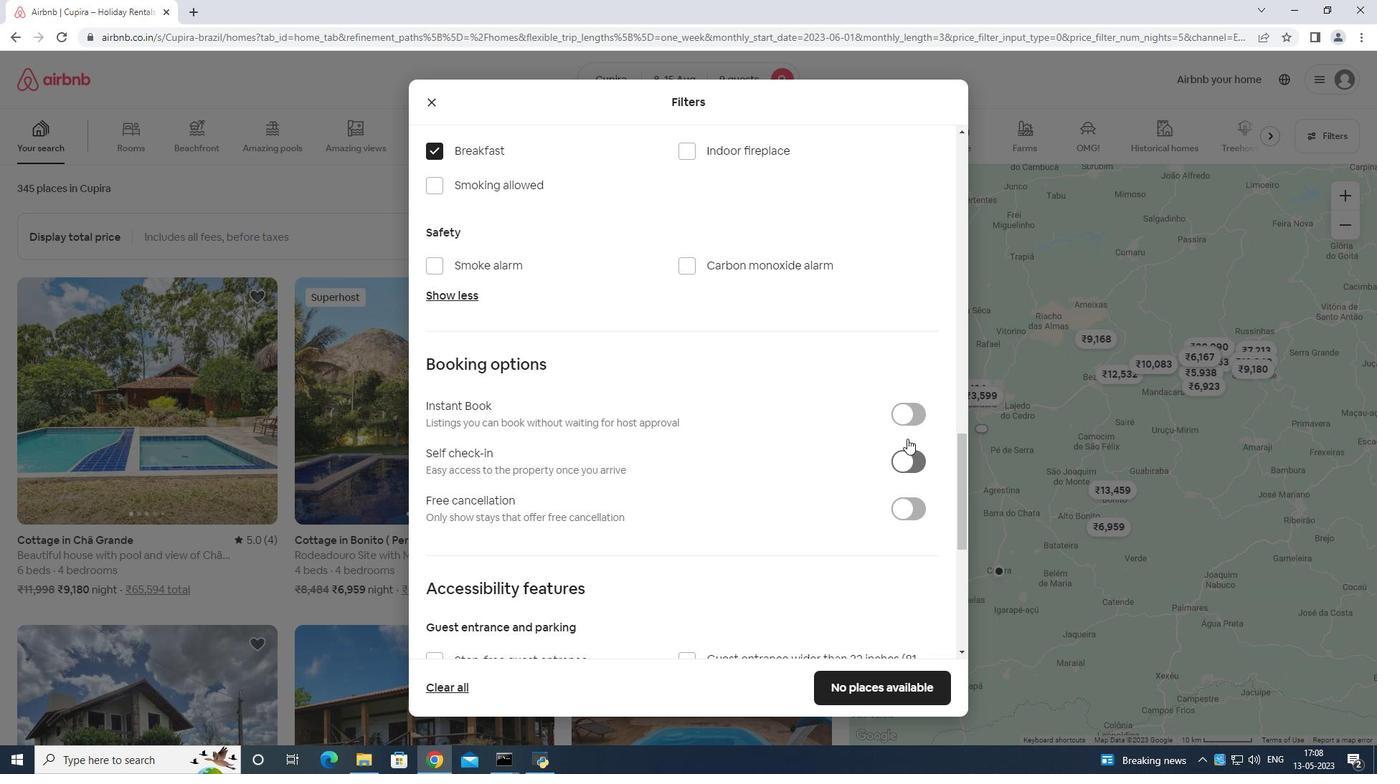 
Action: Mouse moved to (884, 464)
Screenshot: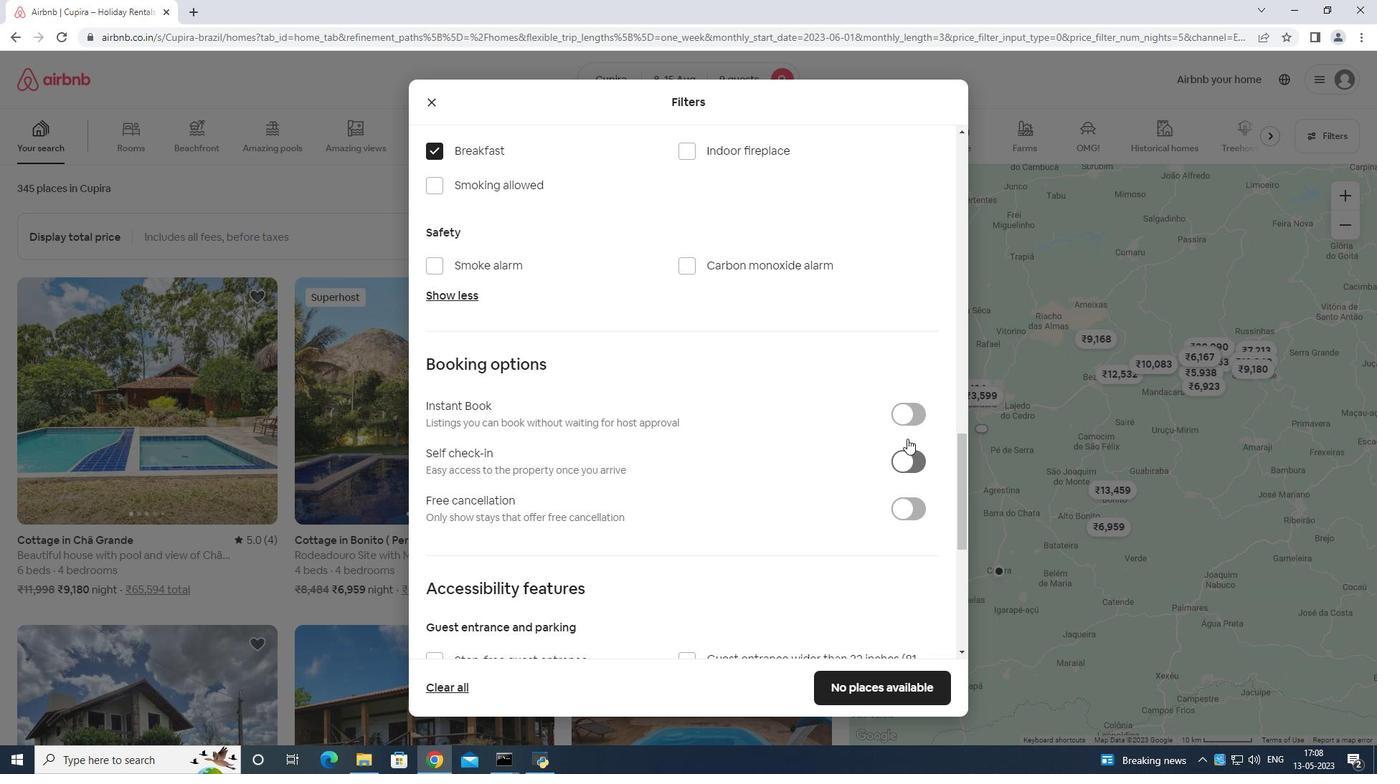
Action: Mouse scrolled (884, 463) with delta (0, 0)
Screenshot: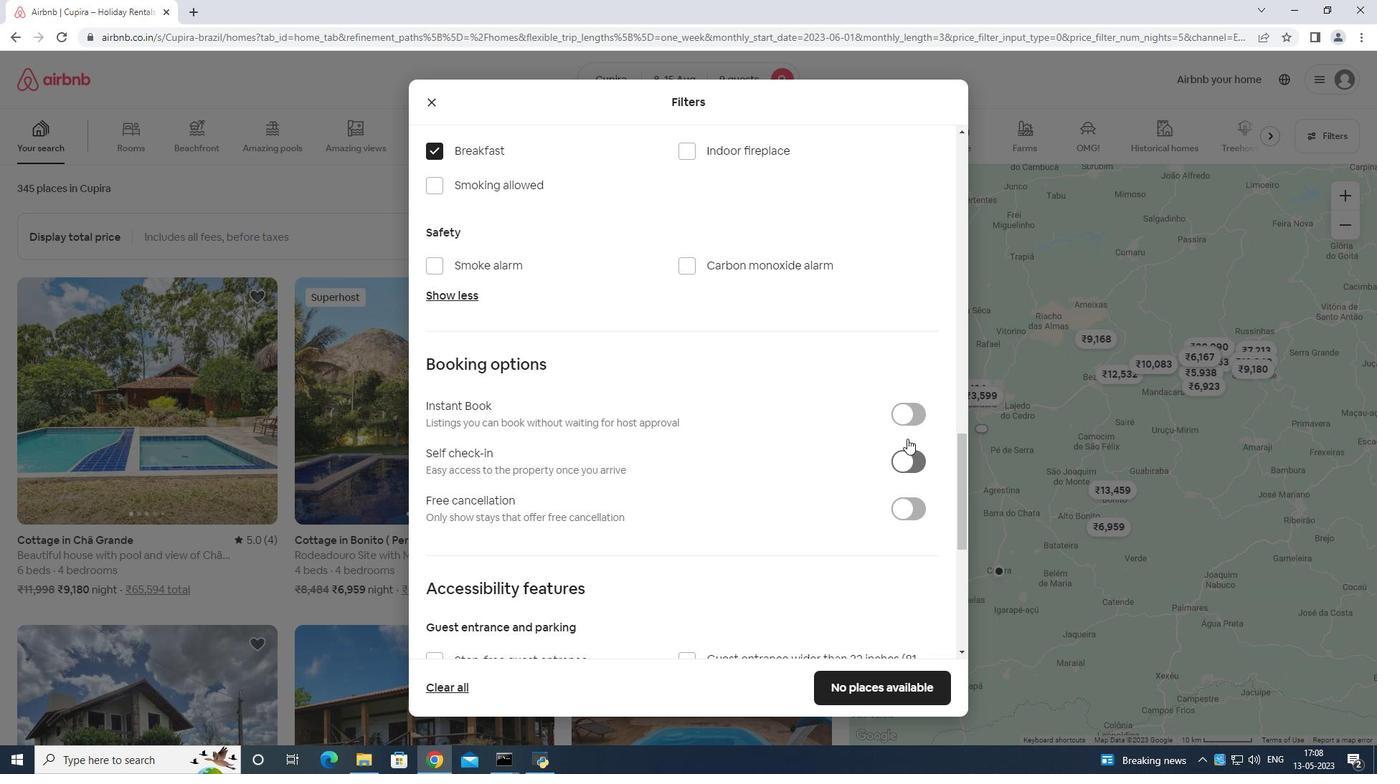 
Action: Mouse moved to (871, 459)
Screenshot: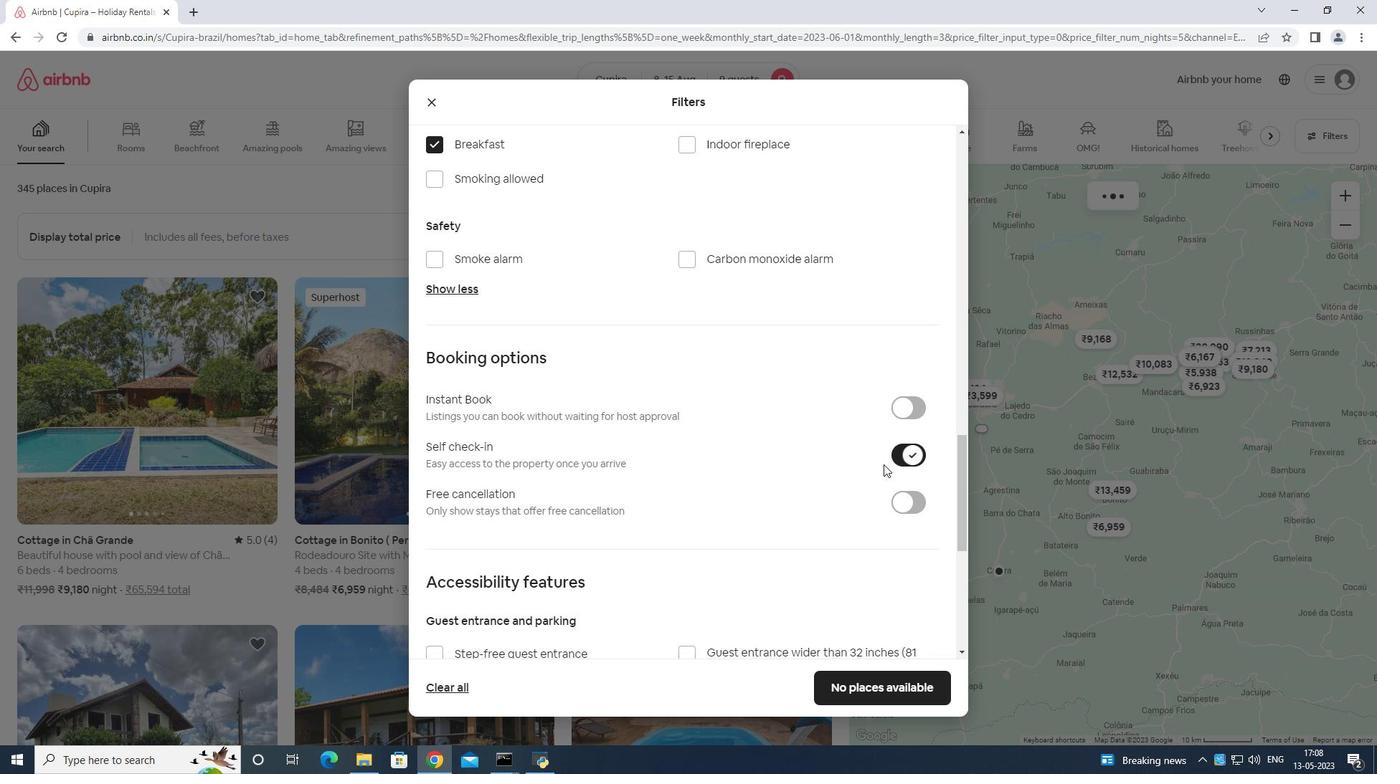 
Action: Mouse scrolled (871, 459) with delta (0, 0)
Screenshot: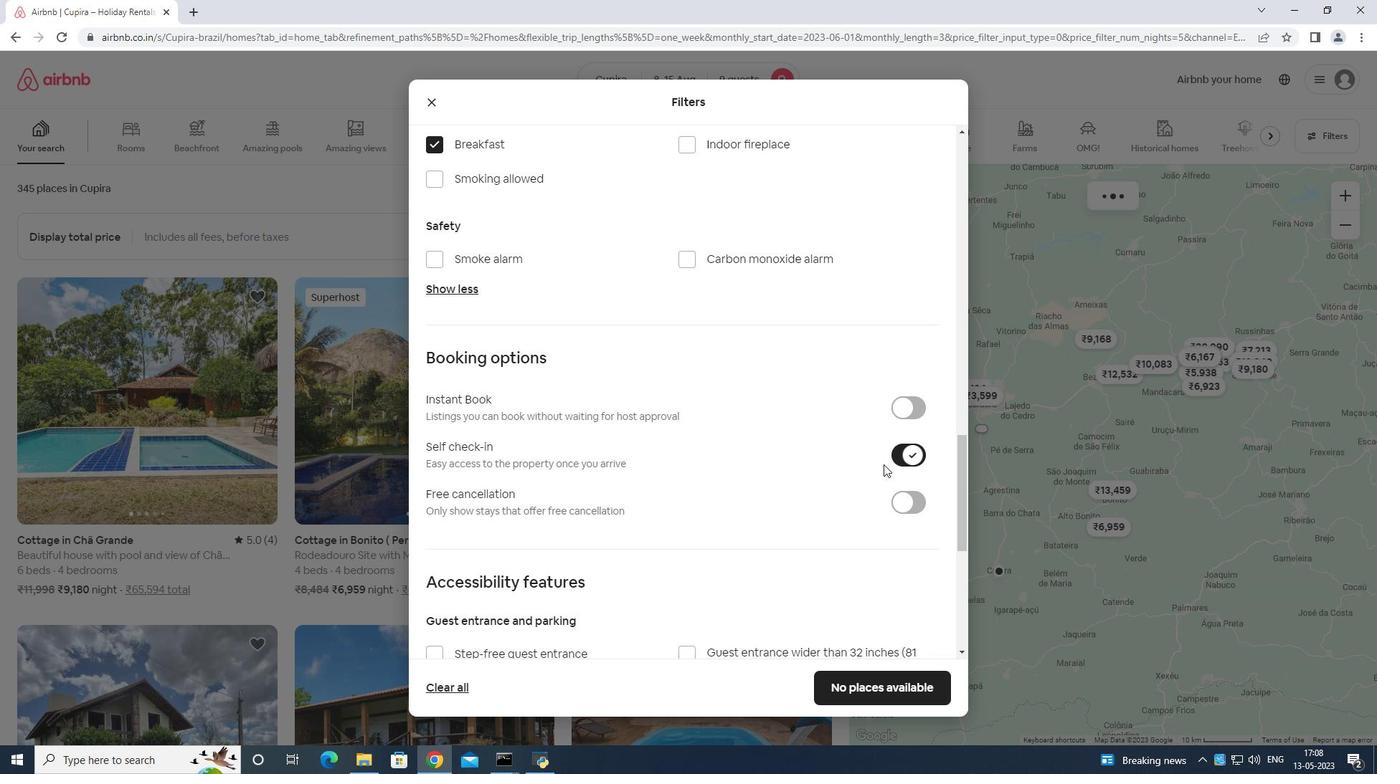 
Action: Mouse moved to (869, 467)
Screenshot: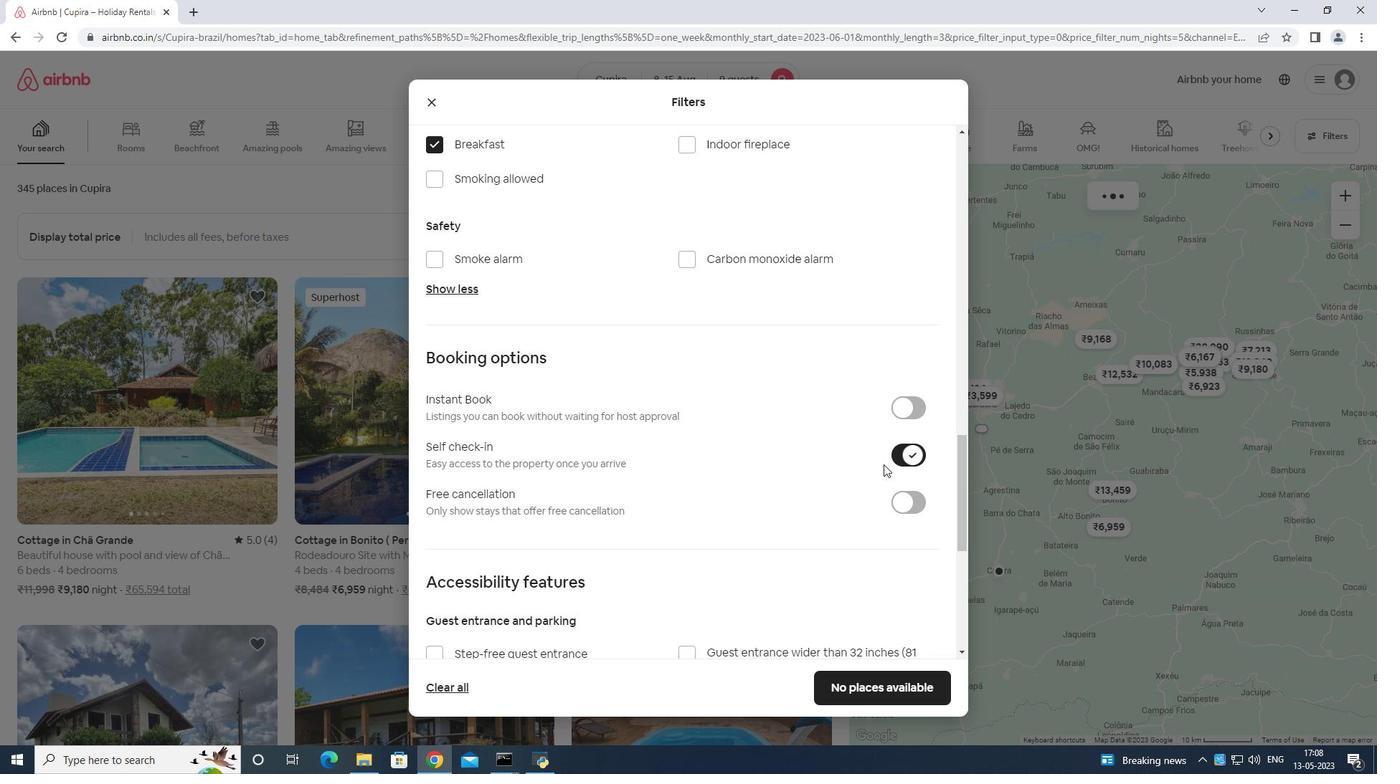 
Action: Mouse scrolled (869, 464) with delta (0, 0)
Screenshot: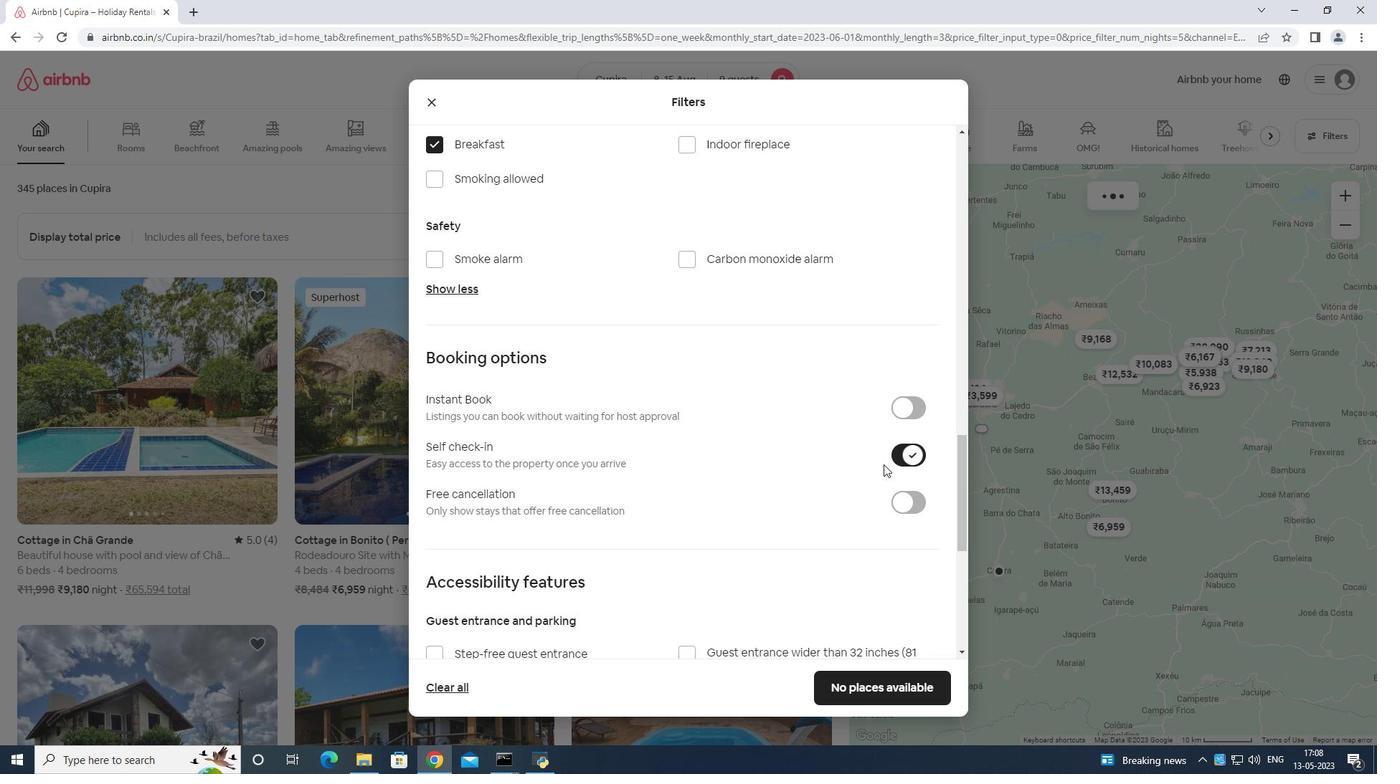 
Action: Mouse moved to (869, 467)
Screenshot: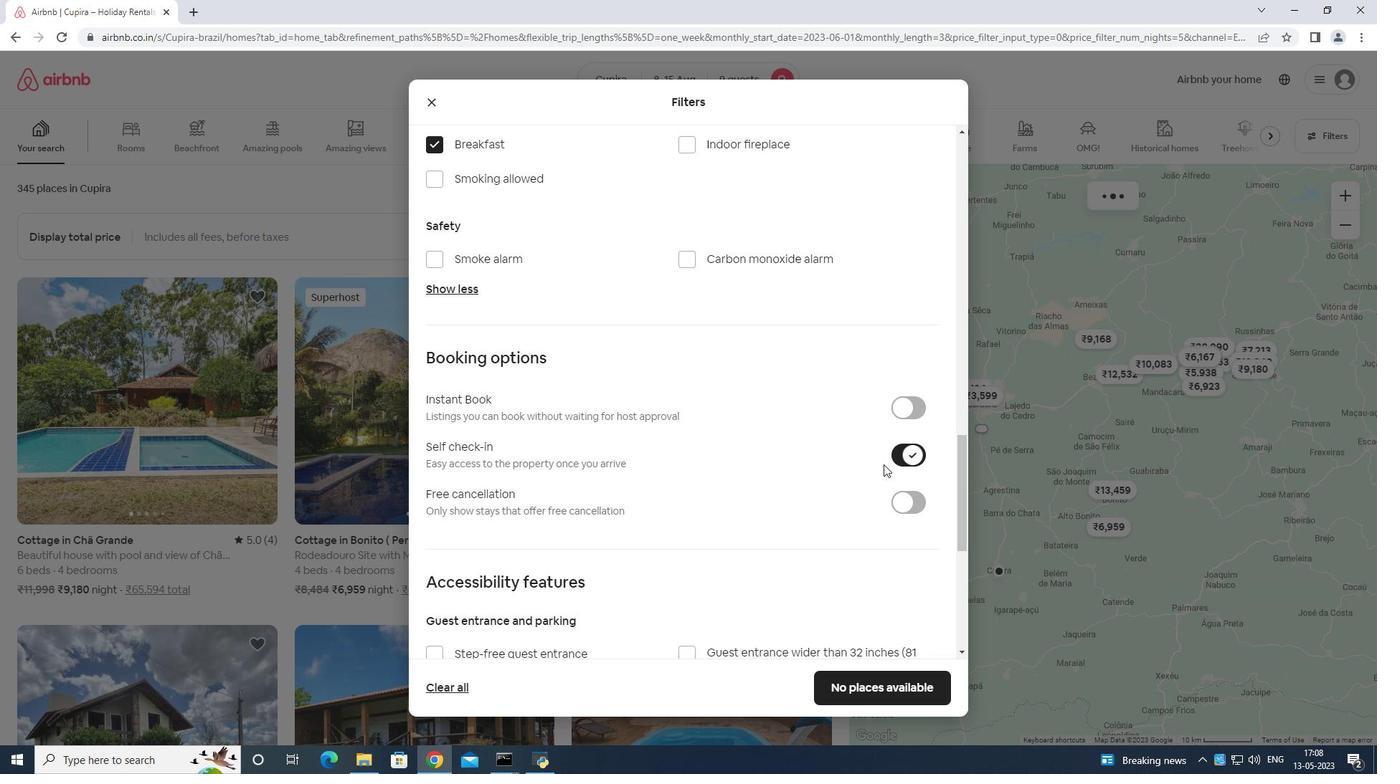 
Action: Mouse scrolled (869, 466) with delta (0, 0)
Screenshot: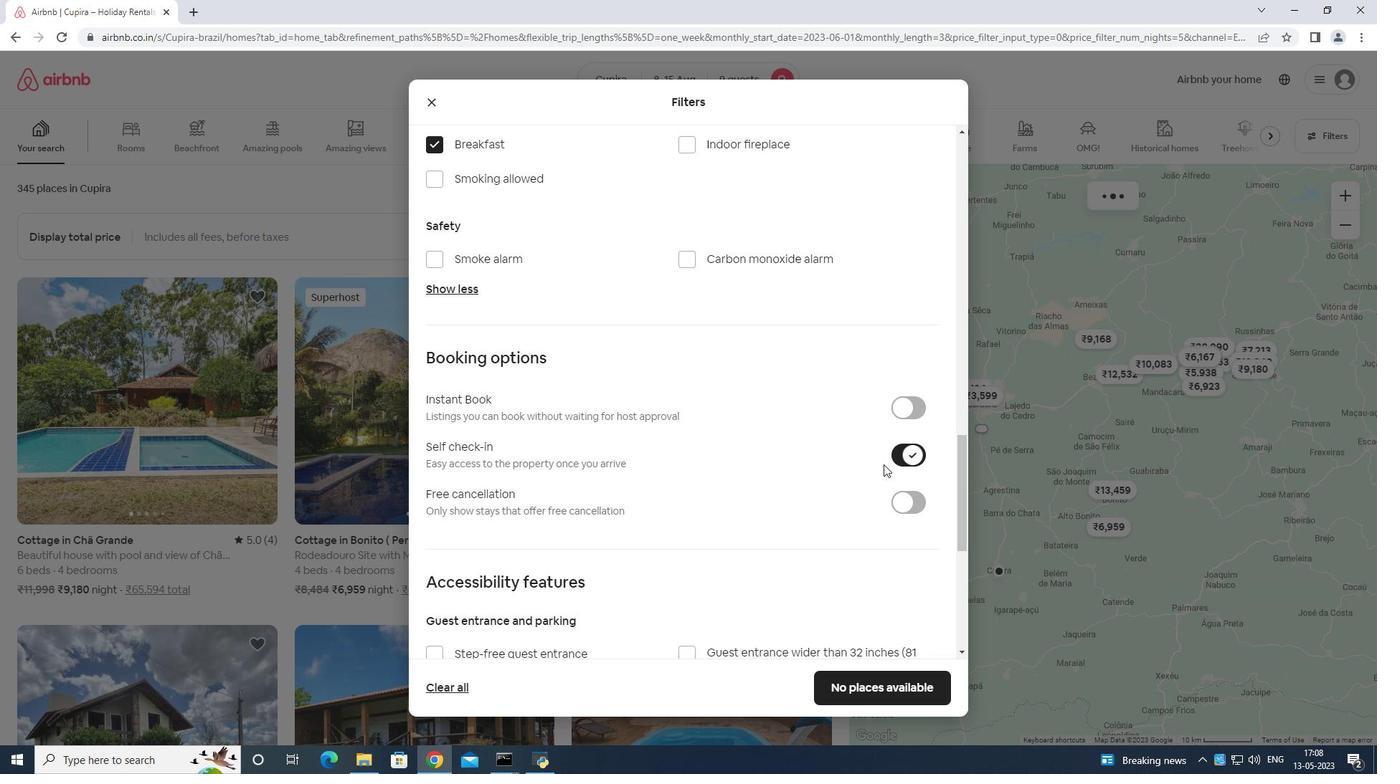 
Action: Mouse scrolled (869, 467) with delta (0, 0)
Screenshot: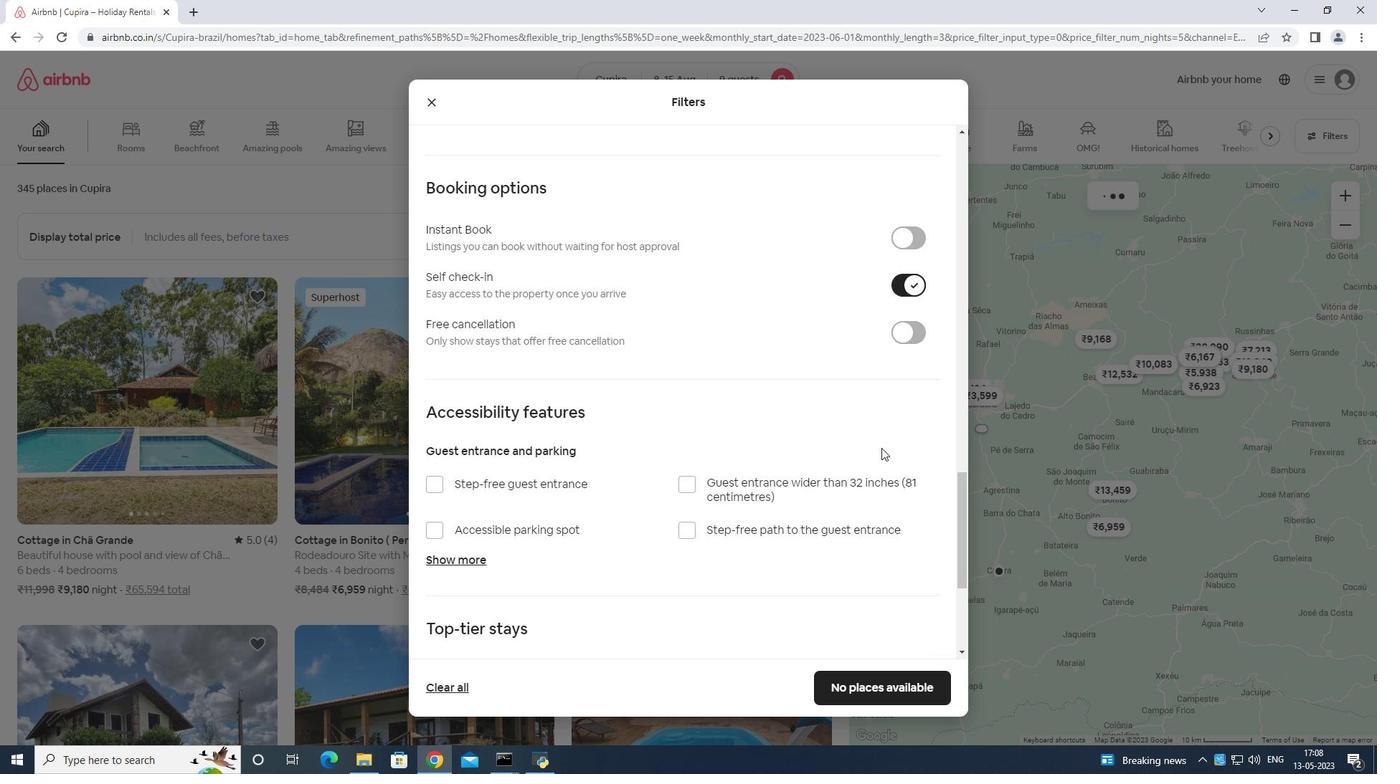 
Action: Mouse moved to (850, 485)
Screenshot: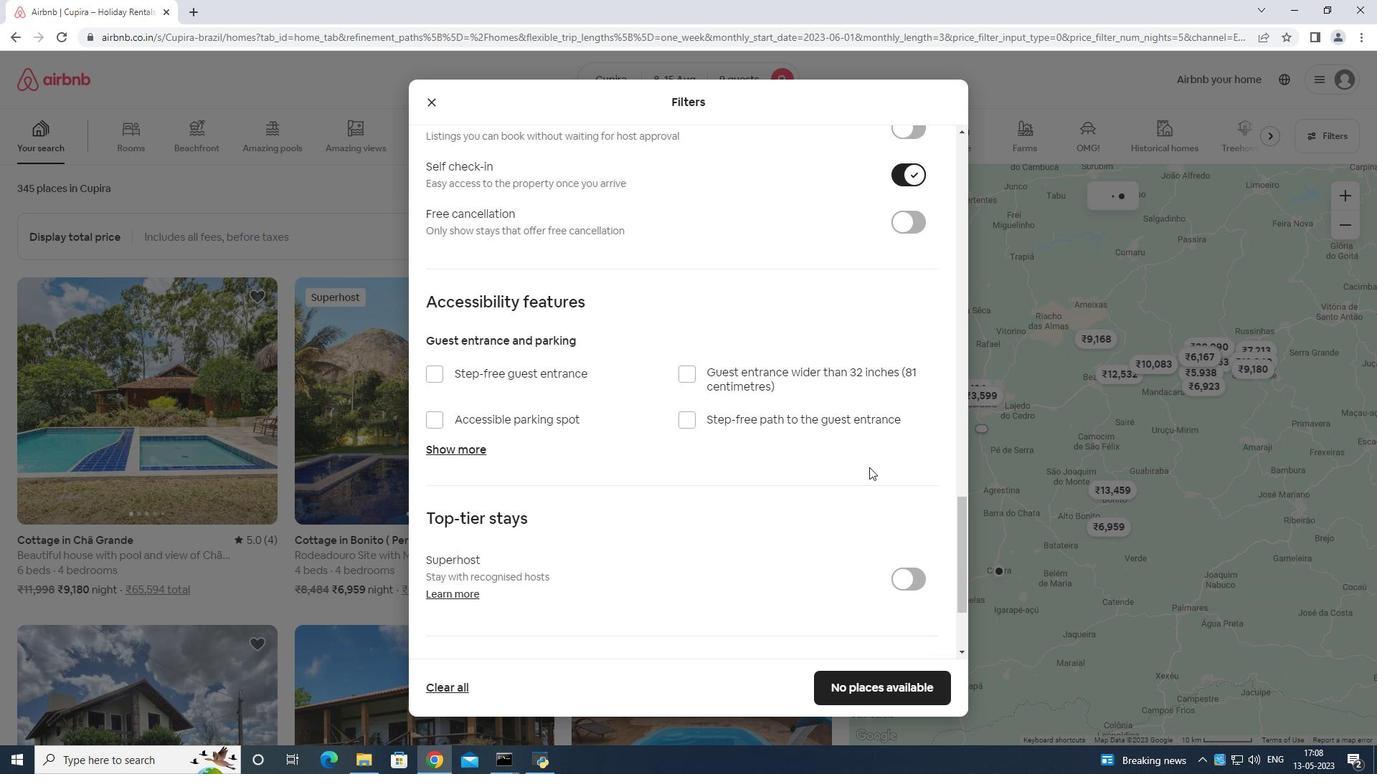 
Action: Mouse scrolled (850, 485) with delta (0, 0)
Screenshot: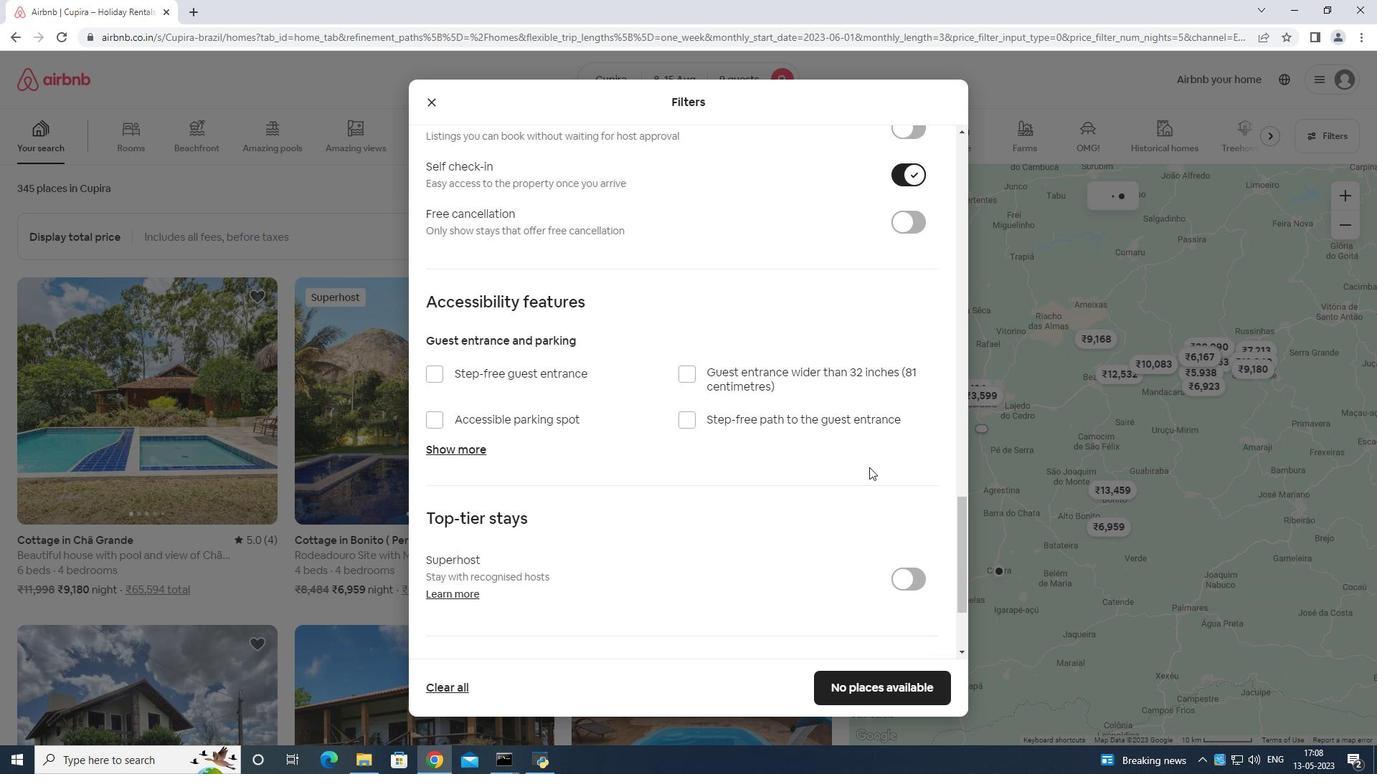 
Action: Mouse moved to (846, 493)
Screenshot: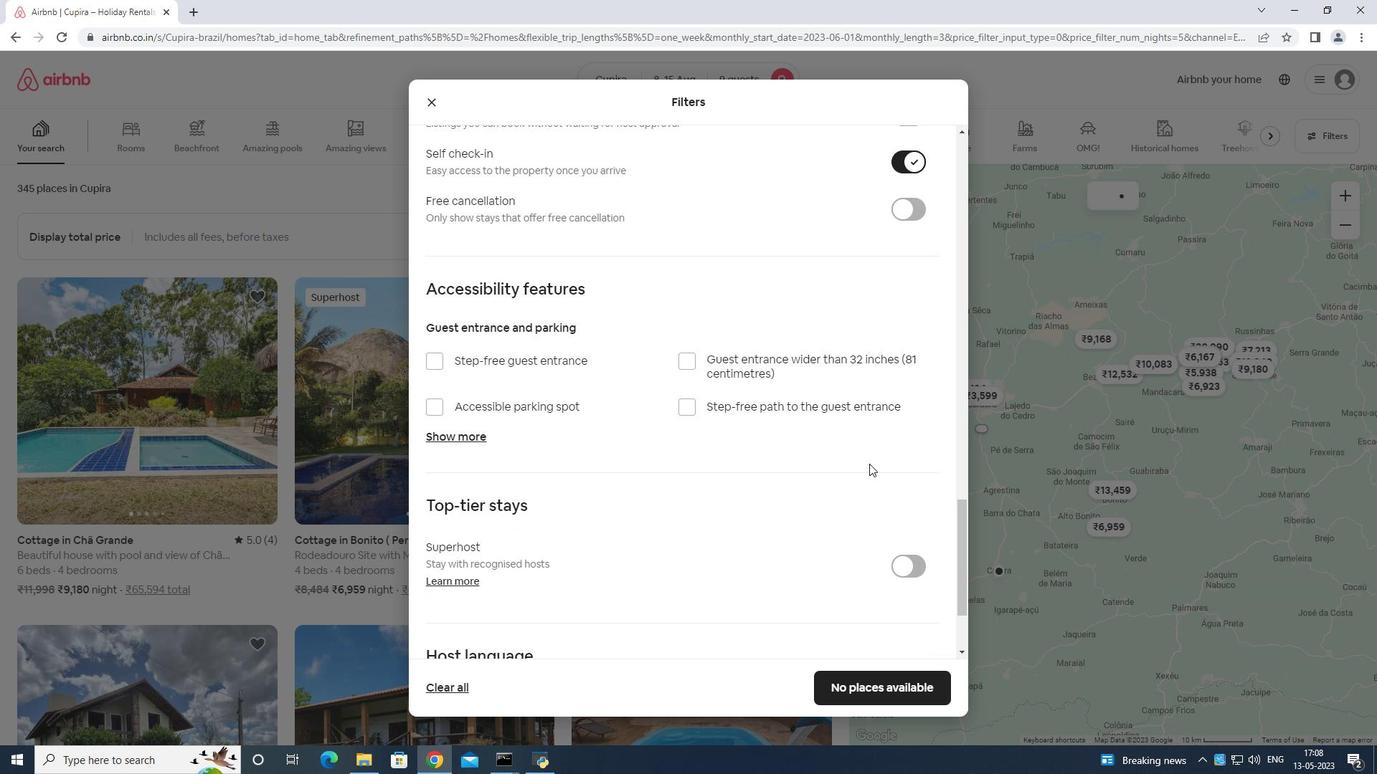 
Action: Mouse scrolled (846, 492) with delta (0, 0)
Screenshot: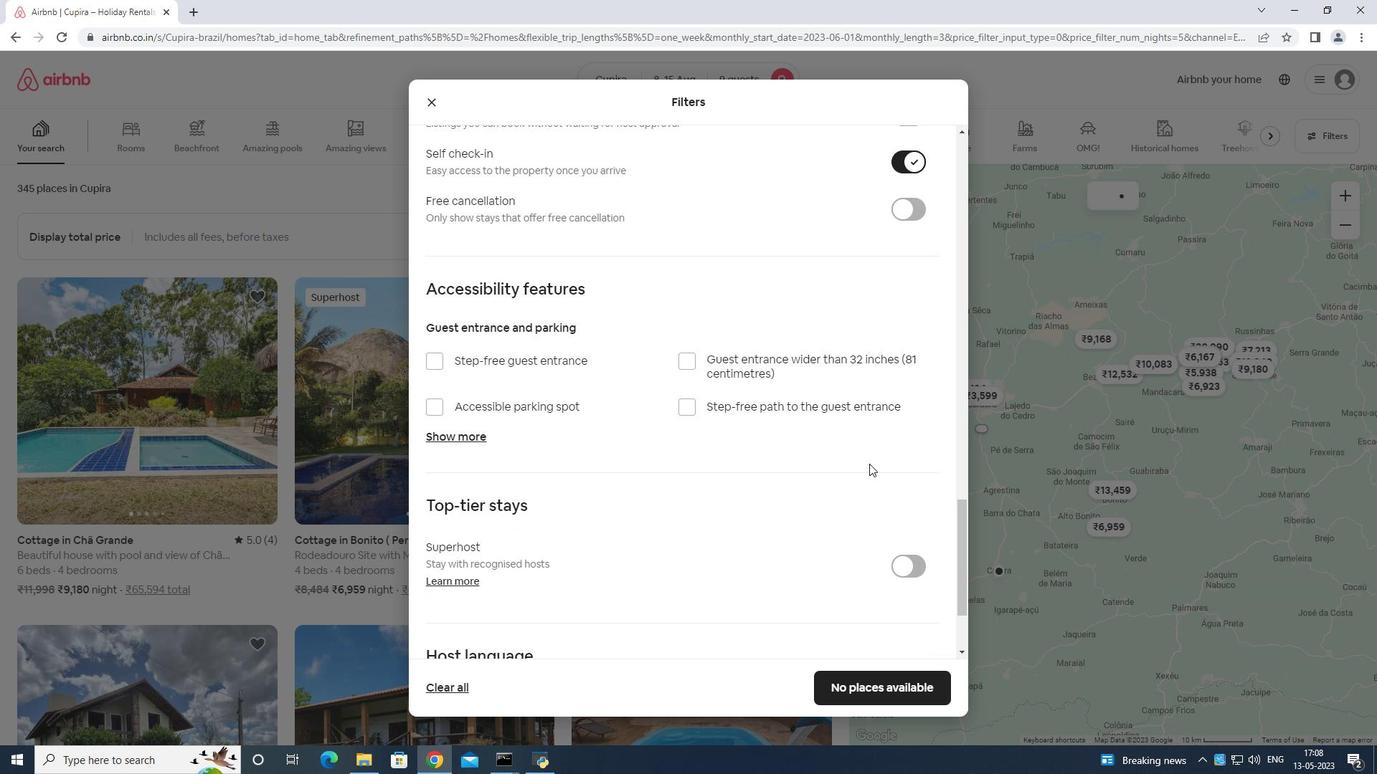 
Action: Mouse moved to (436, 553)
Screenshot: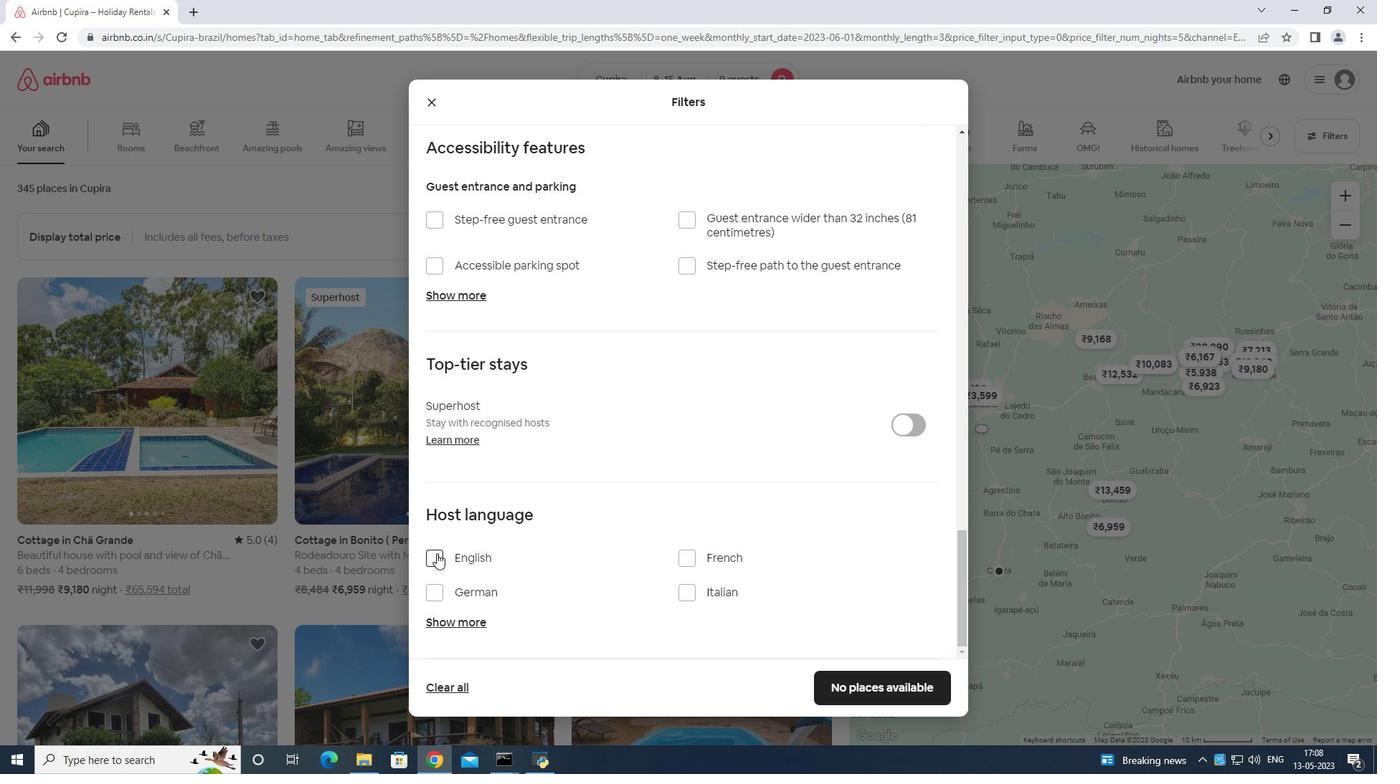 
Action: Mouse pressed left at (436, 553)
Screenshot: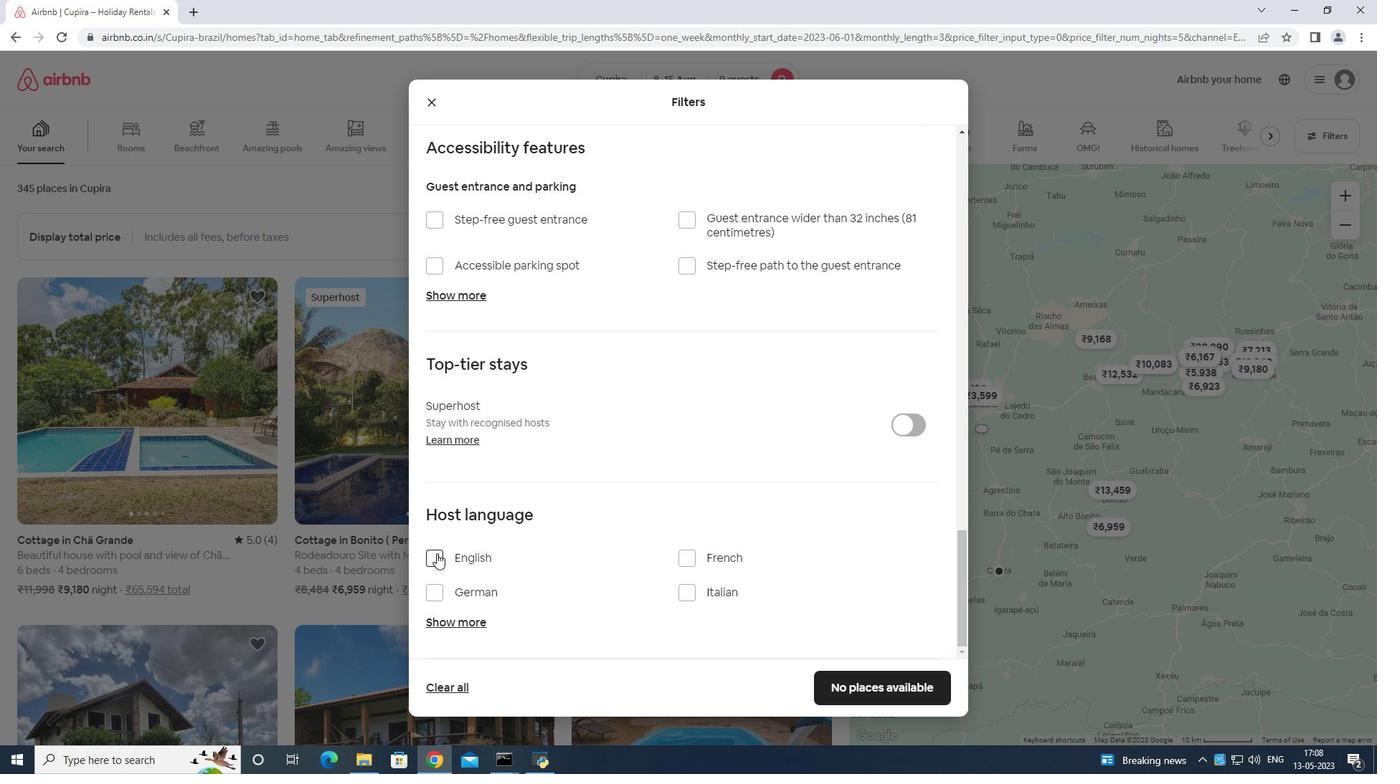 
Action: Mouse moved to (853, 684)
Screenshot: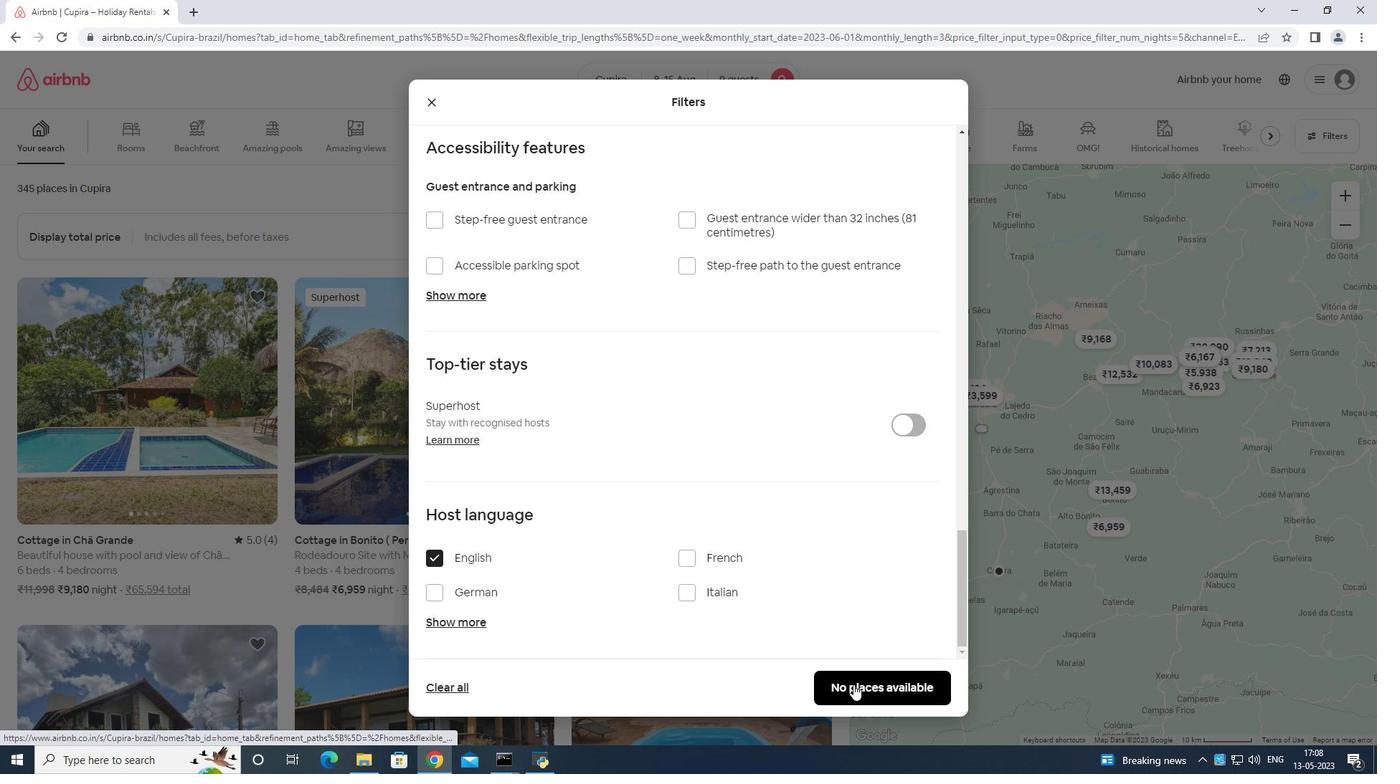 
Action: Mouse pressed left at (853, 684)
Screenshot: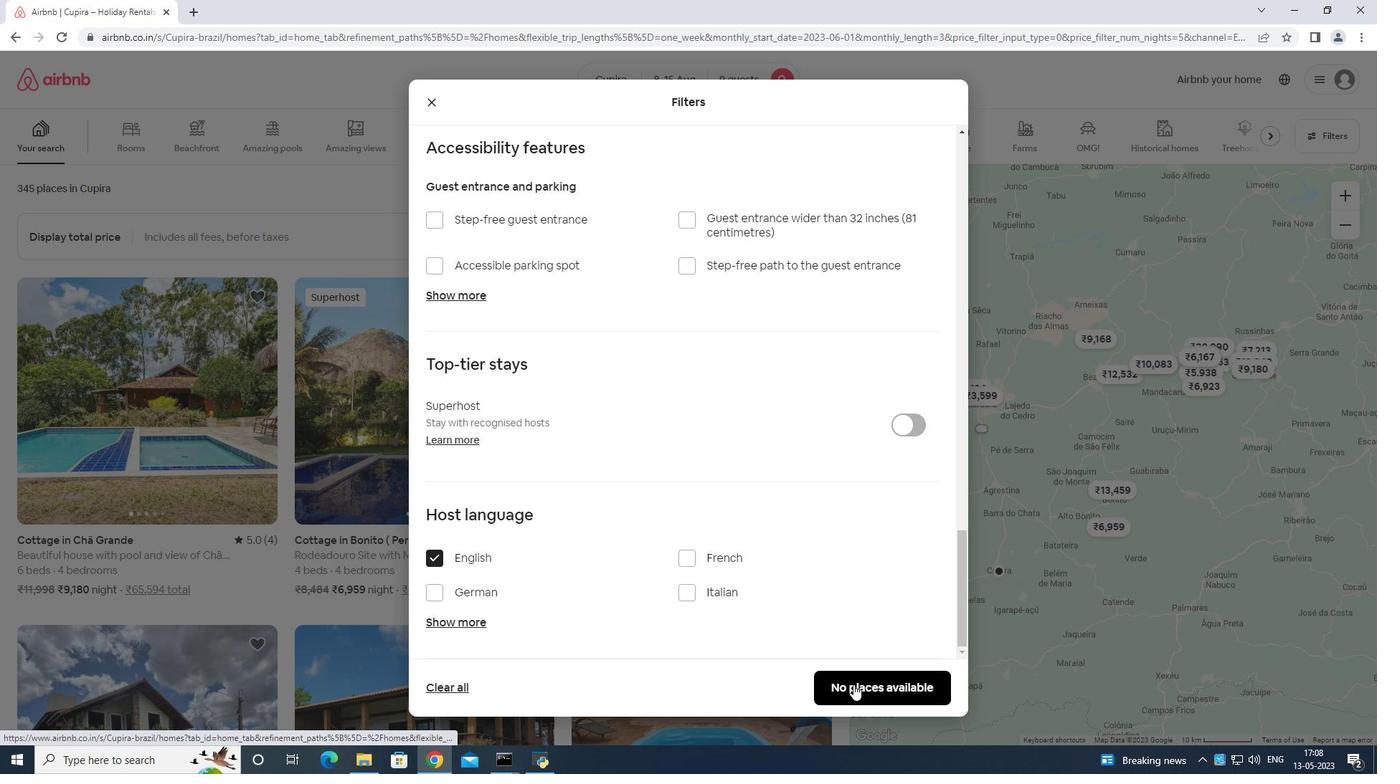 
Action: Mouse moved to (856, 681)
Screenshot: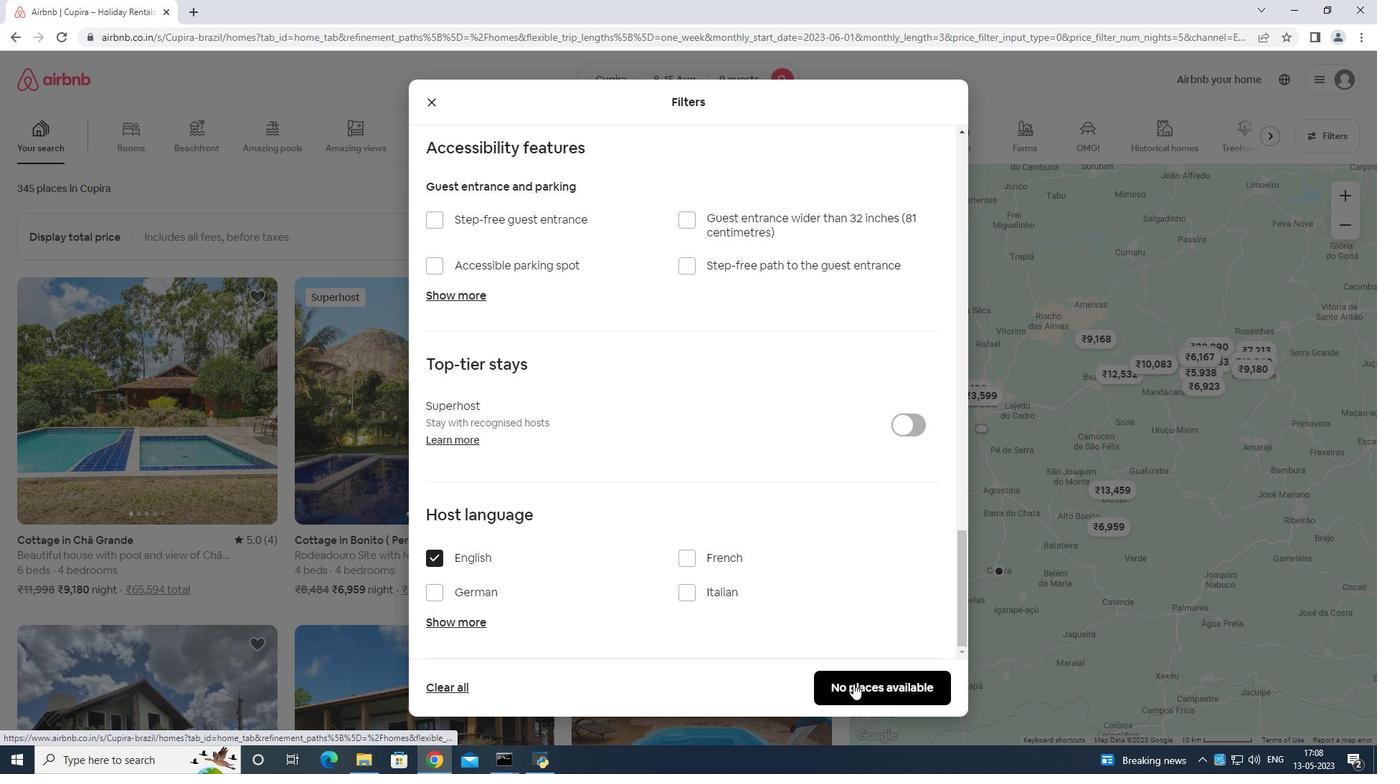
